 Task: Look for Airbnb properties in Beni Mellal, Morocco from 6th December, 2023 to 18th December, 2023 for 3 adults.2 bedrooms having 2 beds and 2 bathrooms. Property type can be hotel. Look for 5 properties as per requirement.
Action: Mouse moved to (477, 107)
Screenshot: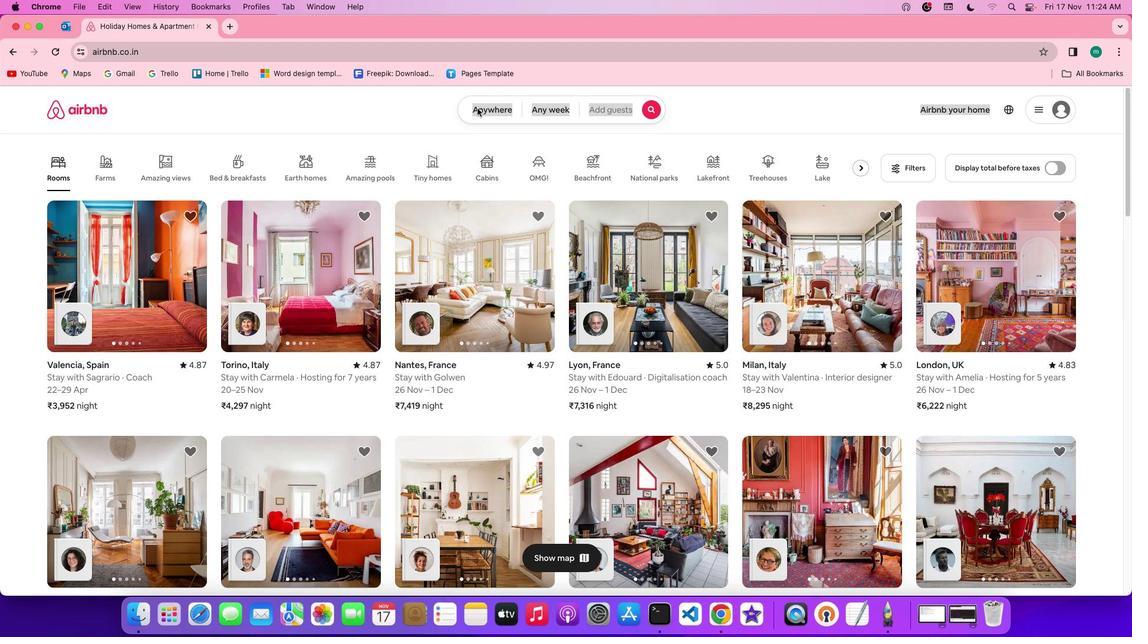 
Action: Mouse pressed left at (477, 107)
Screenshot: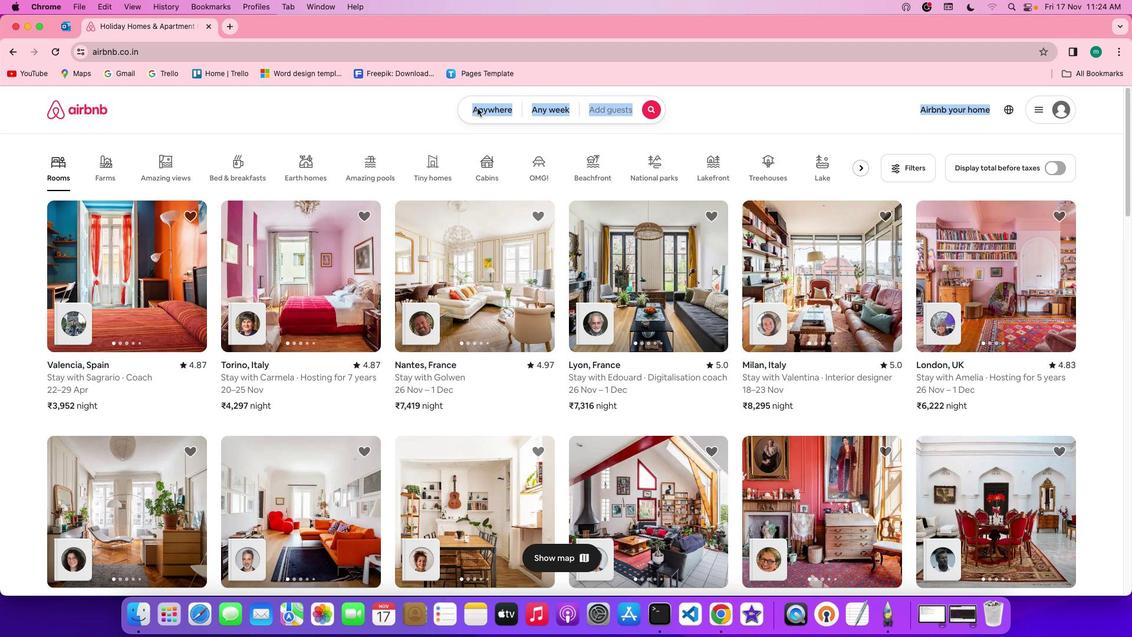 
Action: Mouse pressed left at (477, 107)
Screenshot: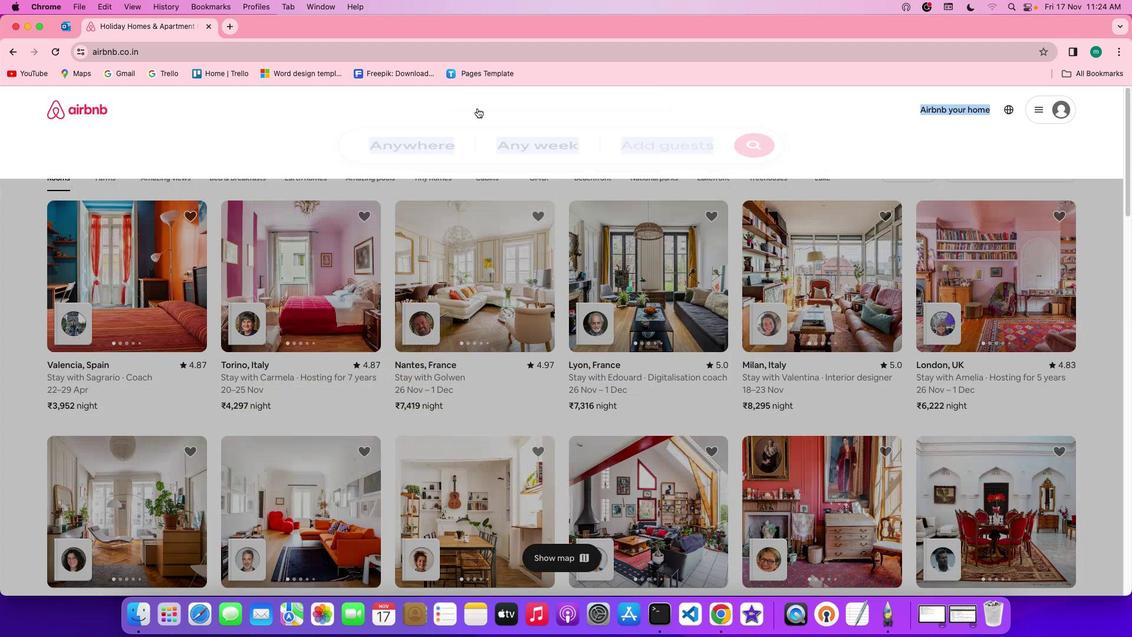 
Action: Mouse moved to (432, 155)
Screenshot: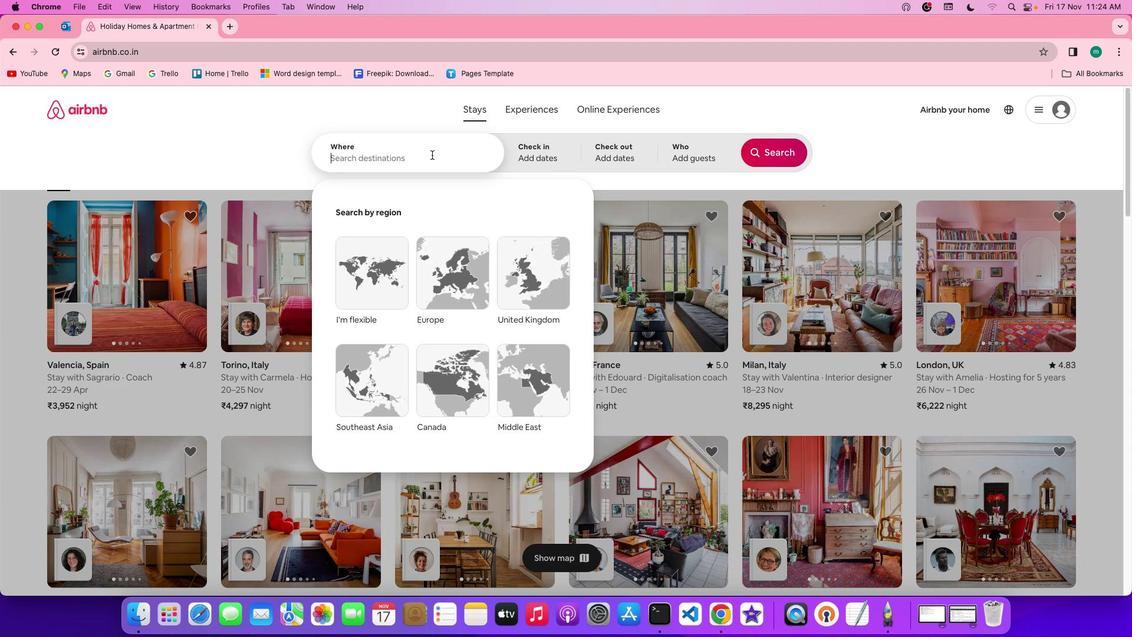 
Action: Mouse pressed left at (432, 155)
Screenshot: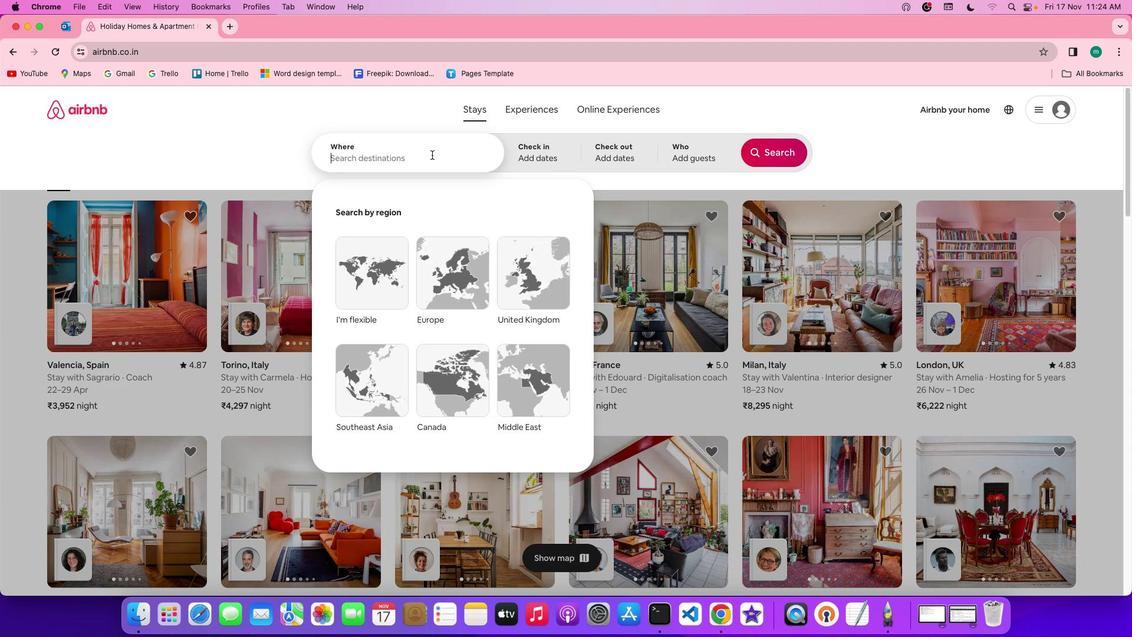 
Action: Mouse moved to (433, 155)
Screenshot: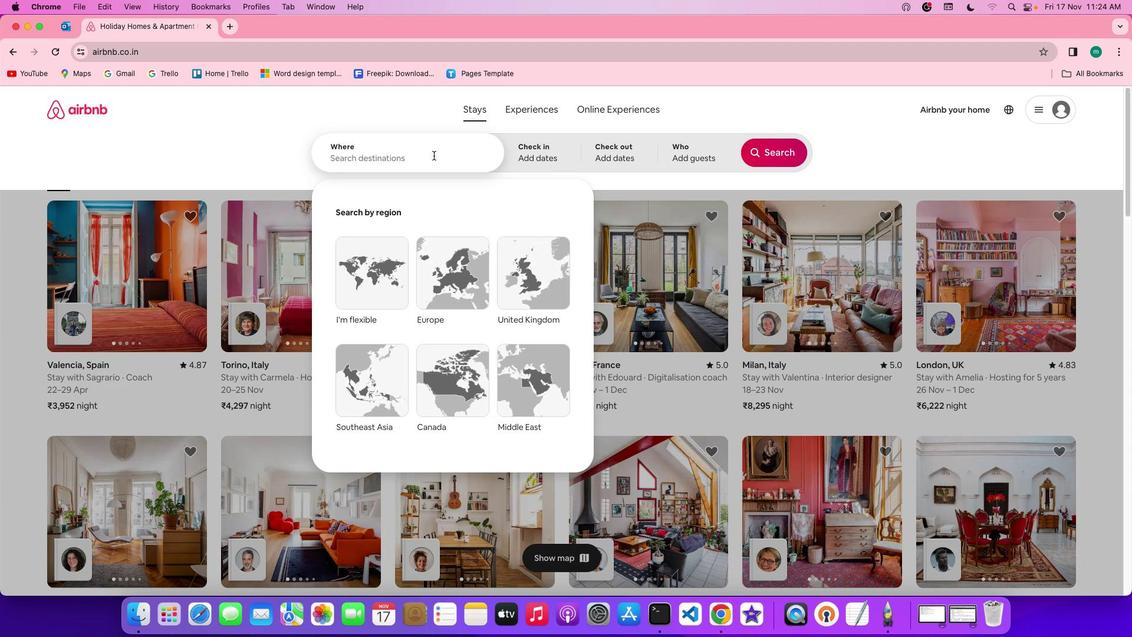
Action: Key pressed Key.spaceKey.shift'B''e''n''i'Key.spaceKey.shift'M''e''l''l''a''l'','Key.spaceKey.shift'm''o''r''o''c''c''o'
Screenshot: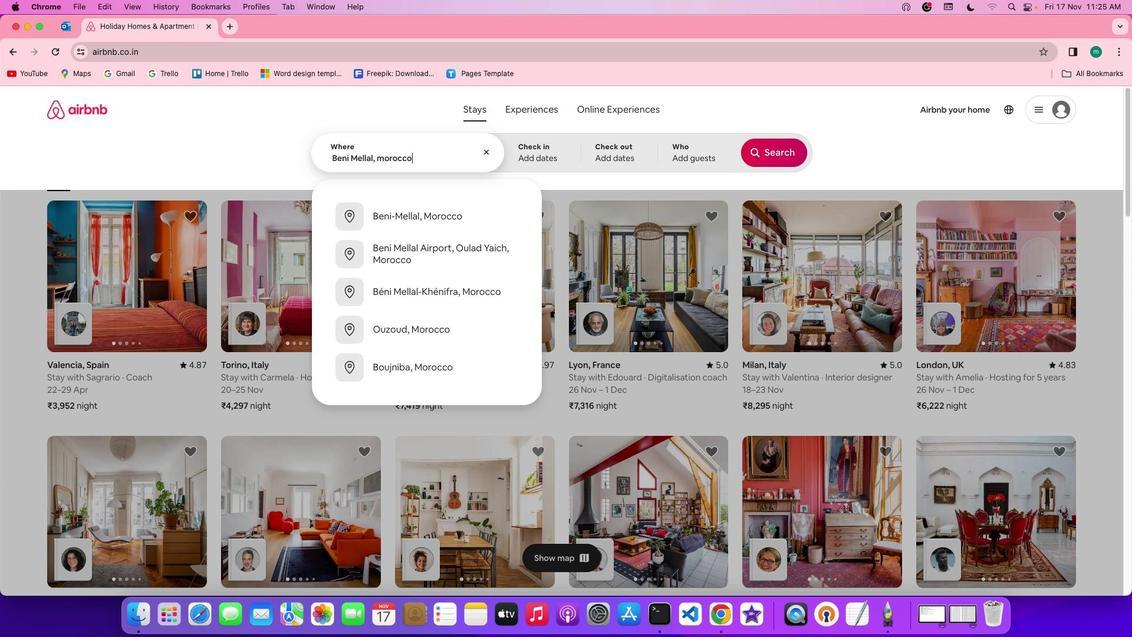 
Action: Mouse moved to (523, 156)
Screenshot: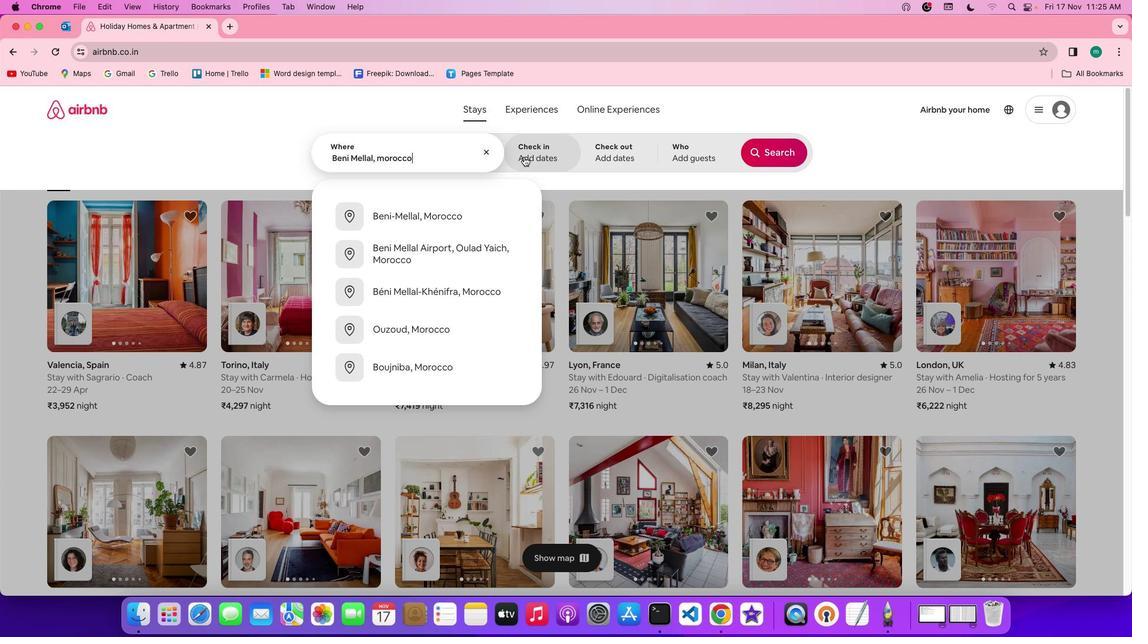 
Action: Mouse pressed left at (523, 156)
Screenshot: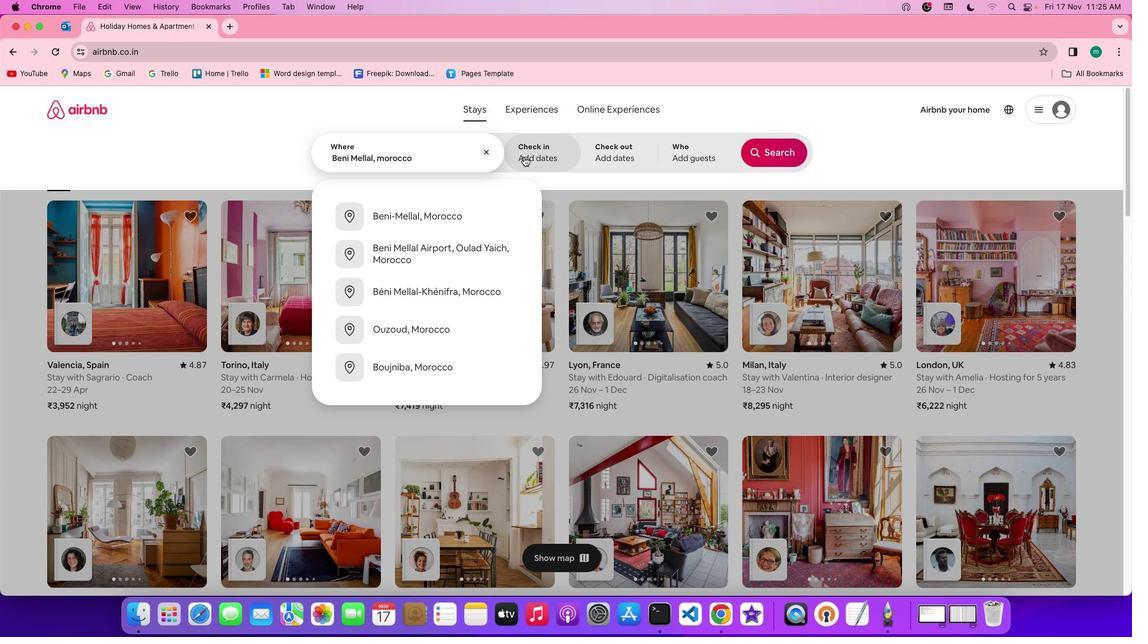 
Action: Mouse moved to (673, 329)
Screenshot: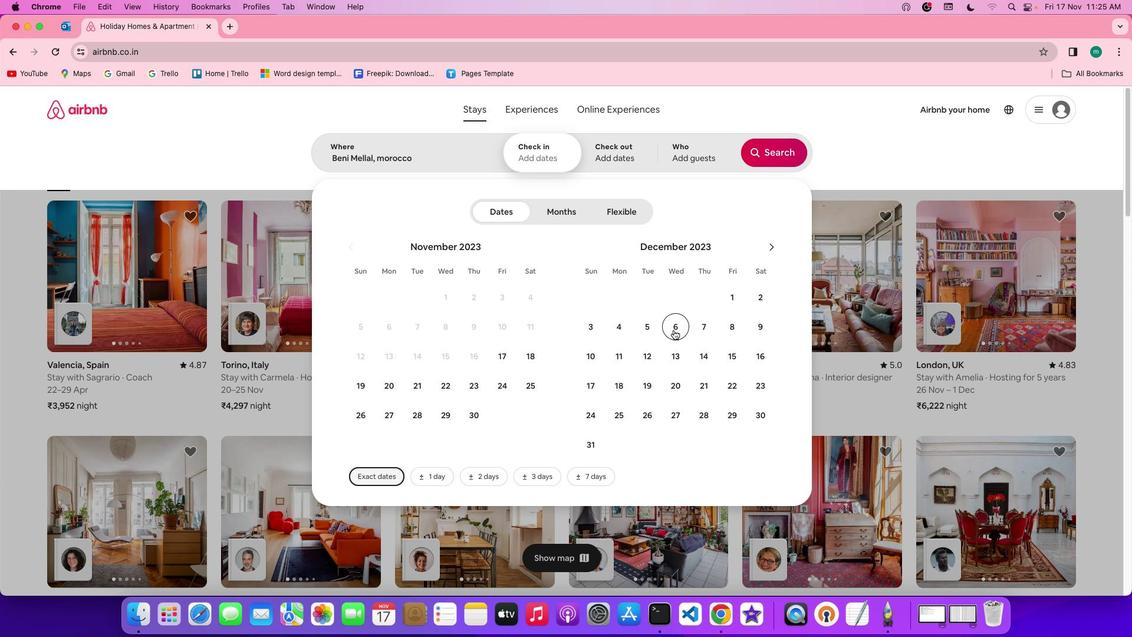 
Action: Mouse pressed left at (673, 329)
Screenshot: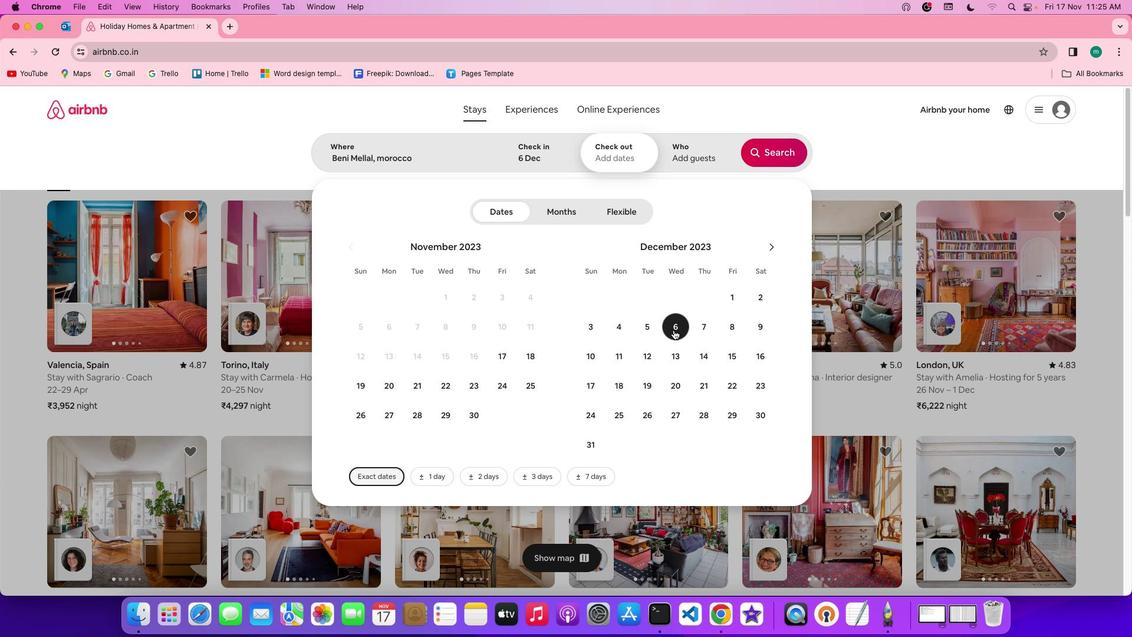 
Action: Mouse moved to (621, 382)
Screenshot: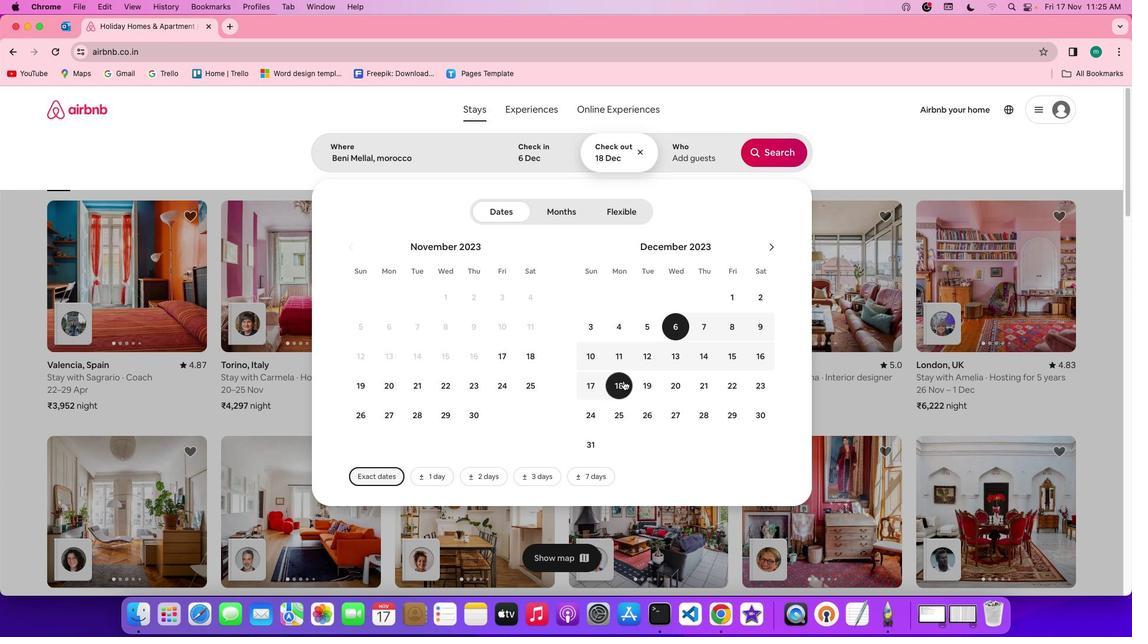 
Action: Mouse pressed left at (621, 382)
Screenshot: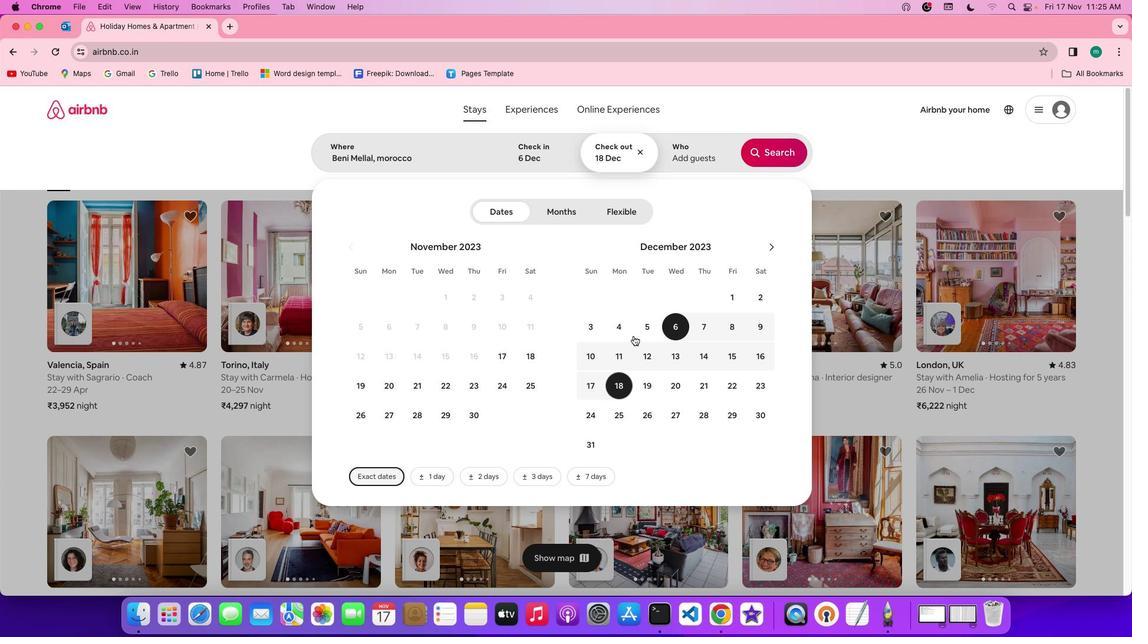 
Action: Mouse moved to (677, 146)
Screenshot: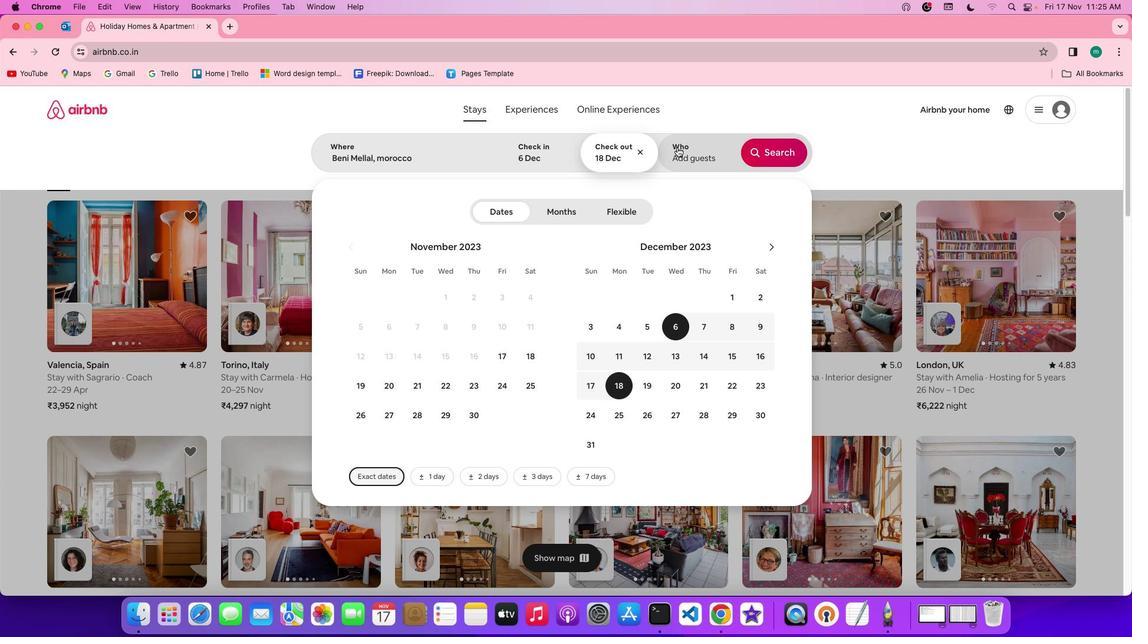 
Action: Mouse pressed left at (677, 146)
Screenshot: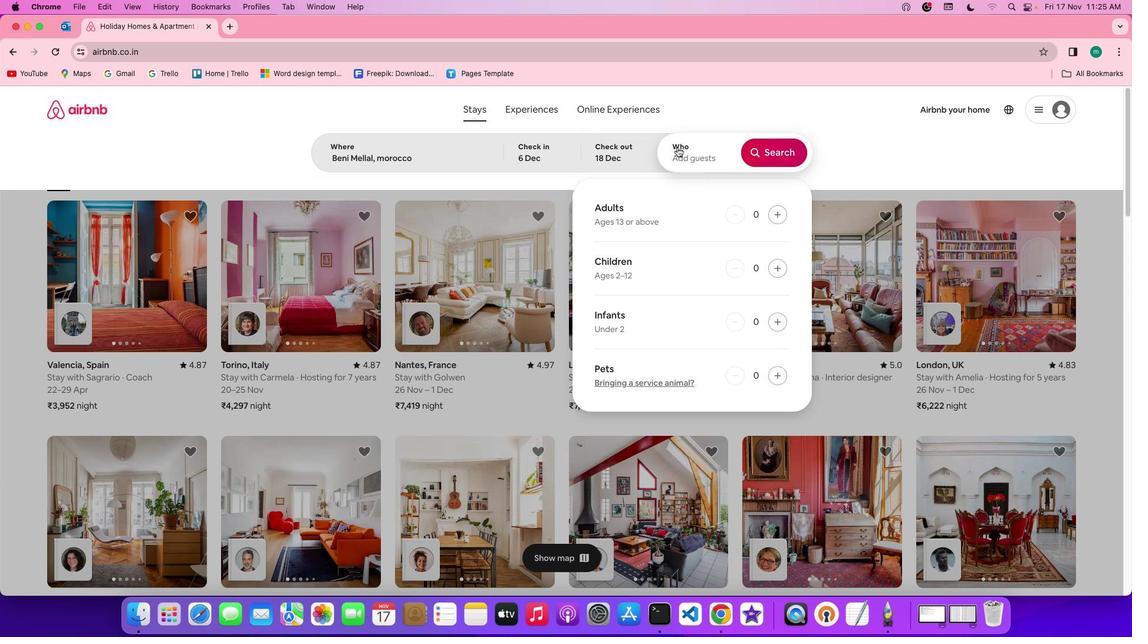 
Action: Mouse moved to (783, 218)
Screenshot: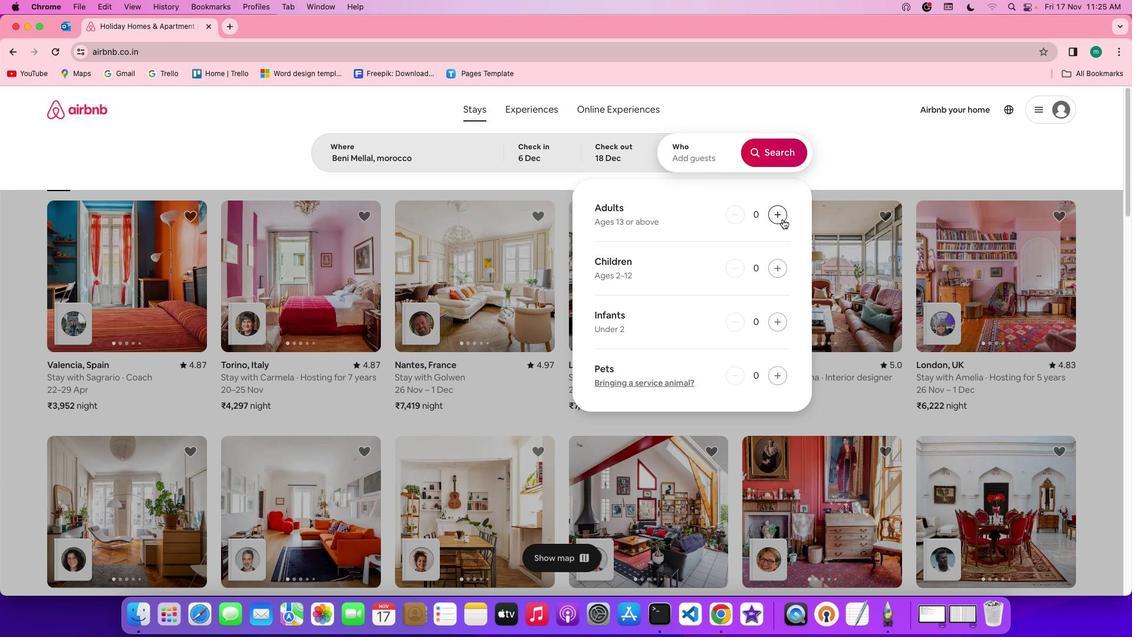 
Action: Mouse pressed left at (783, 218)
Screenshot: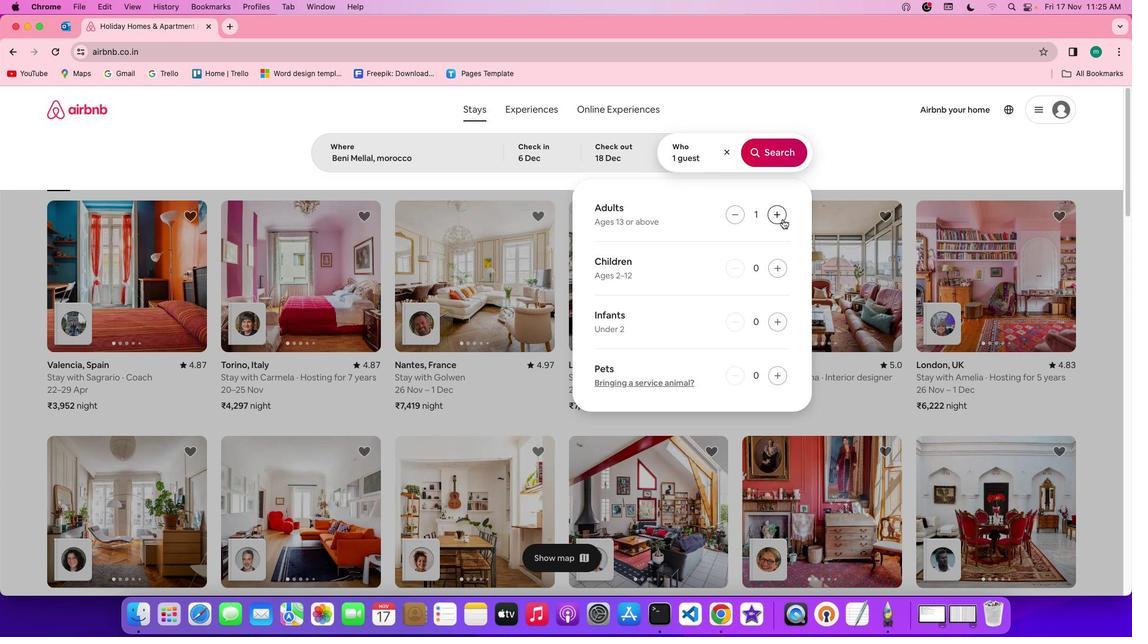 
Action: Mouse pressed left at (783, 218)
Screenshot: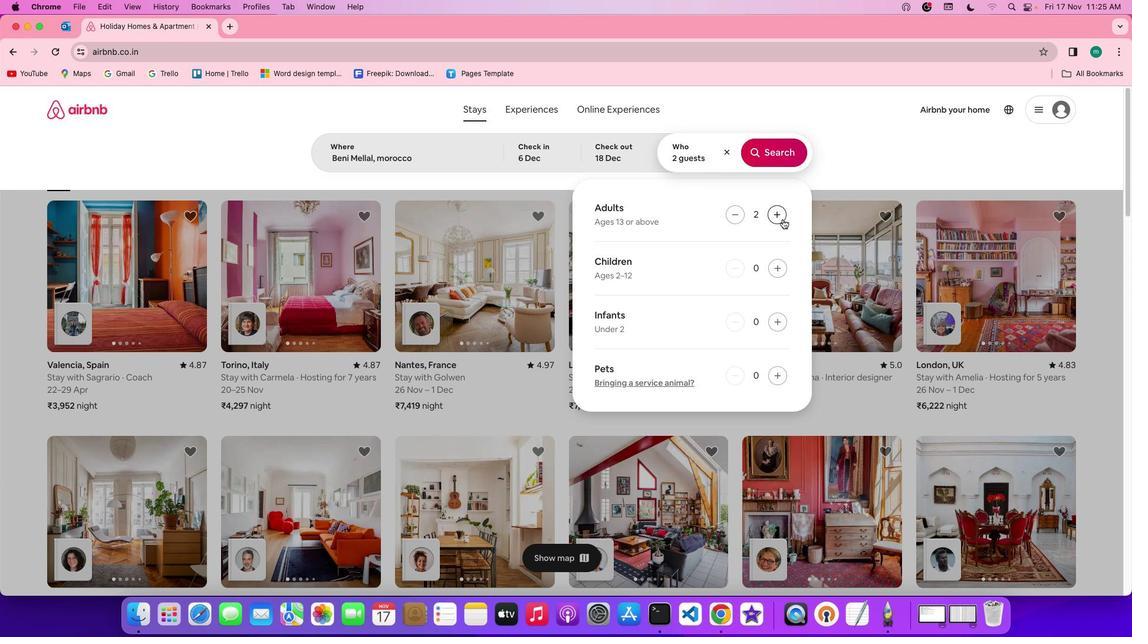 
Action: Mouse pressed left at (783, 218)
Screenshot: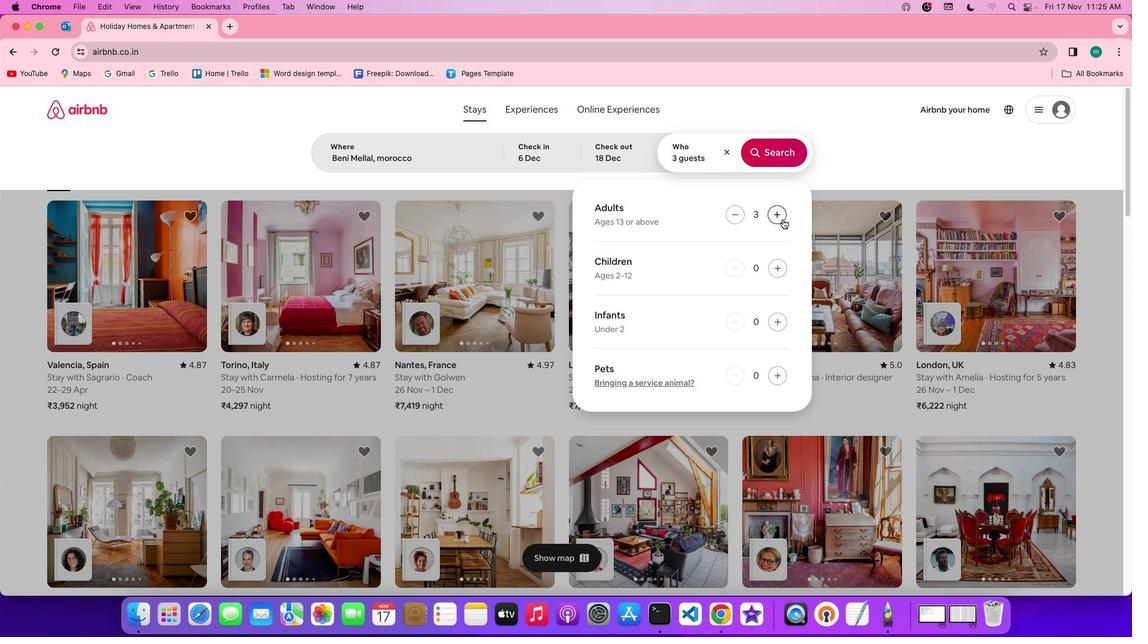 
Action: Mouse moved to (780, 150)
Screenshot: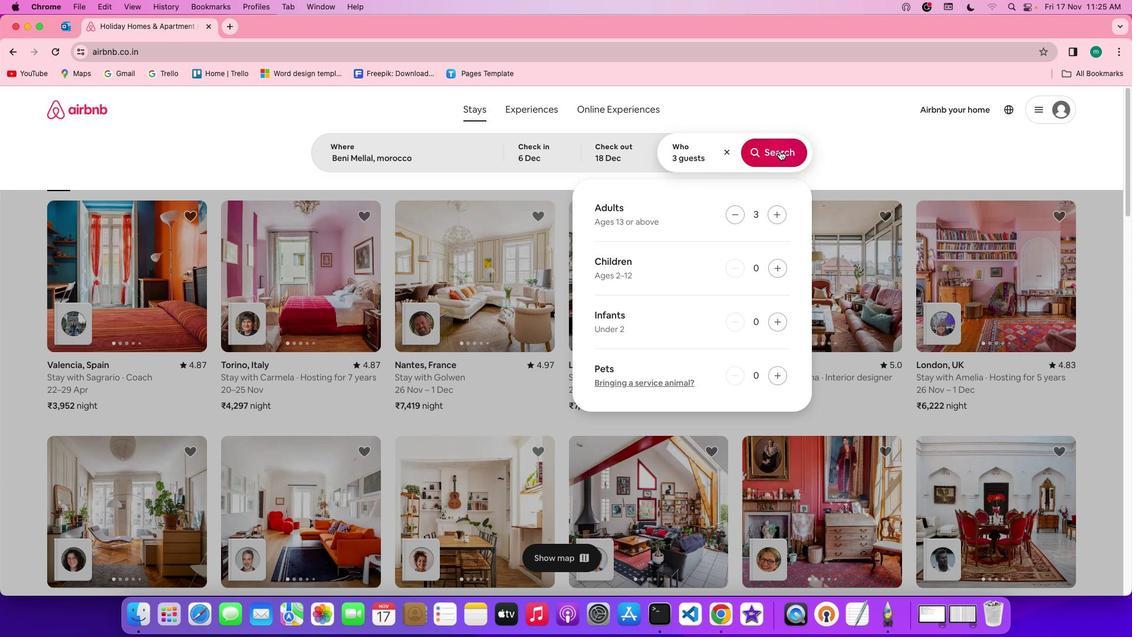 
Action: Mouse pressed left at (780, 150)
Screenshot: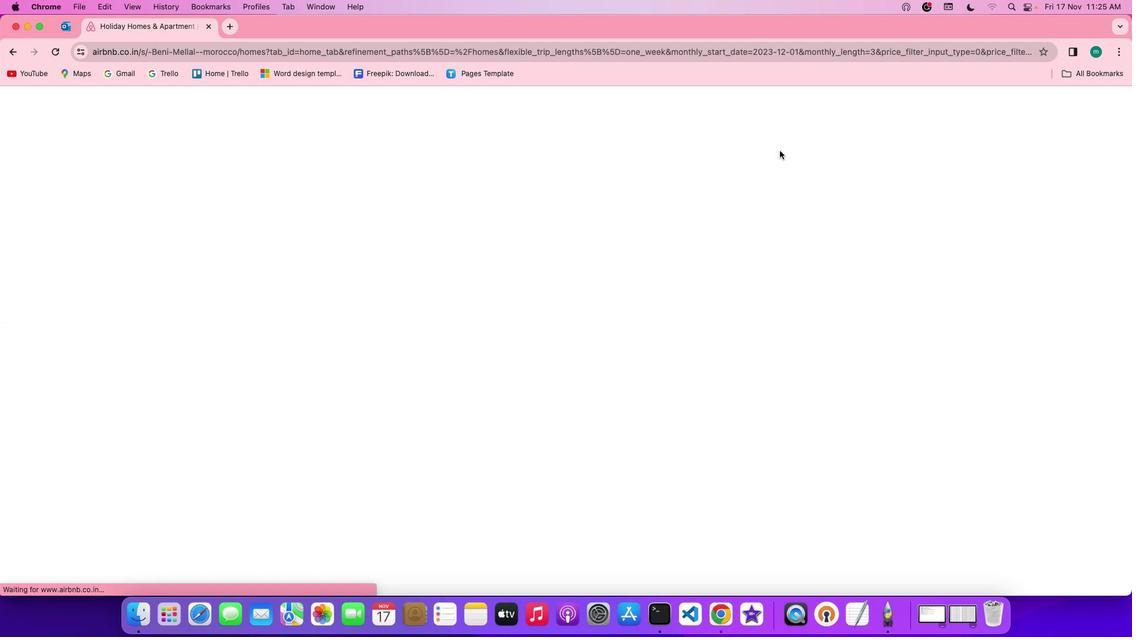 
Action: Mouse moved to (942, 156)
Screenshot: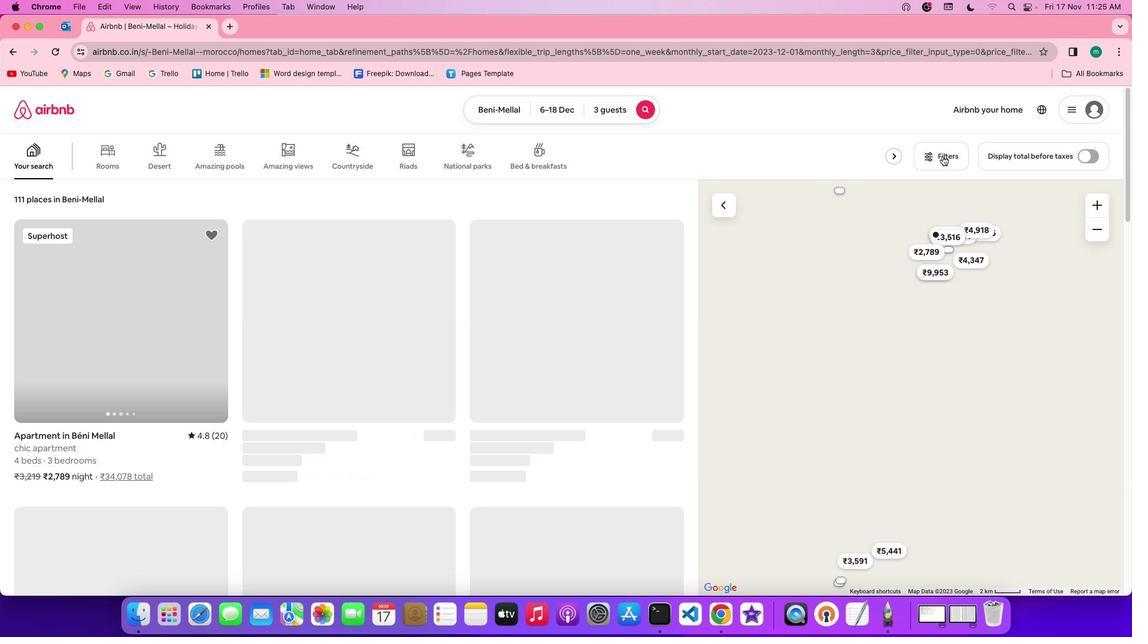 
Action: Mouse pressed left at (942, 156)
Screenshot: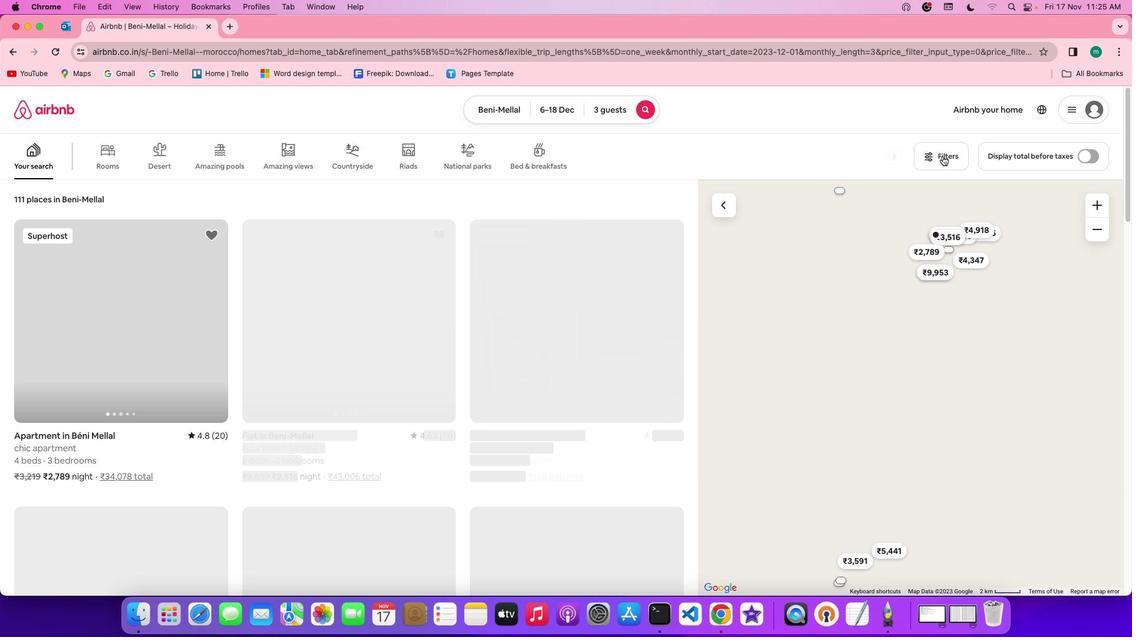 
Action: Mouse moved to (555, 437)
Screenshot: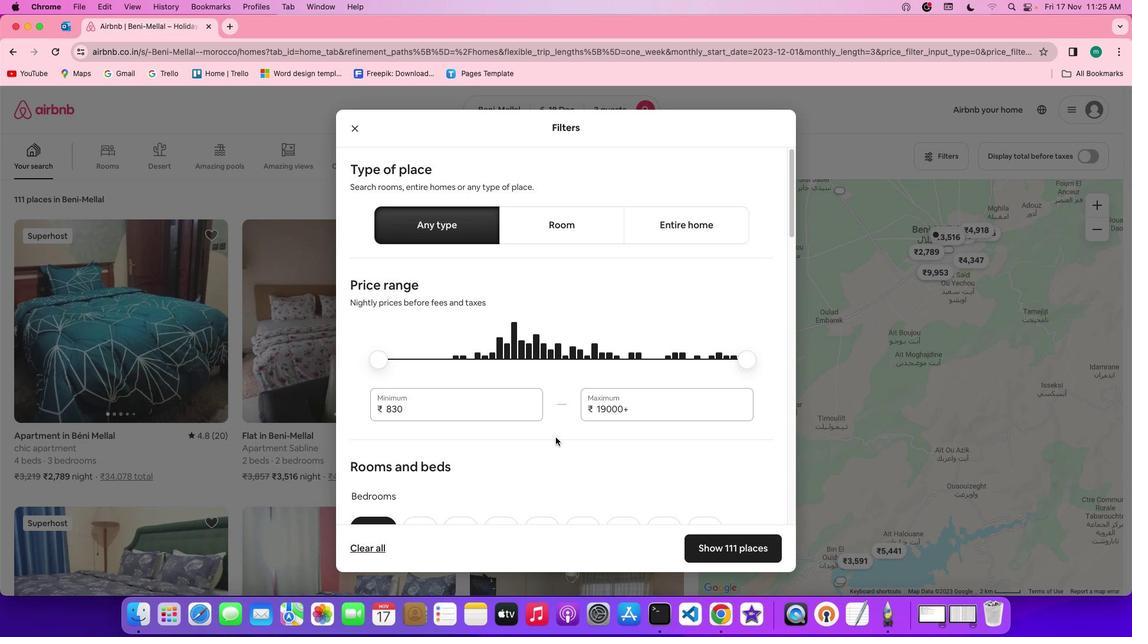 
Action: Mouse scrolled (555, 437) with delta (0, 0)
Screenshot: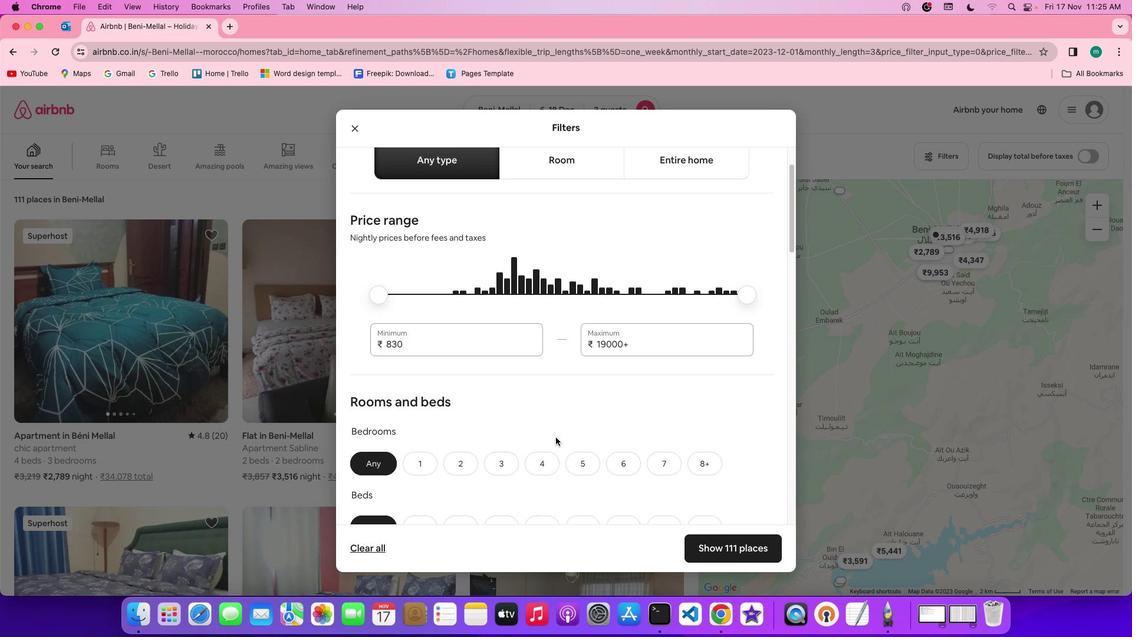 
Action: Mouse scrolled (555, 437) with delta (0, 0)
Screenshot: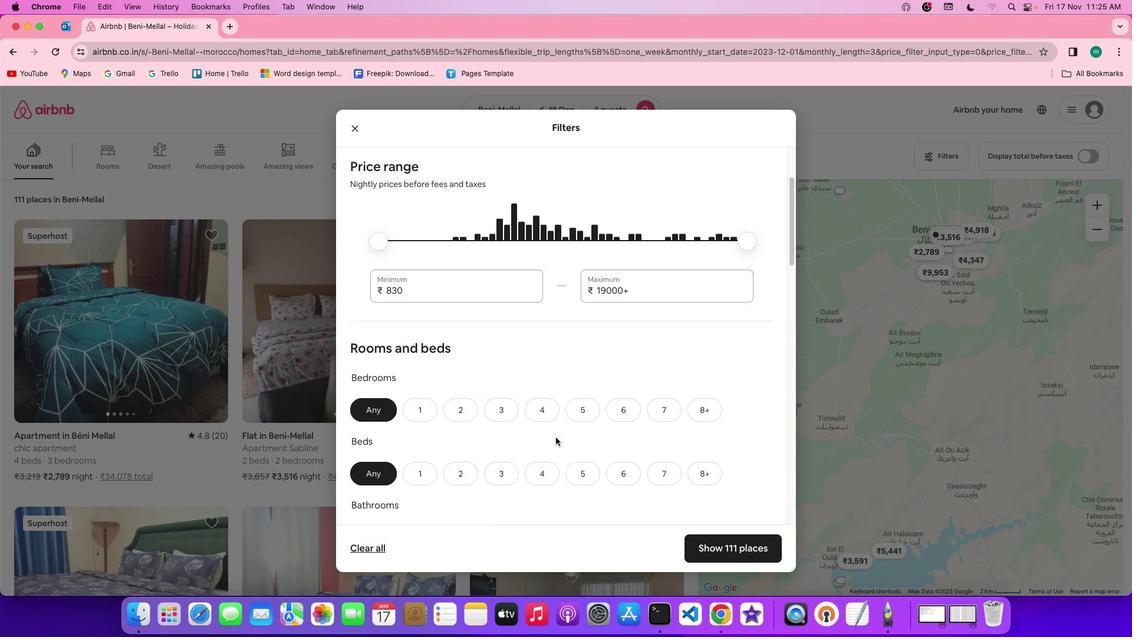 
Action: Mouse scrolled (555, 437) with delta (0, -1)
Screenshot: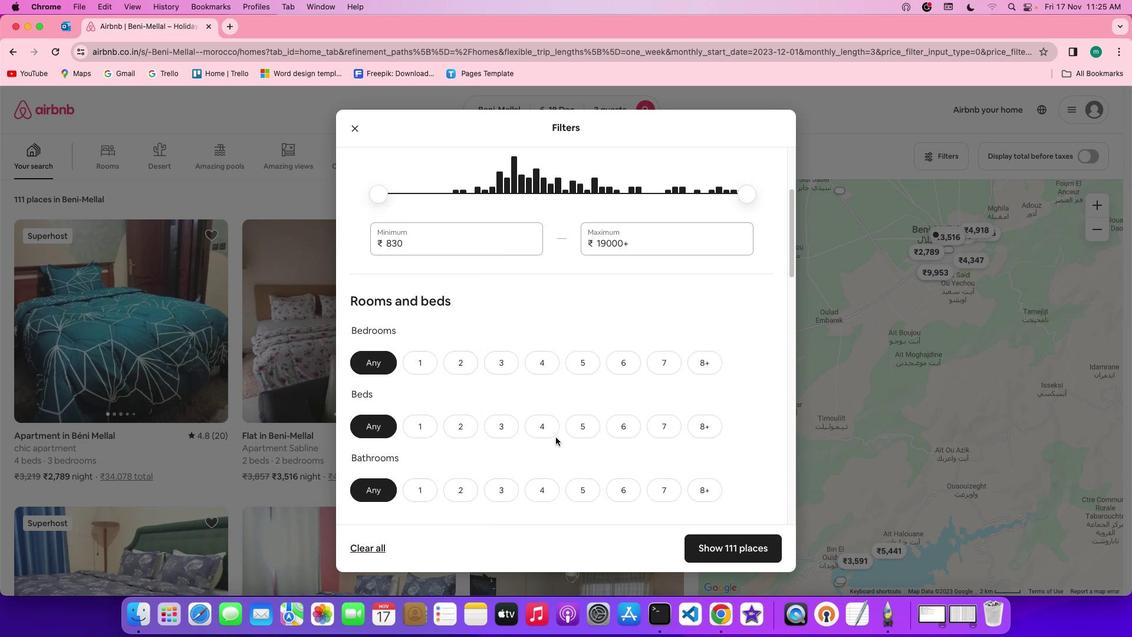 
Action: Mouse scrolled (555, 437) with delta (0, -2)
Screenshot: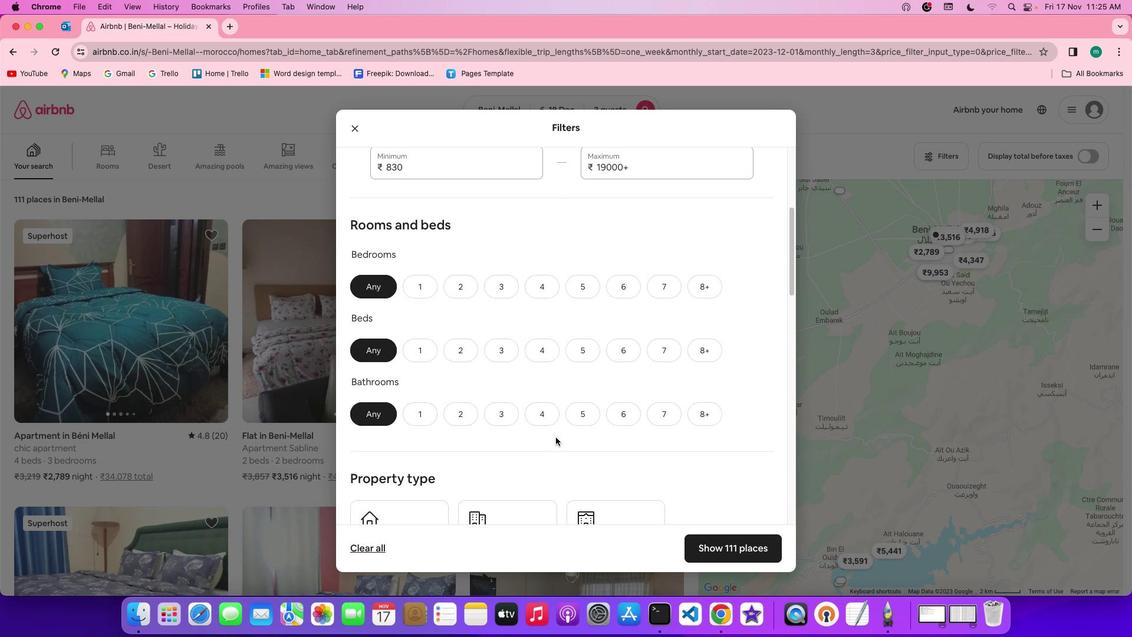 
Action: Mouse scrolled (555, 437) with delta (0, -2)
Screenshot: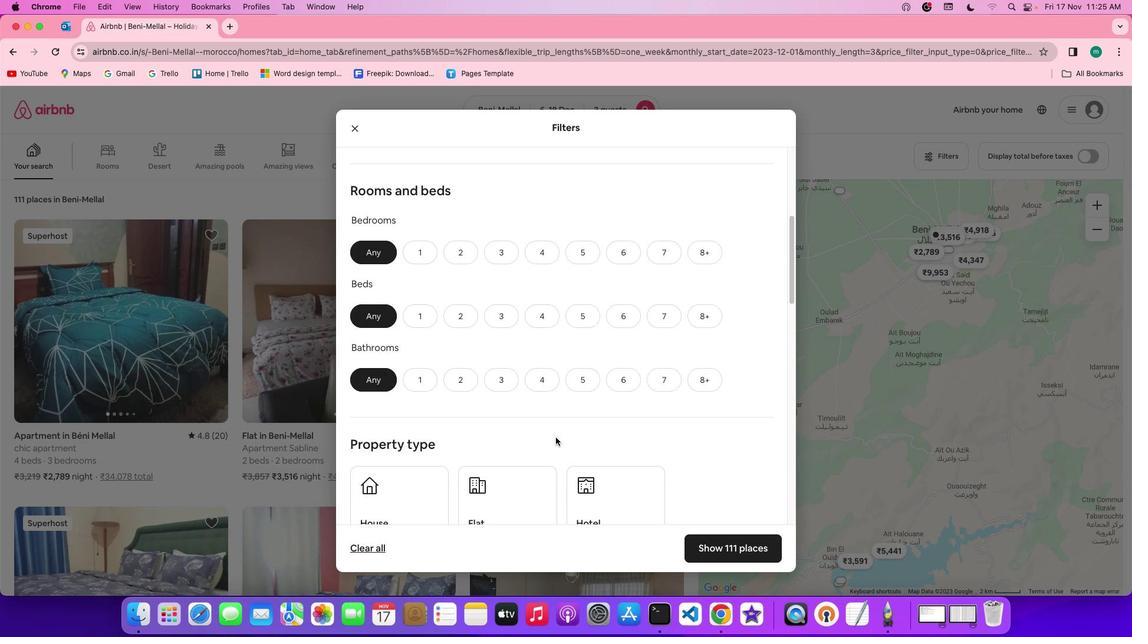 
Action: Mouse moved to (456, 260)
Screenshot: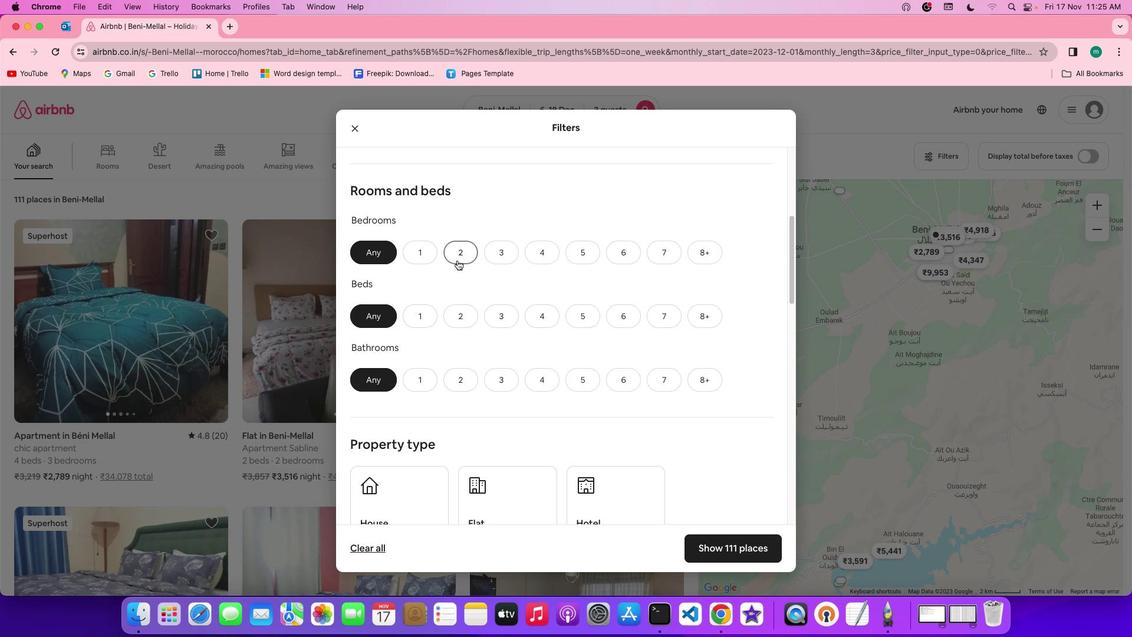
Action: Mouse pressed left at (456, 260)
Screenshot: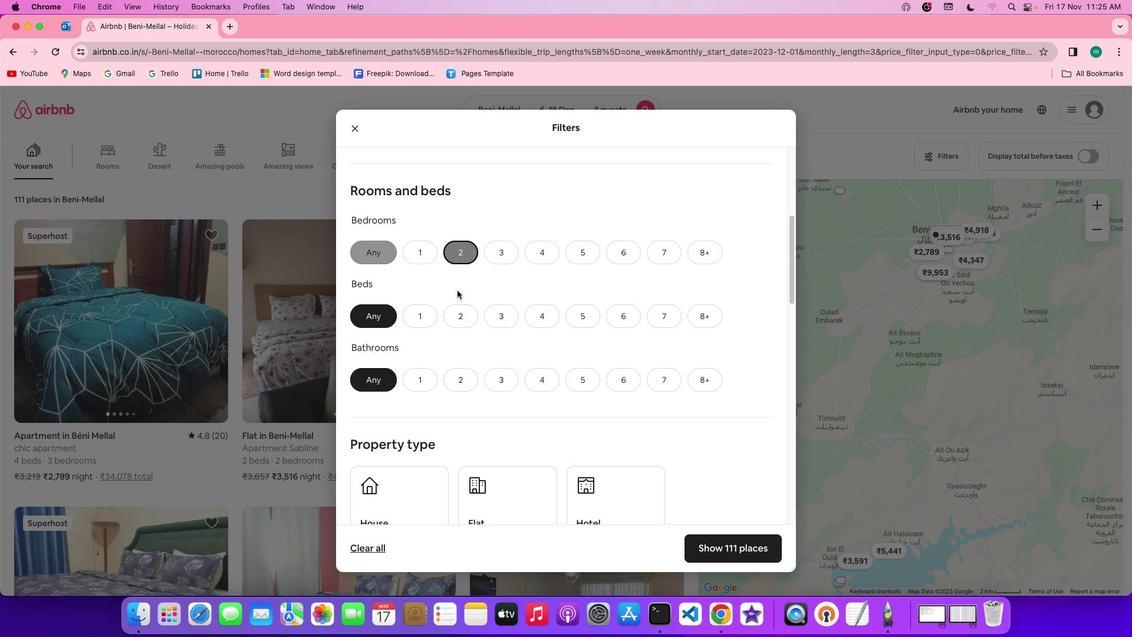 
Action: Mouse moved to (456, 322)
Screenshot: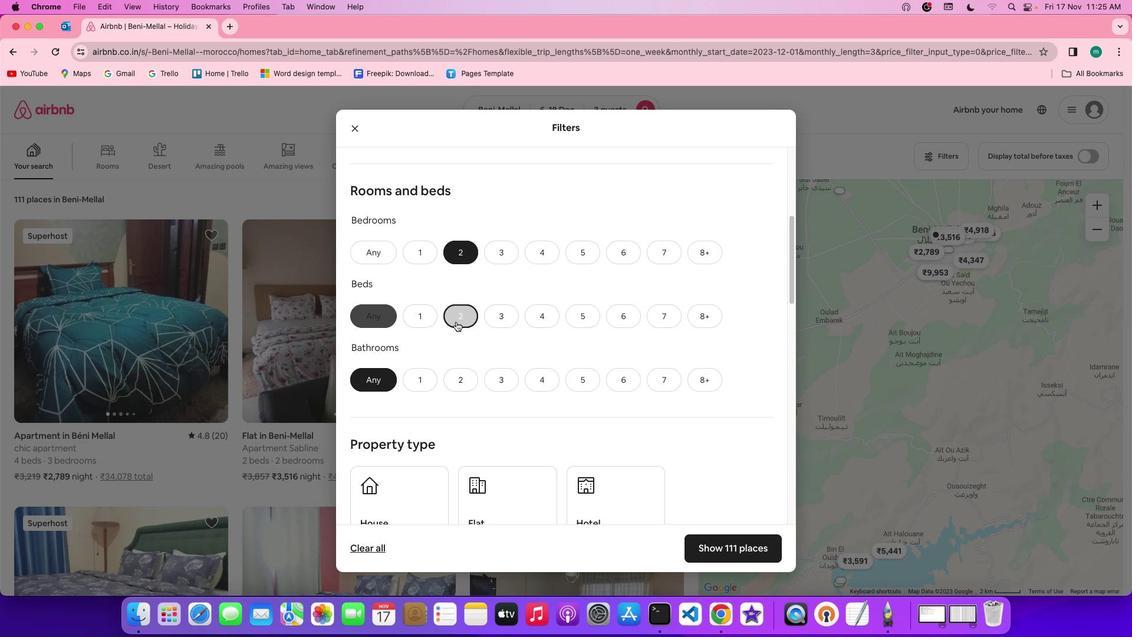 
Action: Mouse pressed left at (456, 322)
Screenshot: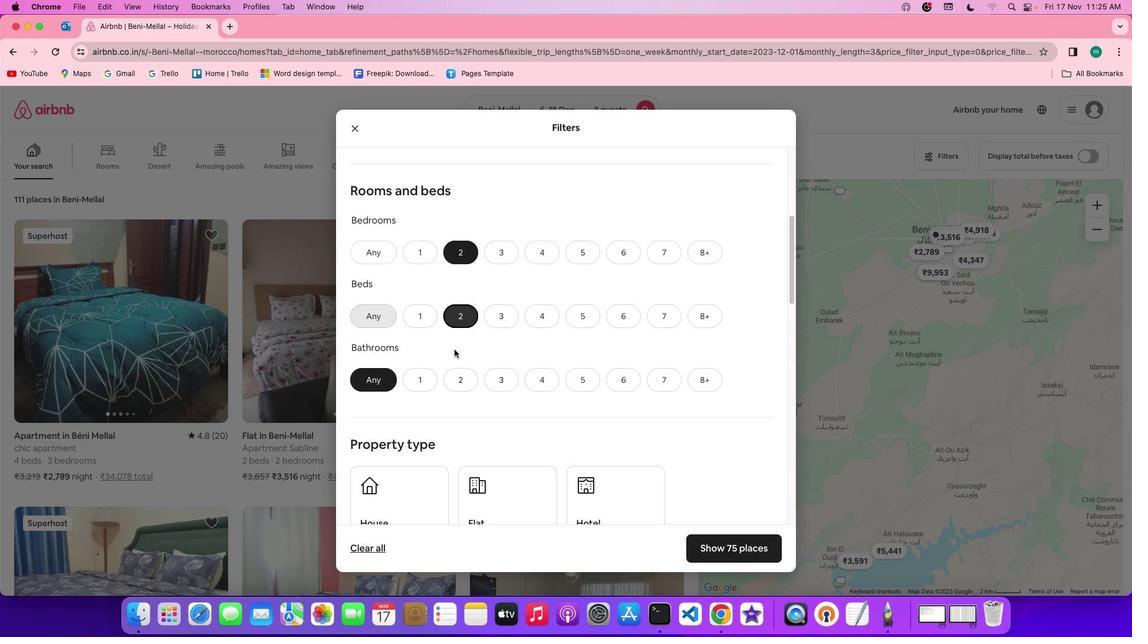 
Action: Mouse moved to (456, 383)
Screenshot: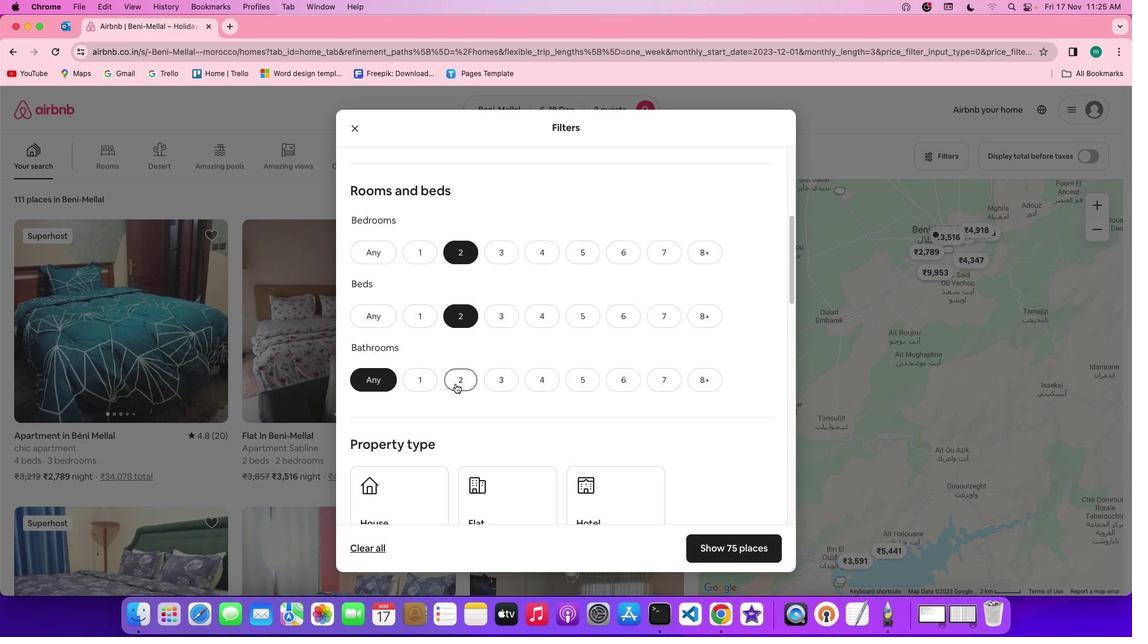 
Action: Mouse pressed left at (456, 383)
Screenshot: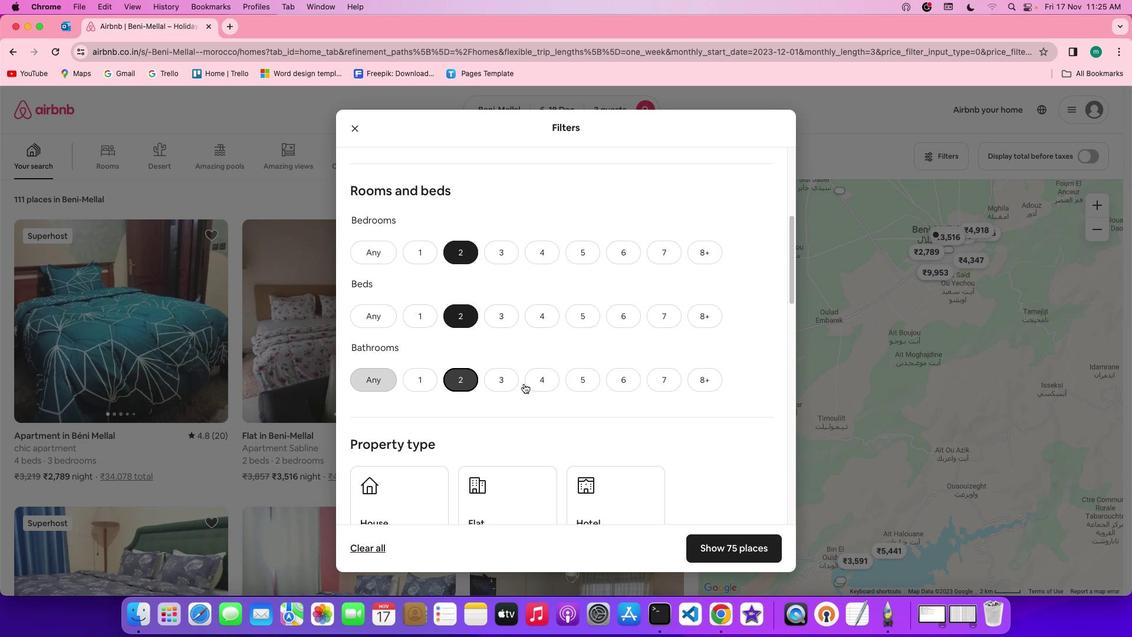 
Action: Mouse moved to (599, 393)
Screenshot: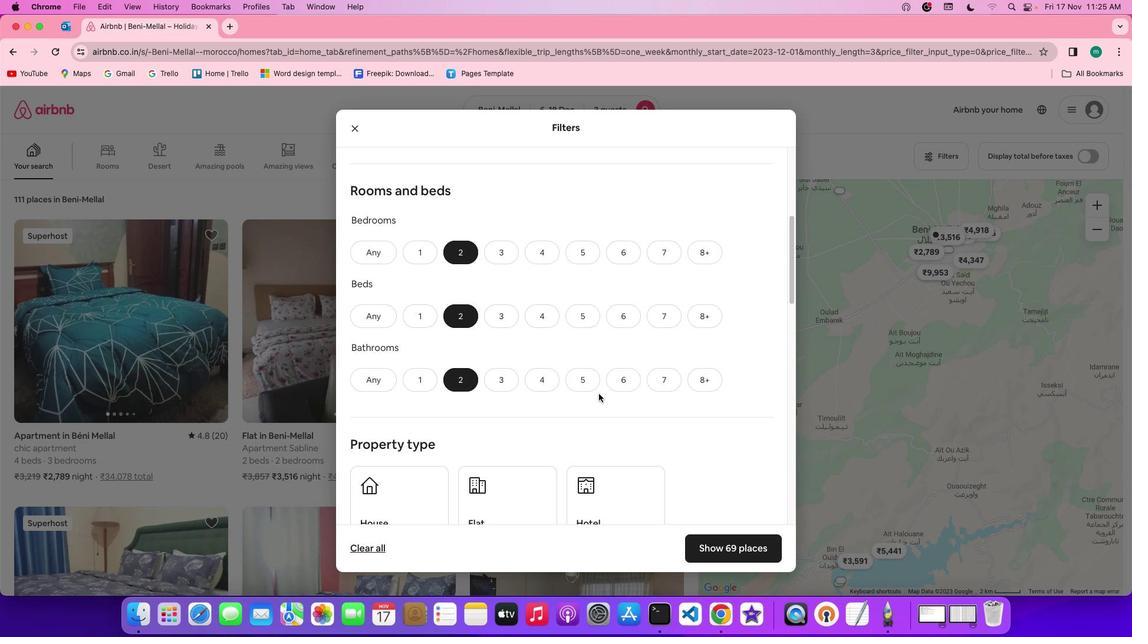 
Action: Mouse scrolled (599, 393) with delta (0, 0)
Screenshot: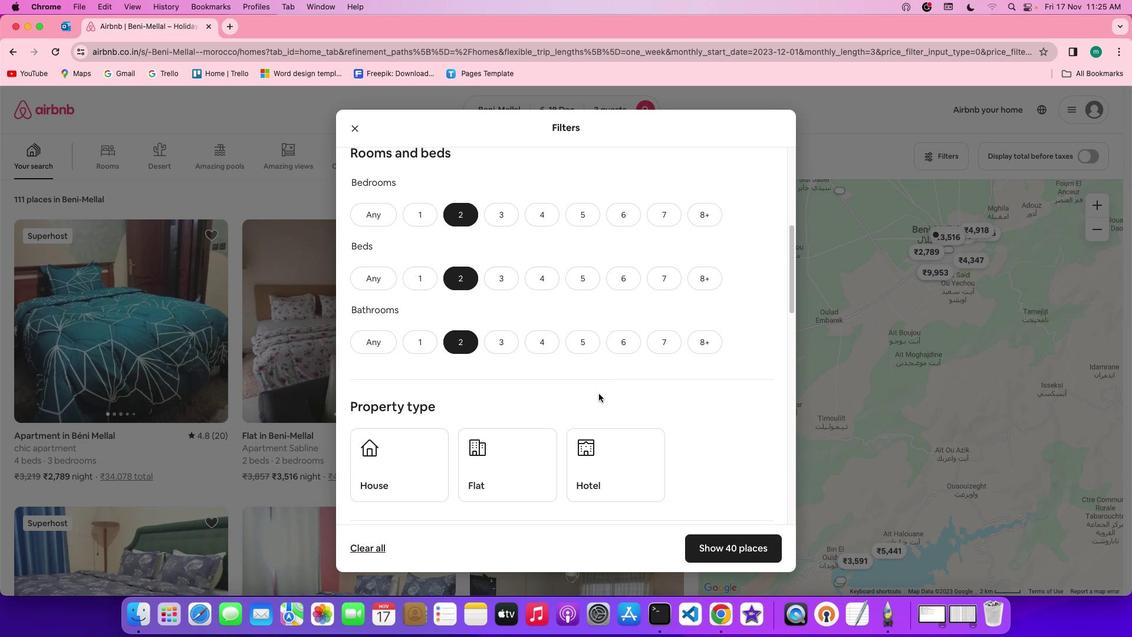 
Action: Mouse scrolled (599, 393) with delta (0, 0)
Screenshot: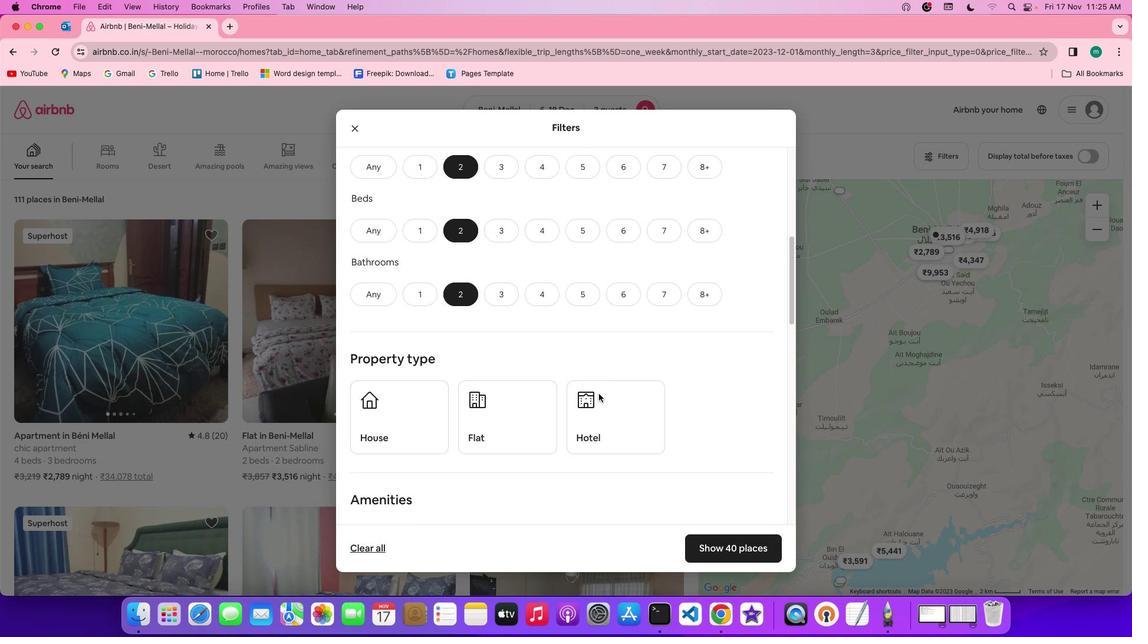 
Action: Mouse scrolled (599, 393) with delta (0, -1)
Screenshot: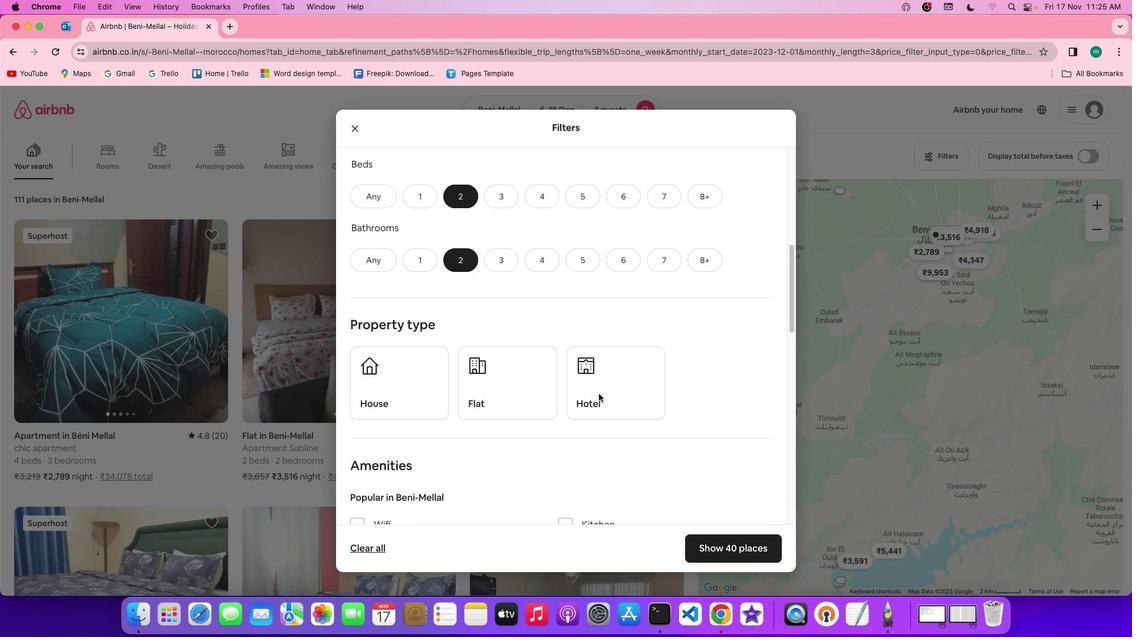
Action: Mouse scrolled (599, 393) with delta (0, -1)
Screenshot: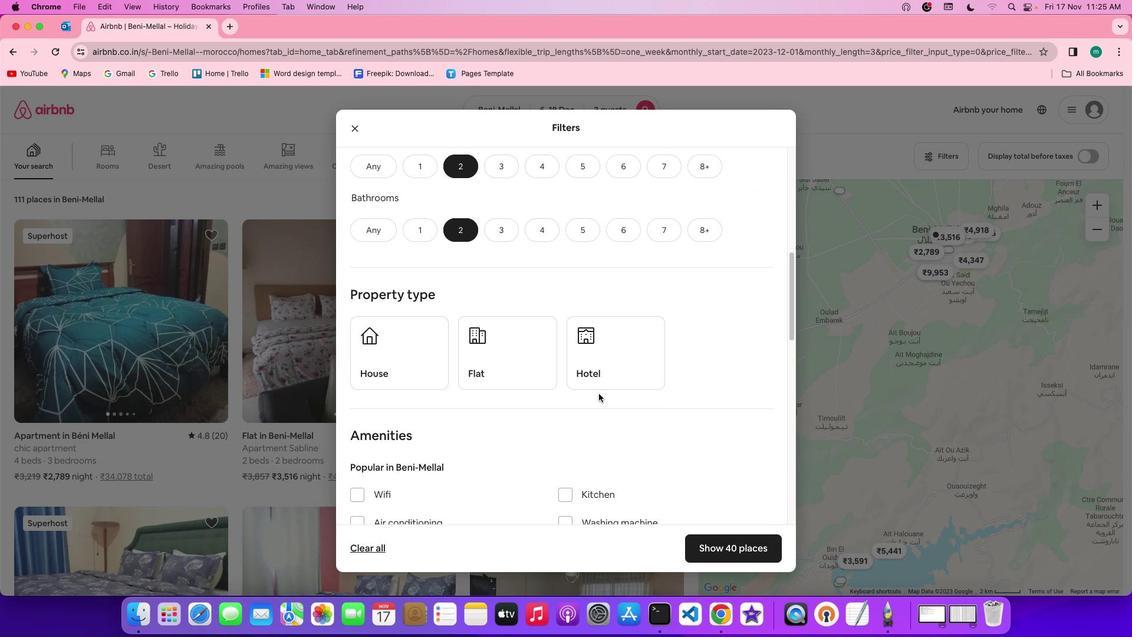 
Action: Mouse scrolled (599, 393) with delta (0, 0)
Screenshot: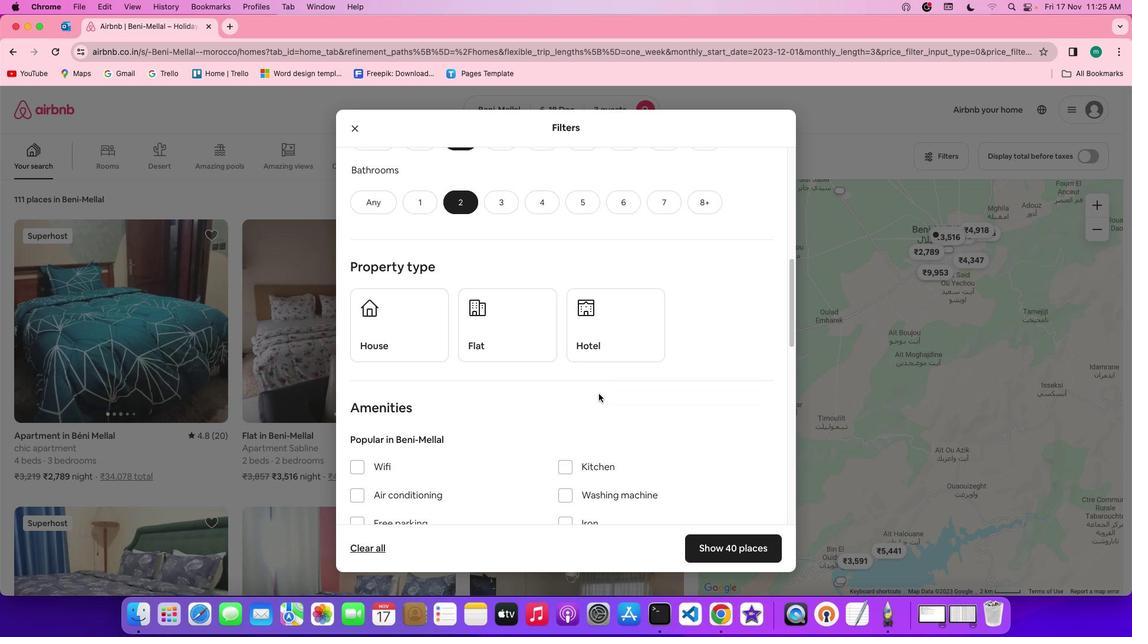 
Action: Mouse scrolled (599, 393) with delta (0, 0)
Screenshot: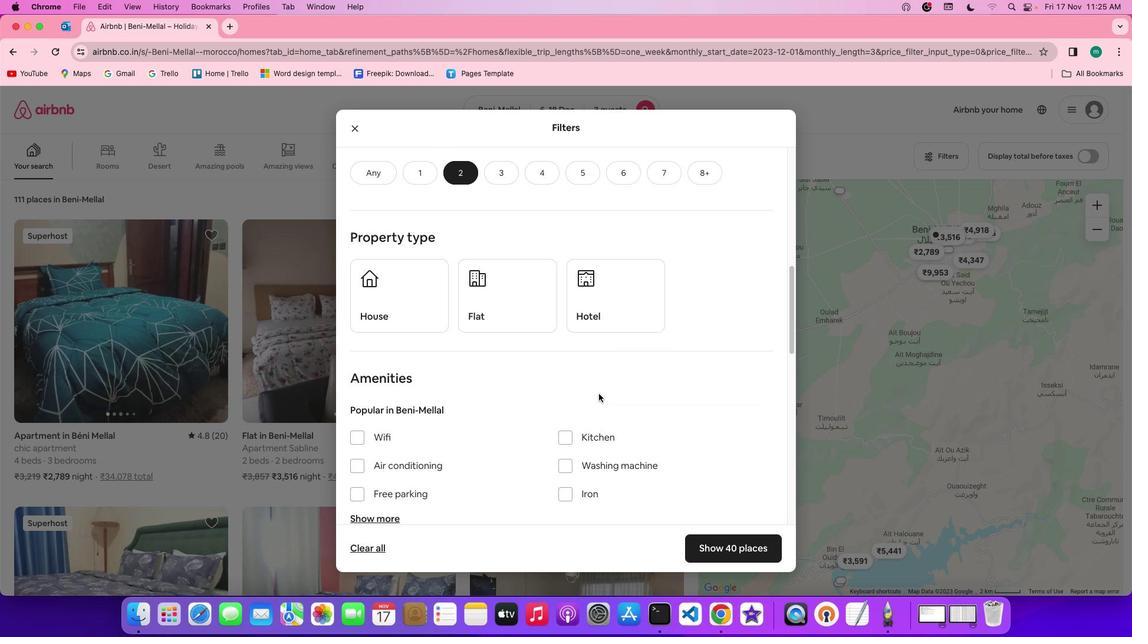 
Action: Mouse scrolled (599, 393) with delta (0, -1)
Screenshot: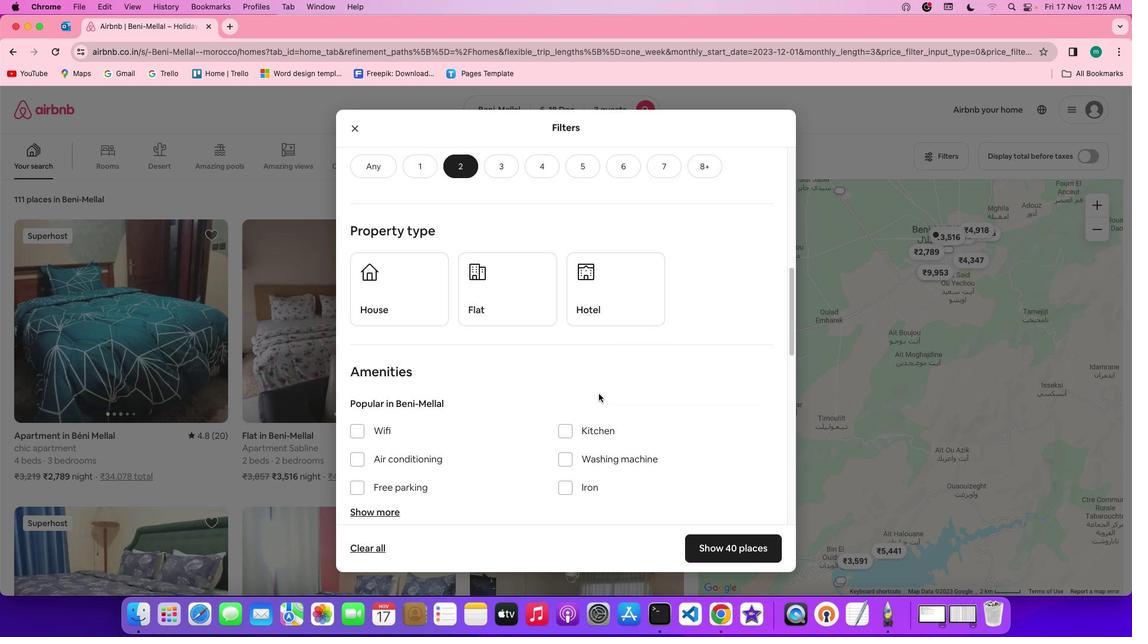 
Action: Mouse scrolled (599, 393) with delta (0, 0)
Screenshot: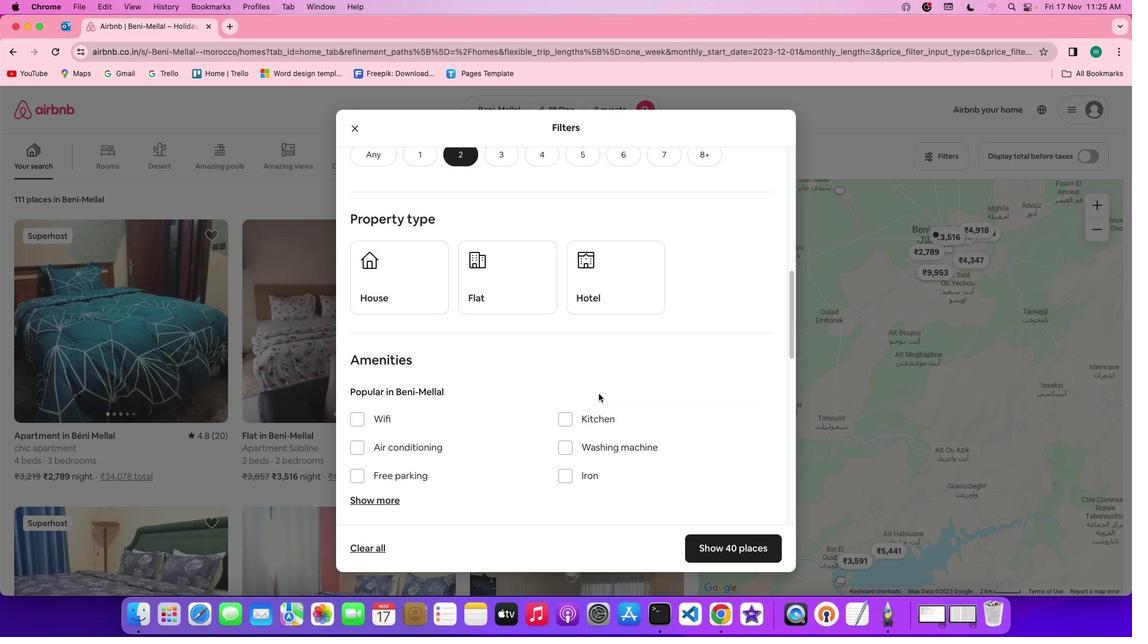 
Action: Mouse scrolled (599, 393) with delta (0, 0)
Screenshot: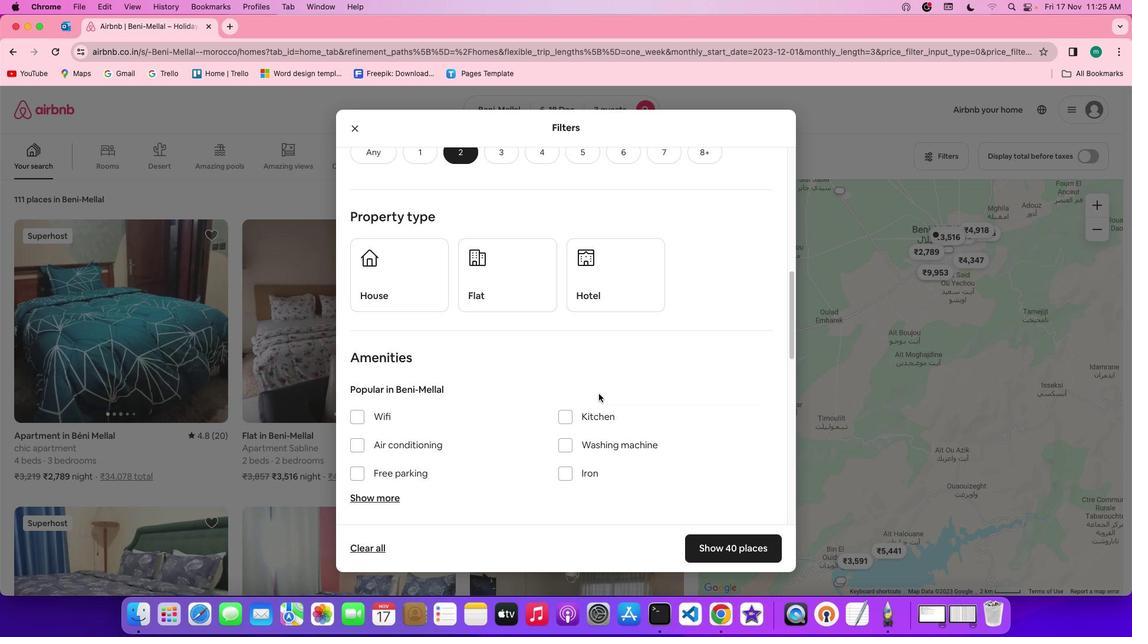 
Action: Mouse moved to (598, 286)
Screenshot: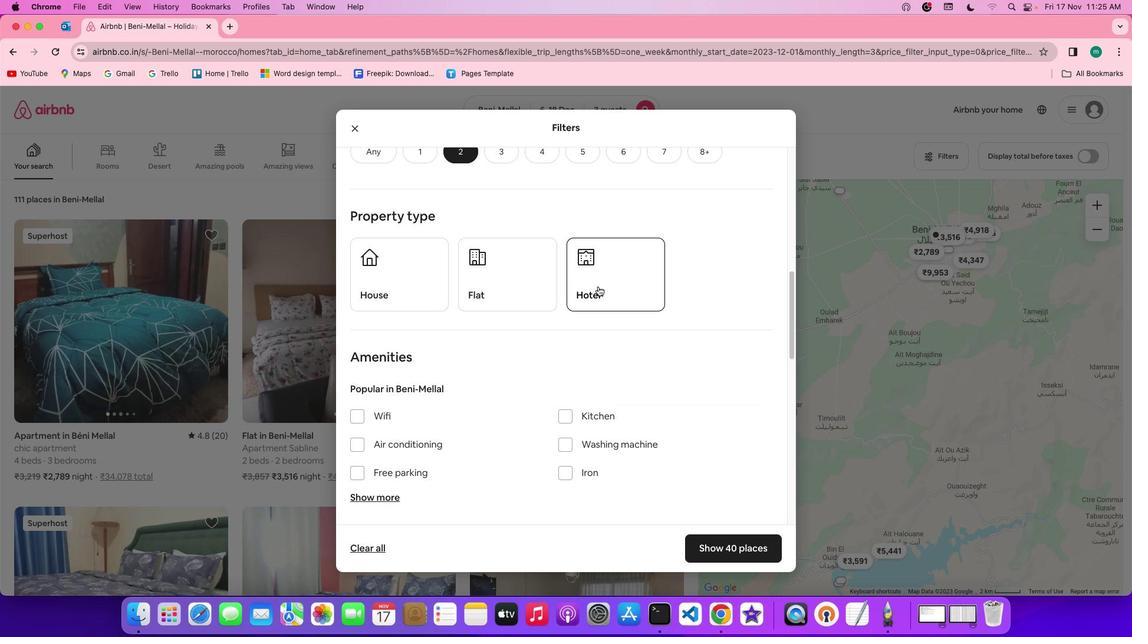 
Action: Mouse pressed left at (598, 286)
Screenshot: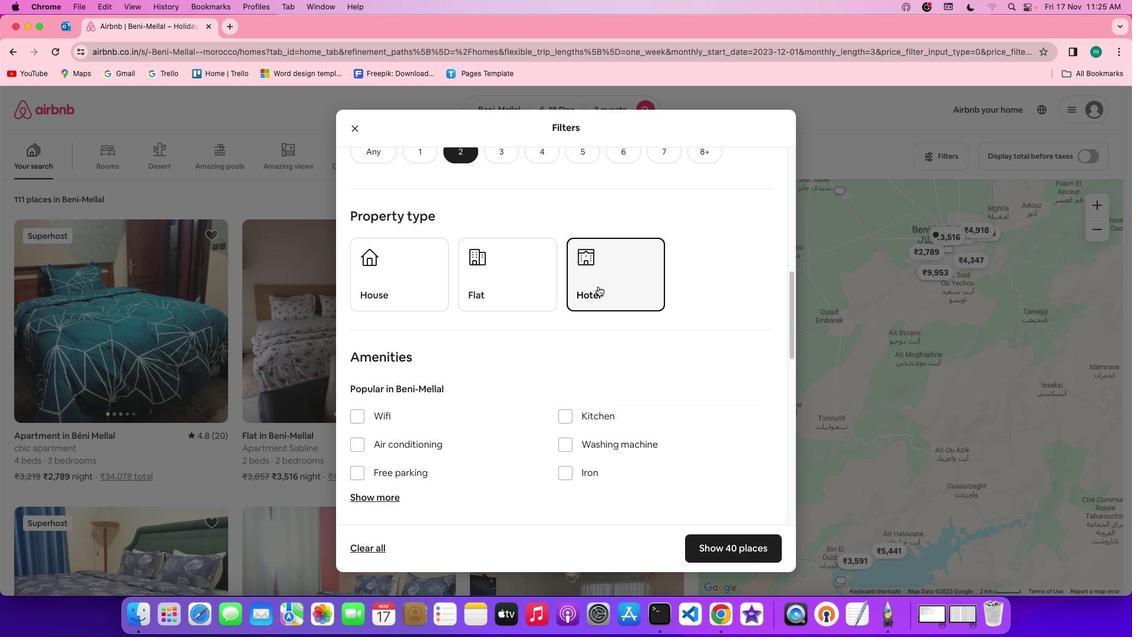 
Action: Mouse moved to (649, 356)
Screenshot: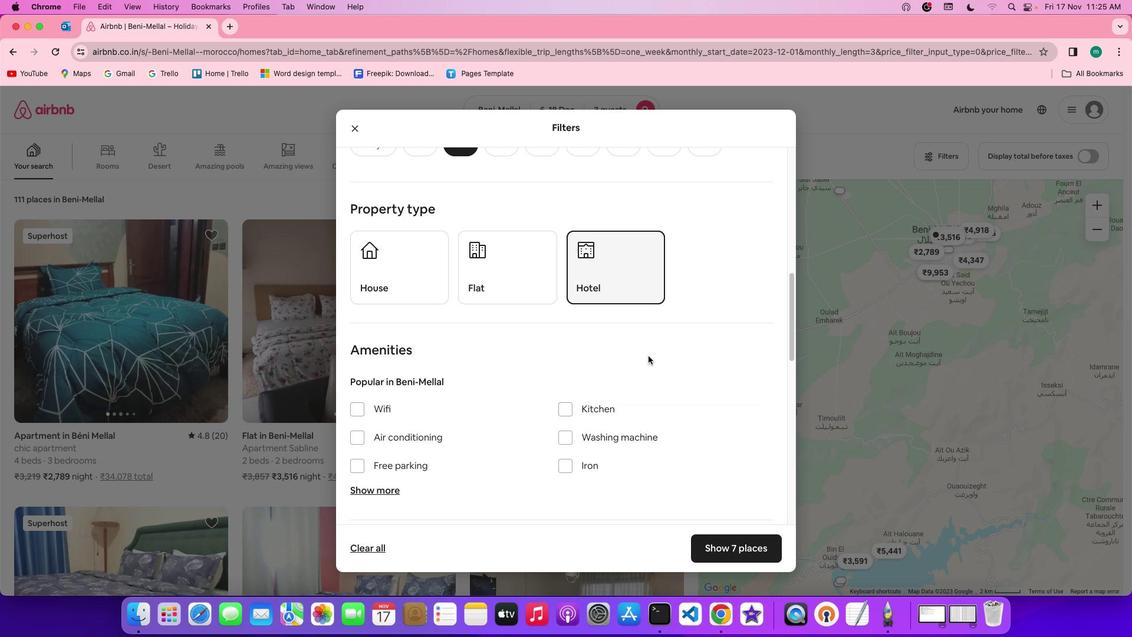 
Action: Mouse scrolled (649, 356) with delta (0, 0)
Screenshot: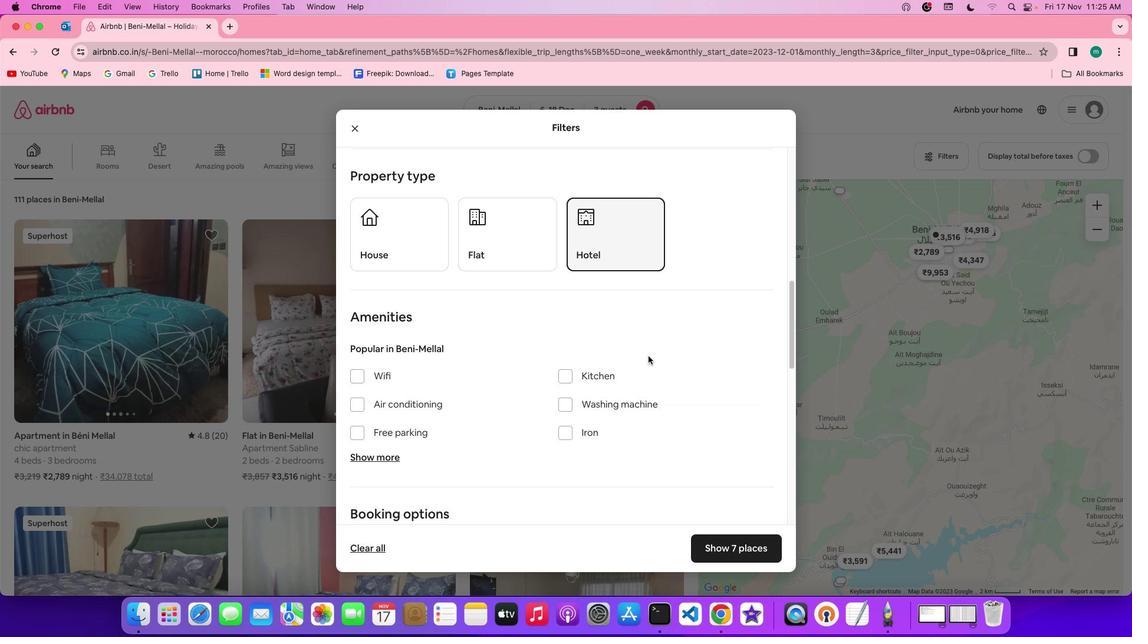 
Action: Mouse scrolled (649, 356) with delta (0, 0)
Screenshot: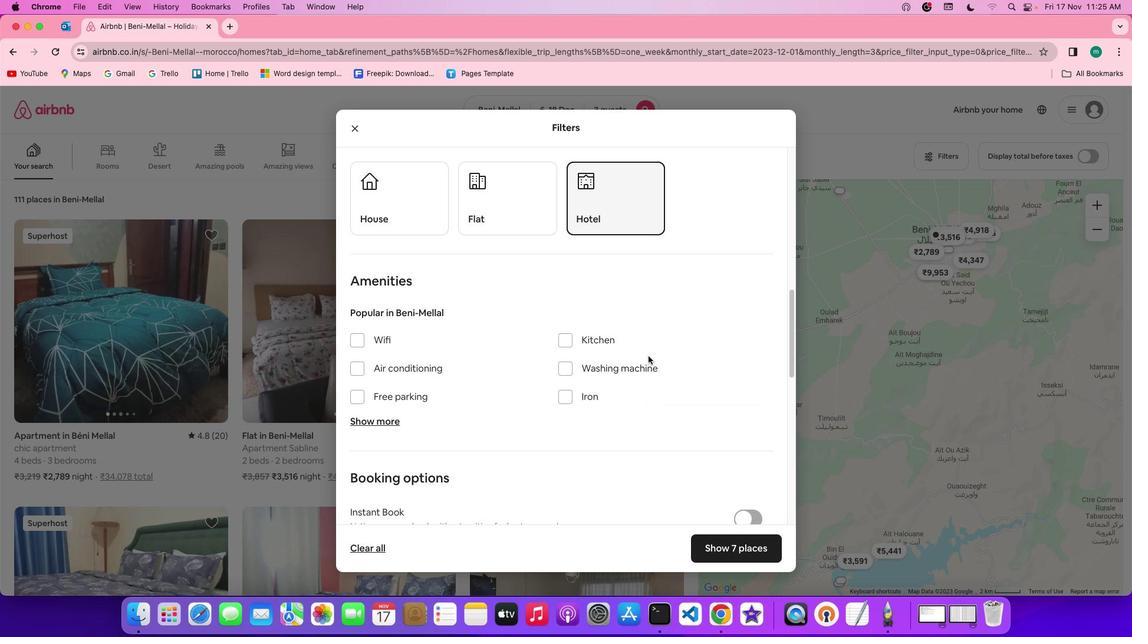 
Action: Mouse scrolled (649, 356) with delta (0, -1)
Screenshot: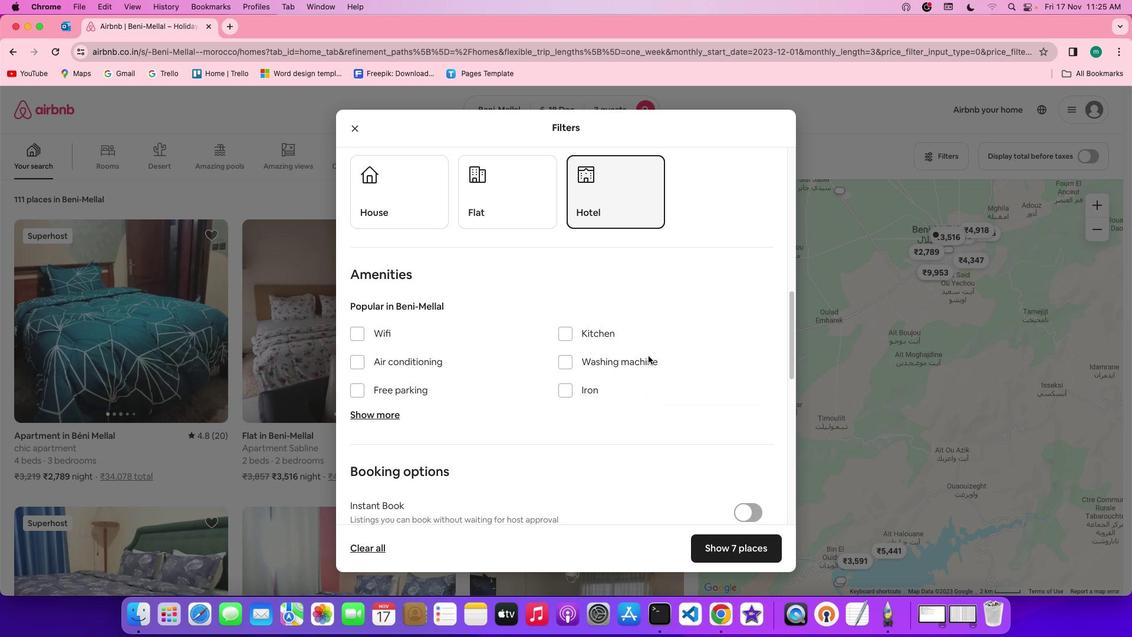 
Action: Mouse scrolled (649, 356) with delta (0, 0)
Screenshot: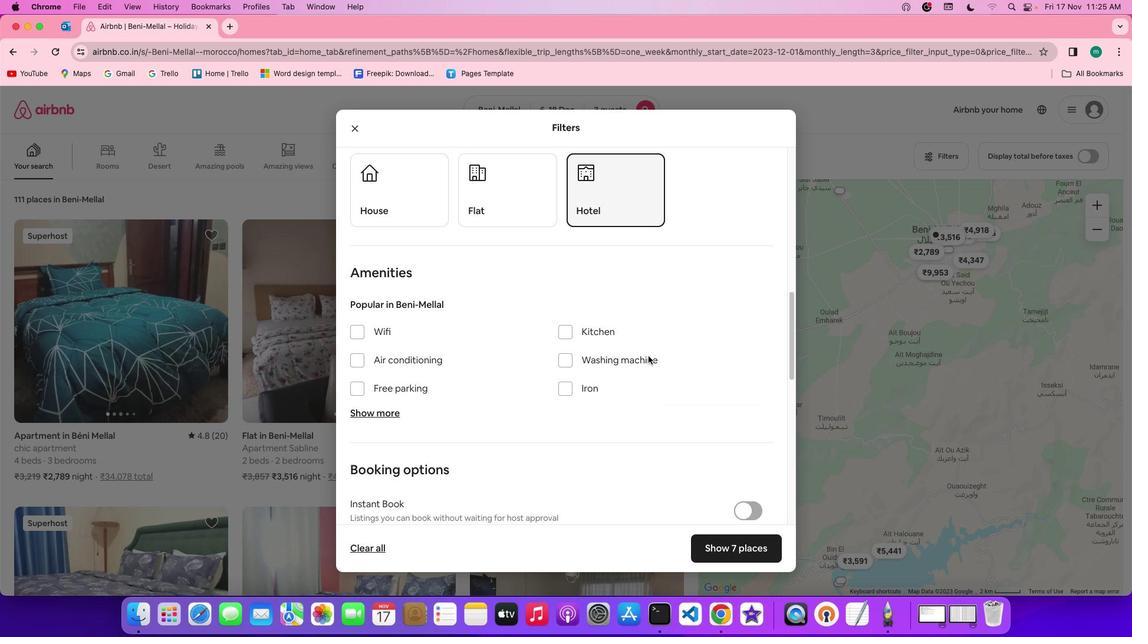 
Action: Mouse scrolled (649, 356) with delta (0, 0)
Screenshot: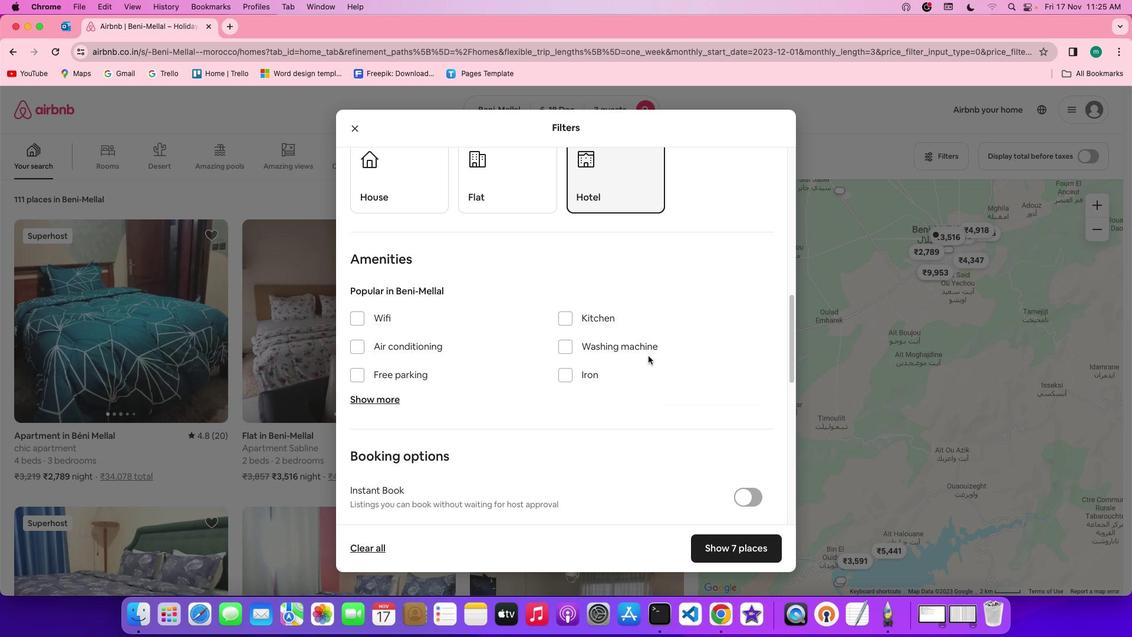 
Action: Mouse scrolled (649, 356) with delta (0, 0)
Screenshot: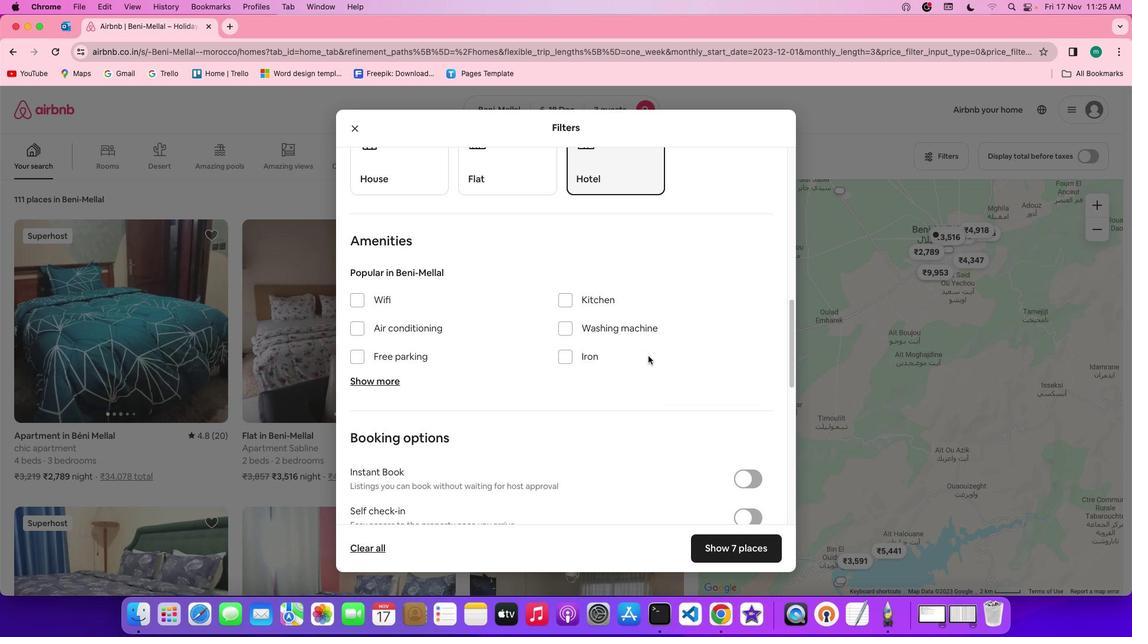 
Action: Mouse scrolled (649, 356) with delta (0, 0)
Screenshot: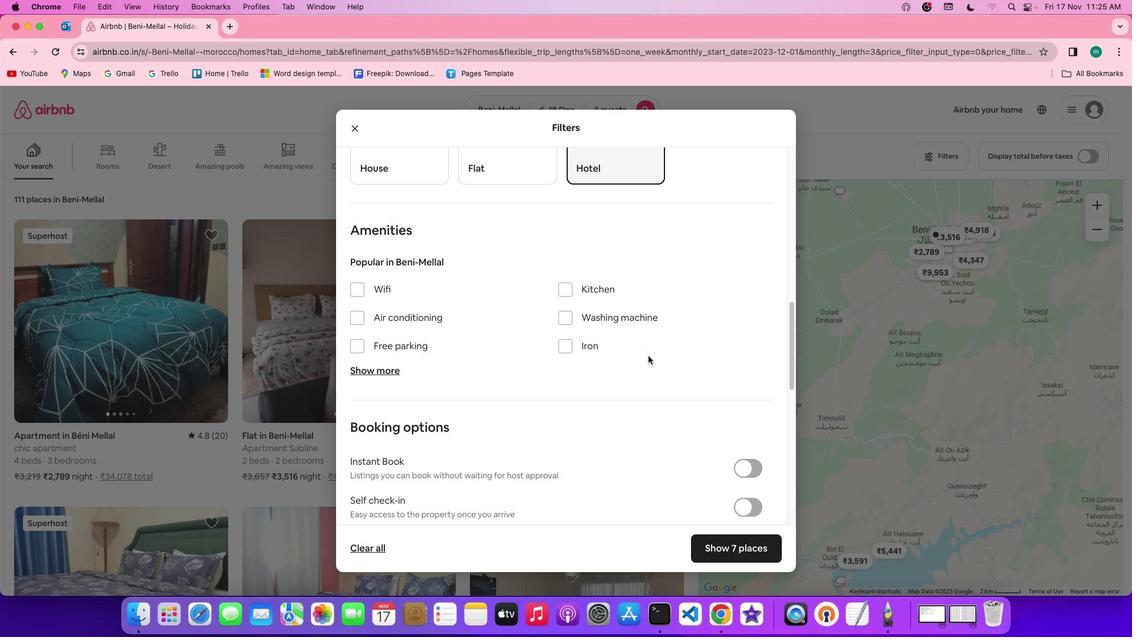 
Action: Mouse scrolled (649, 356) with delta (0, 0)
Screenshot: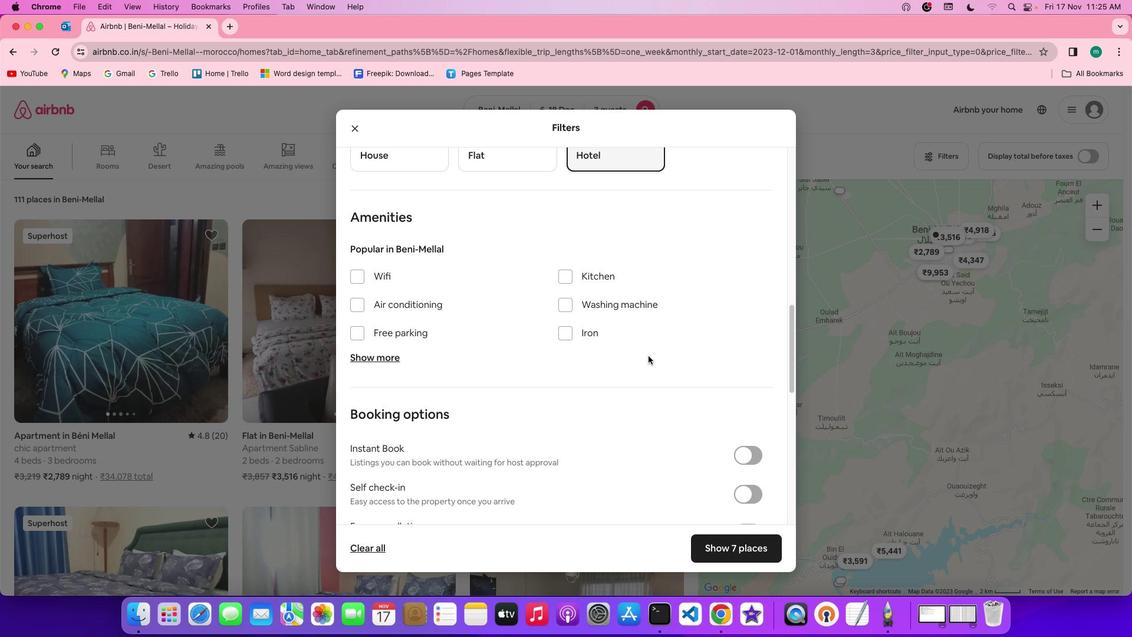 
Action: Mouse scrolled (649, 356) with delta (0, 0)
Screenshot: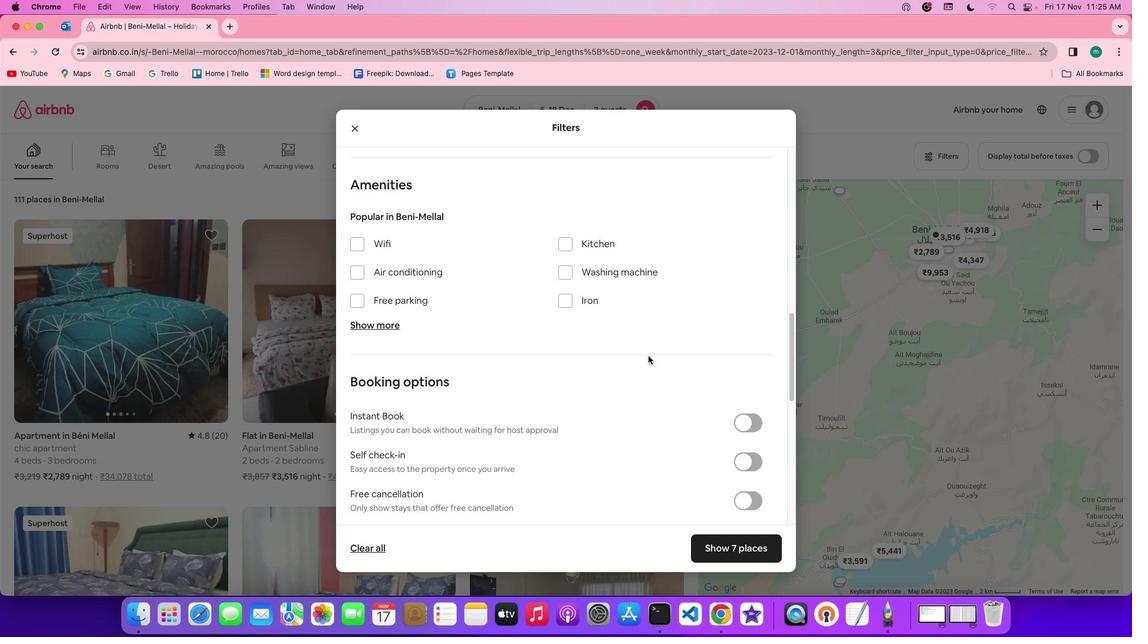 
Action: Mouse scrolled (649, 356) with delta (0, 0)
Screenshot: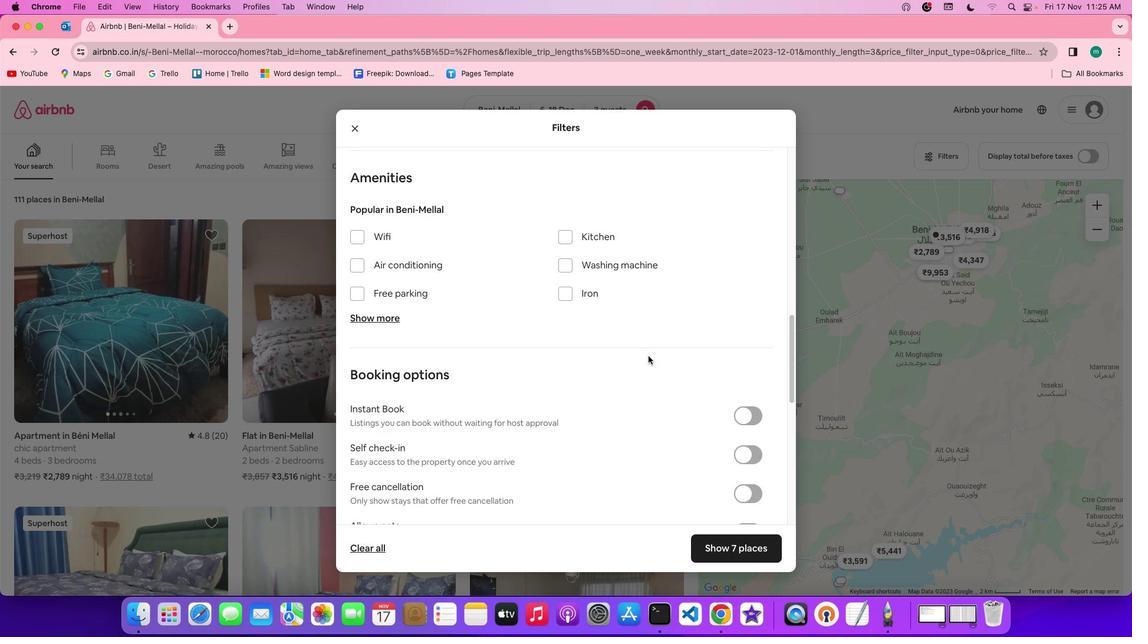 
Action: Mouse scrolled (649, 356) with delta (0, 0)
Screenshot: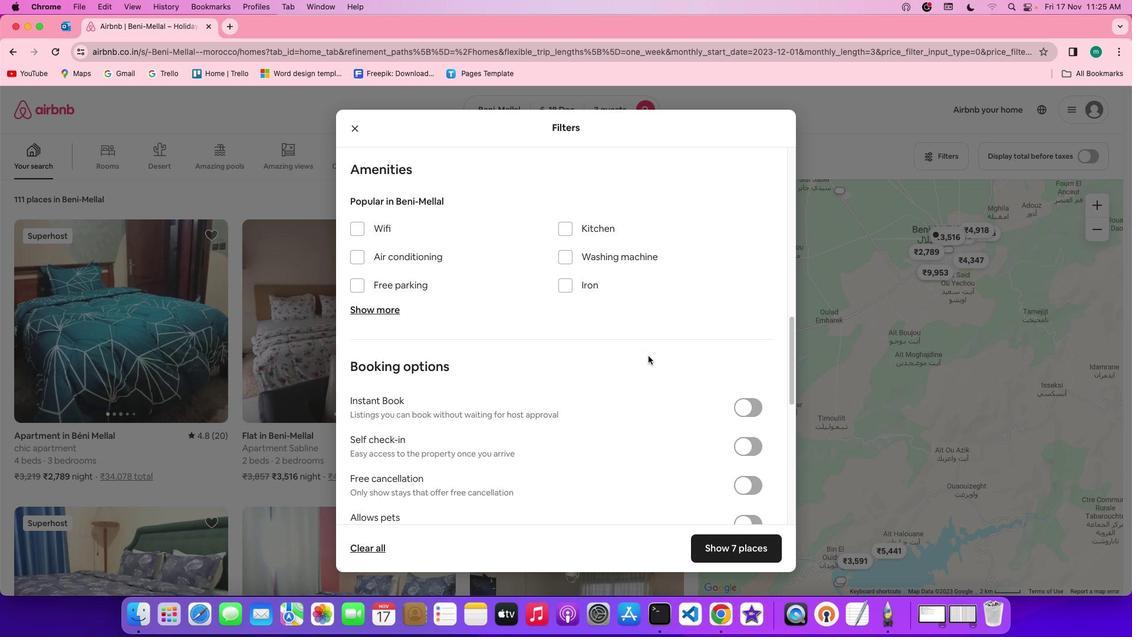 
Action: Mouse scrolled (649, 356) with delta (0, 0)
Screenshot: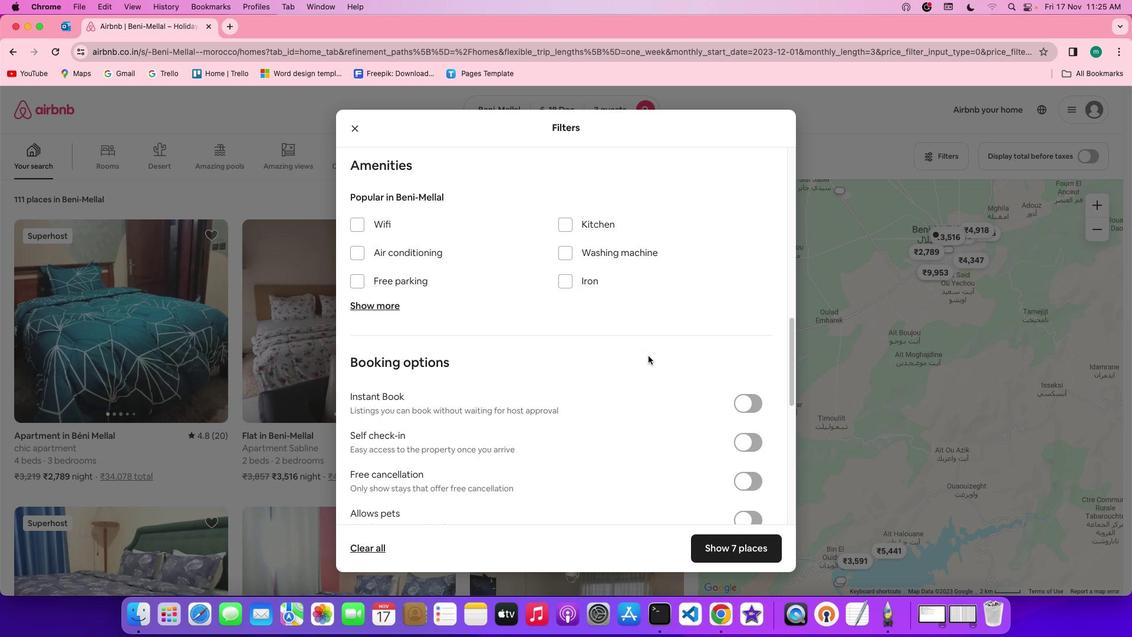 
Action: Mouse scrolled (649, 356) with delta (0, 0)
Screenshot: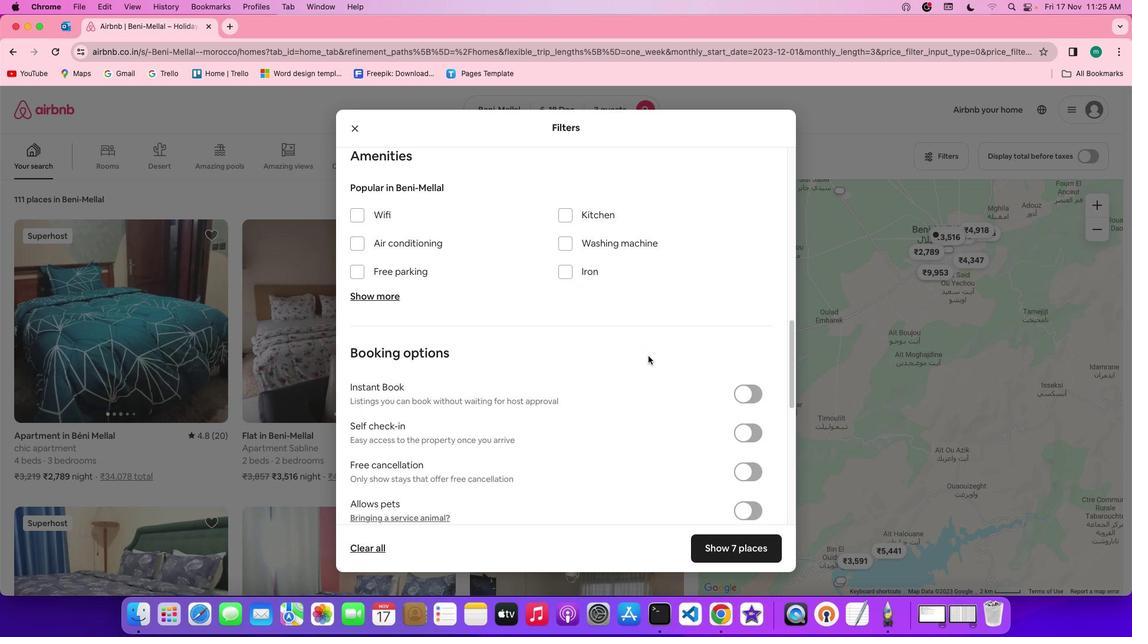 
Action: Mouse scrolled (649, 356) with delta (0, 0)
Screenshot: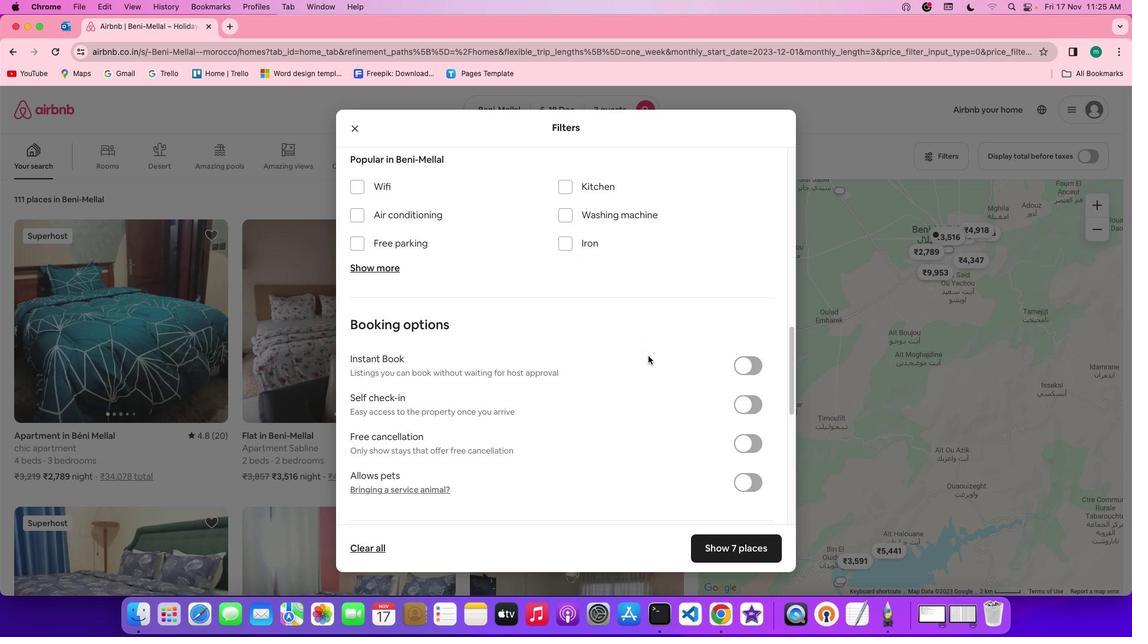 
Action: Mouse scrolled (649, 356) with delta (0, 0)
Screenshot: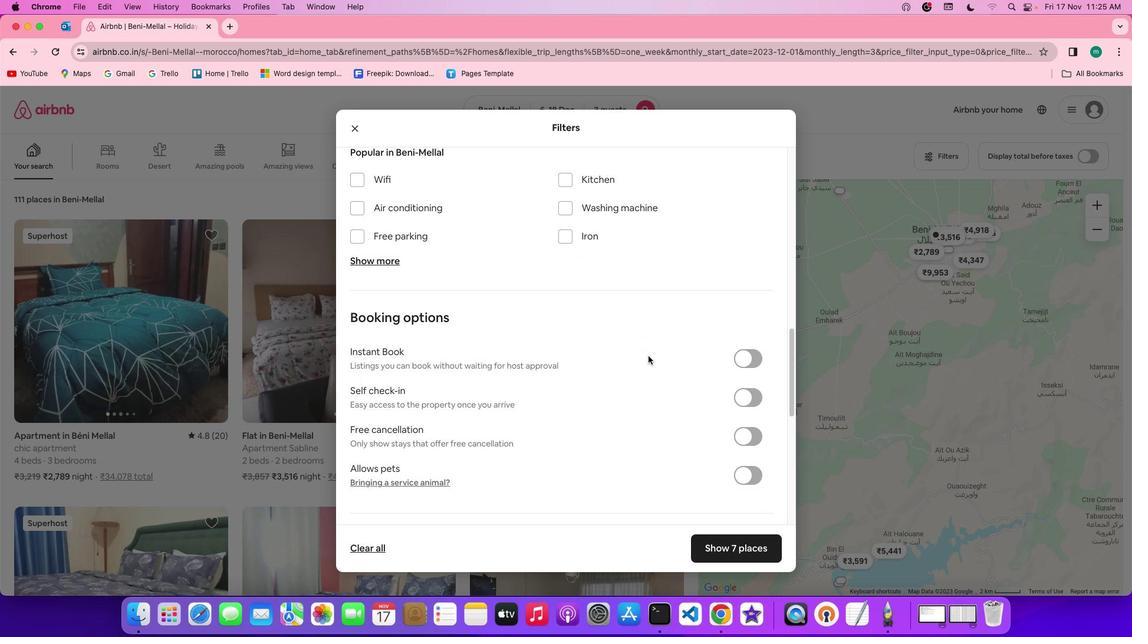 
Action: Mouse scrolled (649, 356) with delta (0, 0)
Screenshot: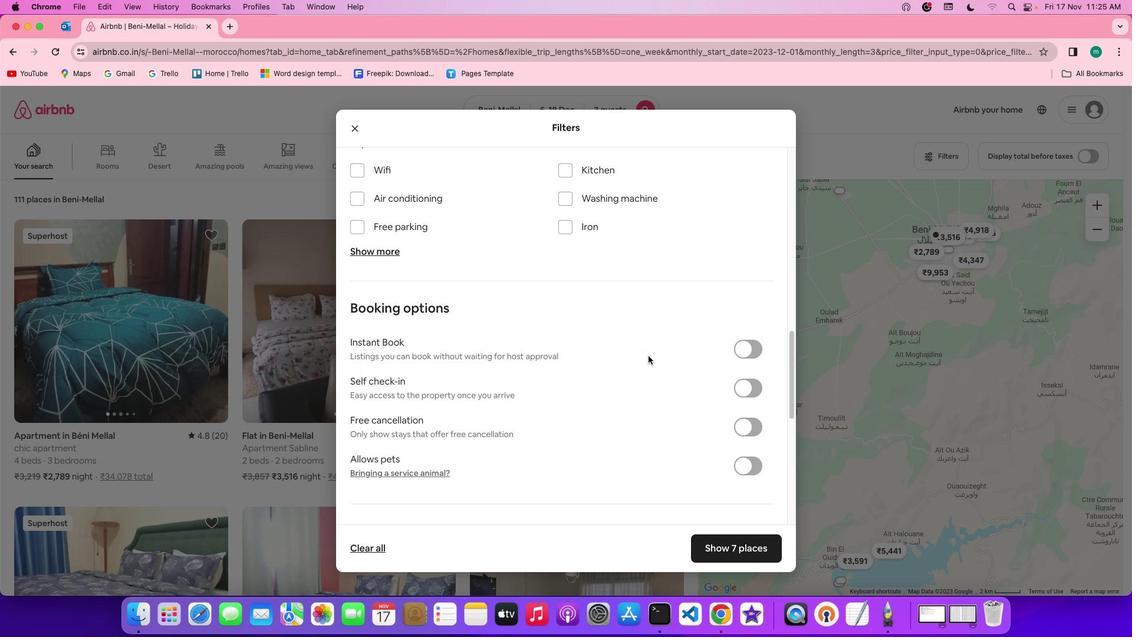
Action: Mouse scrolled (649, 356) with delta (0, 0)
Screenshot: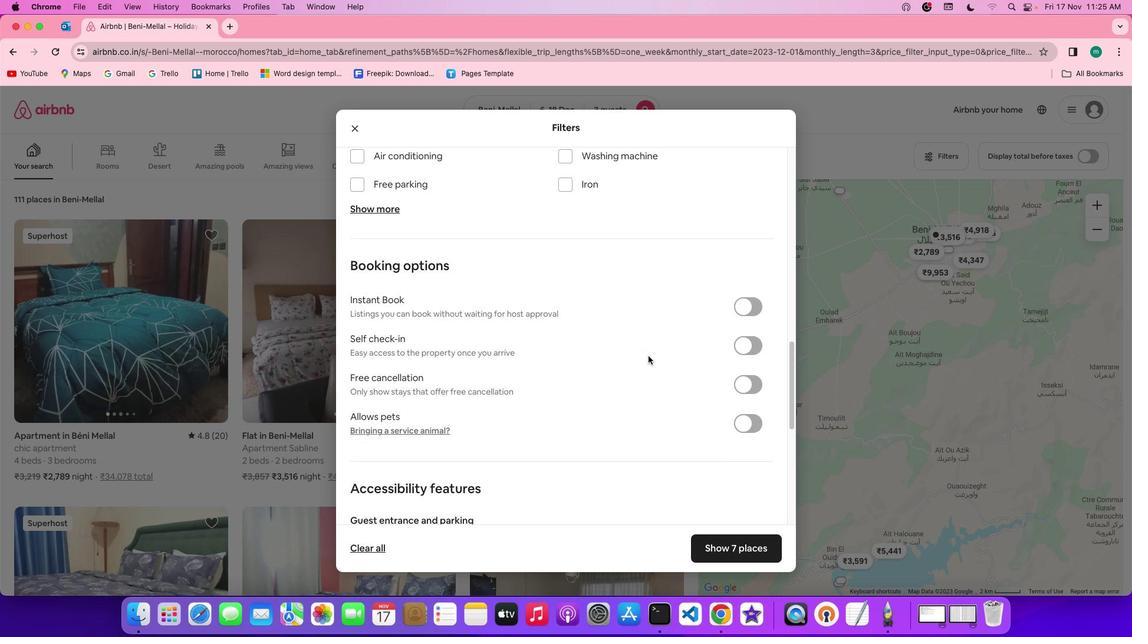 
Action: Mouse scrolled (649, 356) with delta (0, 0)
Screenshot: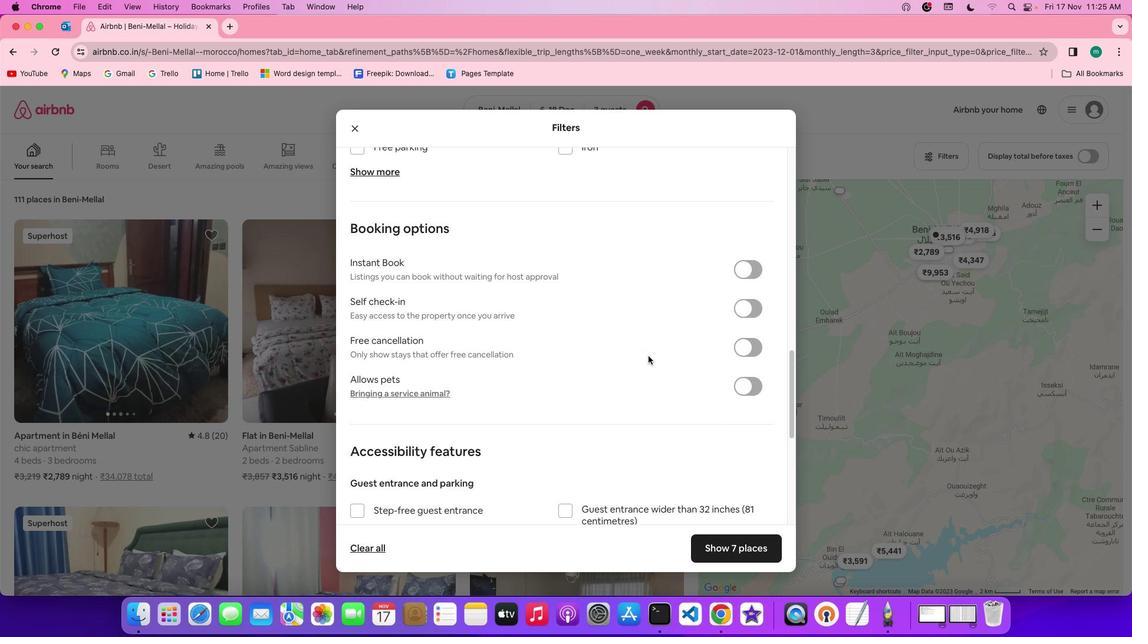 
Action: Mouse scrolled (649, 356) with delta (0, -1)
Screenshot: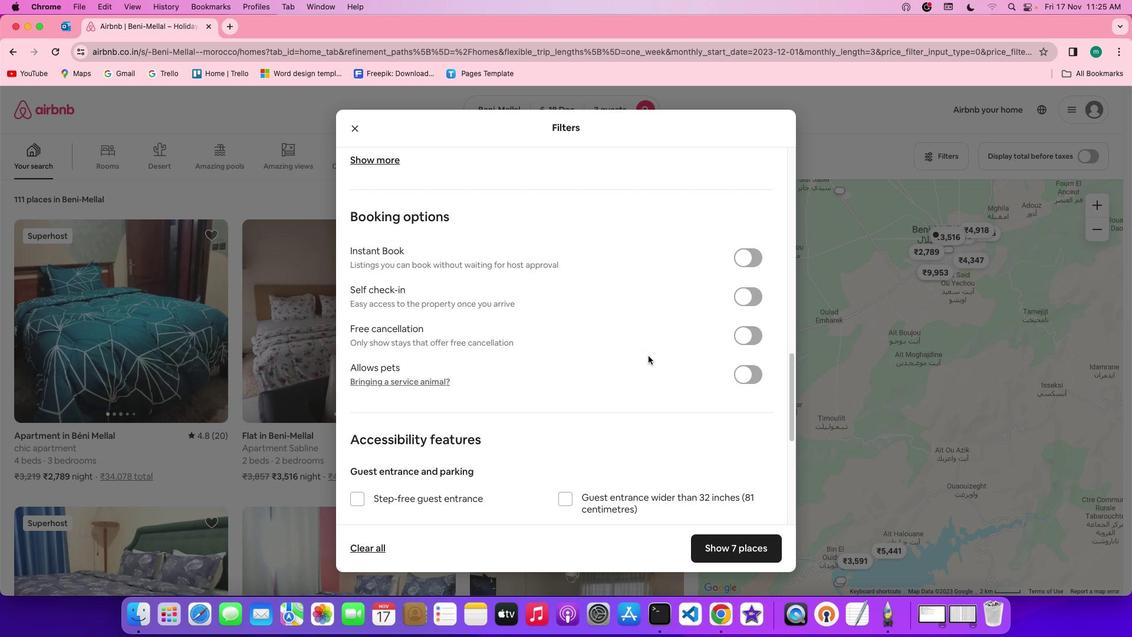 
Action: Mouse scrolled (649, 356) with delta (0, 0)
Screenshot: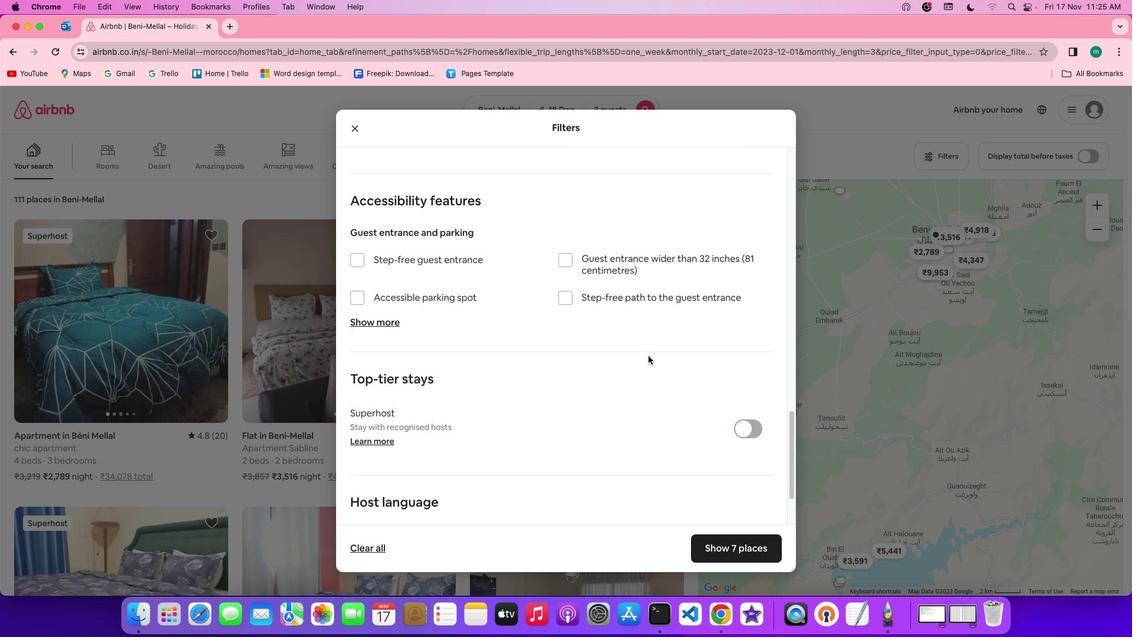 
Action: Mouse scrolled (649, 356) with delta (0, 0)
Screenshot: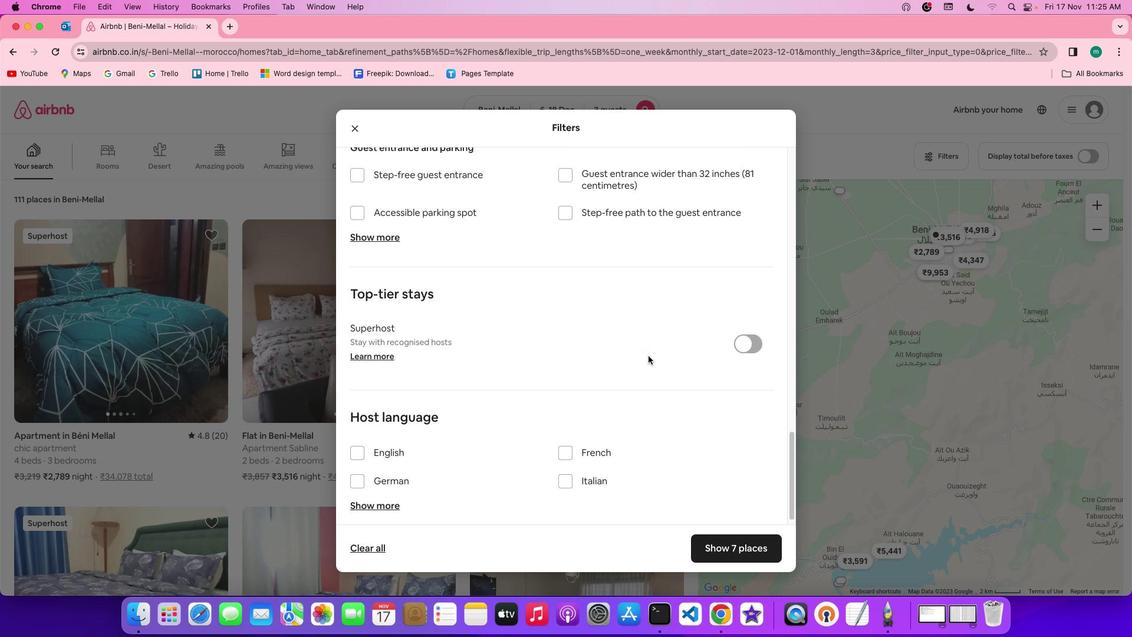 
Action: Mouse scrolled (649, 356) with delta (0, -1)
Screenshot: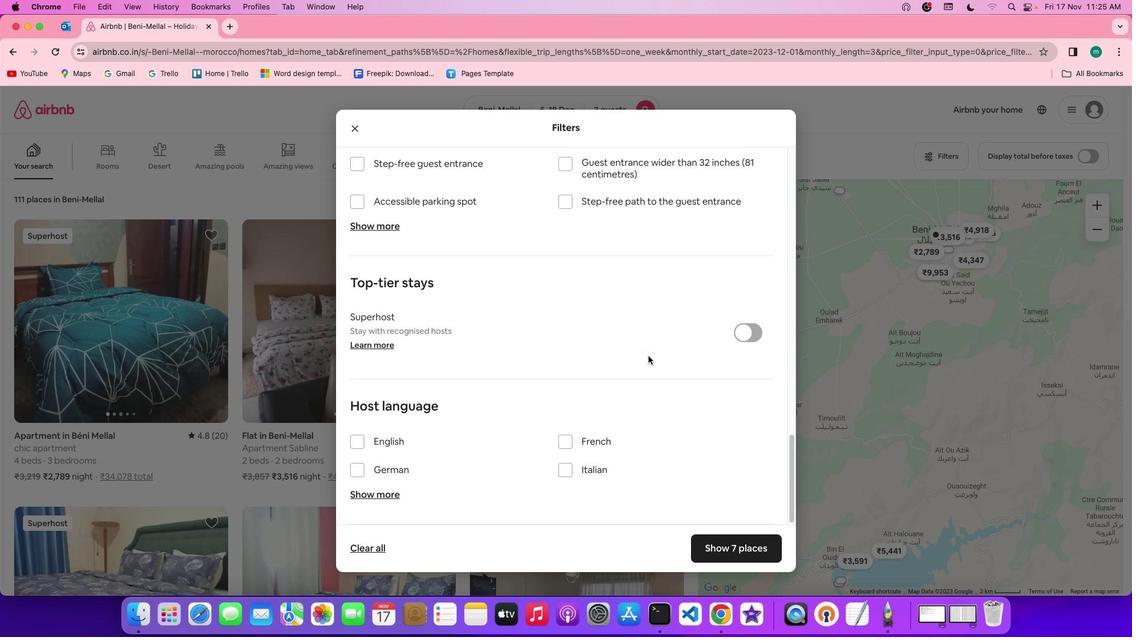
Action: Mouse scrolled (649, 356) with delta (0, -2)
Screenshot: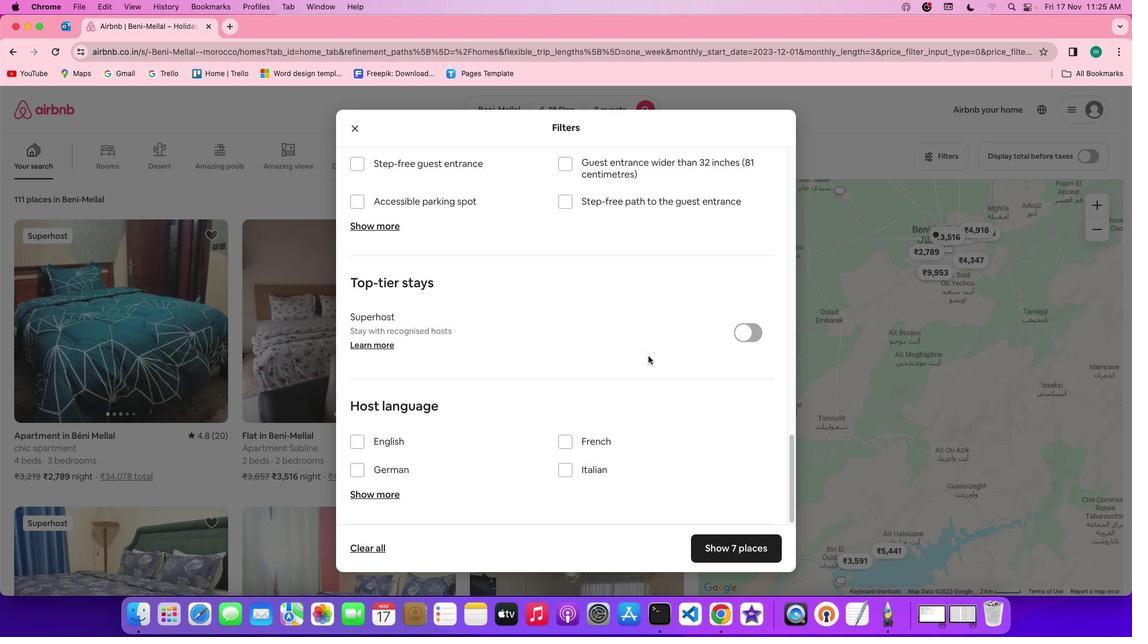 
Action: Mouse scrolled (649, 356) with delta (0, -2)
Screenshot: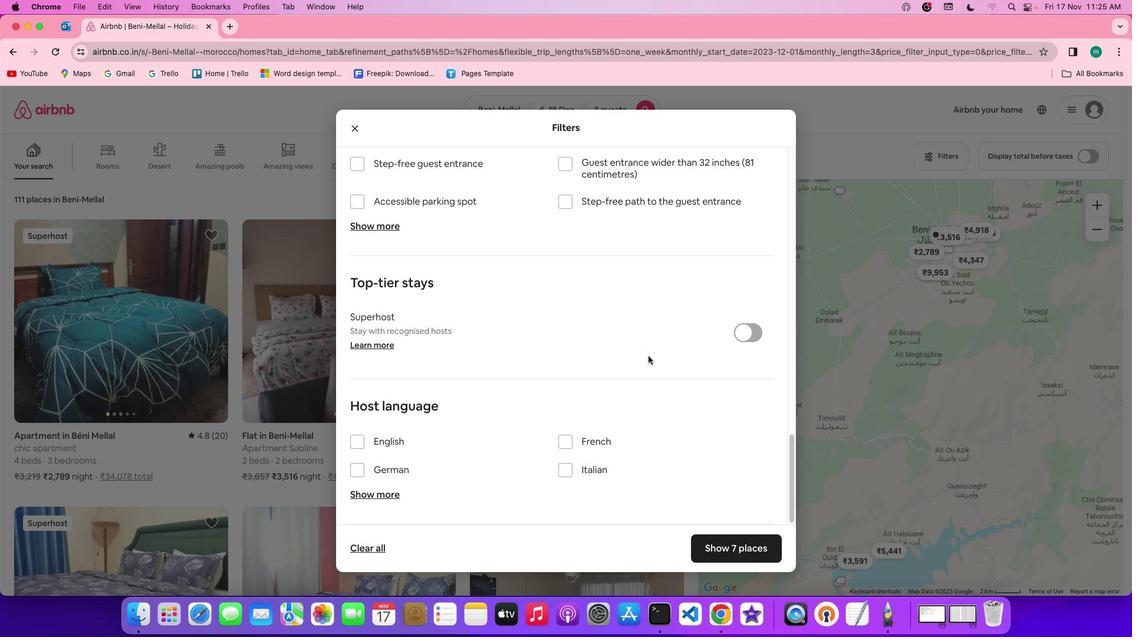 
Action: Mouse scrolled (649, 356) with delta (0, 0)
Screenshot: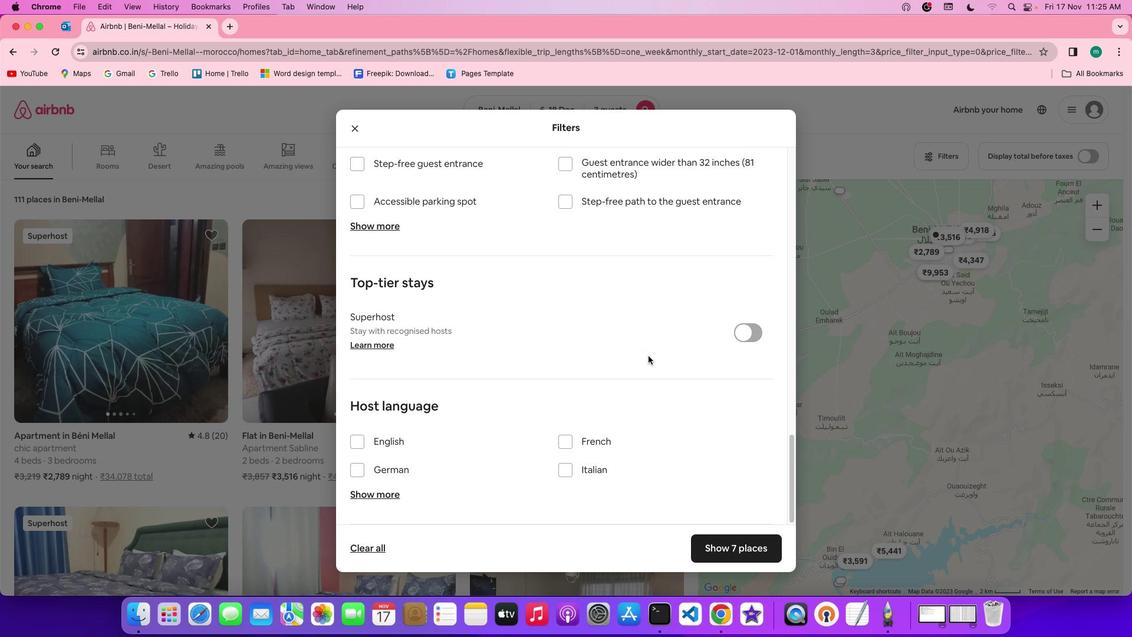 
Action: Mouse scrolled (649, 356) with delta (0, 0)
Screenshot: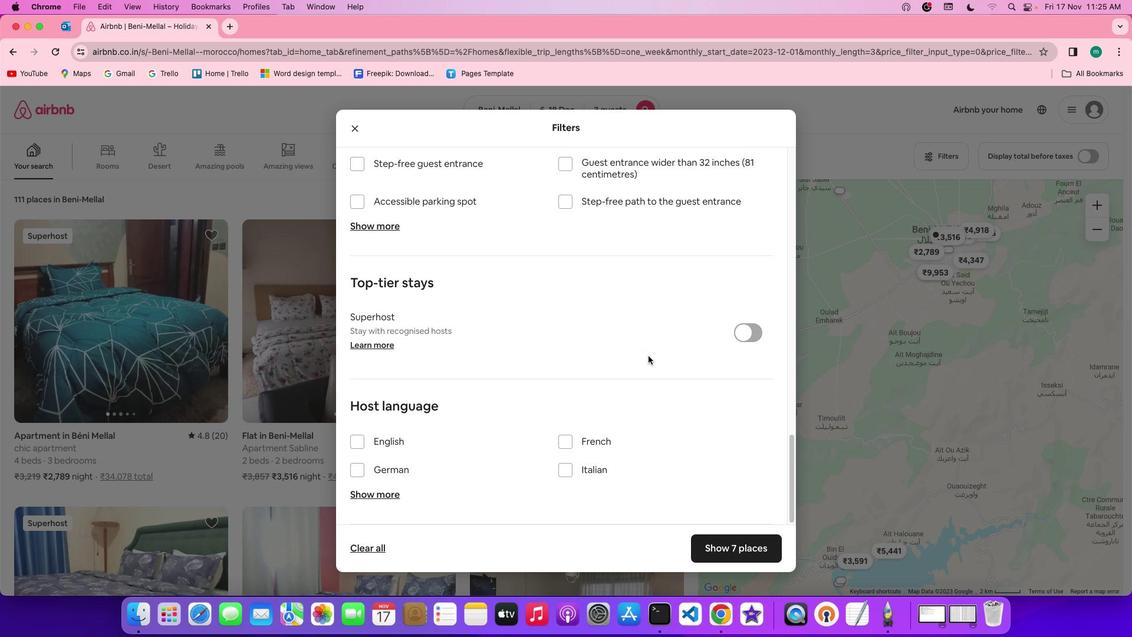 
Action: Mouse scrolled (649, 356) with delta (0, -1)
Screenshot: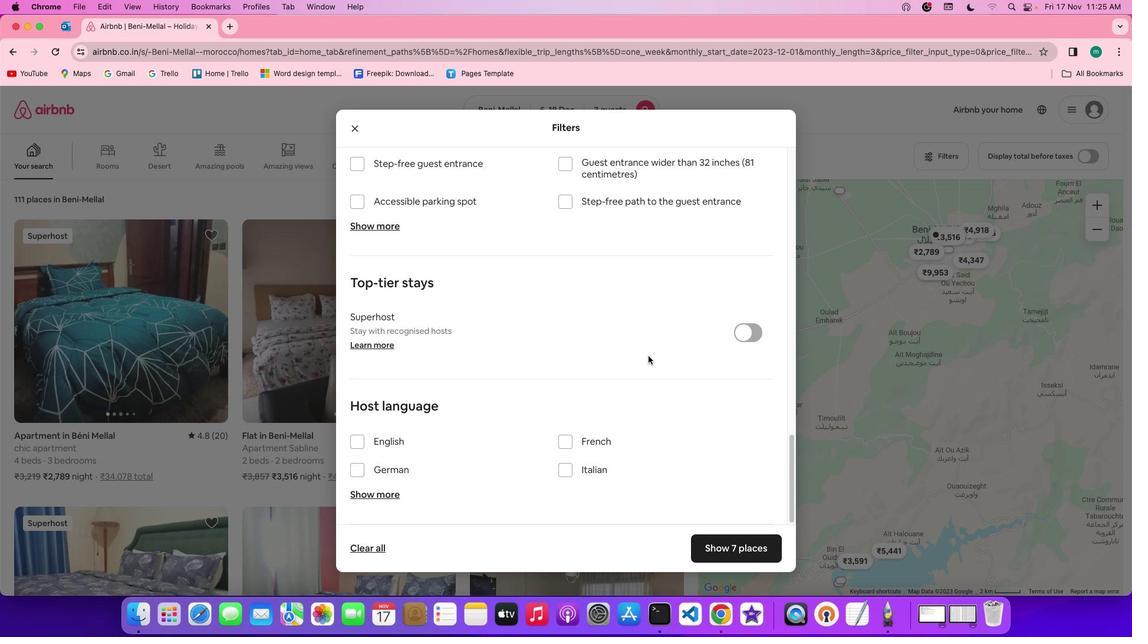
Action: Mouse scrolled (649, 356) with delta (0, -2)
Screenshot: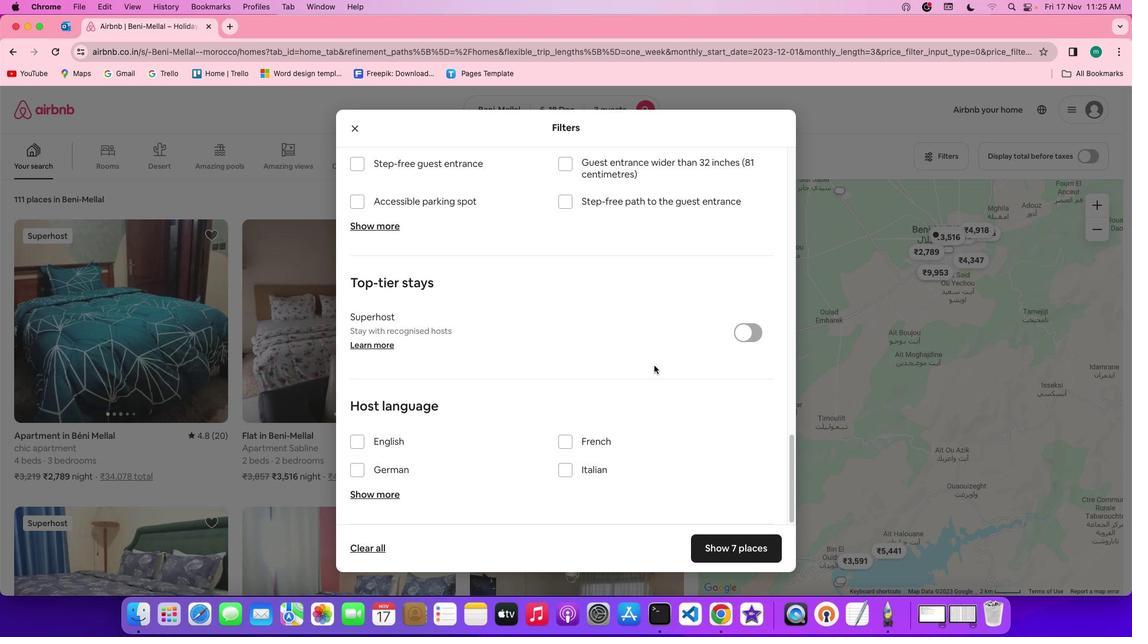 
Action: Mouse scrolled (649, 356) with delta (0, -3)
Screenshot: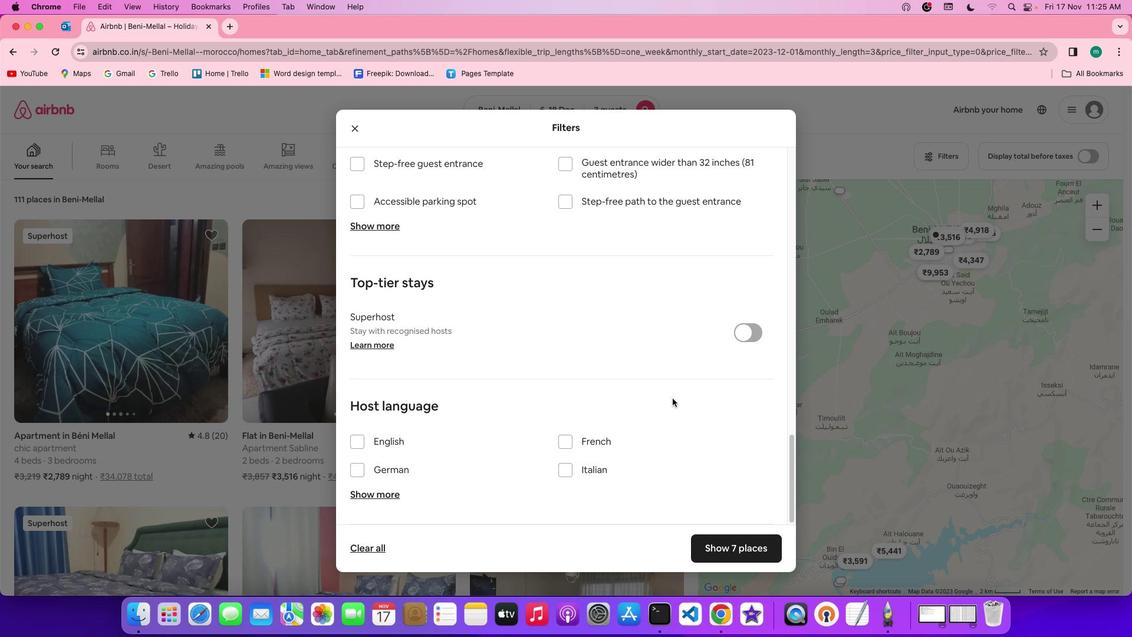 
Action: Mouse moved to (750, 546)
Screenshot: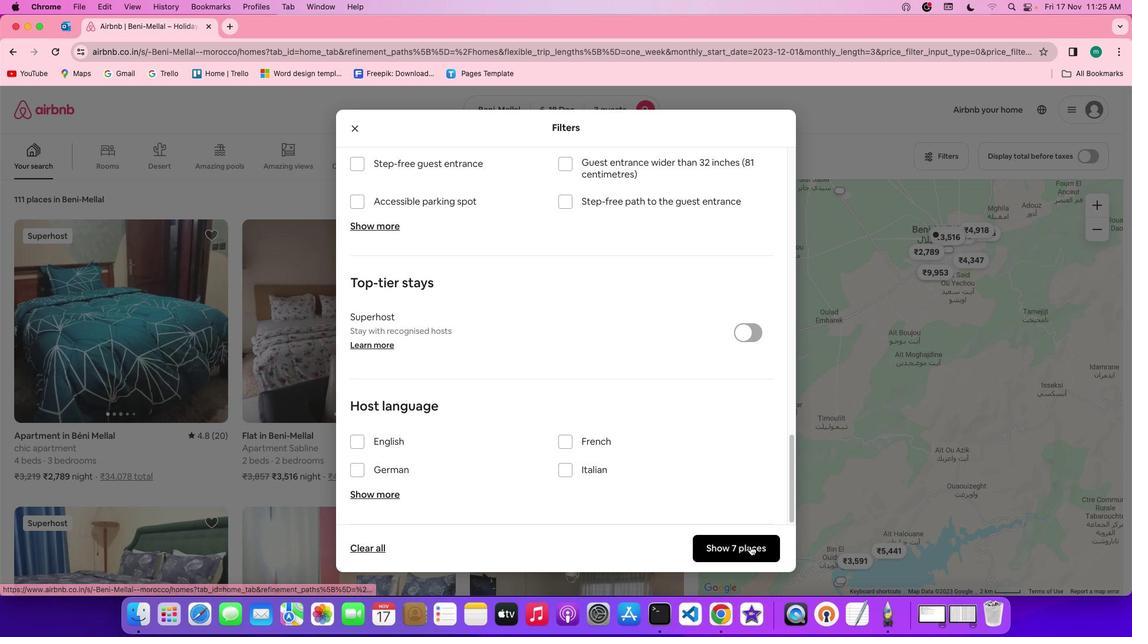 
Action: Mouse pressed left at (750, 546)
Screenshot: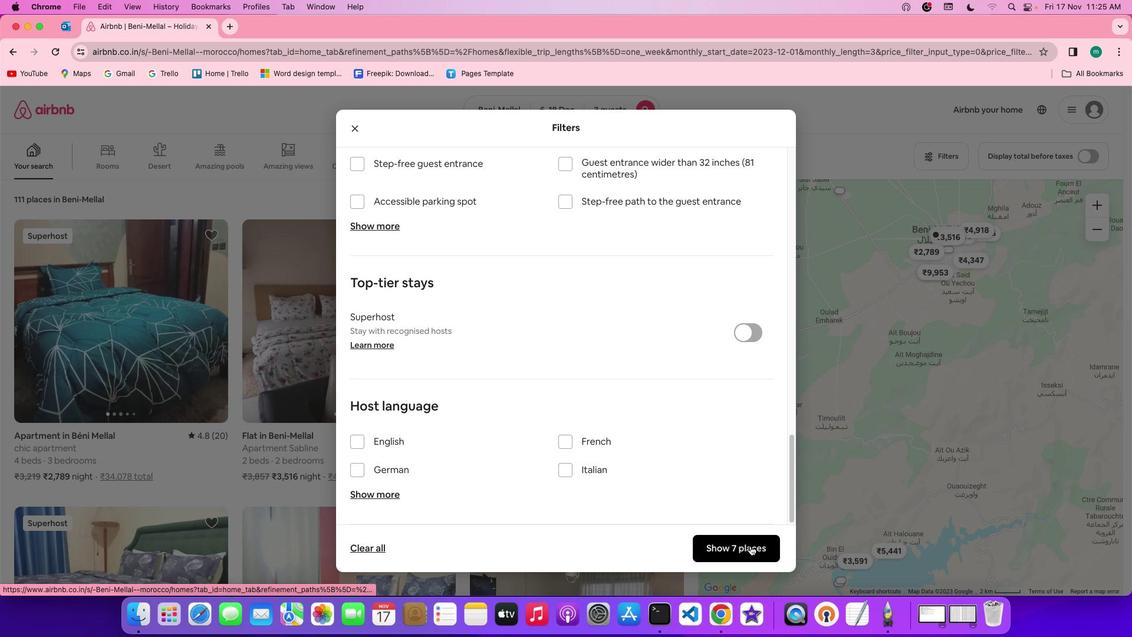 
Action: Mouse moved to (394, 350)
Screenshot: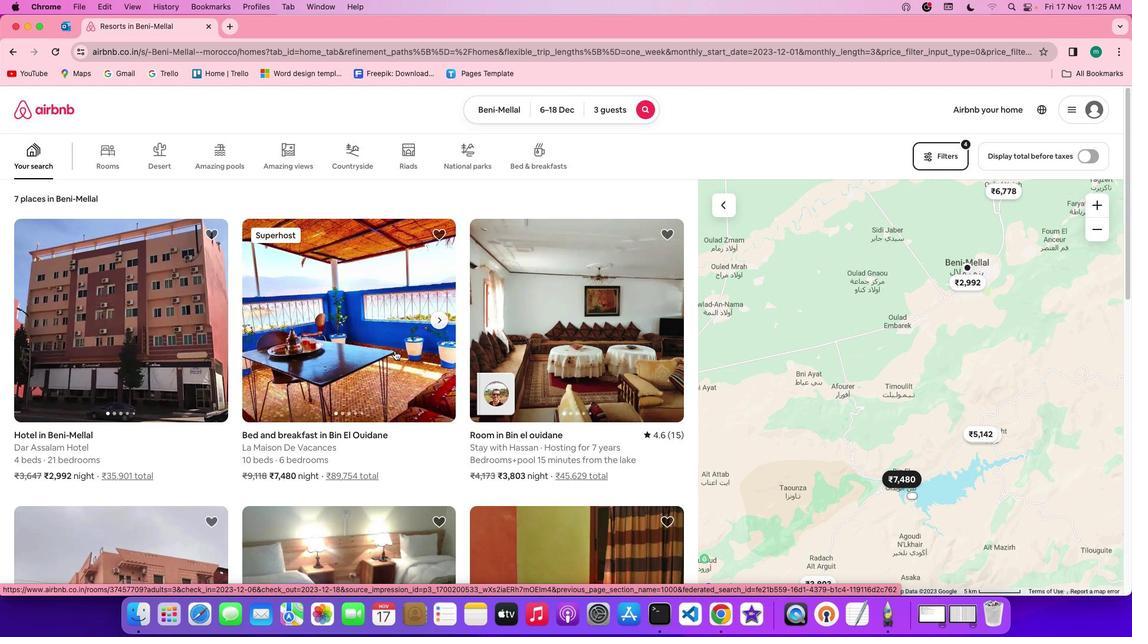
Action: Mouse scrolled (394, 350) with delta (0, 0)
Screenshot: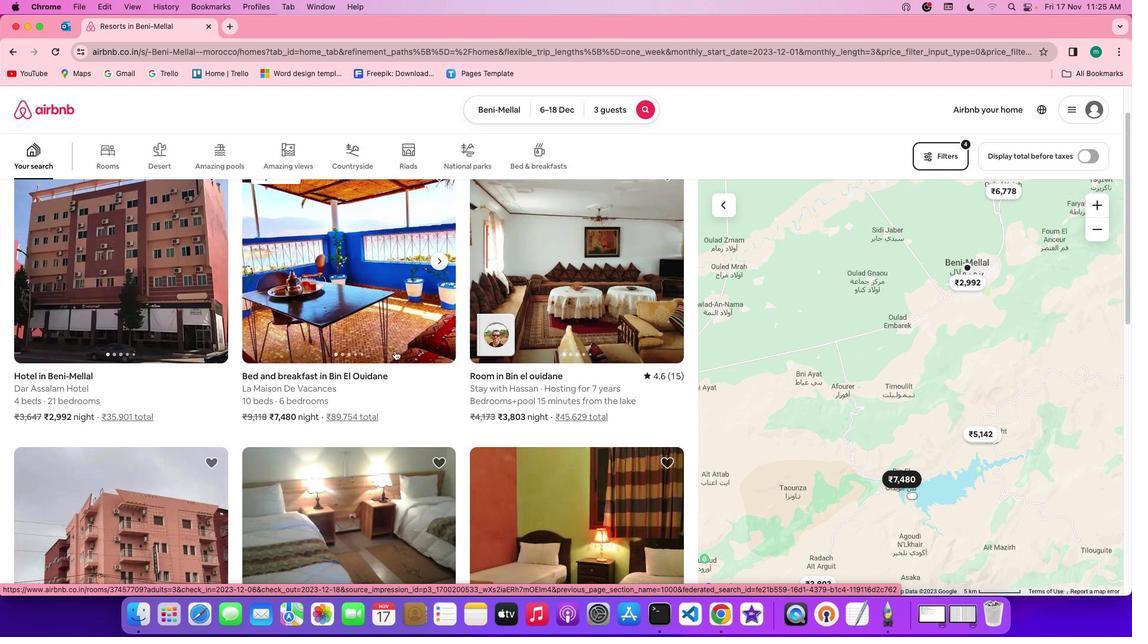 
Action: Mouse scrolled (394, 350) with delta (0, 0)
Screenshot: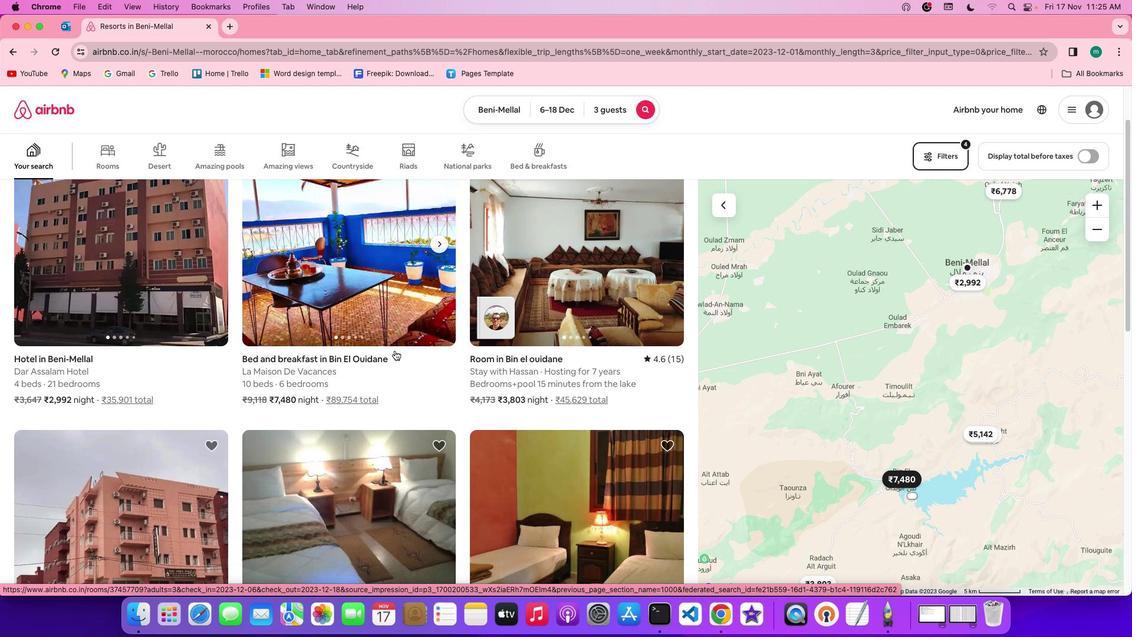 
Action: Mouse scrolled (394, 350) with delta (0, -1)
Screenshot: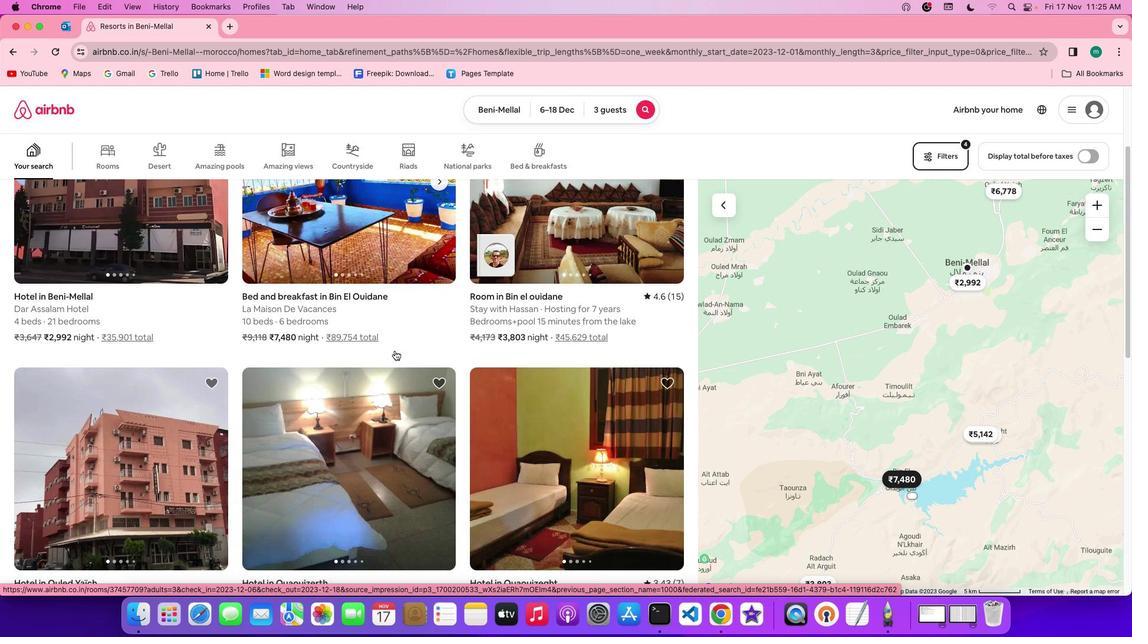 
Action: Mouse scrolled (394, 350) with delta (0, -1)
Screenshot: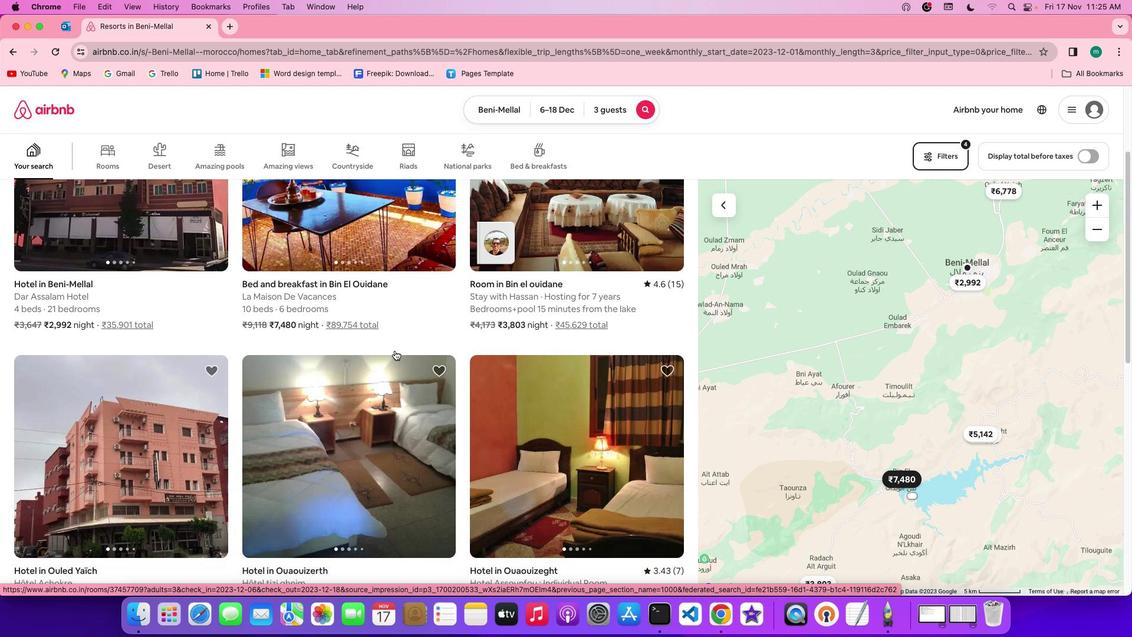 
Action: Mouse moved to (394, 351)
Screenshot: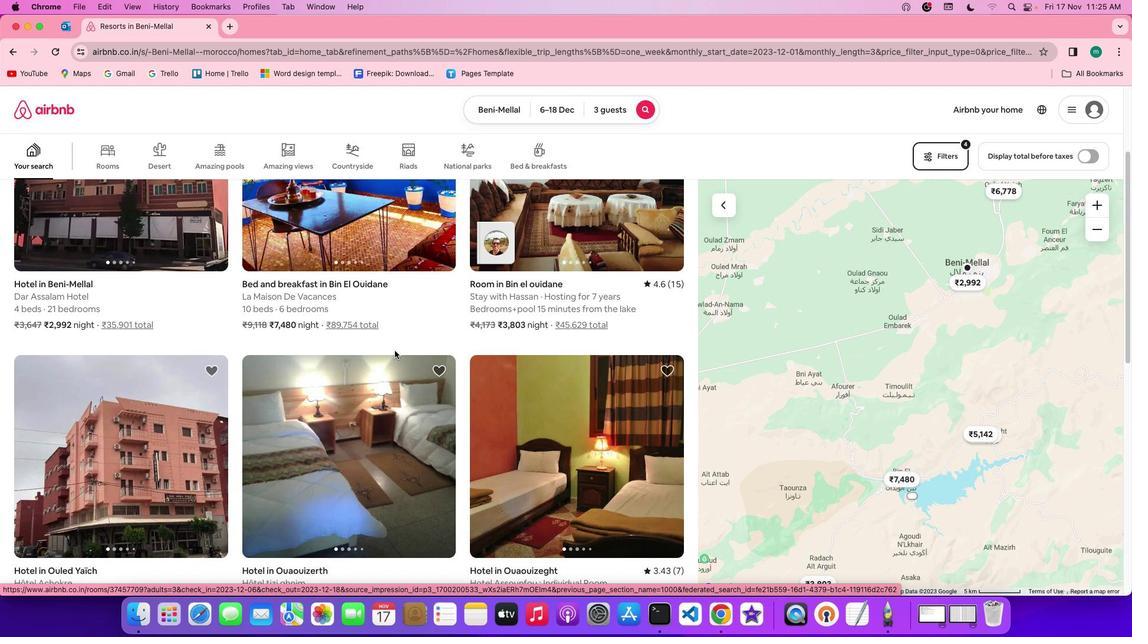 
Action: Mouse scrolled (394, 351) with delta (0, 0)
Screenshot: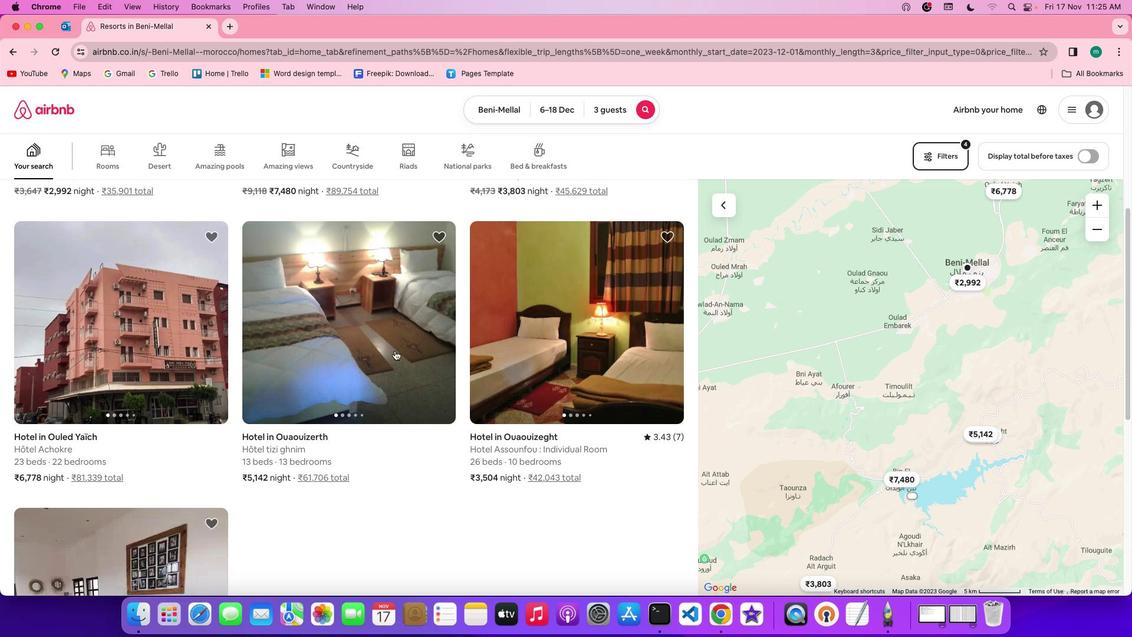 
Action: Mouse scrolled (394, 351) with delta (0, 0)
Screenshot: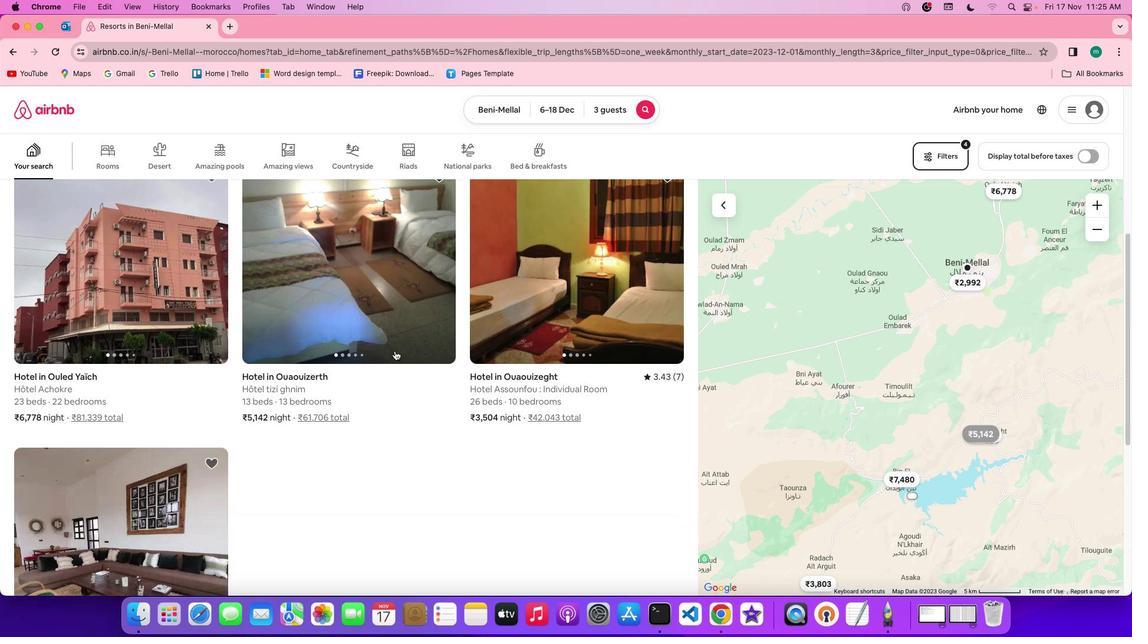 
Action: Mouse scrolled (394, 351) with delta (0, -1)
Screenshot: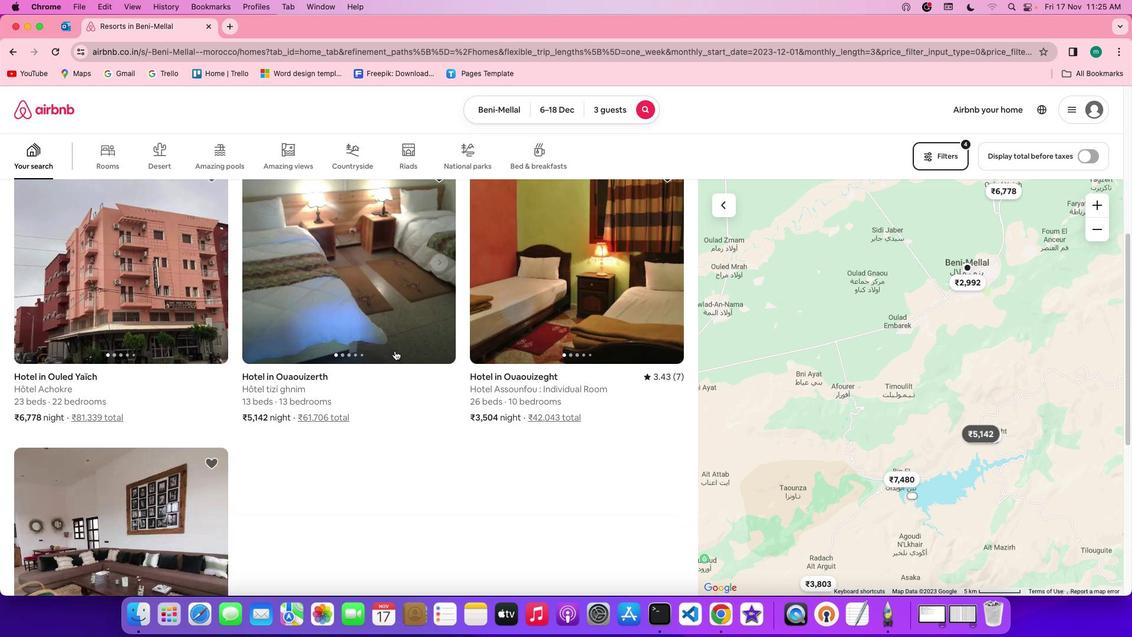 
Action: Mouse scrolled (394, 351) with delta (0, -2)
Screenshot: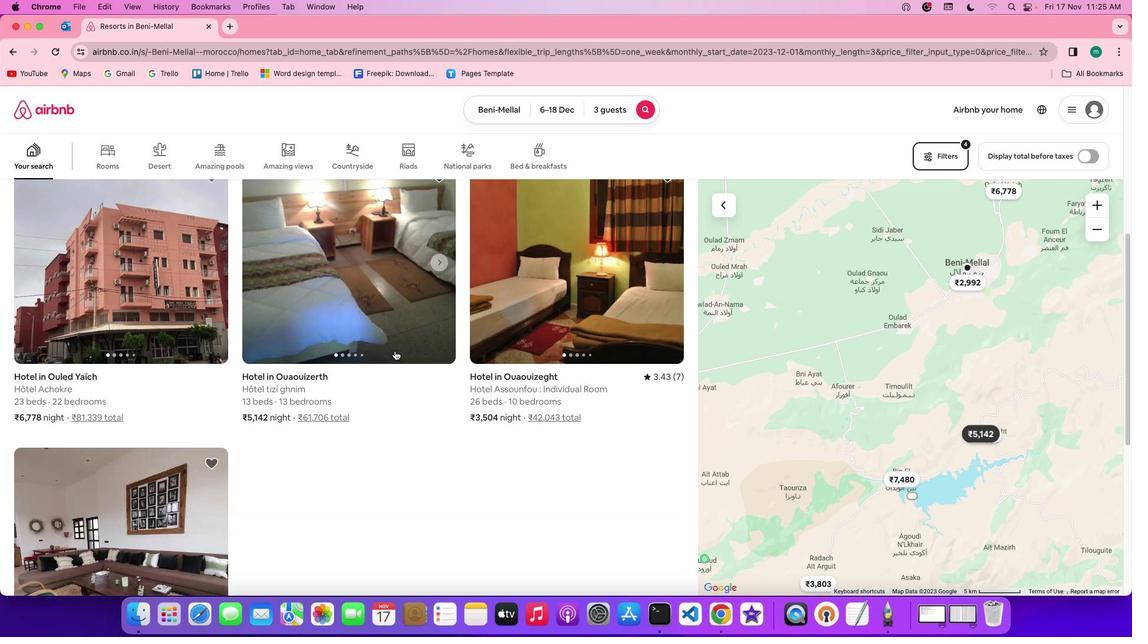 
Action: Mouse scrolled (394, 351) with delta (0, 0)
Screenshot: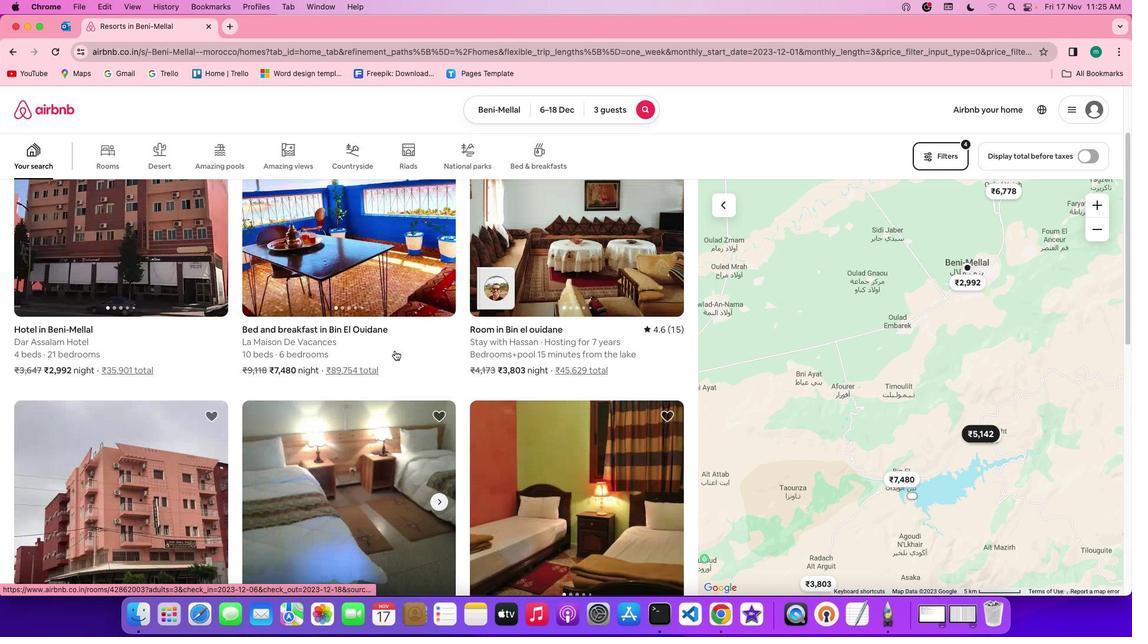 
Action: Mouse scrolled (394, 351) with delta (0, 0)
Screenshot: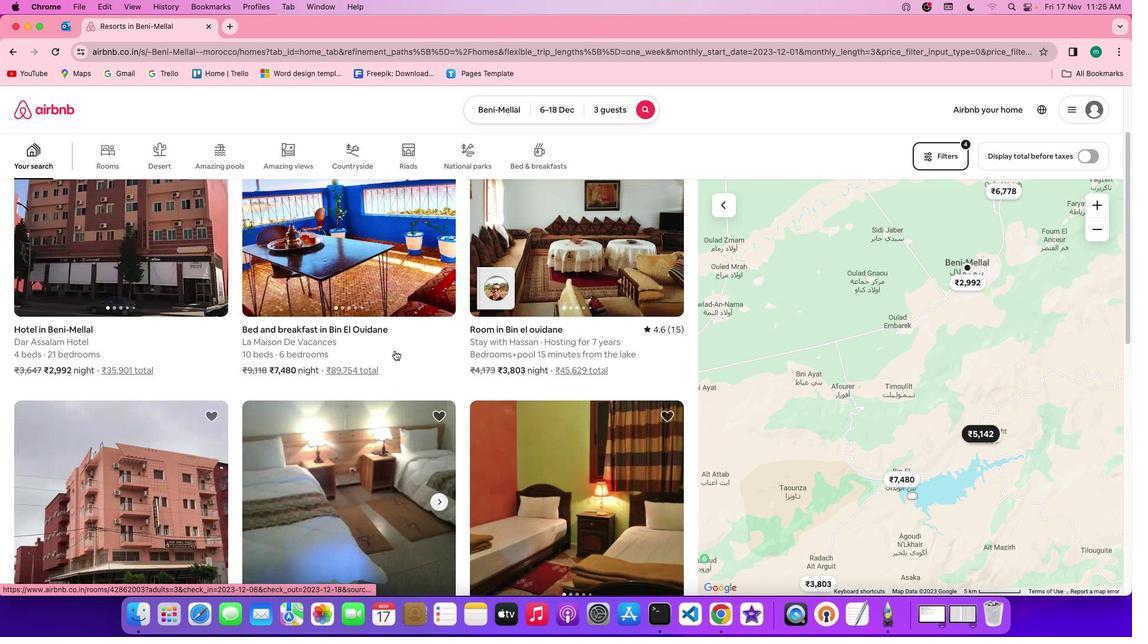 
Action: Mouse scrolled (394, 351) with delta (0, 1)
Screenshot: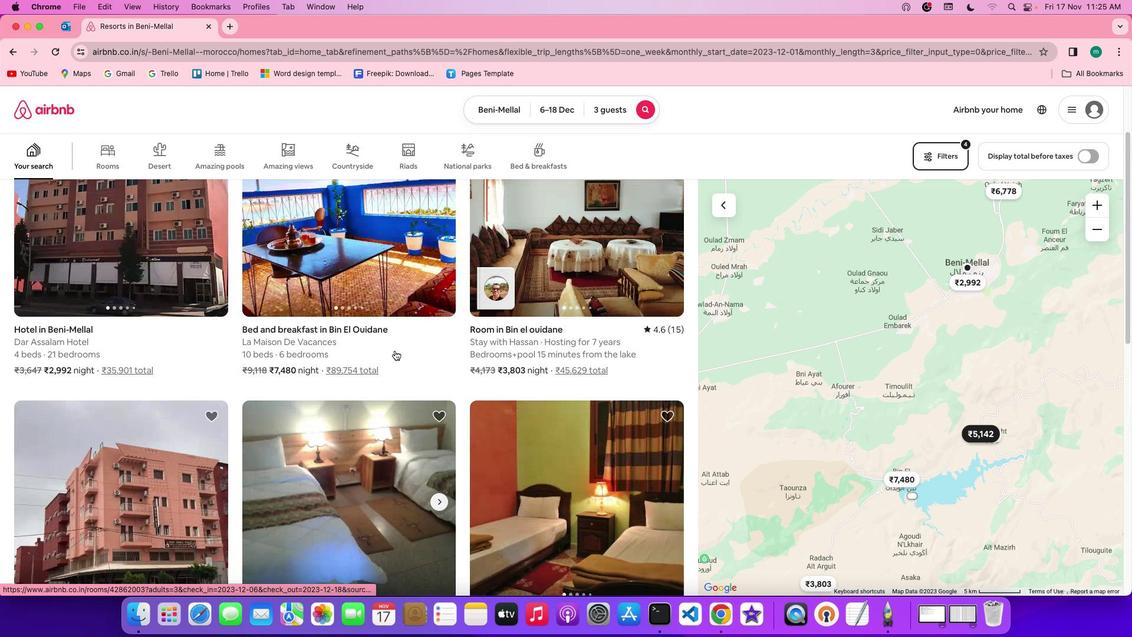 
Action: Mouse scrolled (394, 351) with delta (0, 2)
Screenshot: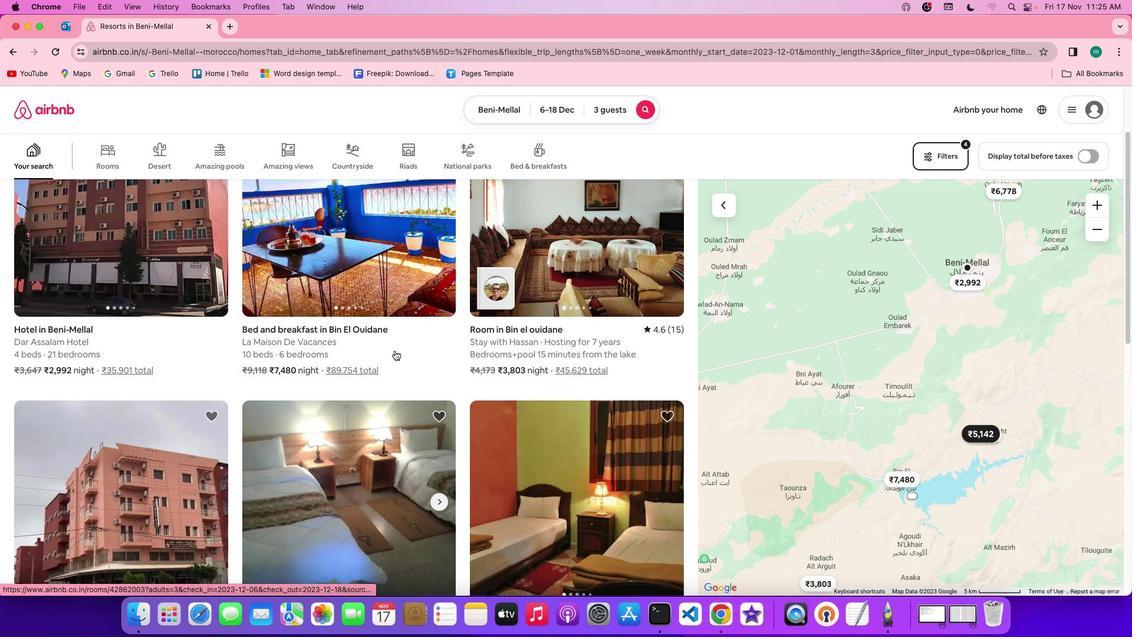 
Action: Mouse moved to (358, 278)
Screenshot: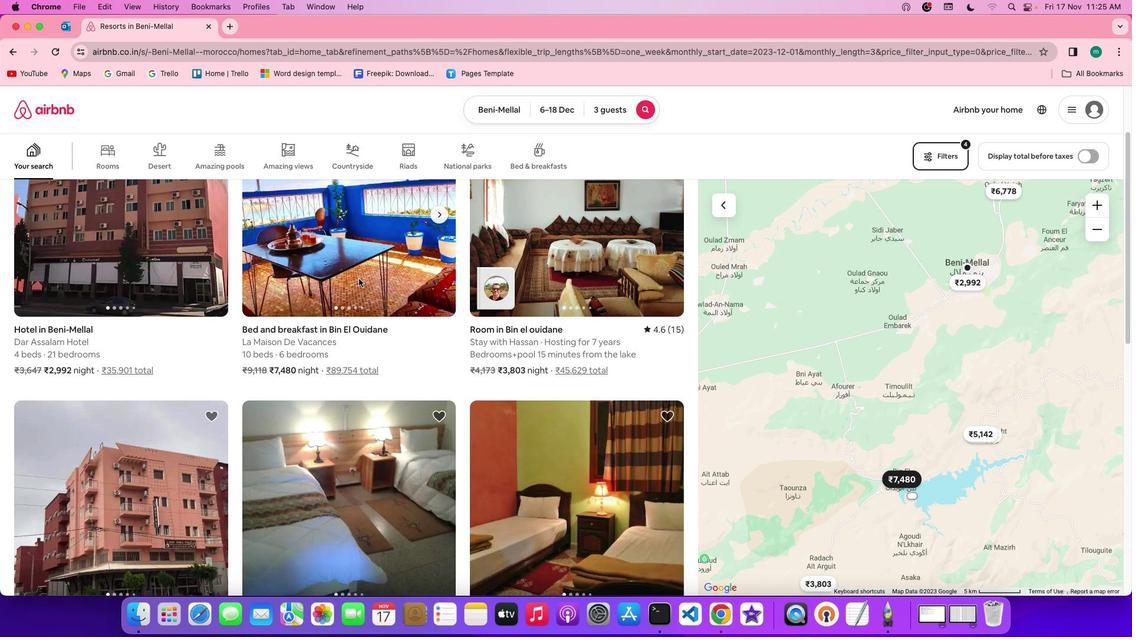 
Action: Mouse pressed left at (358, 278)
Screenshot: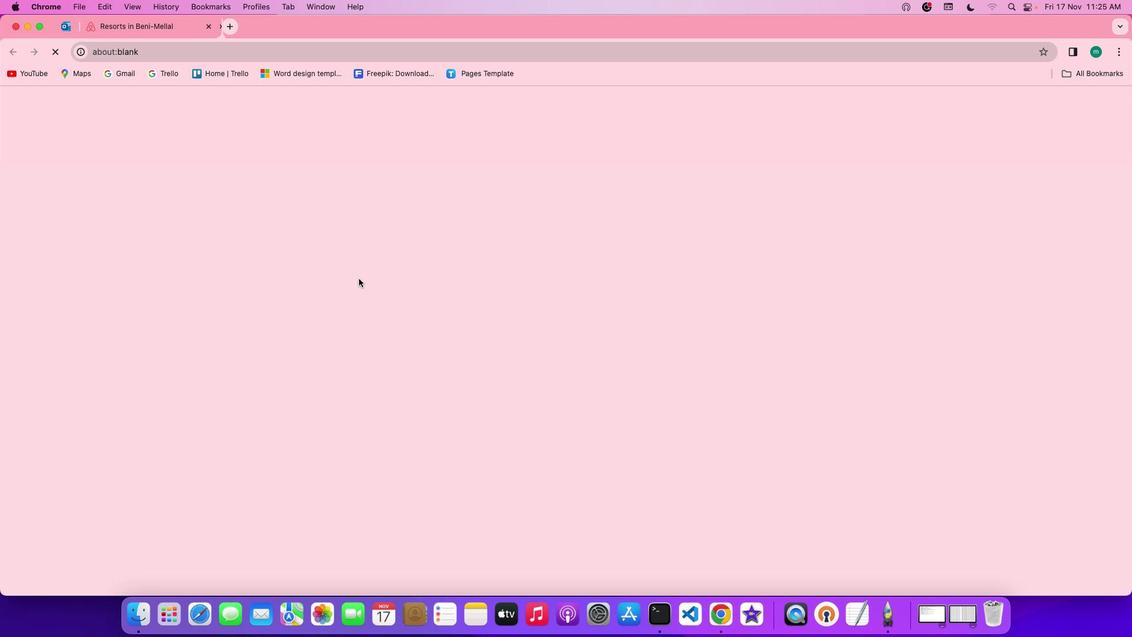 
Action: Mouse moved to (861, 441)
Screenshot: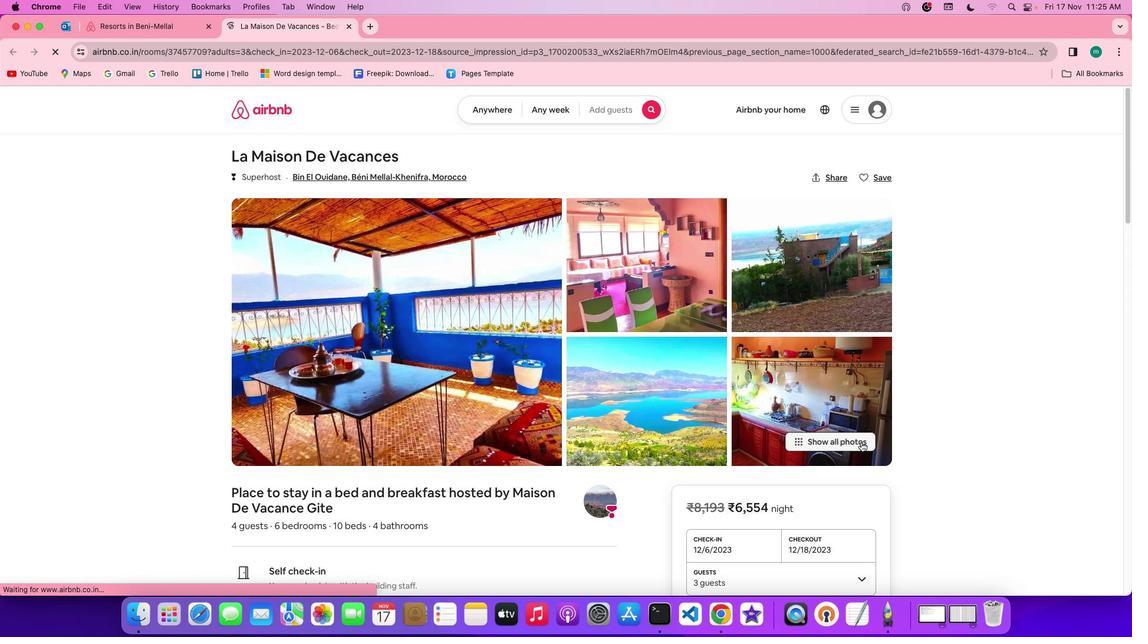 
Action: Mouse pressed left at (861, 441)
Screenshot: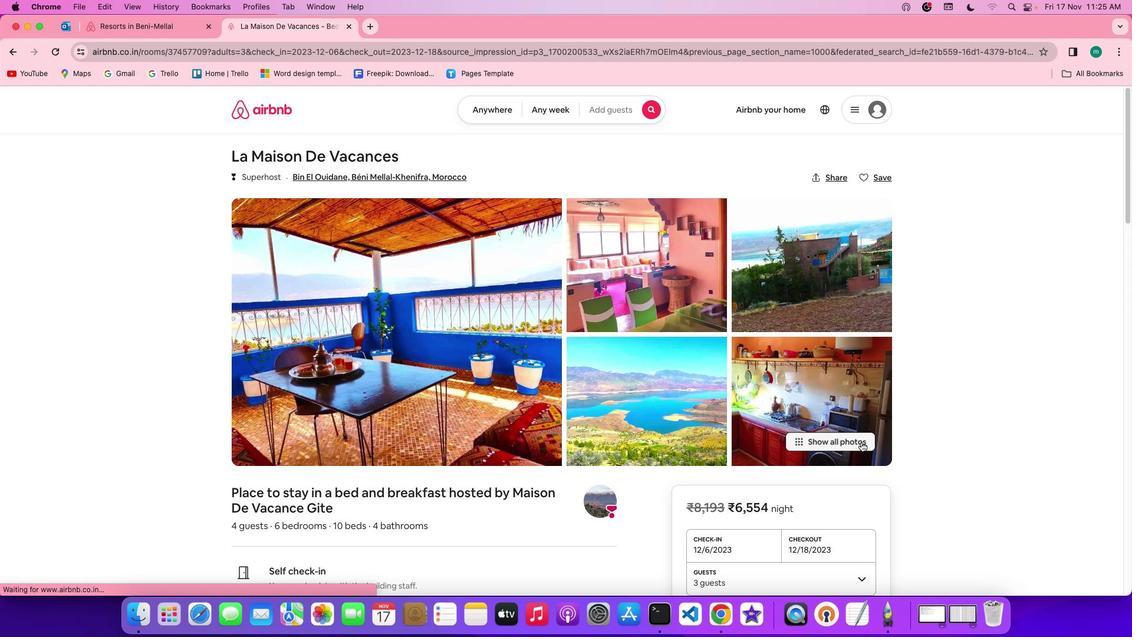
Action: Mouse moved to (736, 438)
Screenshot: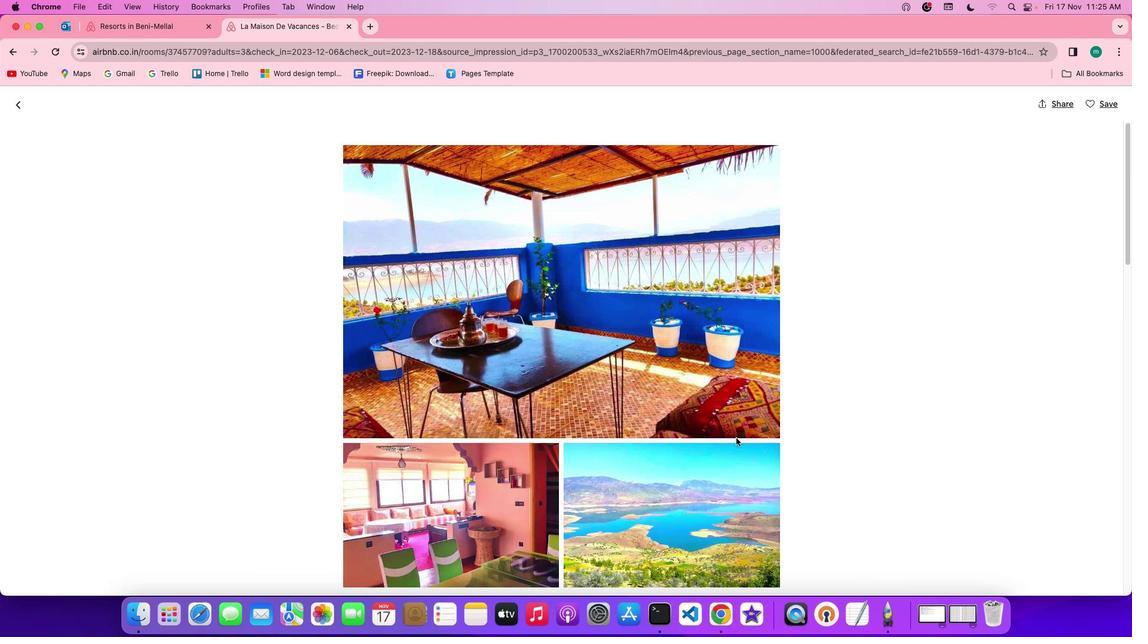 
Action: Mouse scrolled (736, 438) with delta (0, 0)
Screenshot: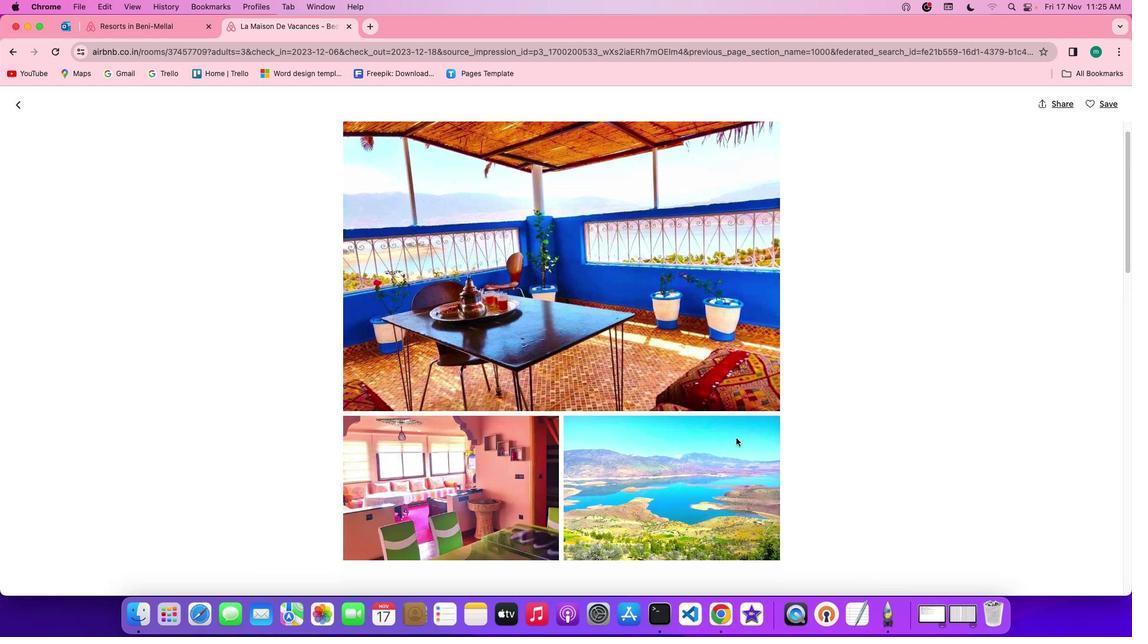
Action: Mouse scrolled (736, 438) with delta (0, 0)
Screenshot: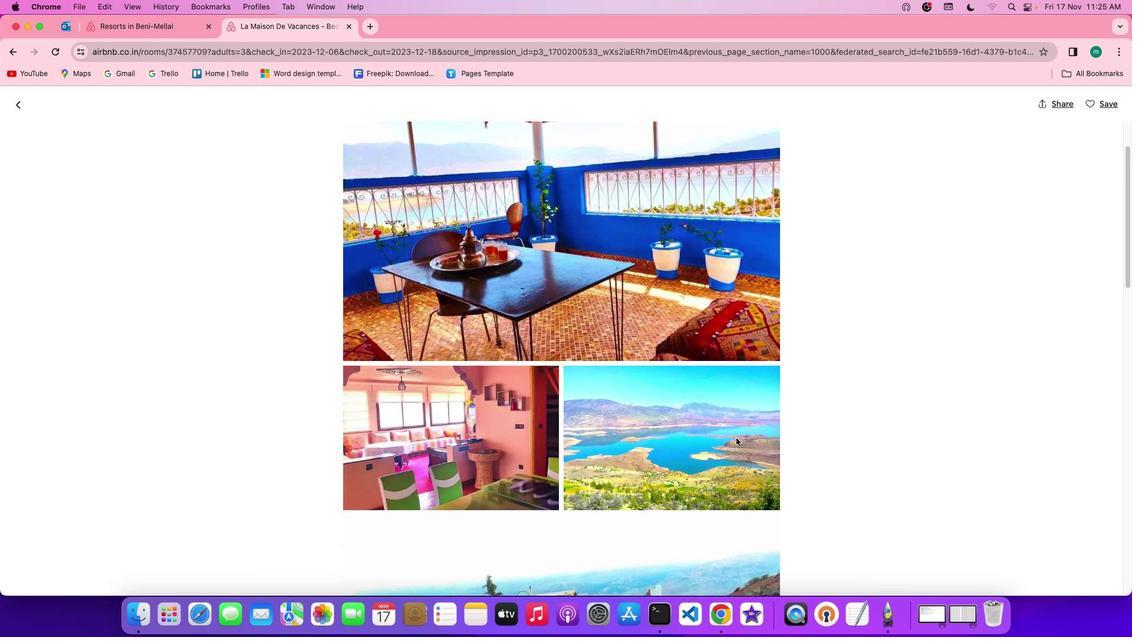 
Action: Mouse scrolled (736, 438) with delta (0, -1)
Screenshot: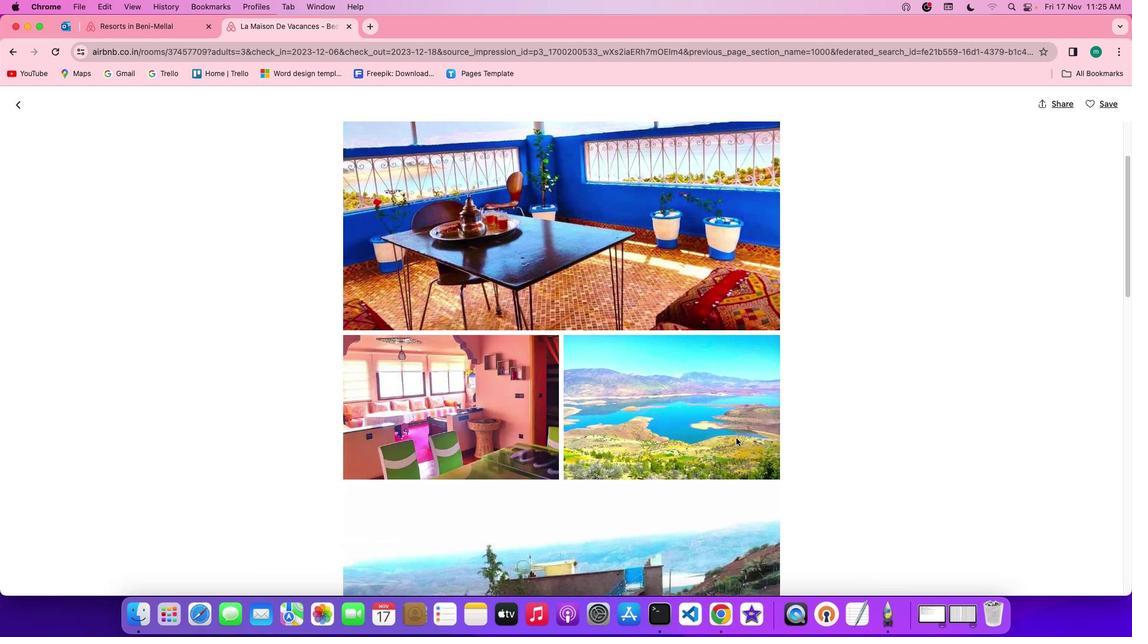 
Action: Mouse scrolled (736, 438) with delta (0, -1)
Screenshot: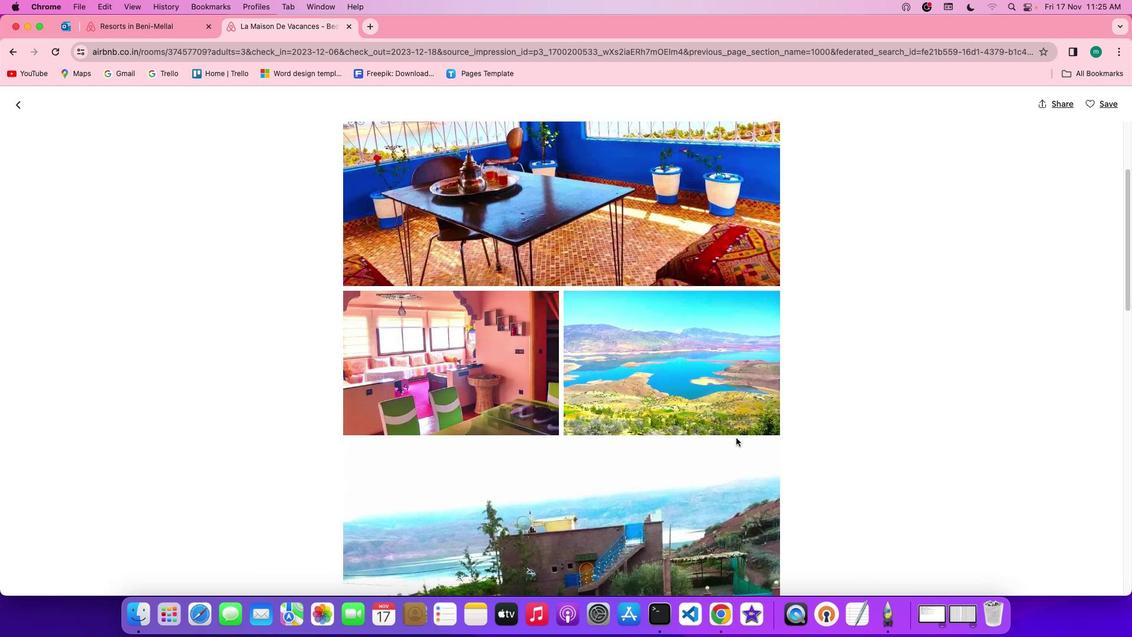 
Action: Mouse scrolled (736, 438) with delta (0, 0)
Screenshot: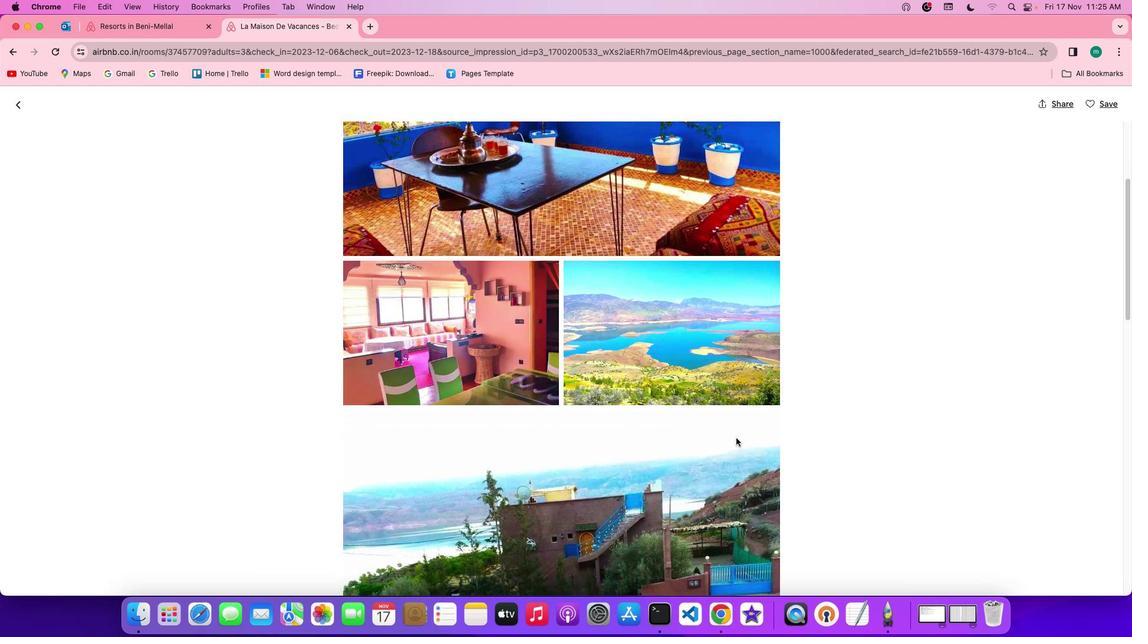
Action: Mouse scrolled (736, 438) with delta (0, 0)
Screenshot: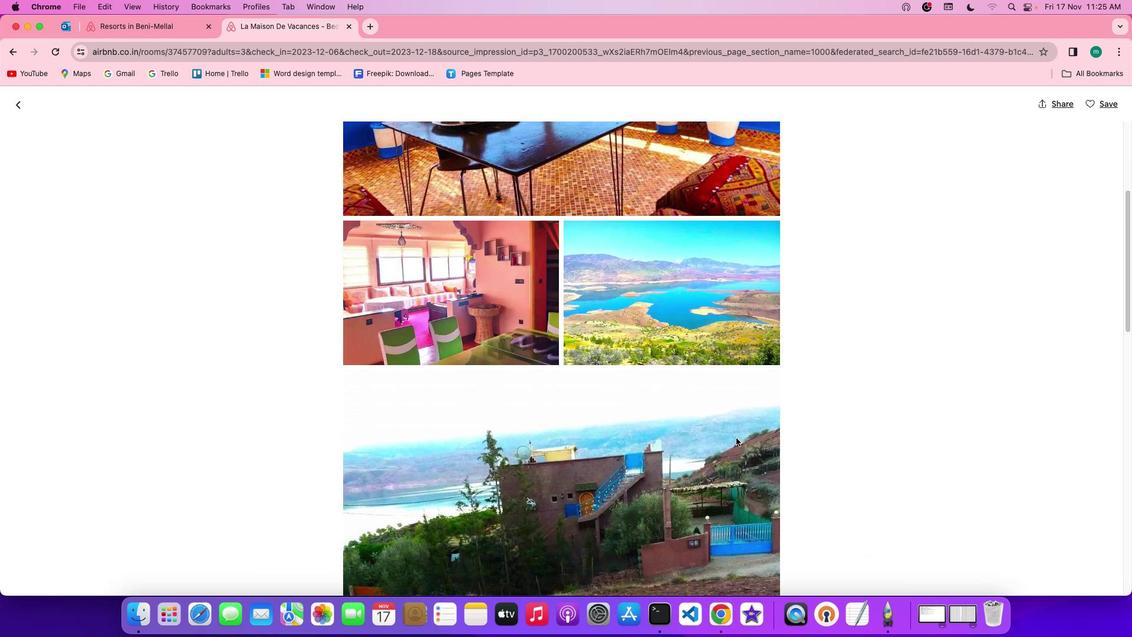 
Action: Mouse scrolled (736, 438) with delta (0, -1)
Screenshot: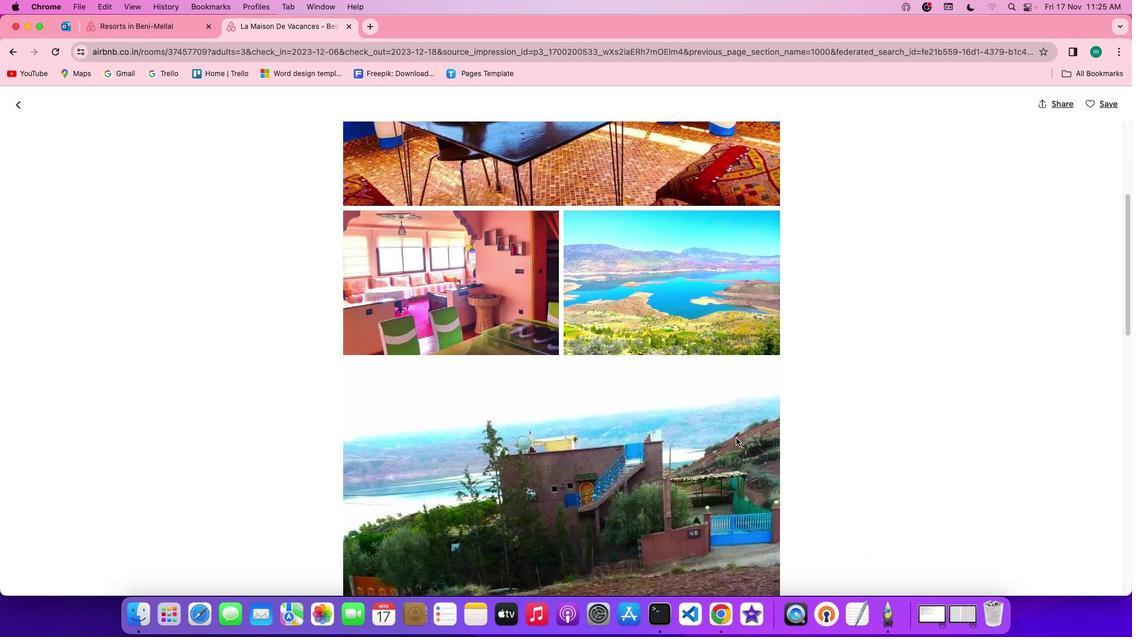 
Action: Mouse scrolled (736, 438) with delta (0, 0)
Screenshot: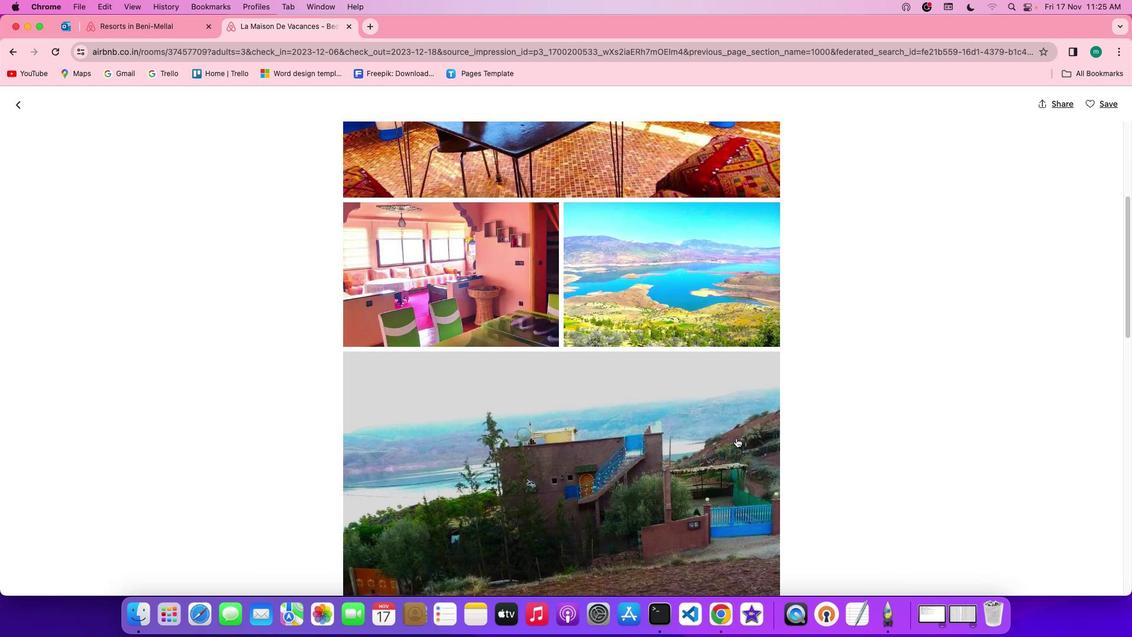 
Action: Mouse scrolled (736, 438) with delta (0, 0)
Screenshot: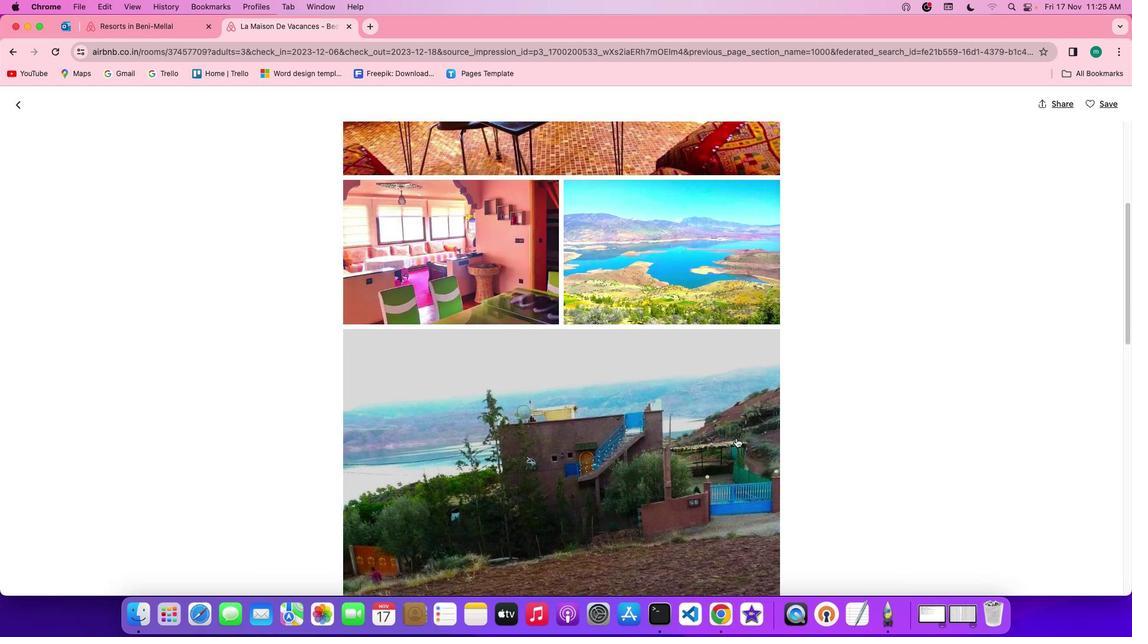 
Action: Mouse scrolled (736, 438) with delta (0, 0)
Screenshot: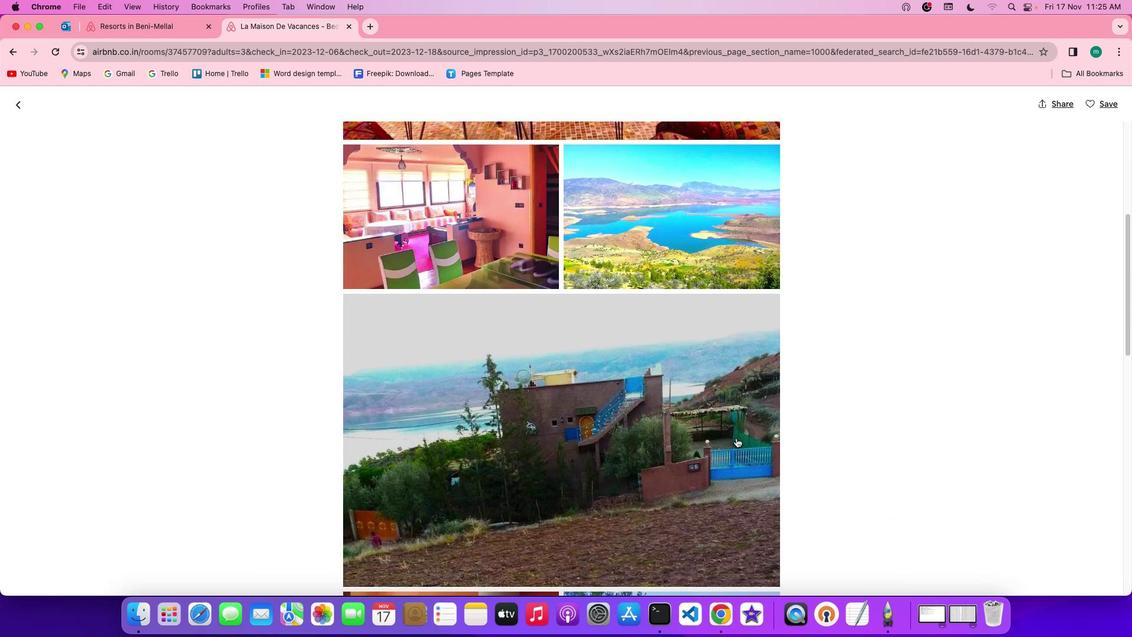 
Action: Mouse scrolled (736, 438) with delta (0, 0)
Screenshot: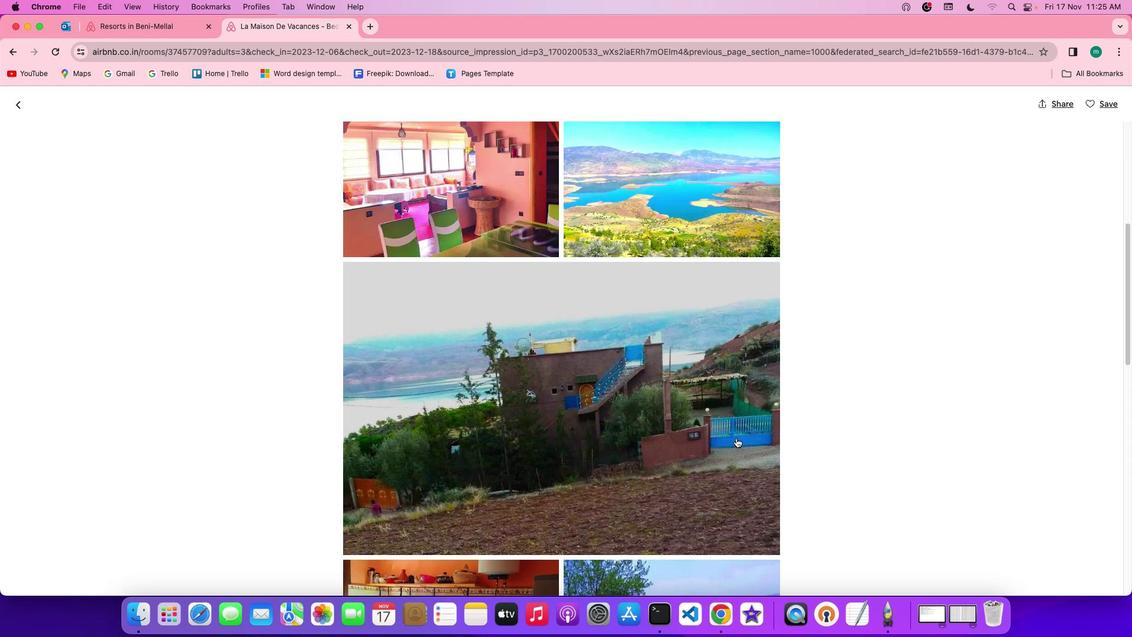 
Action: Mouse scrolled (736, 438) with delta (0, 0)
Screenshot: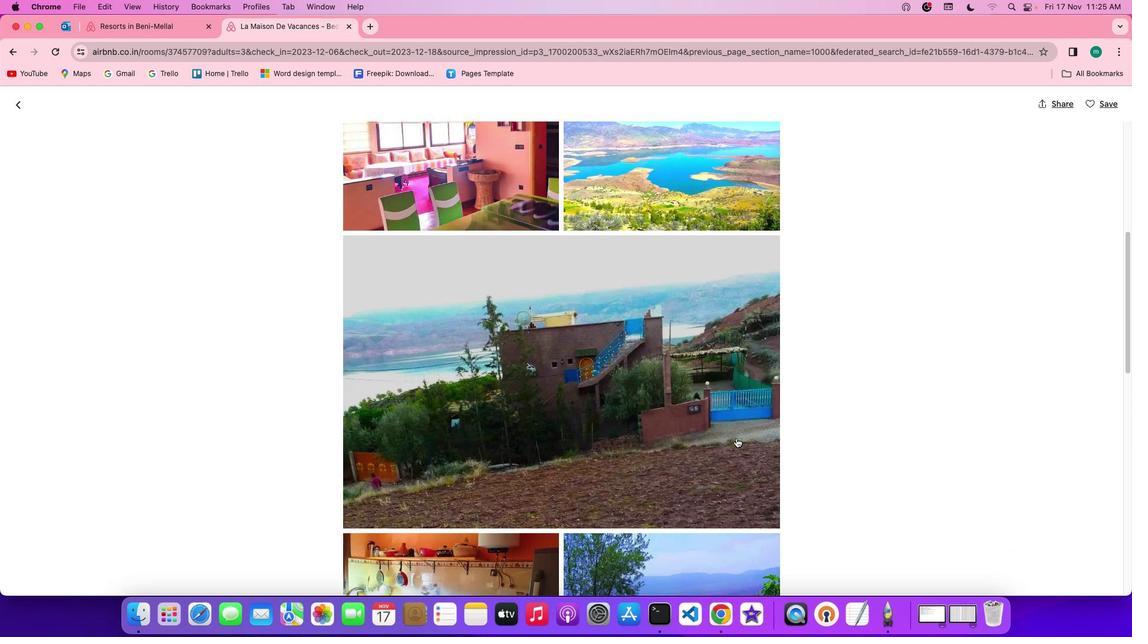 
Action: Mouse scrolled (736, 438) with delta (0, 0)
Screenshot: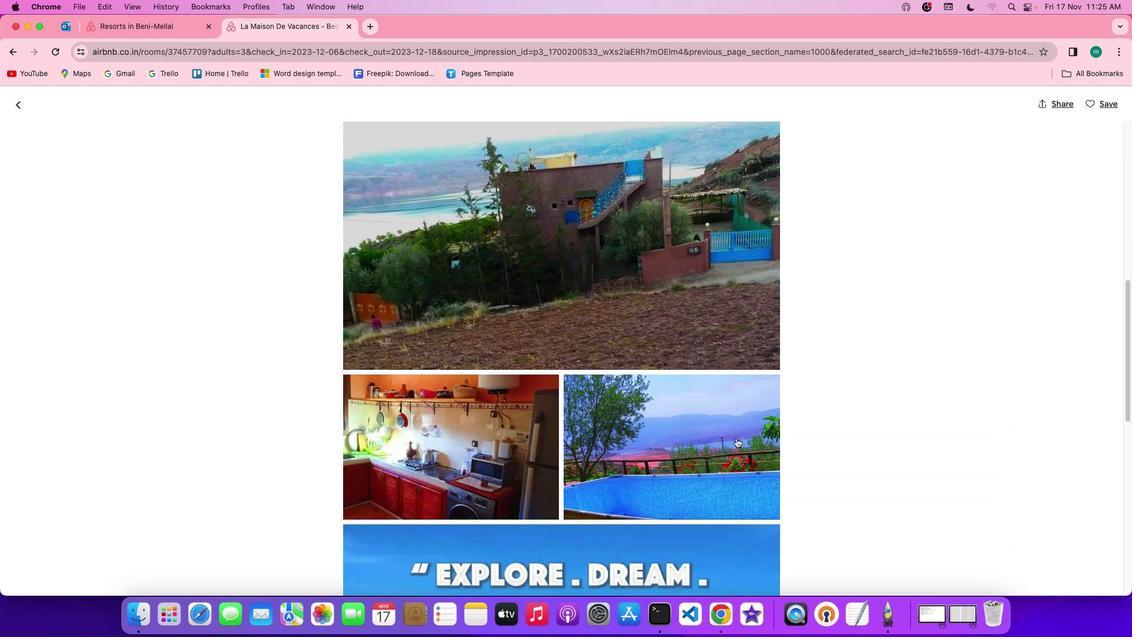 
Action: Mouse scrolled (736, 438) with delta (0, 0)
Screenshot: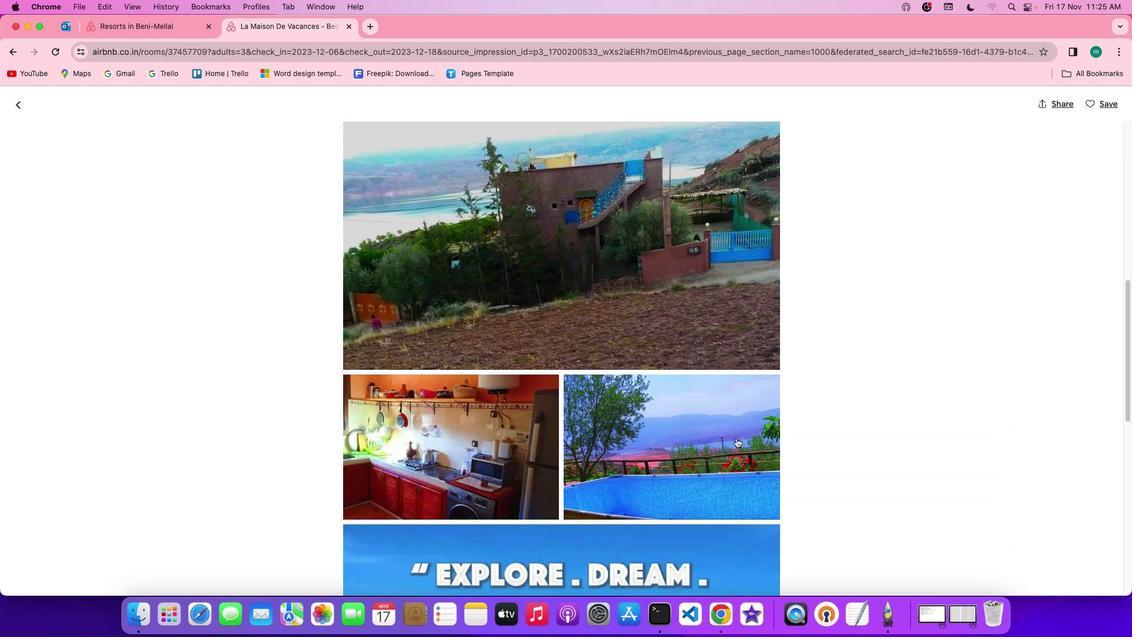 
Action: Mouse scrolled (736, 438) with delta (0, -1)
Screenshot: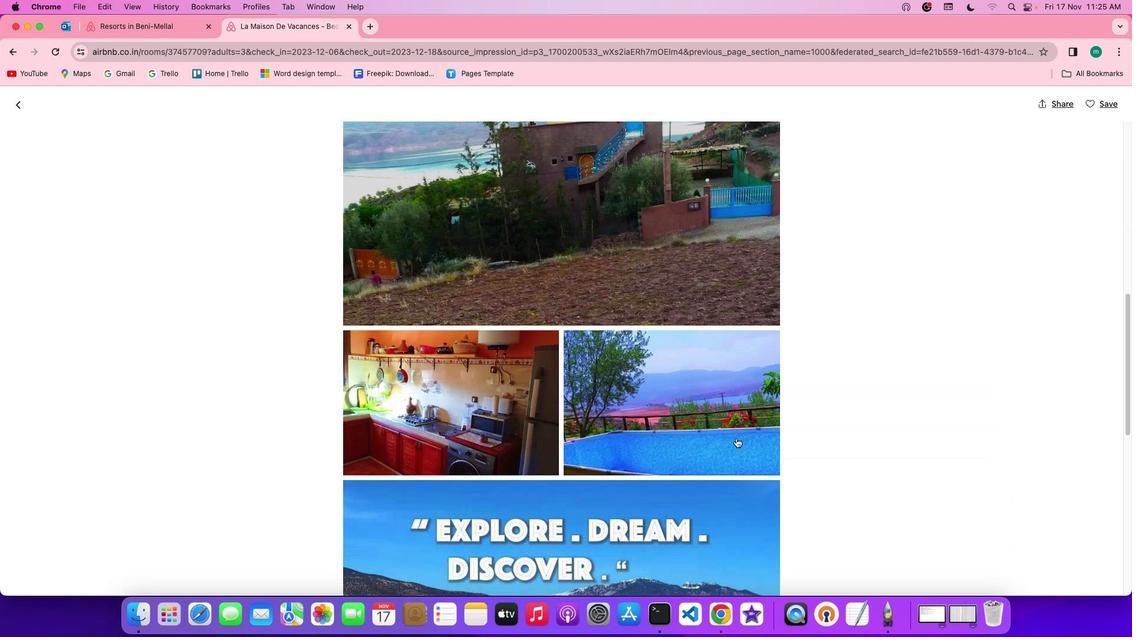 
Action: Mouse scrolled (736, 438) with delta (0, -2)
Screenshot: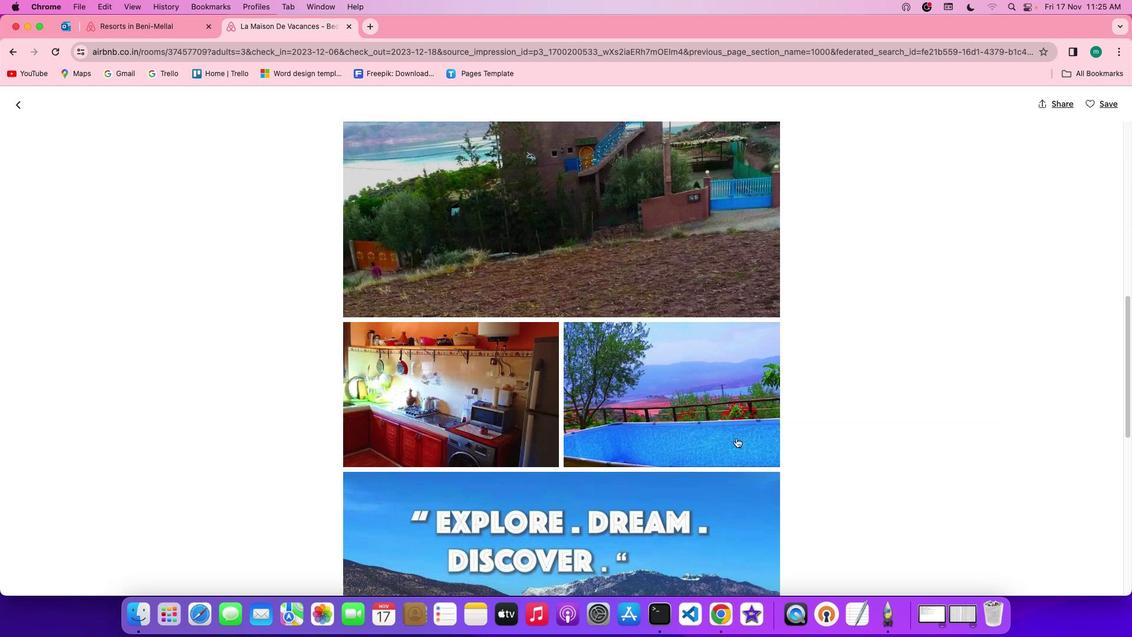 
Action: Mouse scrolled (736, 438) with delta (0, 0)
Screenshot: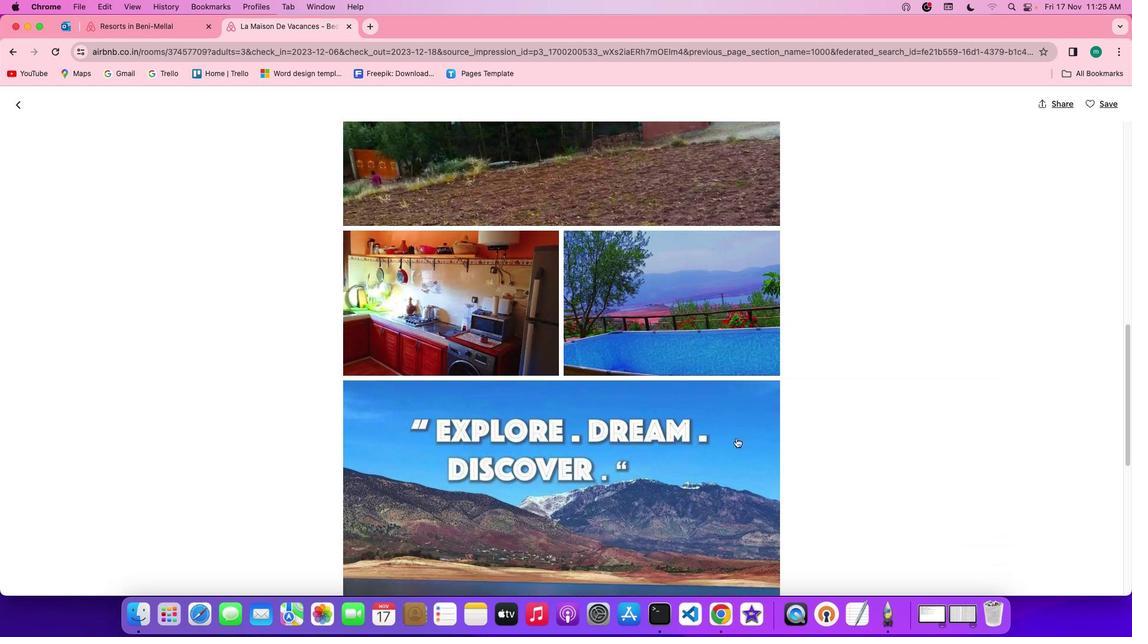 
Action: Mouse scrolled (736, 438) with delta (0, 0)
Screenshot: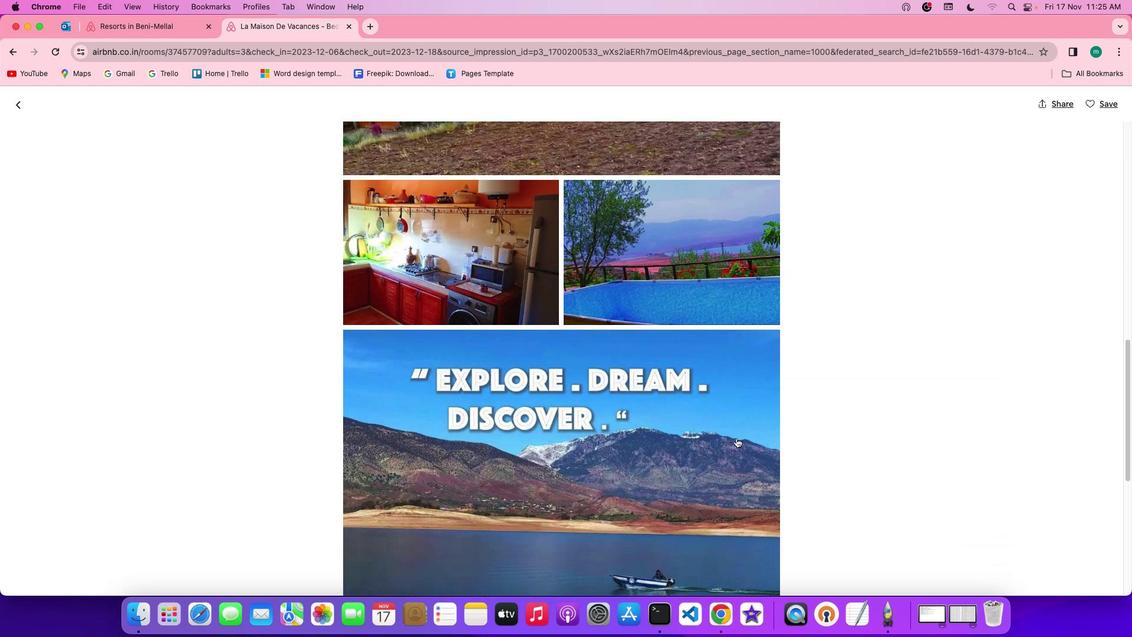 
Action: Mouse scrolled (736, 438) with delta (0, -1)
Screenshot: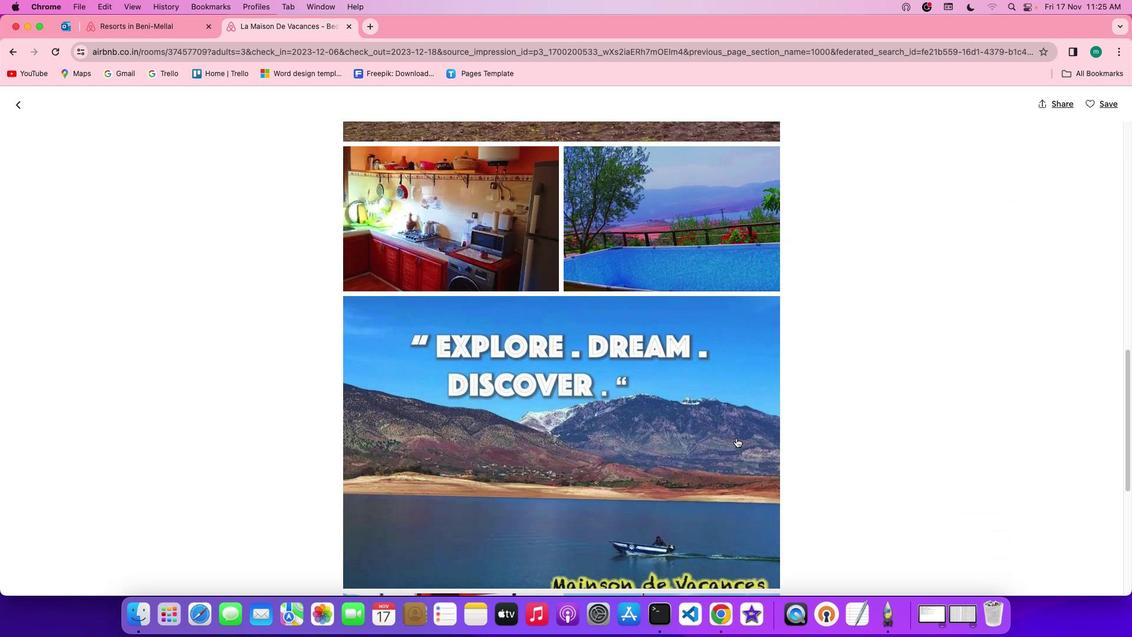 
Action: Mouse scrolled (736, 438) with delta (0, -2)
Screenshot: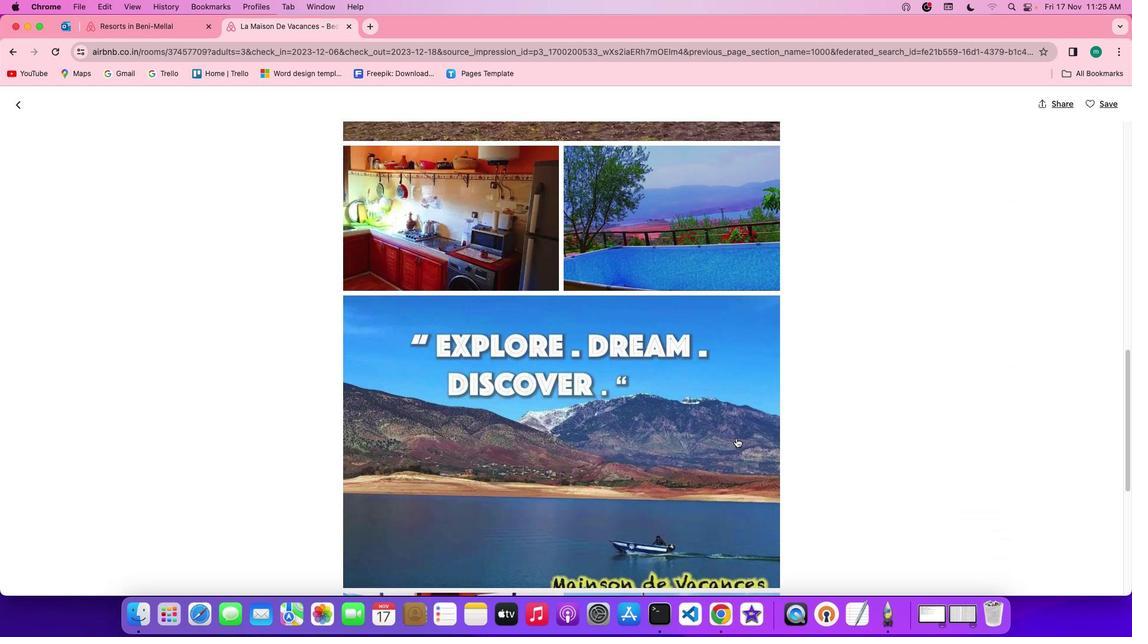 
Action: Mouse scrolled (736, 438) with delta (0, 0)
Screenshot: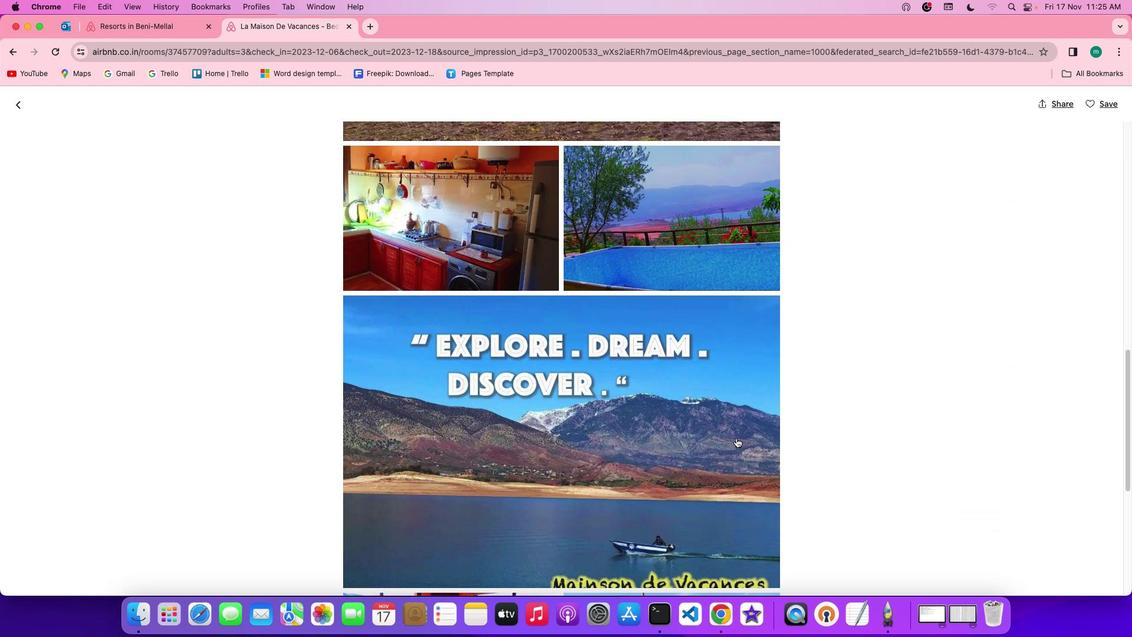 
Action: Mouse scrolled (736, 438) with delta (0, 0)
Screenshot: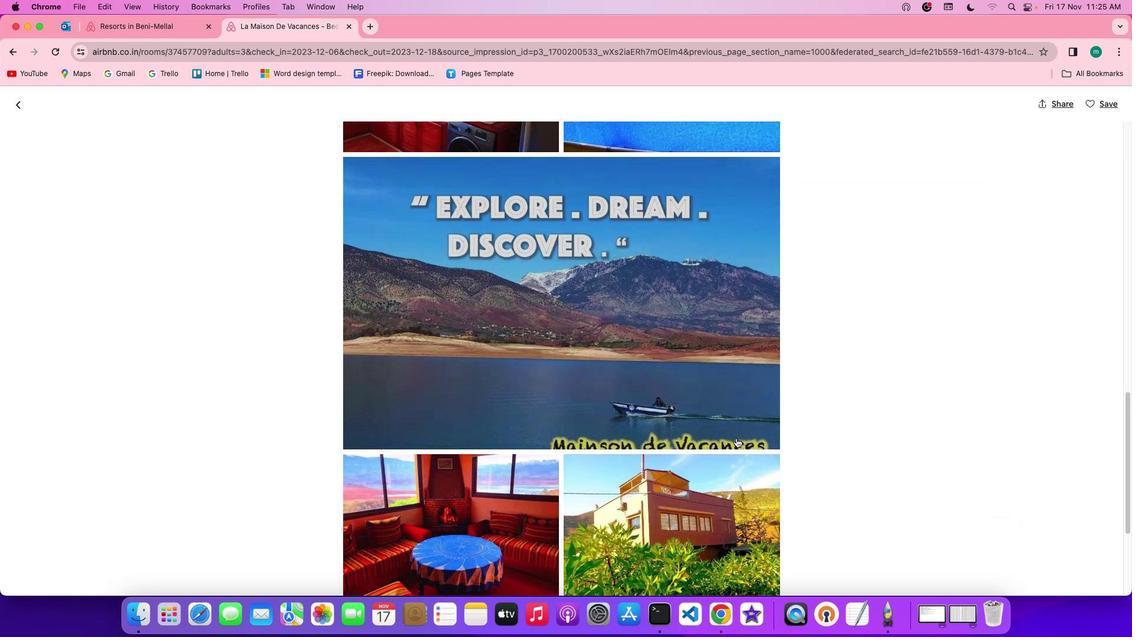 
Action: Mouse scrolled (736, 438) with delta (0, 0)
Screenshot: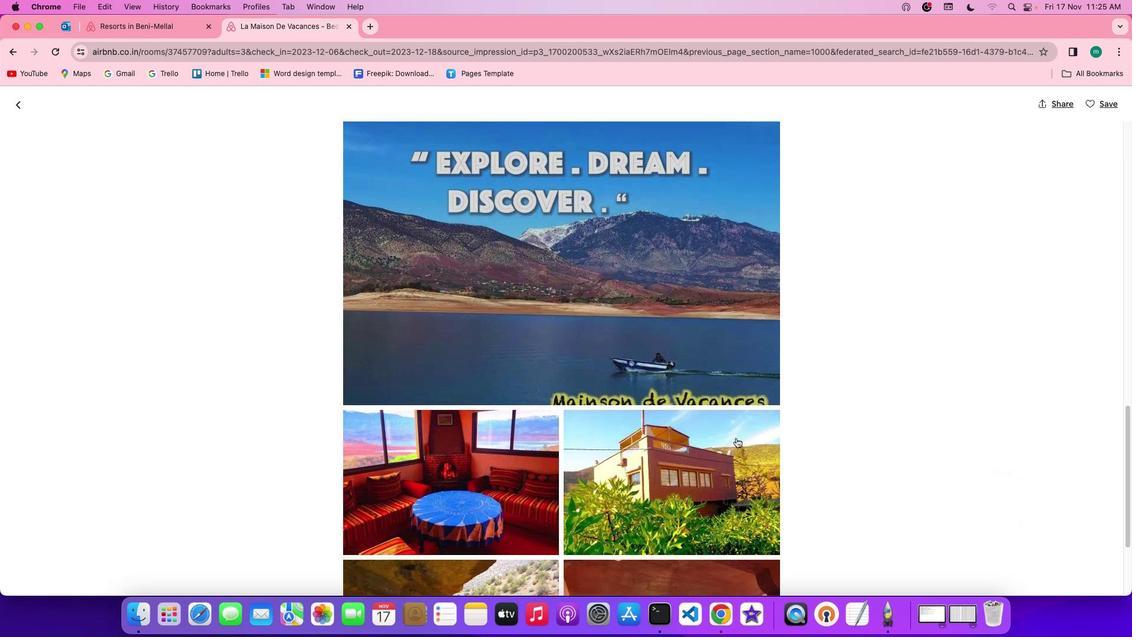 
Action: Mouse scrolled (736, 438) with delta (0, -1)
Screenshot: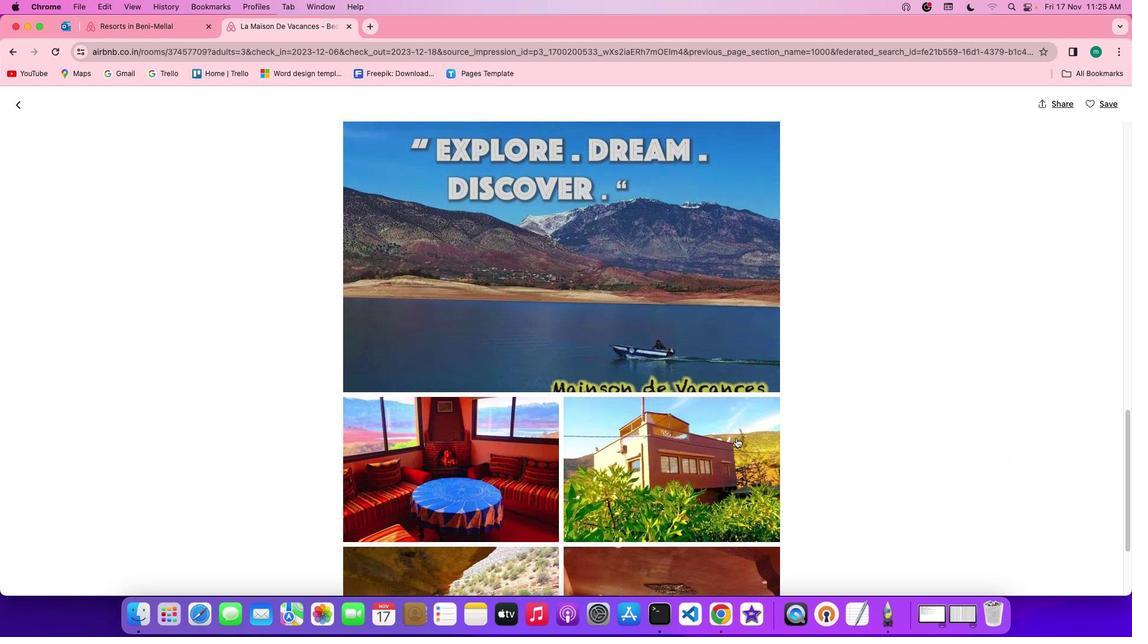 
Action: Mouse scrolled (736, 438) with delta (0, -2)
Screenshot: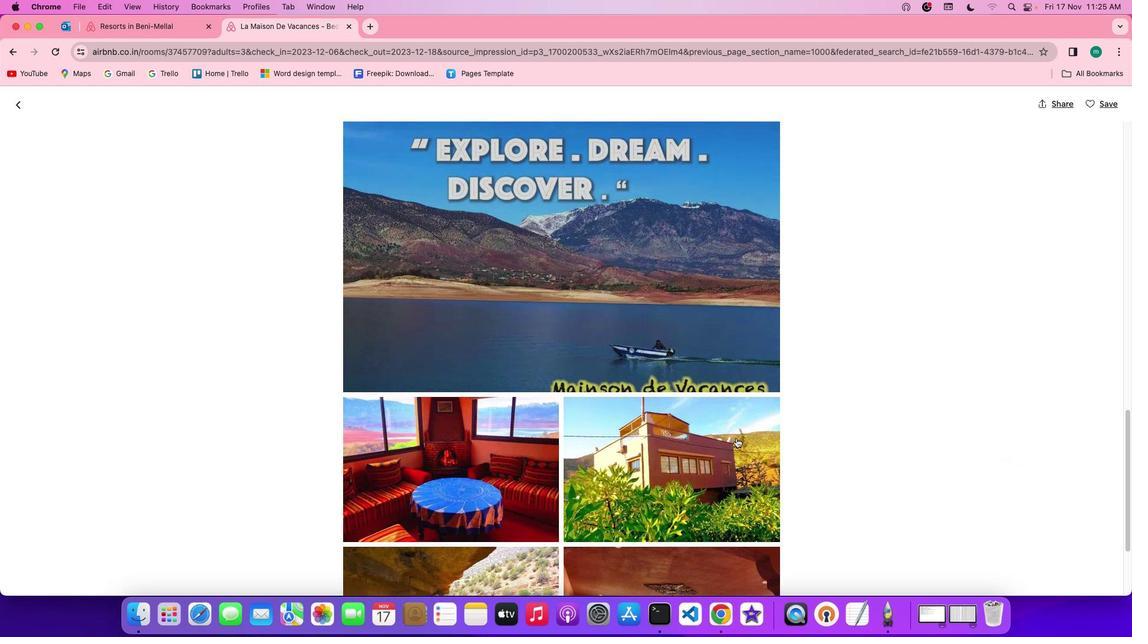 
Action: Mouse scrolled (736, 438) with delta (0, 0)
Screenshot: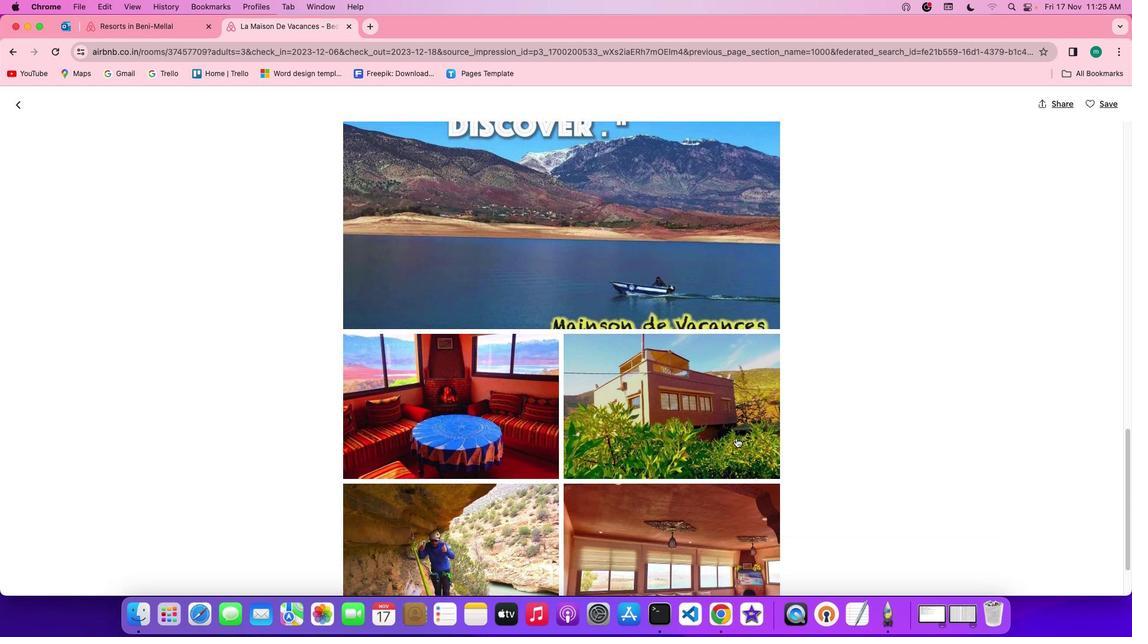 
Action: Mouse scrolled (736, 438) with delta (0, 0)
Screenshot: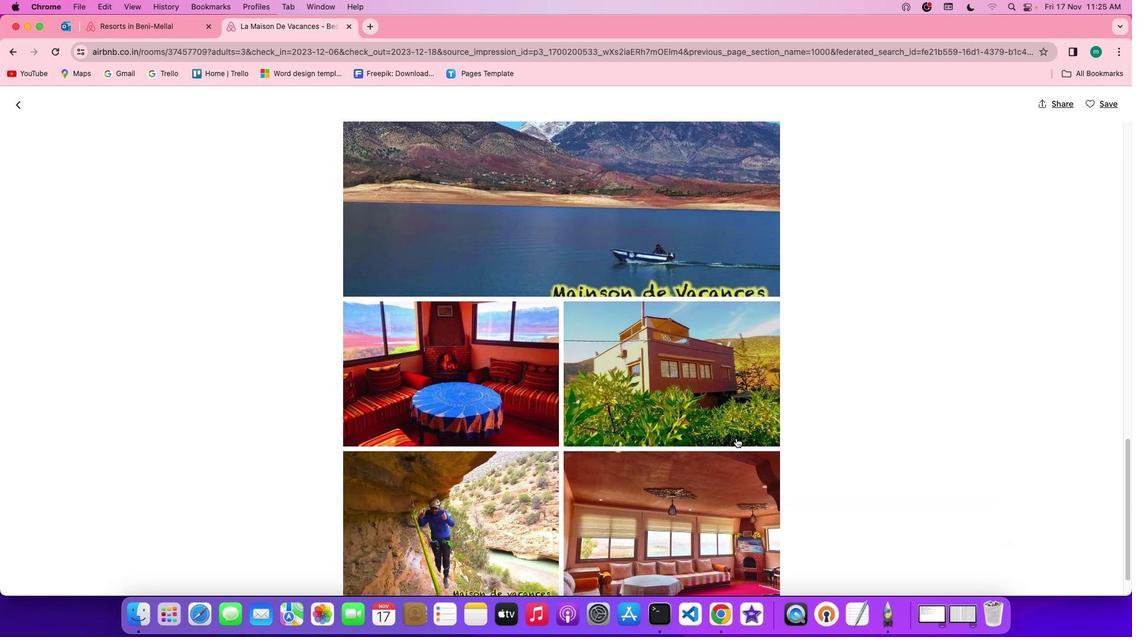 
Action: Mouse scrolled (736, 438) with delta (0, -1)
Screenshot: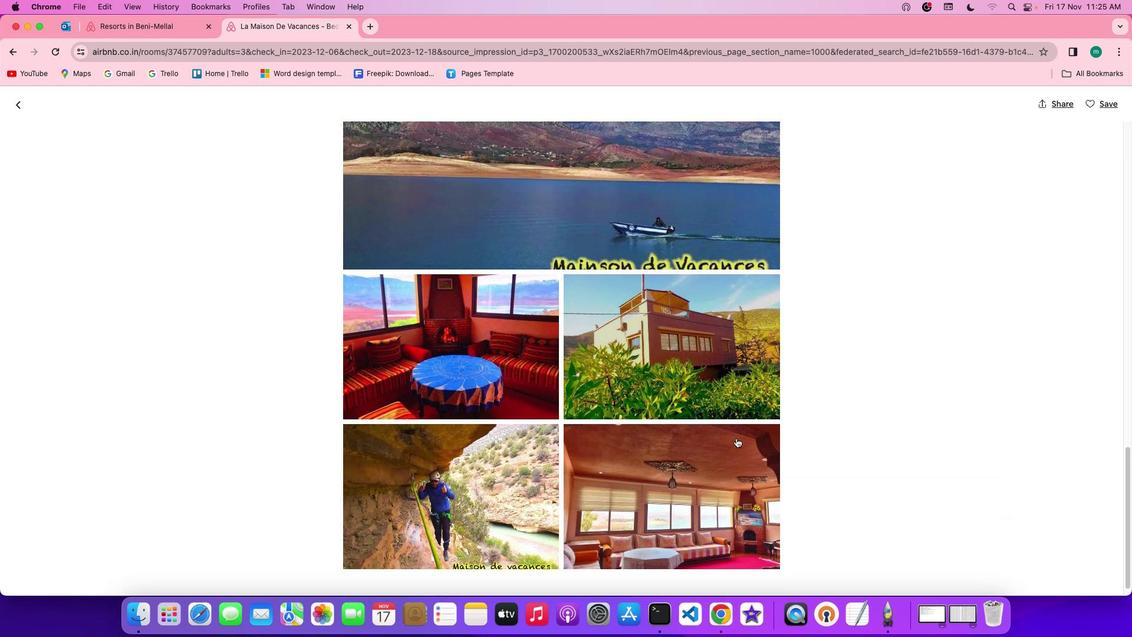 
Action: Mouse scrolled (736, 438) with delta (0, -1)
Screenshot: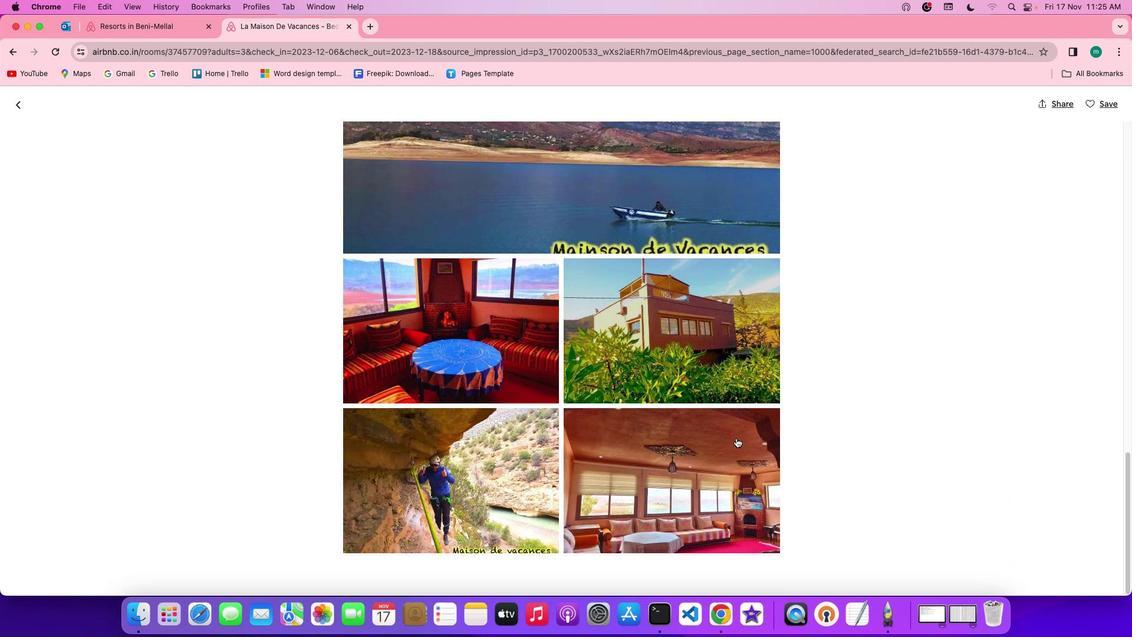 
Action: Mouse scrolled (736, 438) with delta (0, 0)
Screenshot: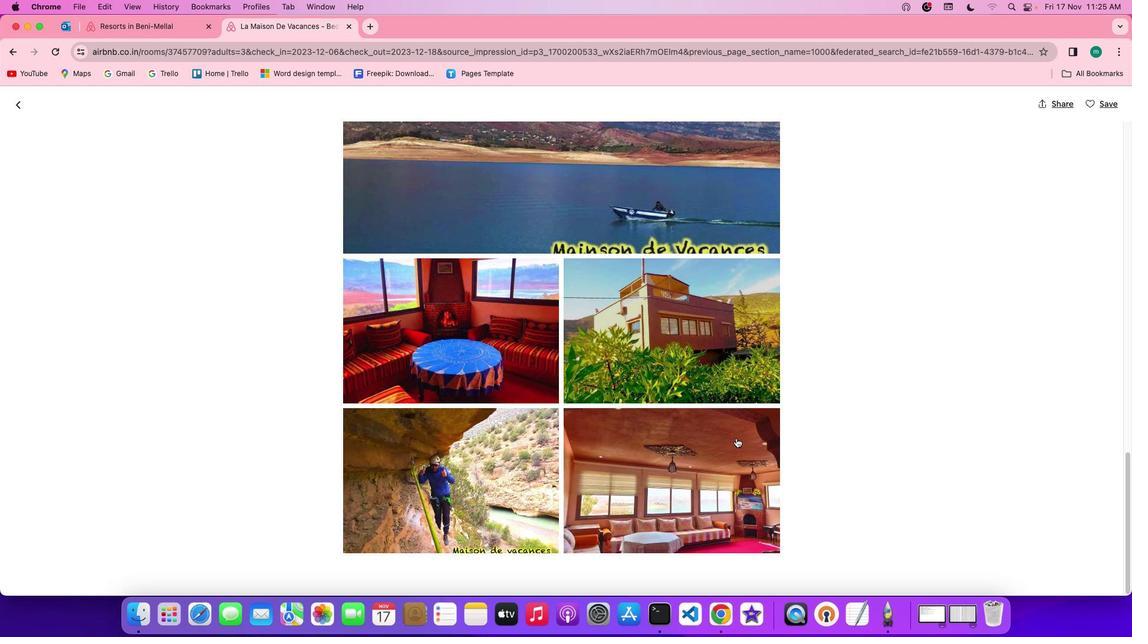
Action: Mouse scrolled (736, 438) with delta (0, 0)
Screenshot: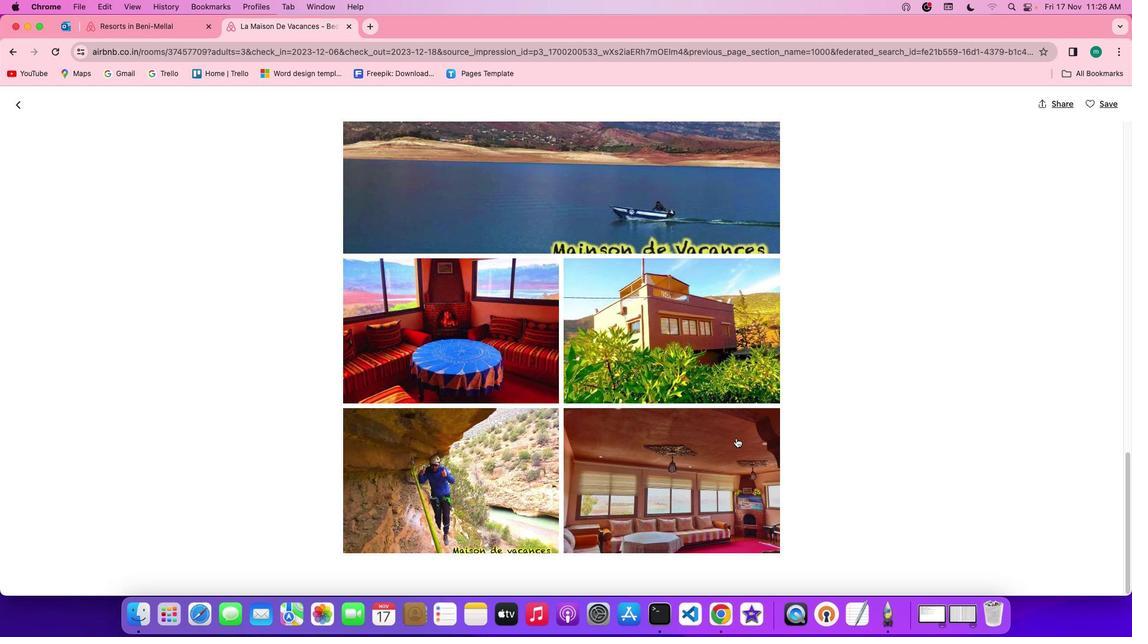 
Action: Mouse scrolled (736, 438) with delta (0, 0)
Screenshot: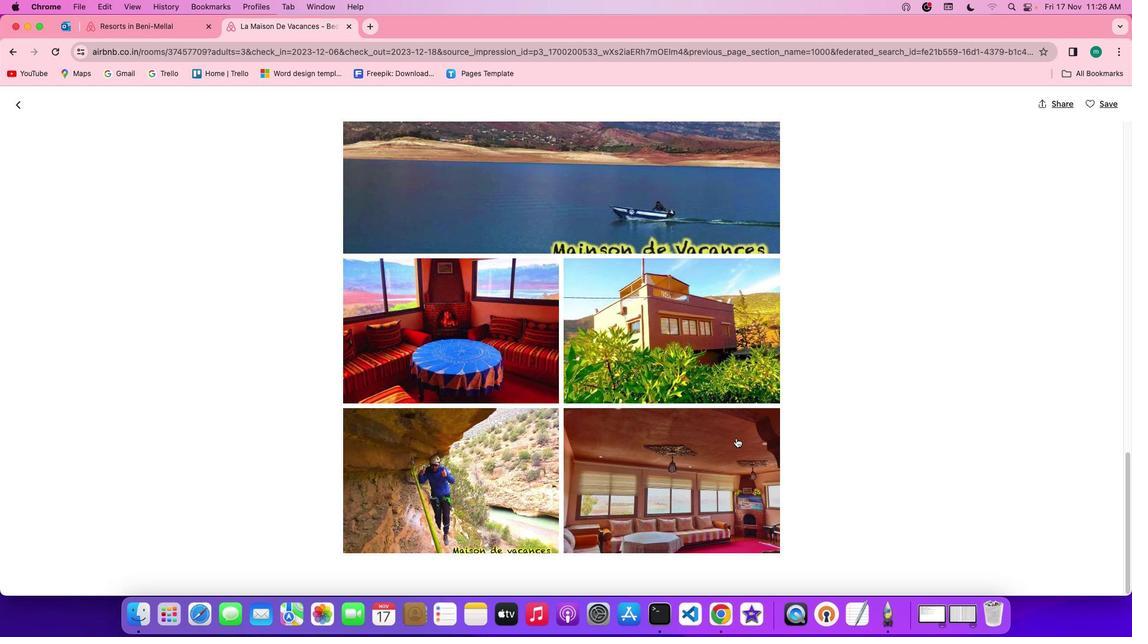 
Action: Mouse scrolled (736, 438) with delta (0, -1)
Screenshot: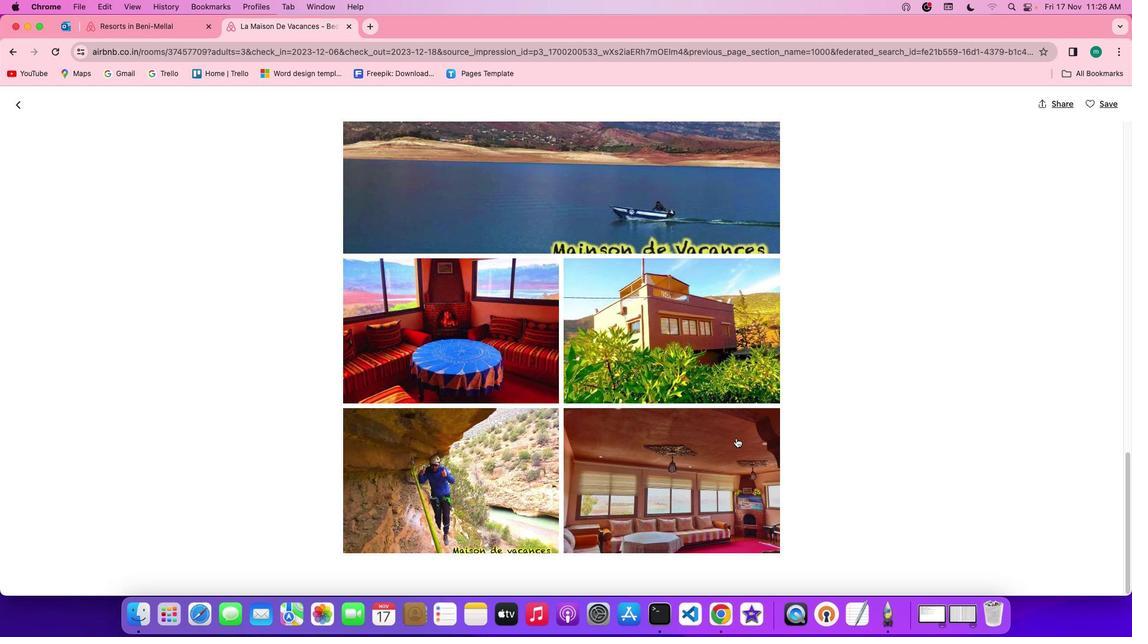 
Action: Mouse scrolled (736, 438) with delta (0, 0)
Screenshot: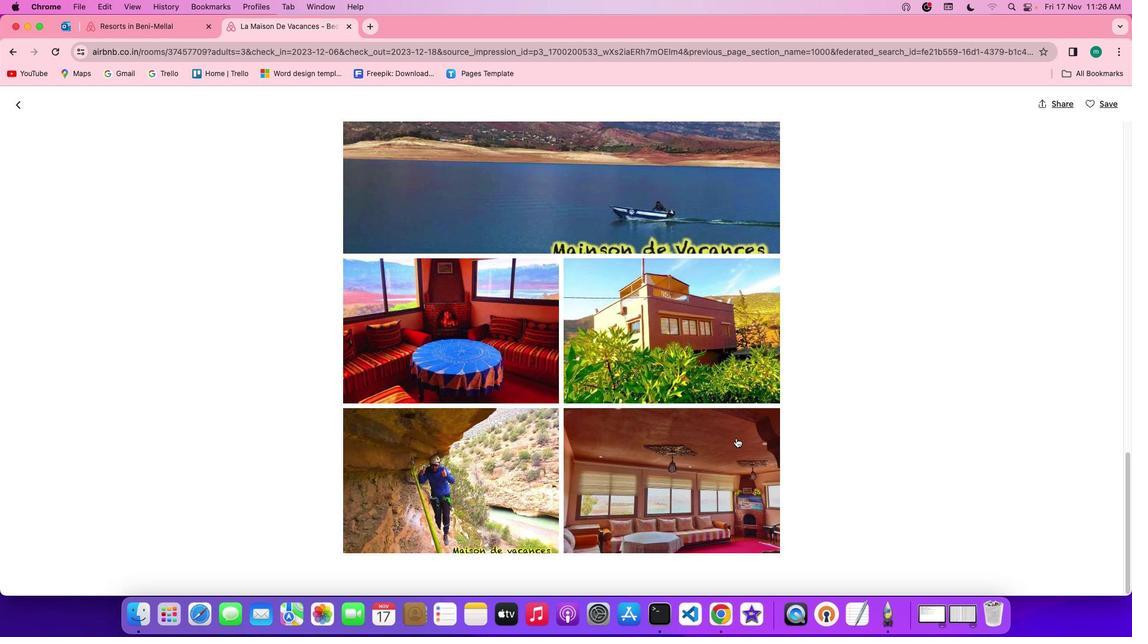 
Action: Mouse scrolled (736, 438) with delta (0, 0)
Screenshot: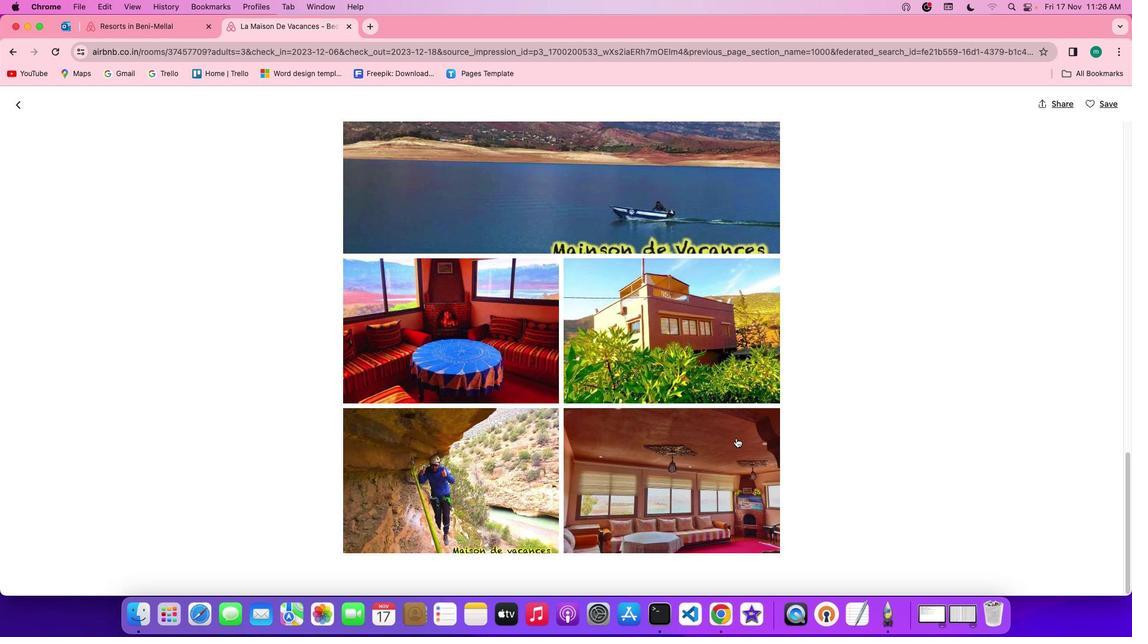 
Action: Mouse scrolled (736, 438) with delta (0, -1)
Screenshot: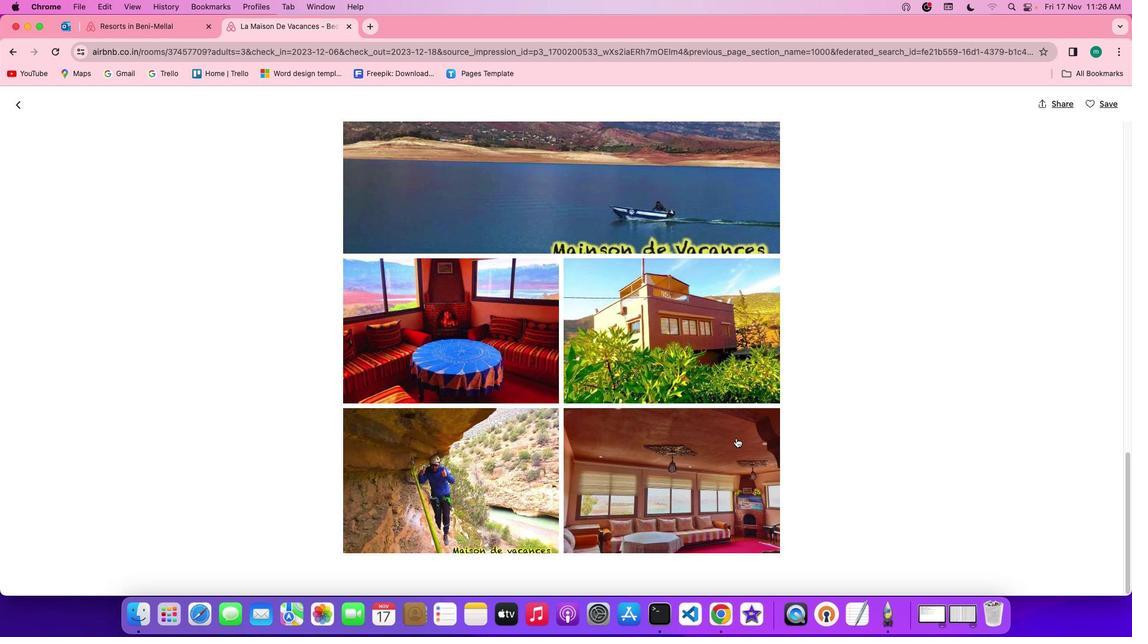 
Action: Mouse scrolled (736, 438) with delta (0, -2)
Screenshot: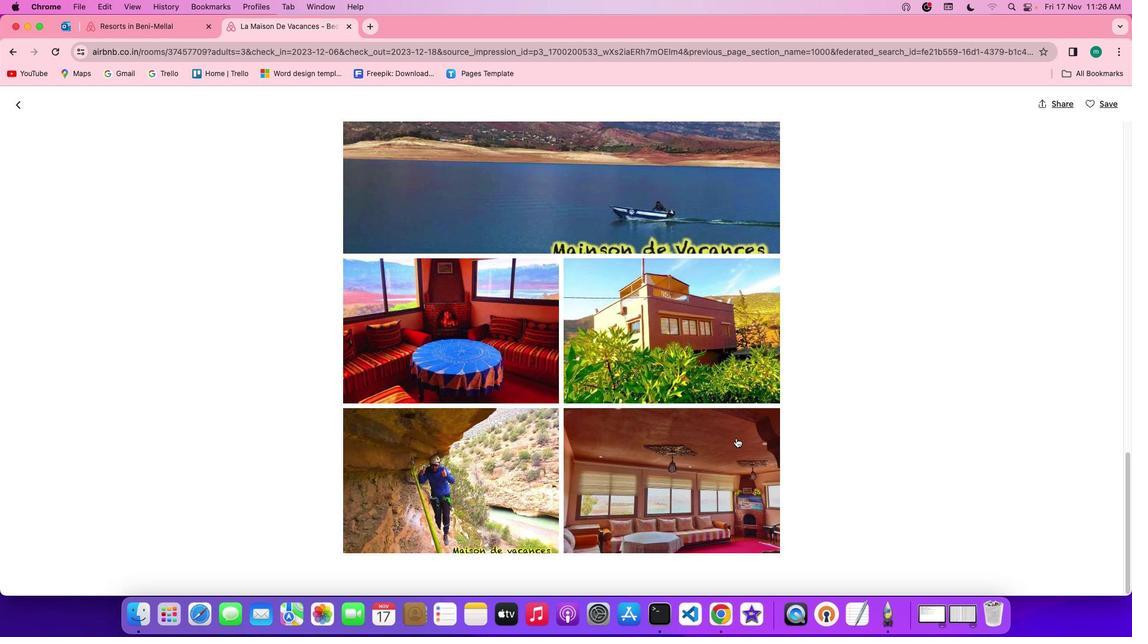 
Action: Mouse moved to (24, 105)
Screenshot: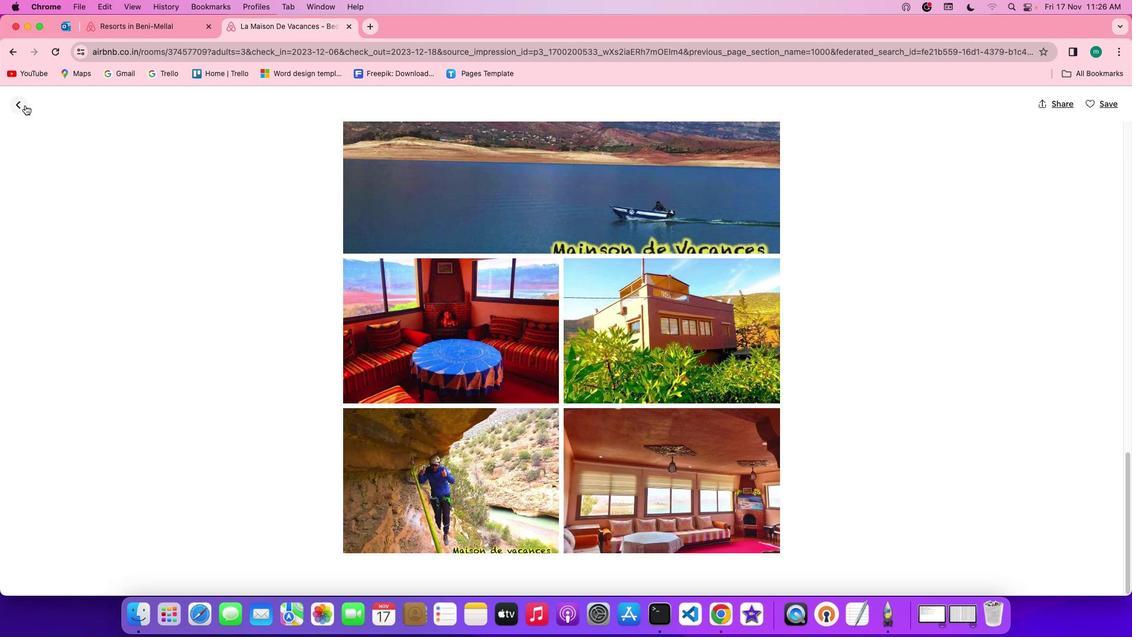 
Action: Mouse pressed left at (24, 105)
Screenshot: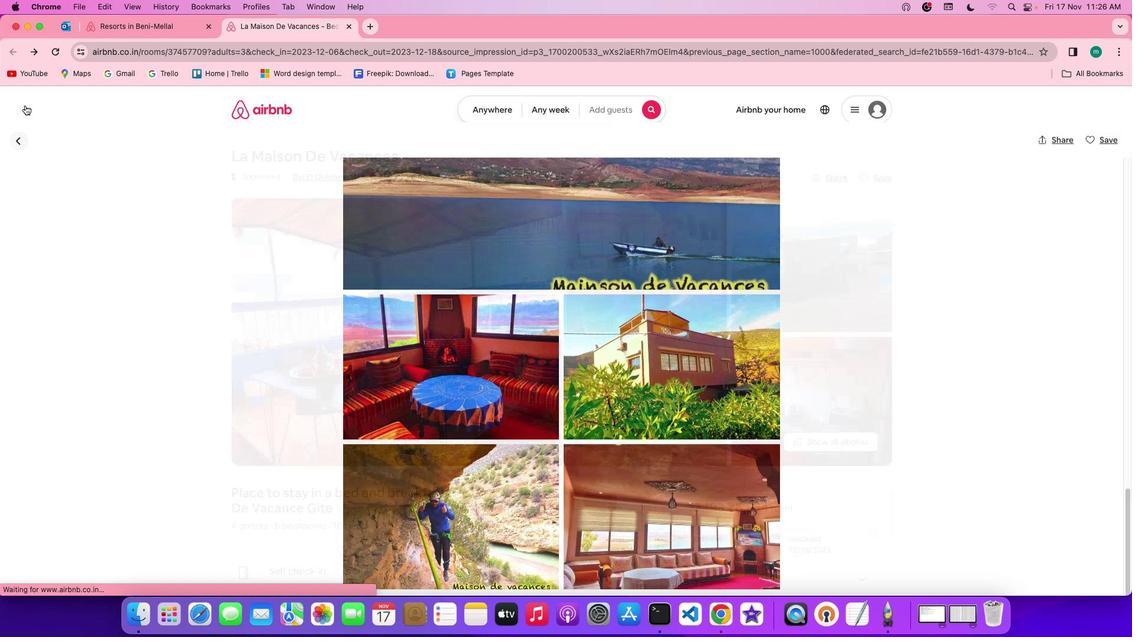 
Action: Mouse moved to (626, 418)
Screenshot: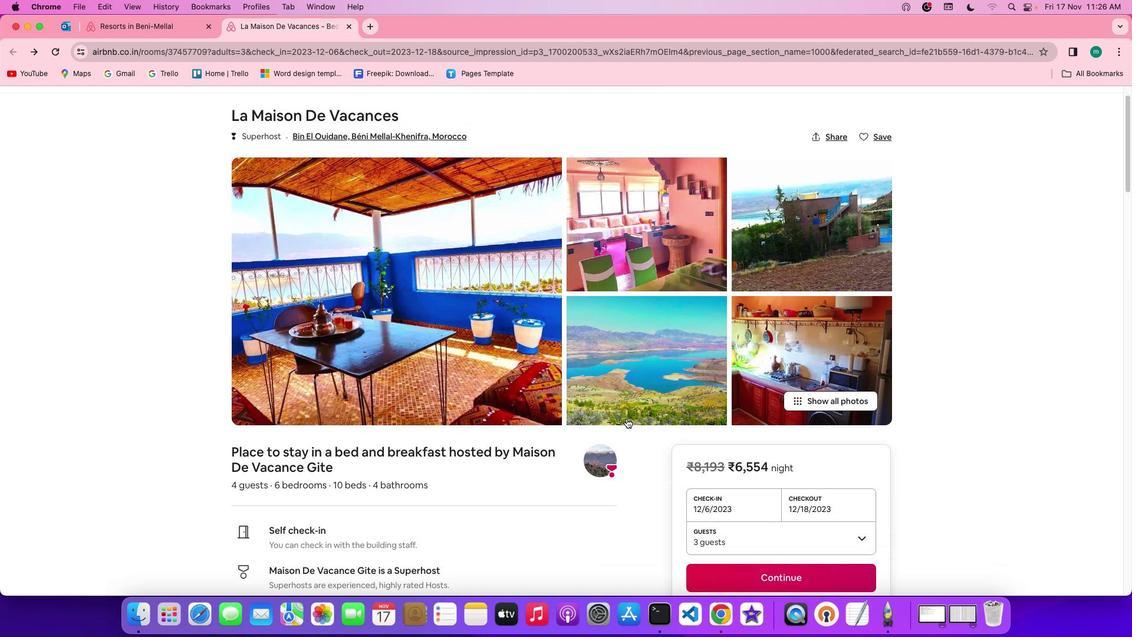 
Action: Mouse scrolled (626, 418) with delta (0, 0)
Screenshot: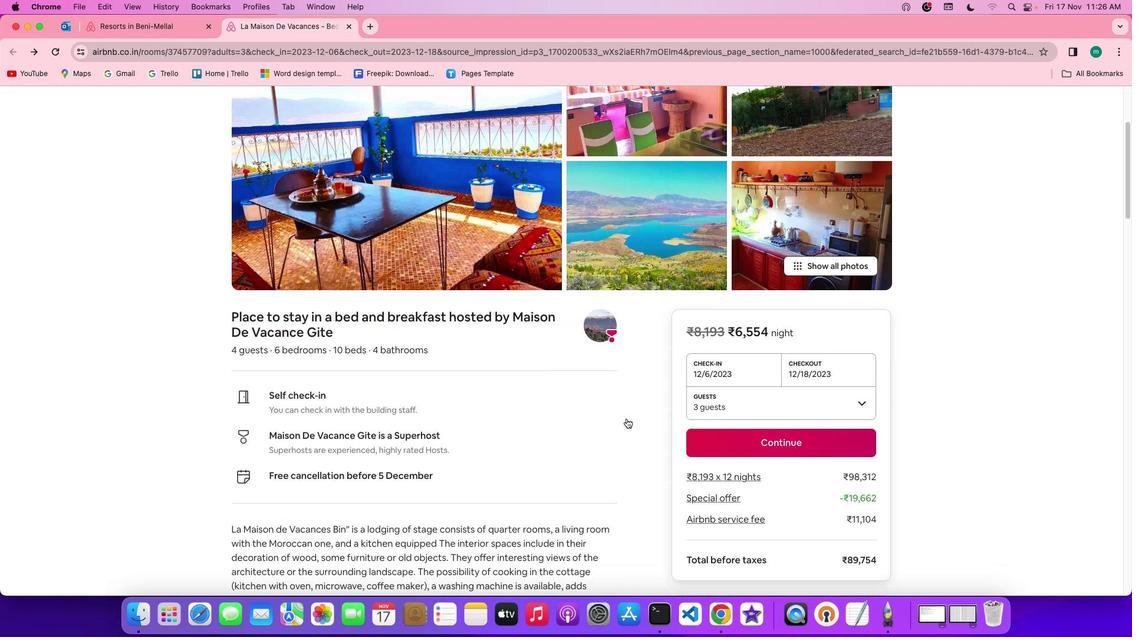 
Action: Mouse scrolled (626, 418) with delta (0, 0)
Screenshot: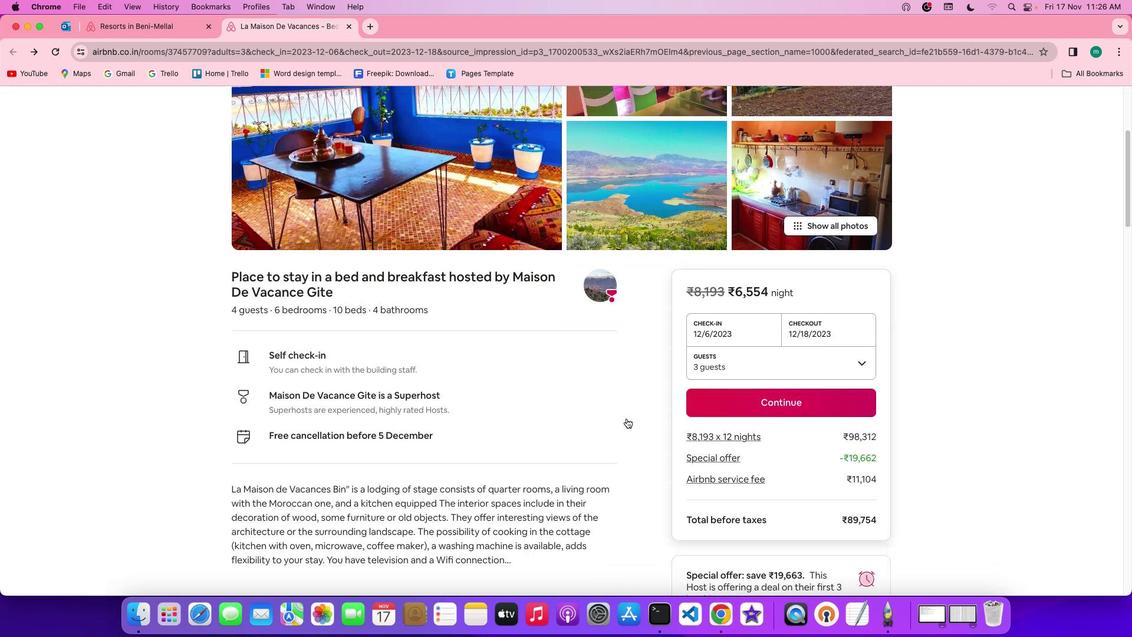 
Action: Mouse scrolled (626, 418) with delta (0, -1)
Screenshot: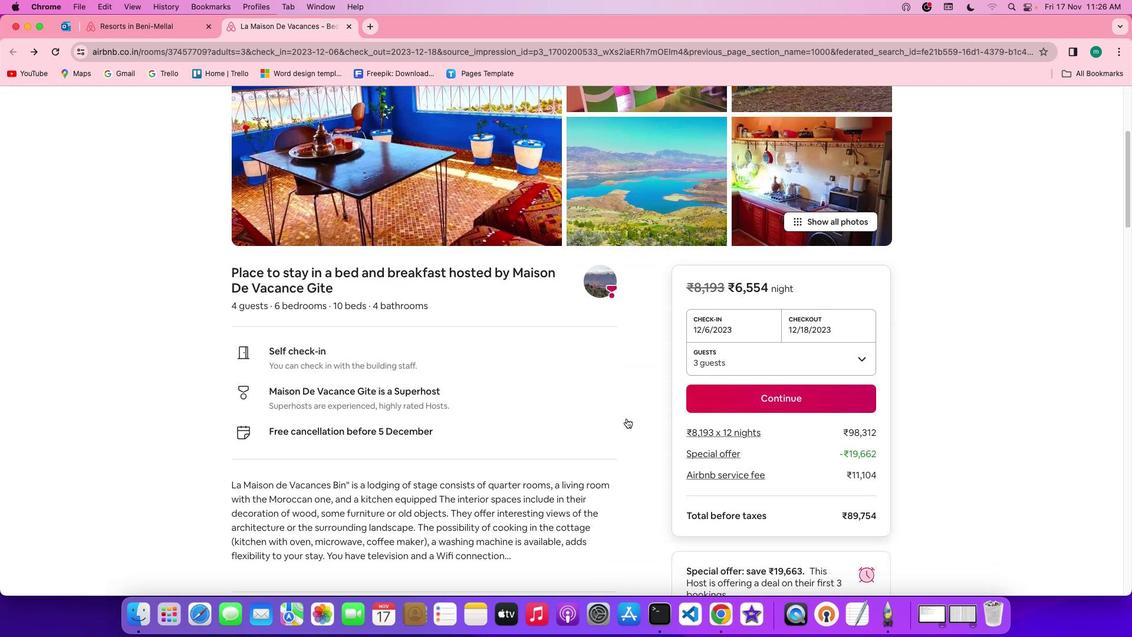 
Action: Mouse scrolled (626, 418) with delta (0, -2)
Screenshot: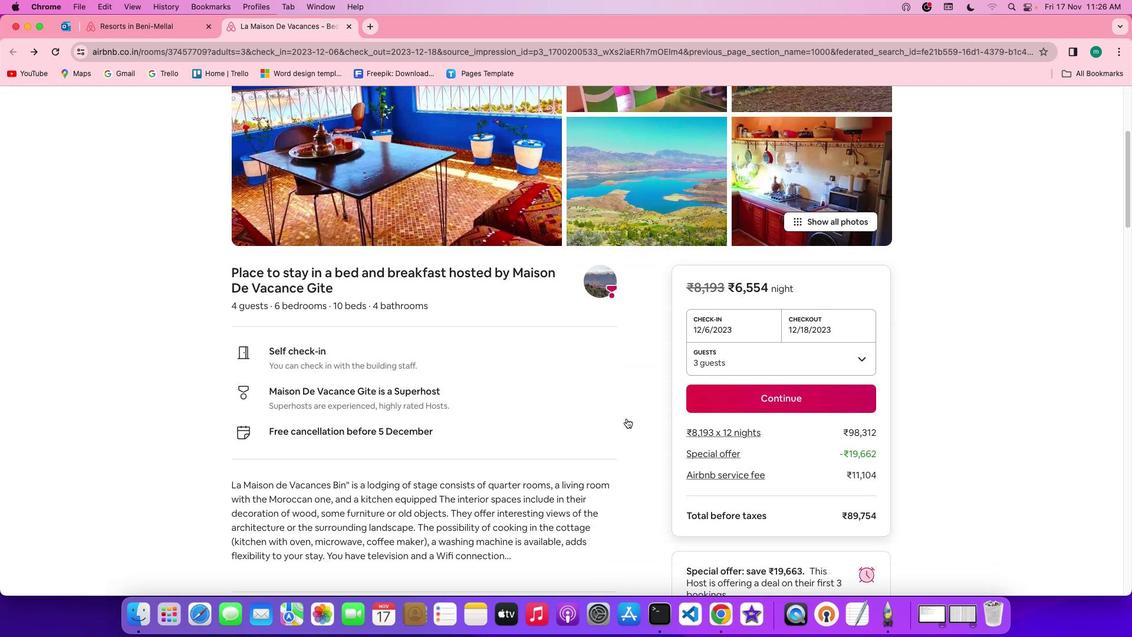 
Action: Mouse scrolled (626, 418) with delta (0, 0)
Screenshot: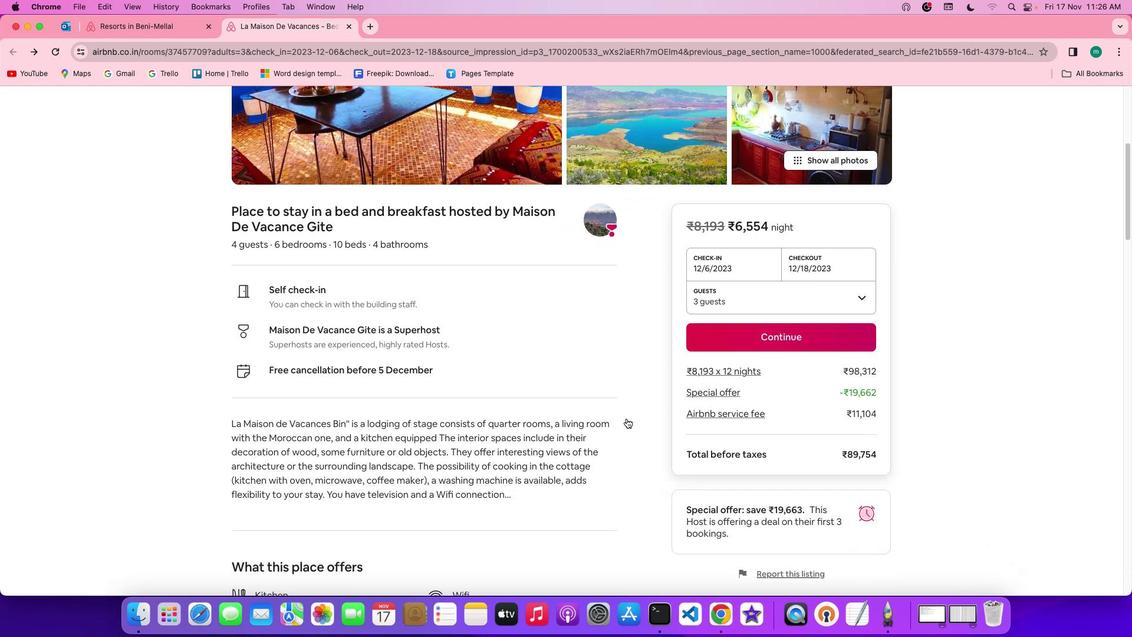 
Action: Mouse scrolled (626, 418) with delta (0, 0)
Screenshot: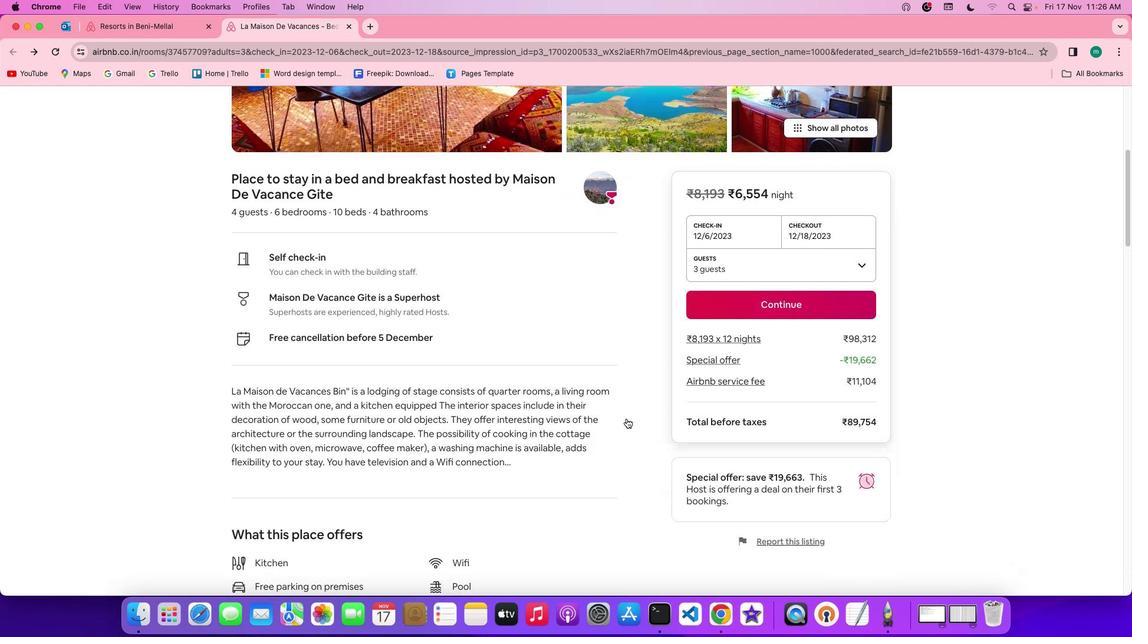 
Action: Mouse scrolled (626, 418) with delta (0, -1)
Screenshot: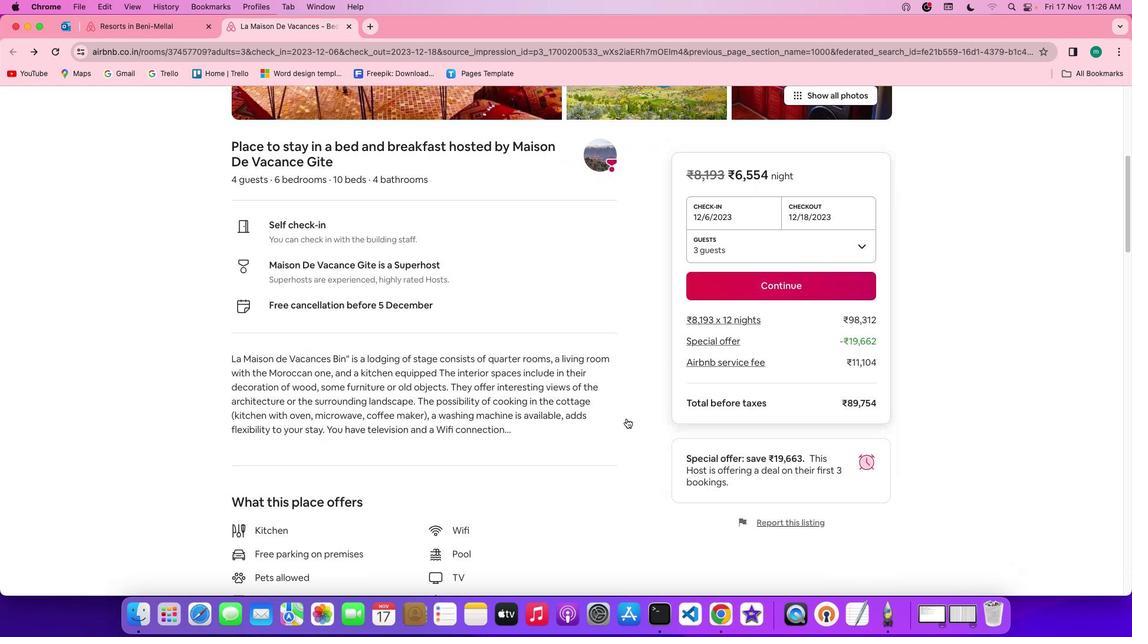 
Action: Mouse scrolled (626, 418) with delta (0, -1)
Screenshot: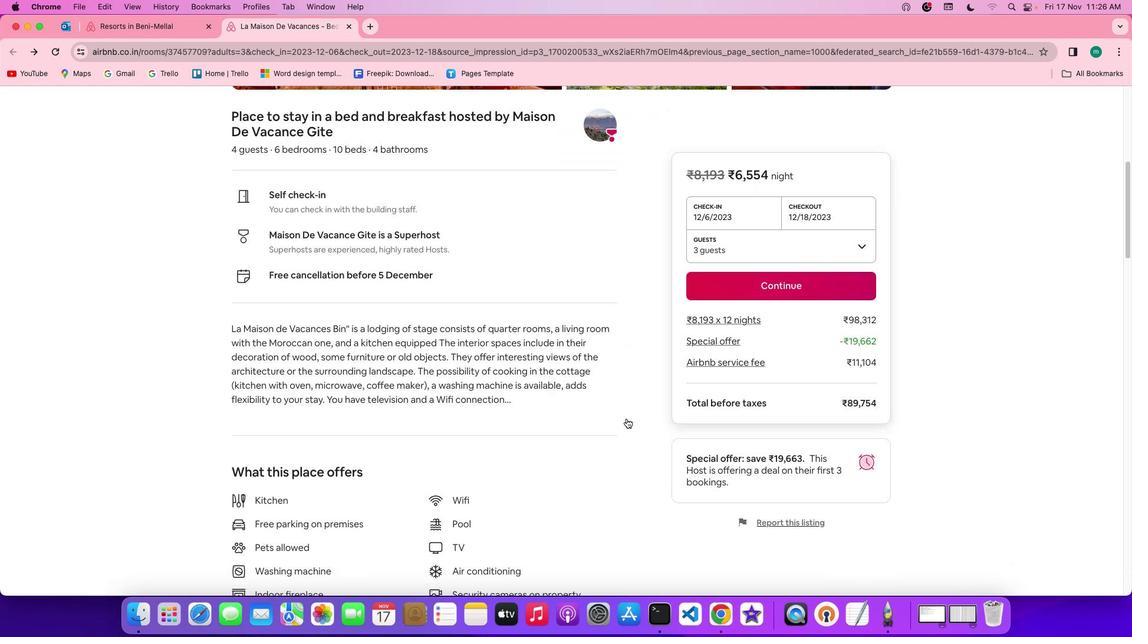 
Action: Mouse scrolled (626, 418) with delta (0, 0)
Screenshot: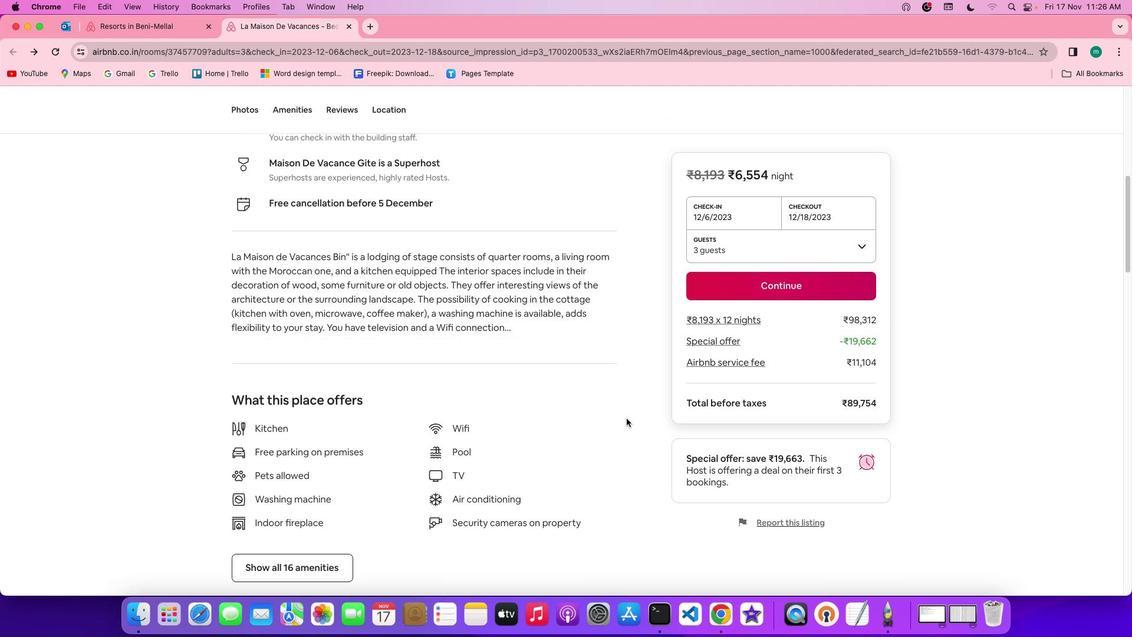
Action: Mouse scrolled (626, 418) with delta (0, 0)
Screenshot: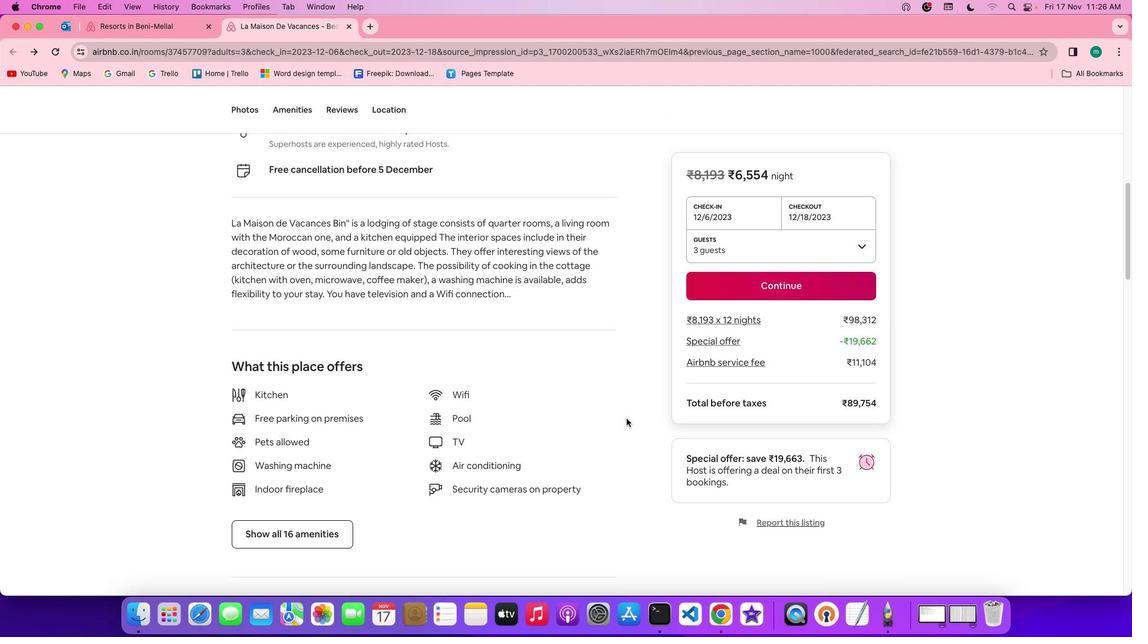 
Action: Mouse scrolled (626, 418) with delta (0, -1)
Screenshot: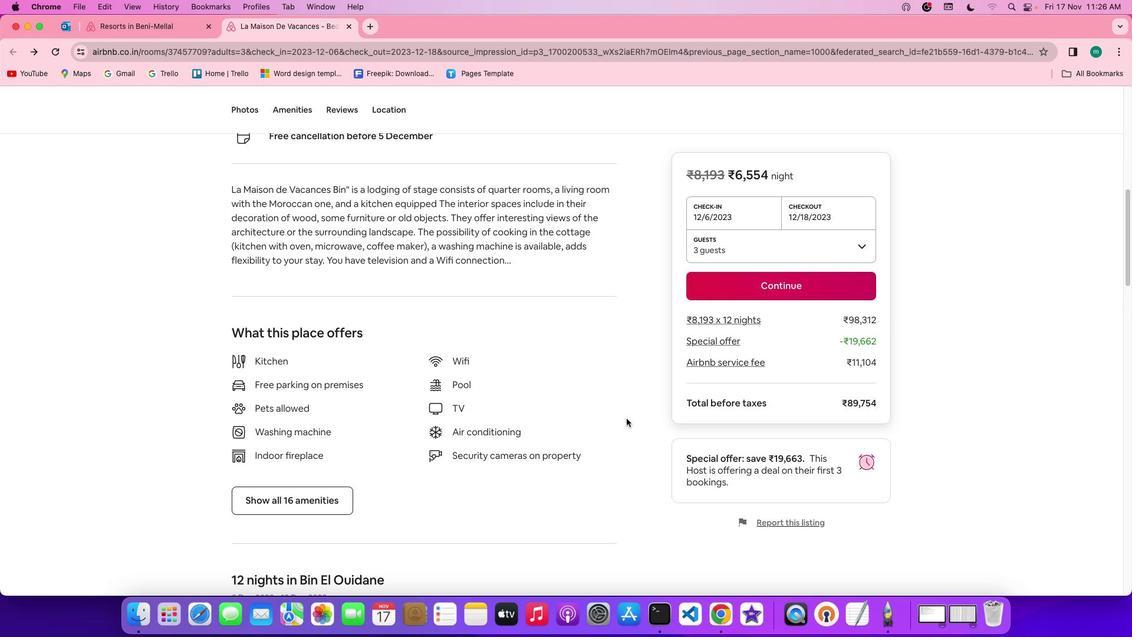 
Action: Mouse scrolled (626, 418) with delta (0, -1)
Screenshot: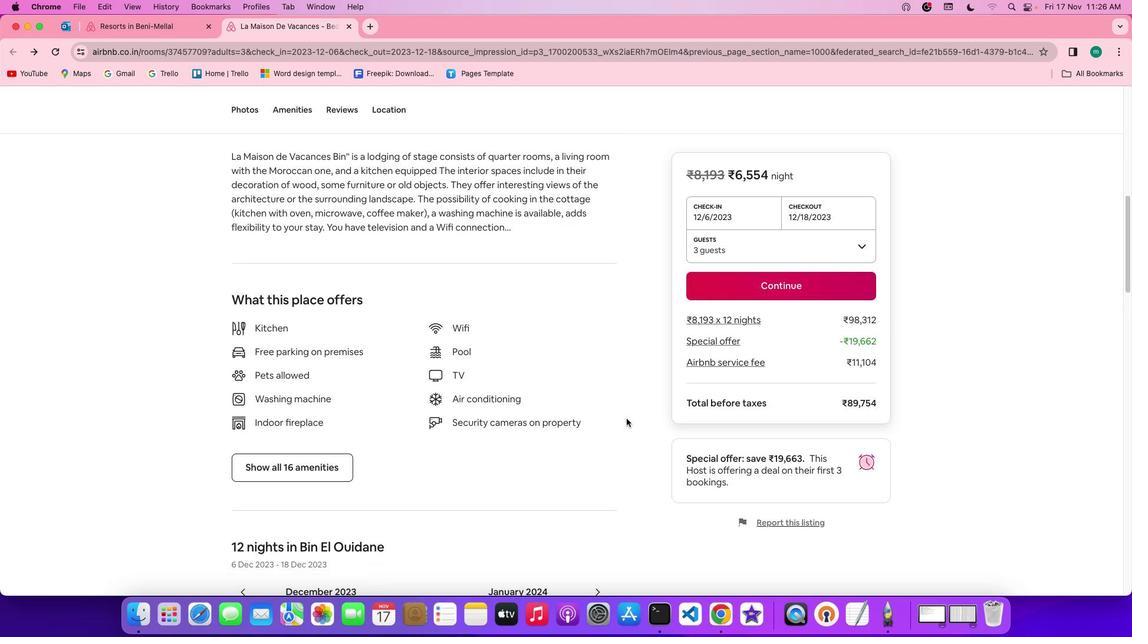 
Action: Mouse scrolled (626, 418) with delta (0, 0)
Screenshot: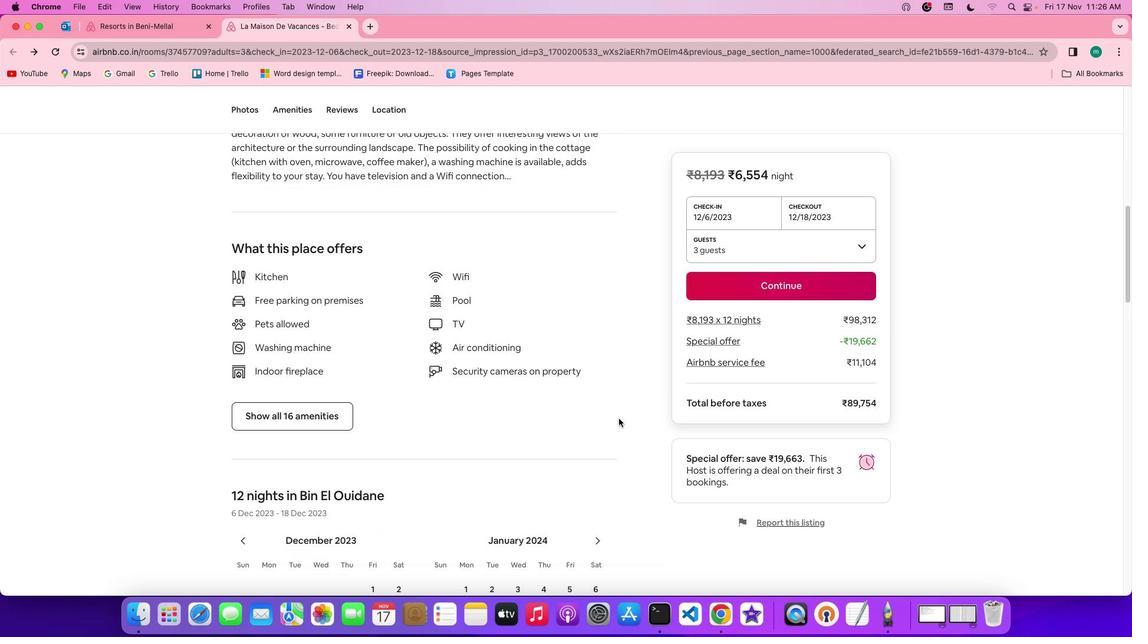
Action: Mouse scrolled (626, 418) with delta (0, 0)
Screenshot: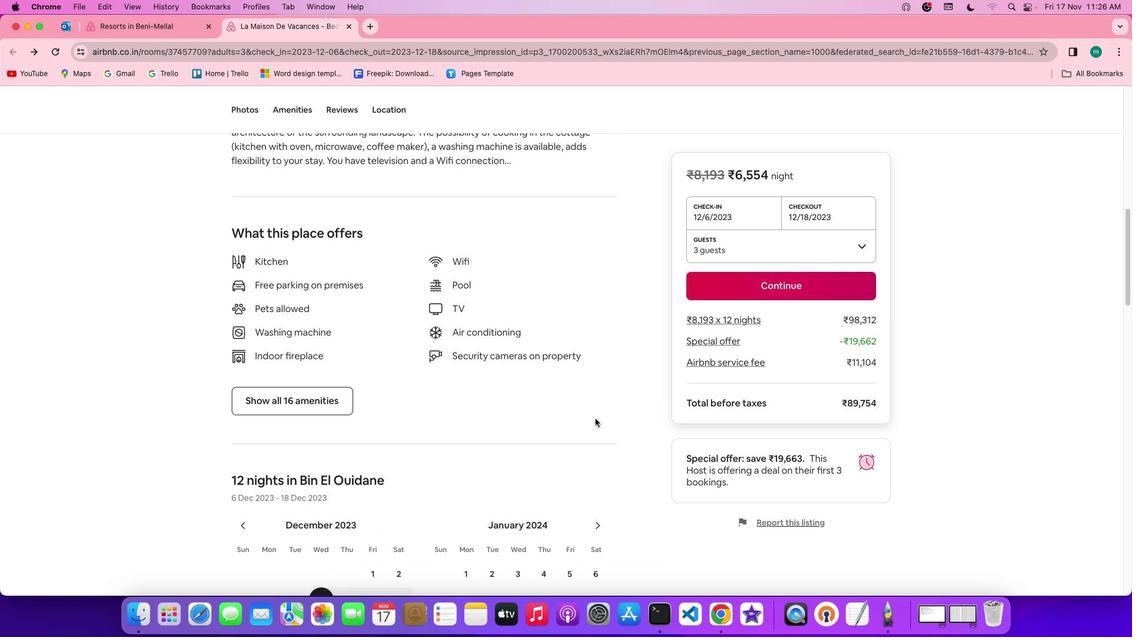 
Action: Mouse scrolled (626, 418) with delta (0, -1)
Screenshot: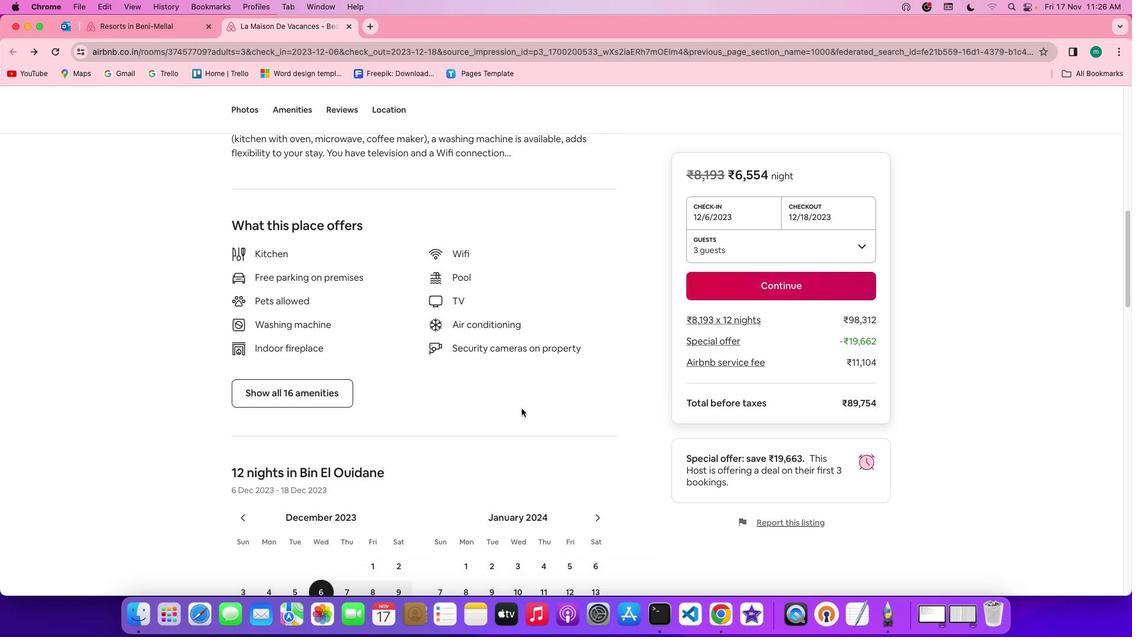 
Action: Mouse moved to (269, 384)
Screenshot: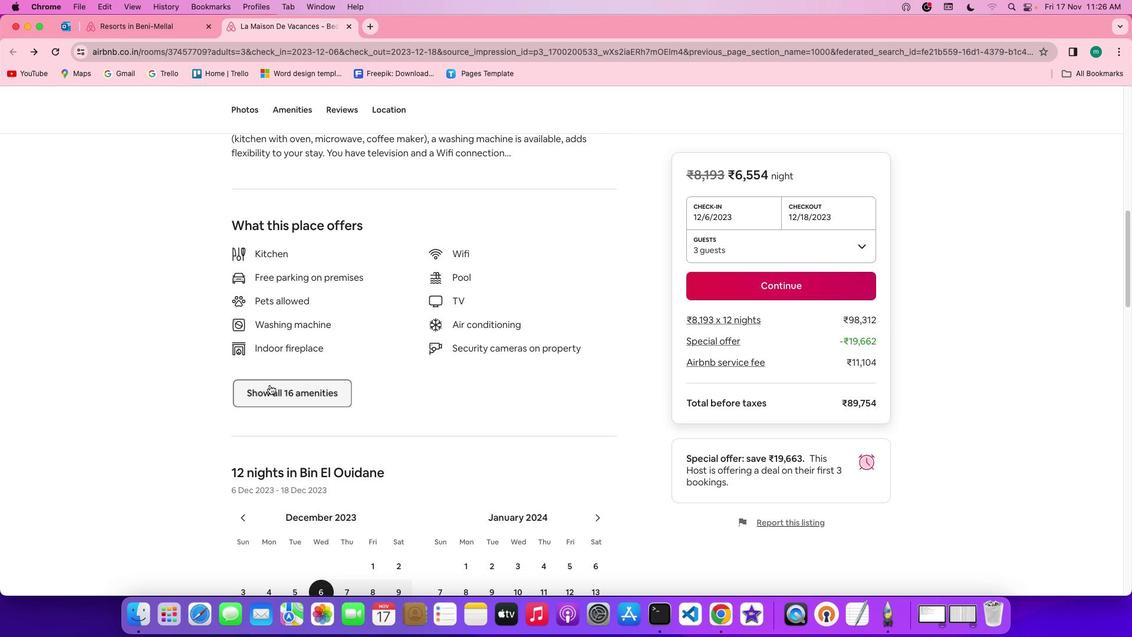 
Action: Mouse pressed left at (269, 384)
Screenshot: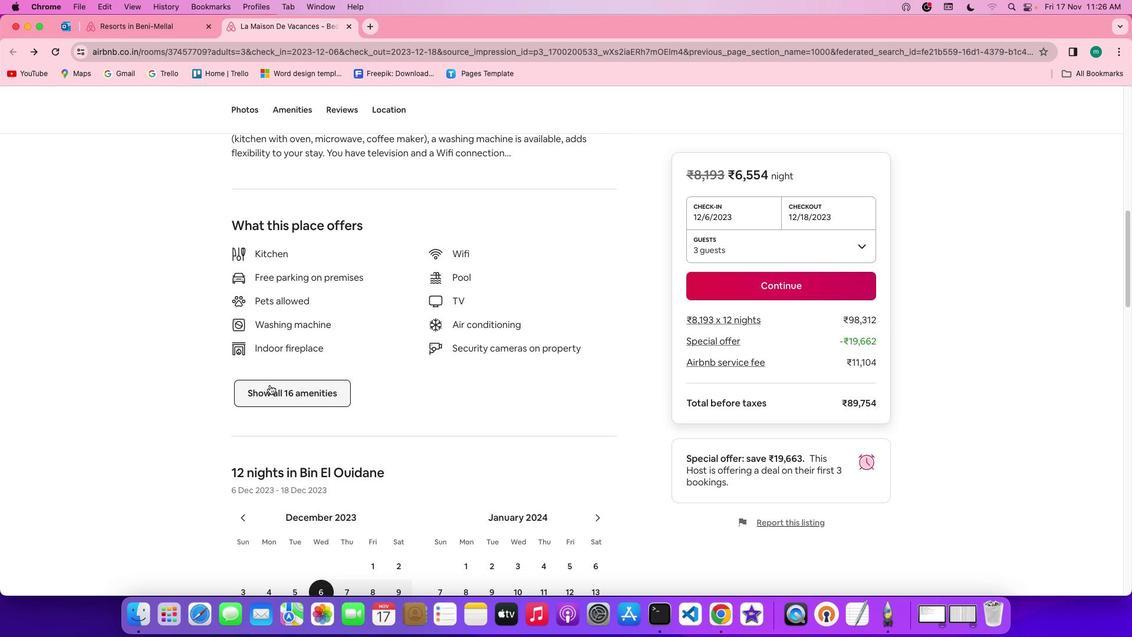 
Action: Mouse moved to (466, 387)
Screenshot: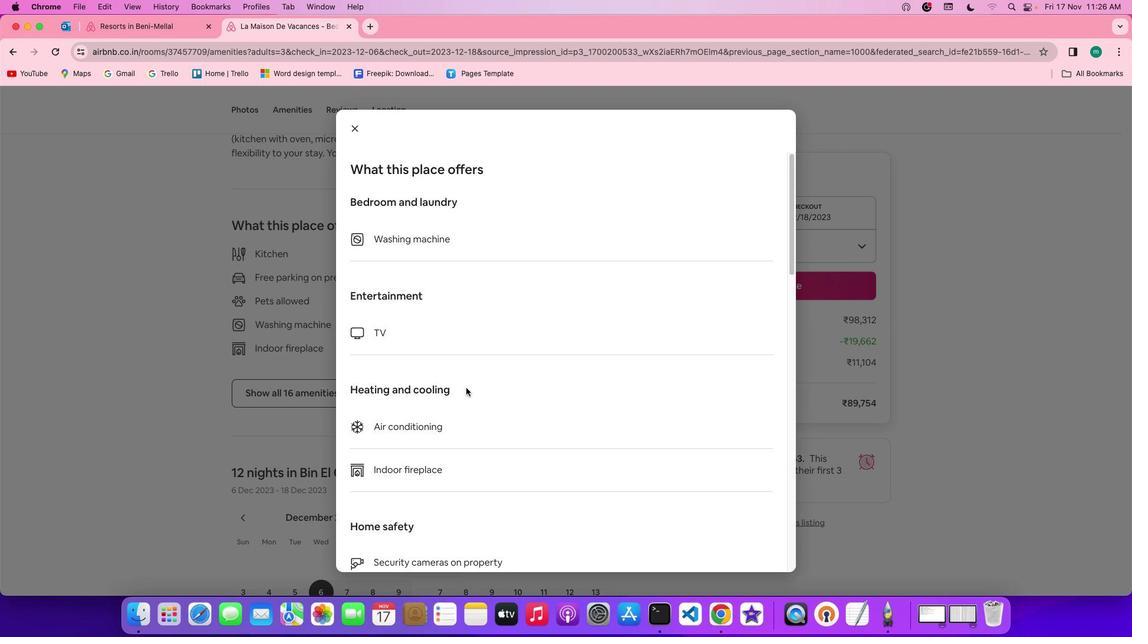 
Action: Mouse scrolled (466, 387) with delta (0, 0)
Screenshot: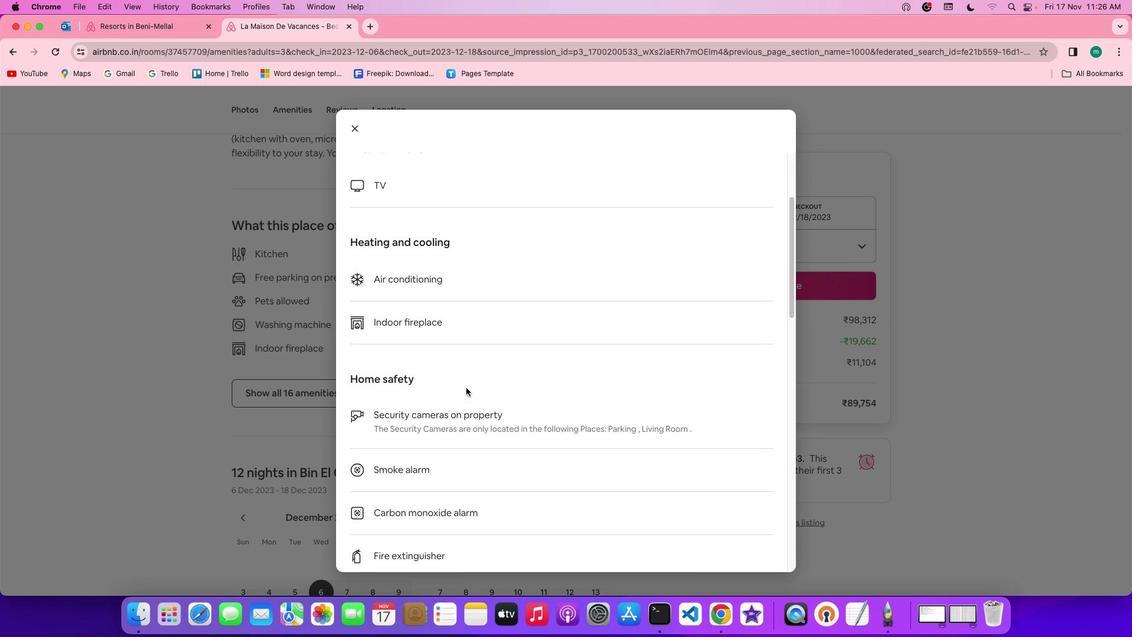 
Action: Mouse scrolled (466, 387) with delta (0, 0)
Screenshot: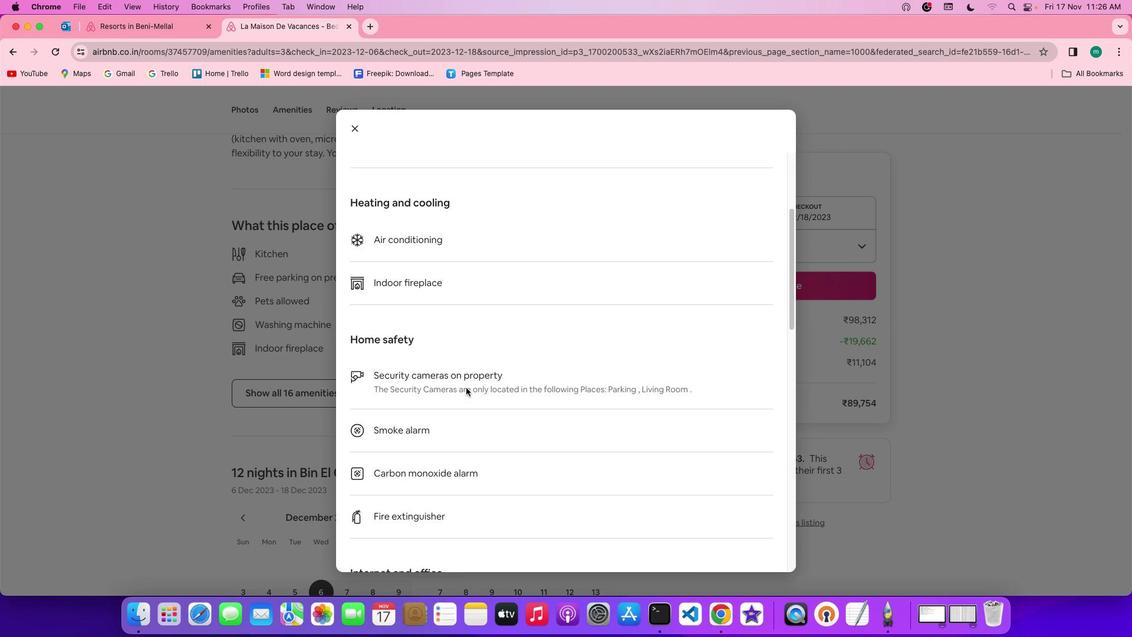 
Action: Mouse scrolled (466, 387) with delta (0, -1)
Screenshot: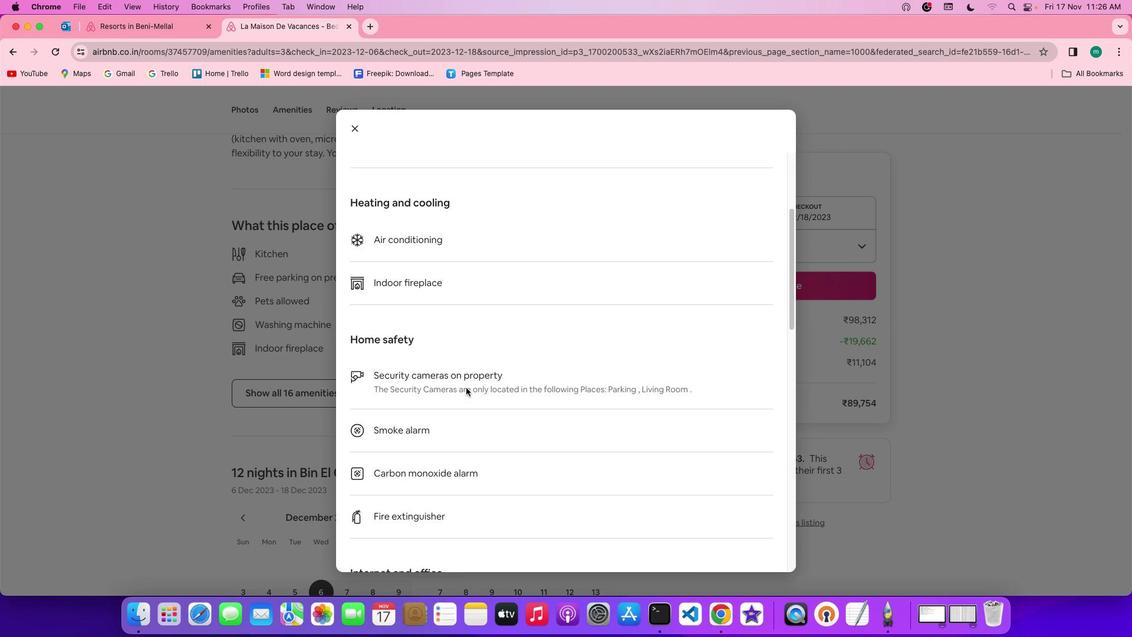 
Action: Mouse scrolled (466, 387) with delta (0, -2)
Screenshot: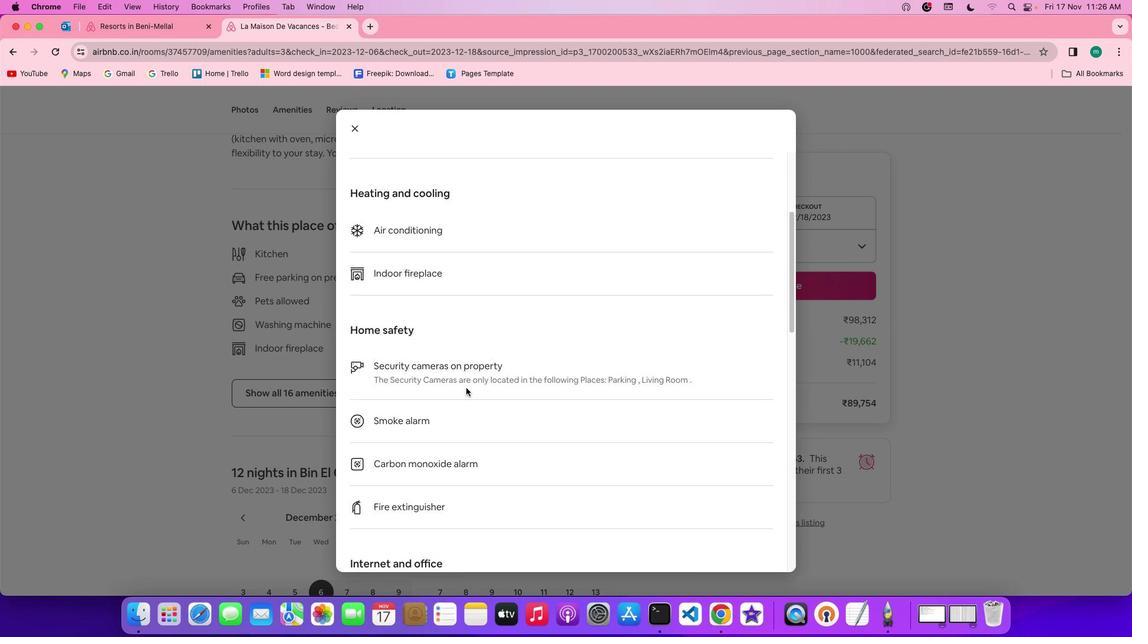 
Action: Mouse scrolled (466, 387) with delta (0, 0)
Screenshot: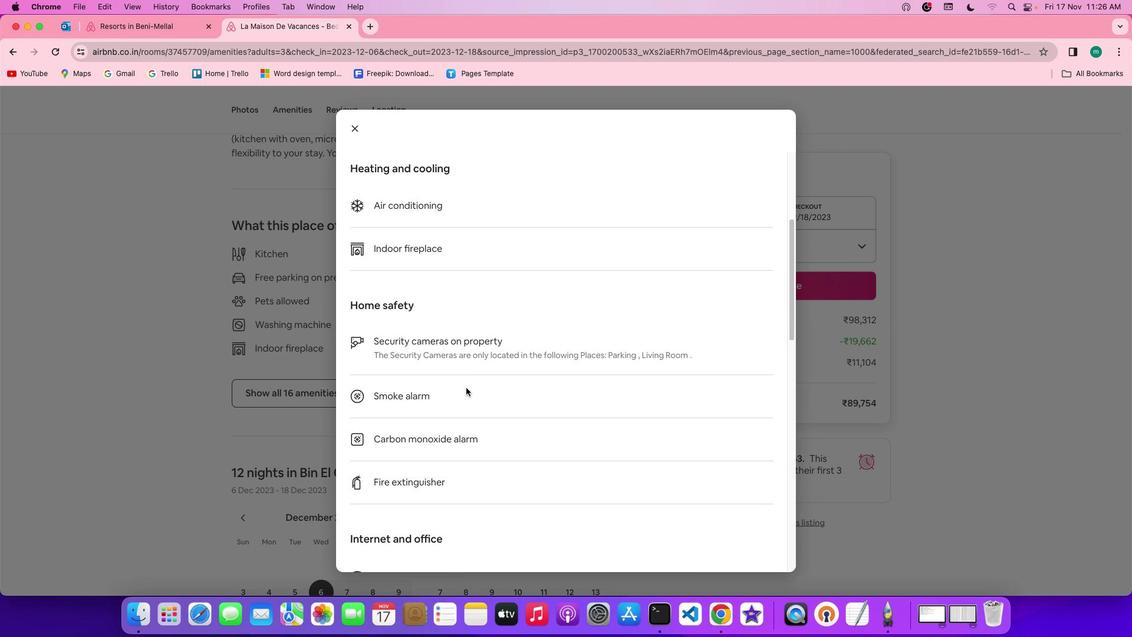 
Action: Mouse scrolled (466, 387) with delta (0, 0)
Screenshot: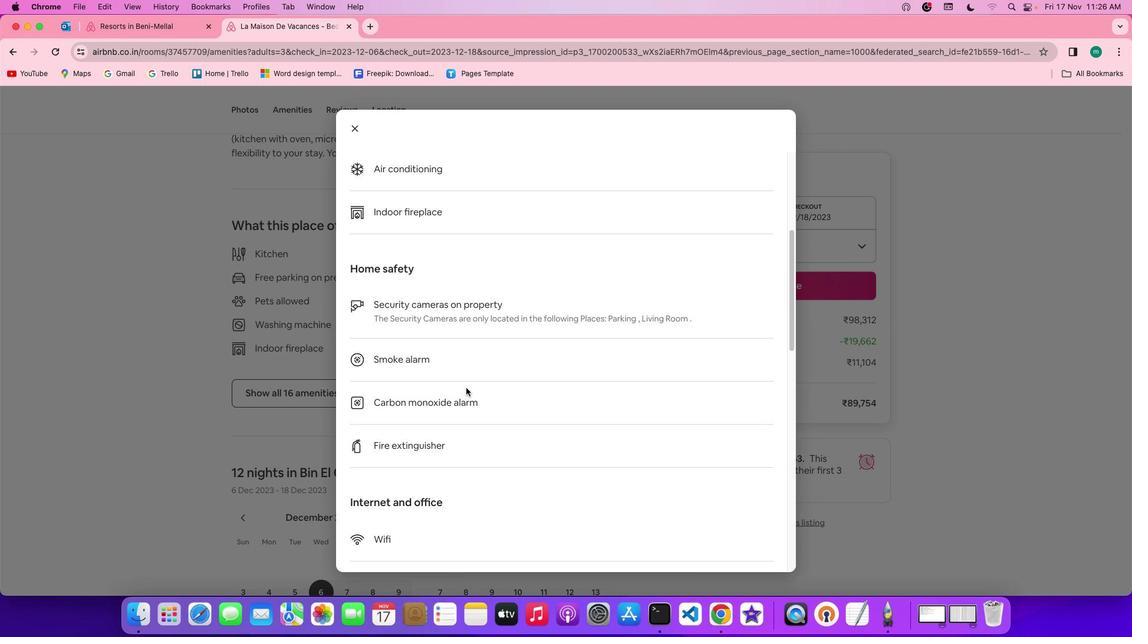 
Action: Mouse scrolled (466, 387) with delta (0, -1)
Screenshot: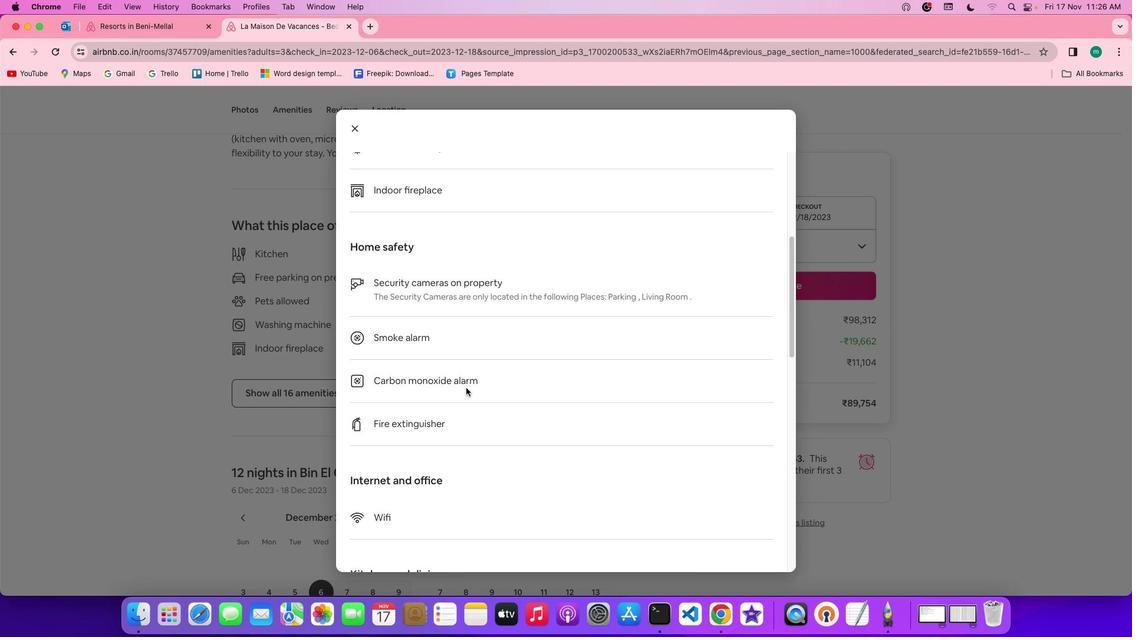 
Action: Mouse moved to (466, 387)
Screenshot: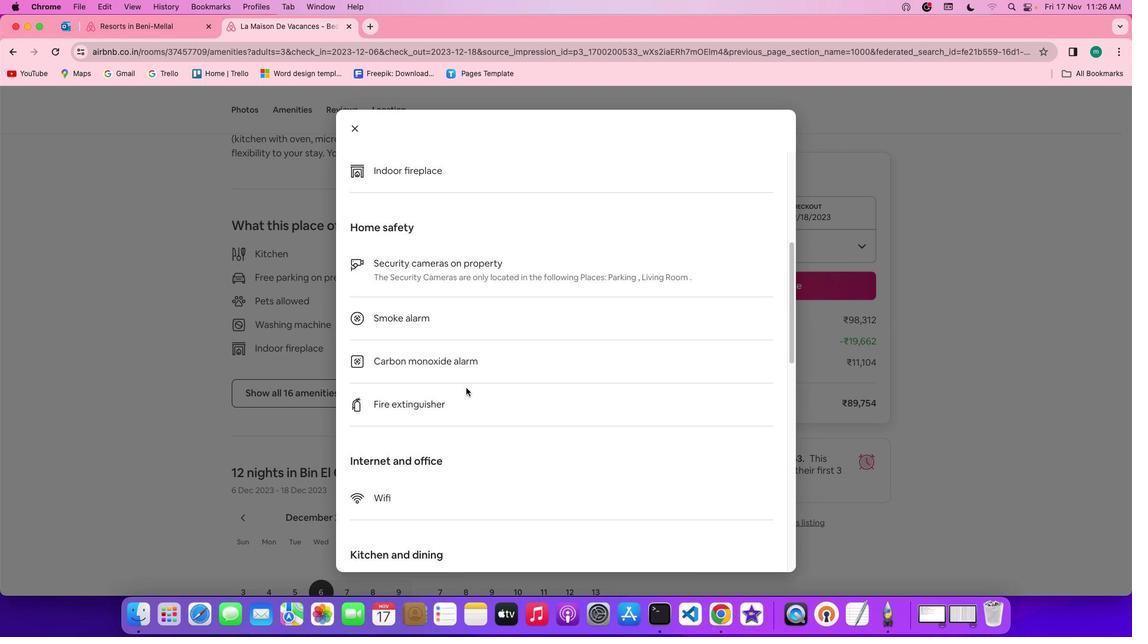 
Action: Mouse scrolled (466, 387) with delta (0, -1)
Screenshot: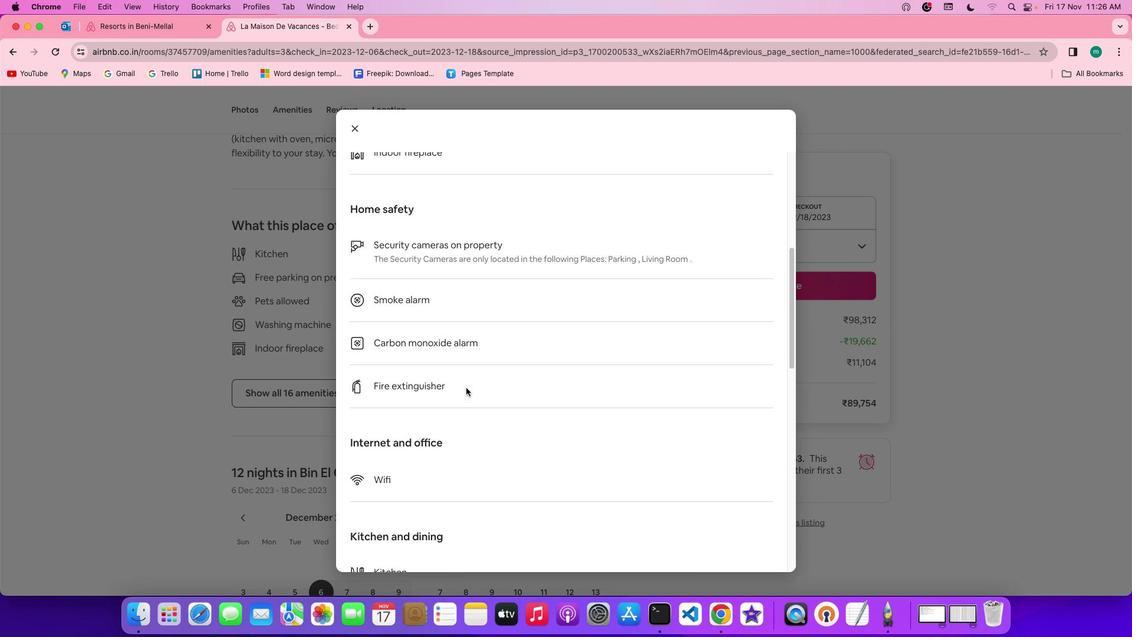 
Action: Mouse scrolled (466, 387) with delta (0, 0)
Screenshot: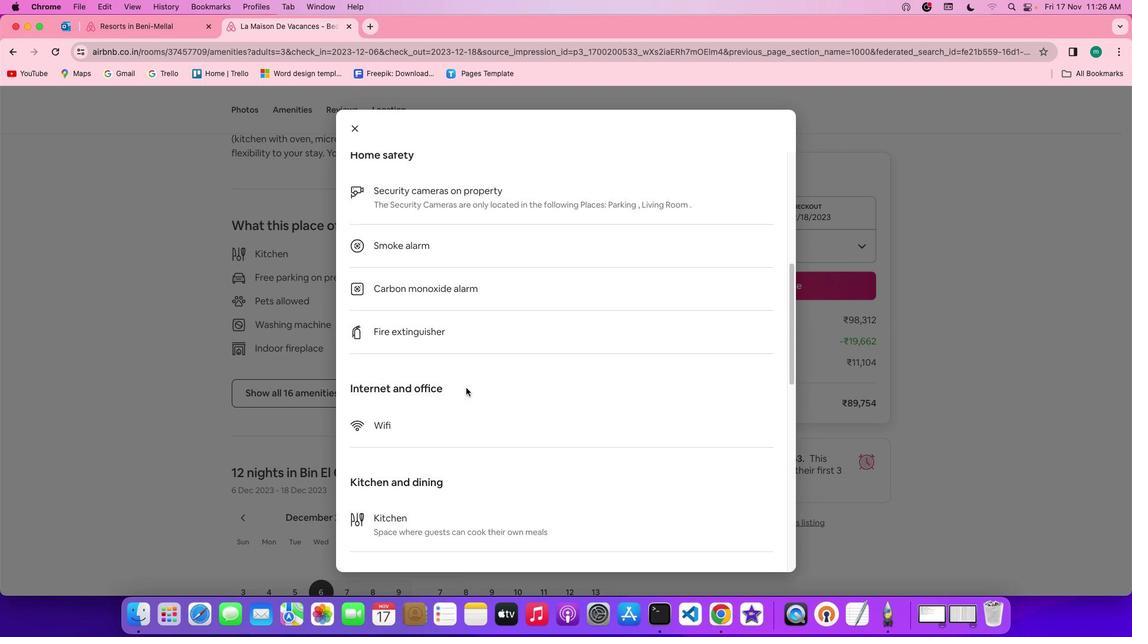 
Action: Mouse scrolled (466, 387) with delta (0, 0)
Screenshot: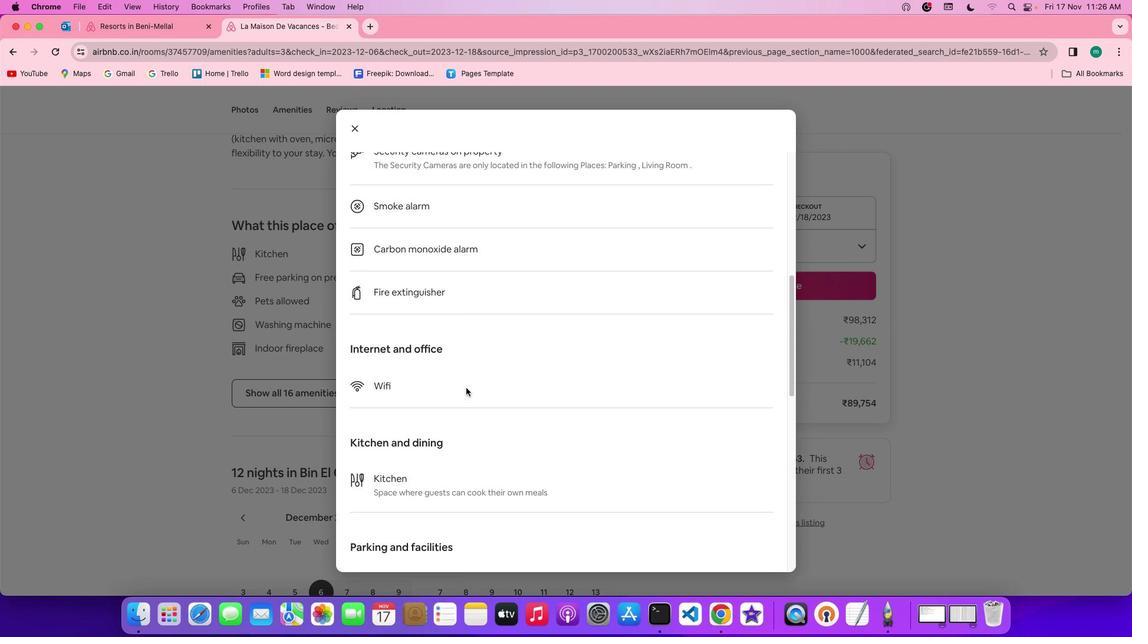 
Action: Mouse scrolled (466, 387) with delta (0, -1)
Screenshot: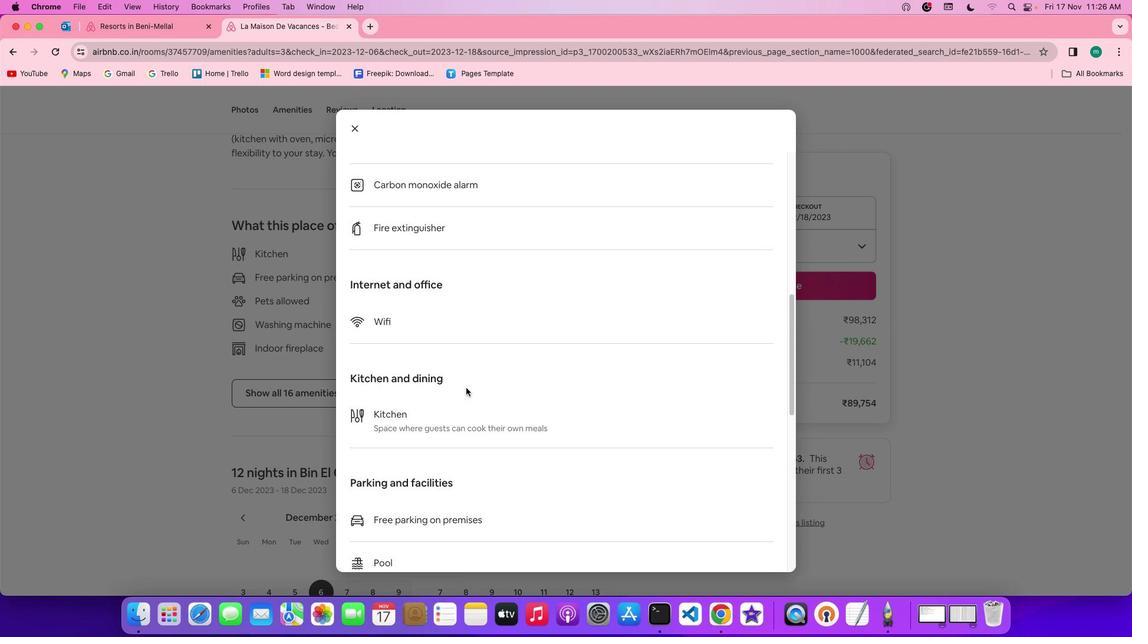 
Action: Mouse scrolled (466, 387) with delta (0, -1)
Screenshot: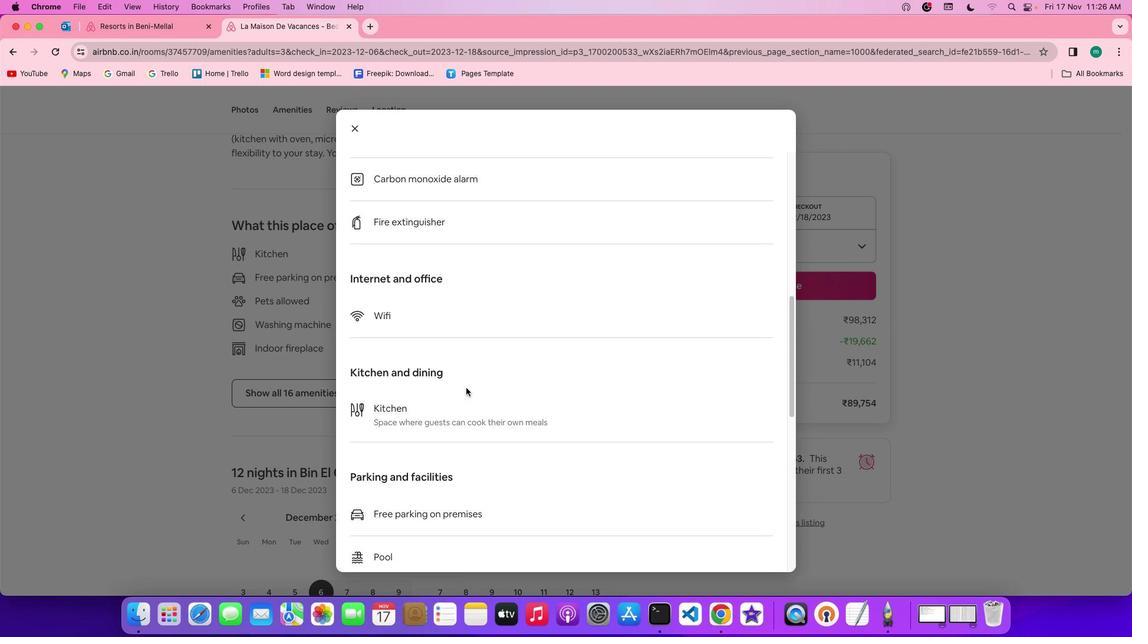 
Action: Mouse moved to (466, 387)
Screenshot: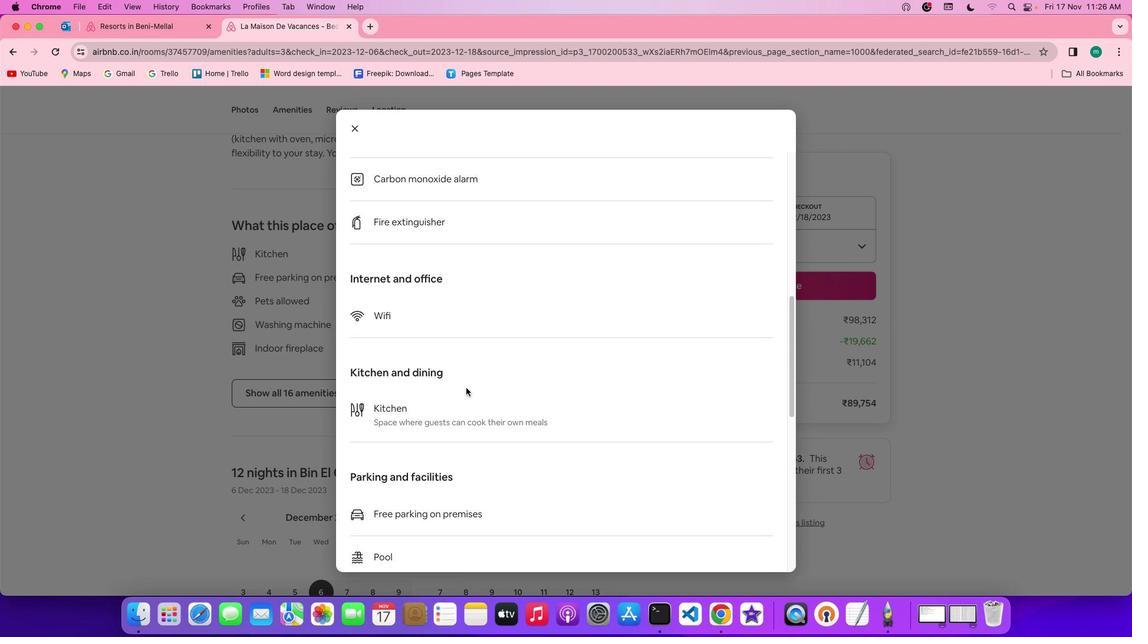 
Action: Mouse scrolled (466, 387) with delta (0, 0)
Screenshot: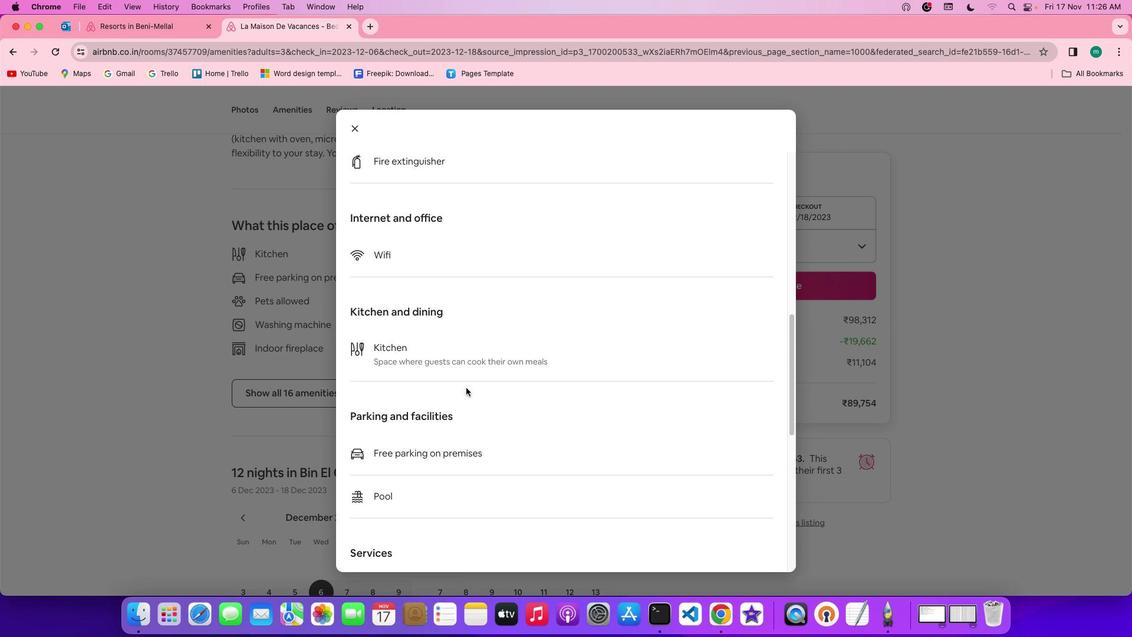 
Action: Mouse scrolled (466, 387) with delta (0, 0)
Screenshot: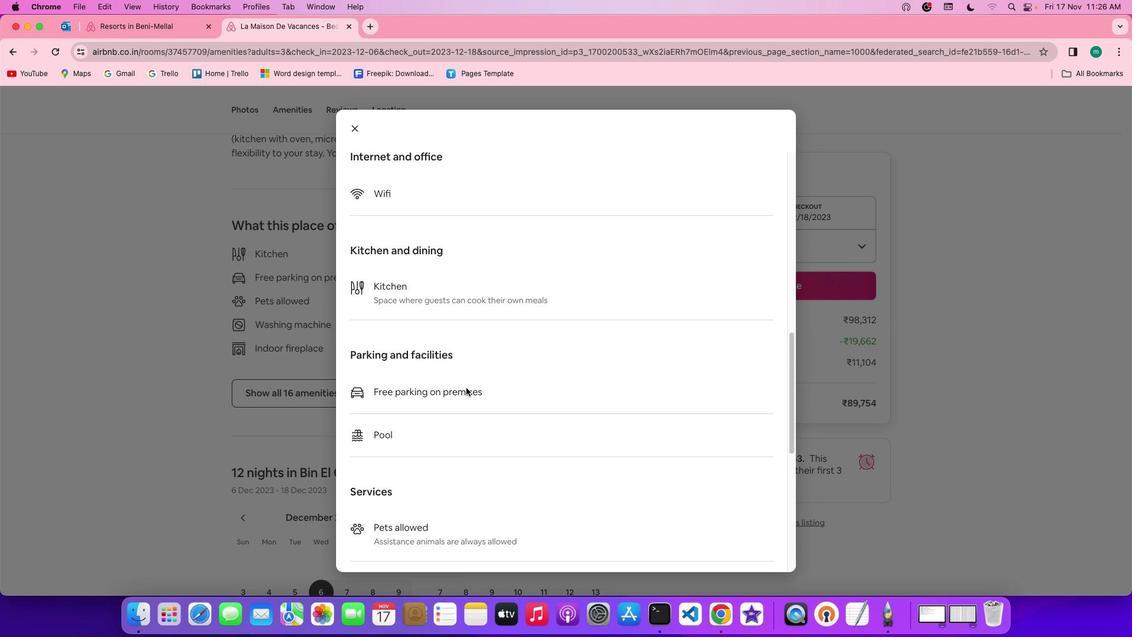 
Action: Mouse scrolled (466, 387) with delta (0, -1)
Screenshot: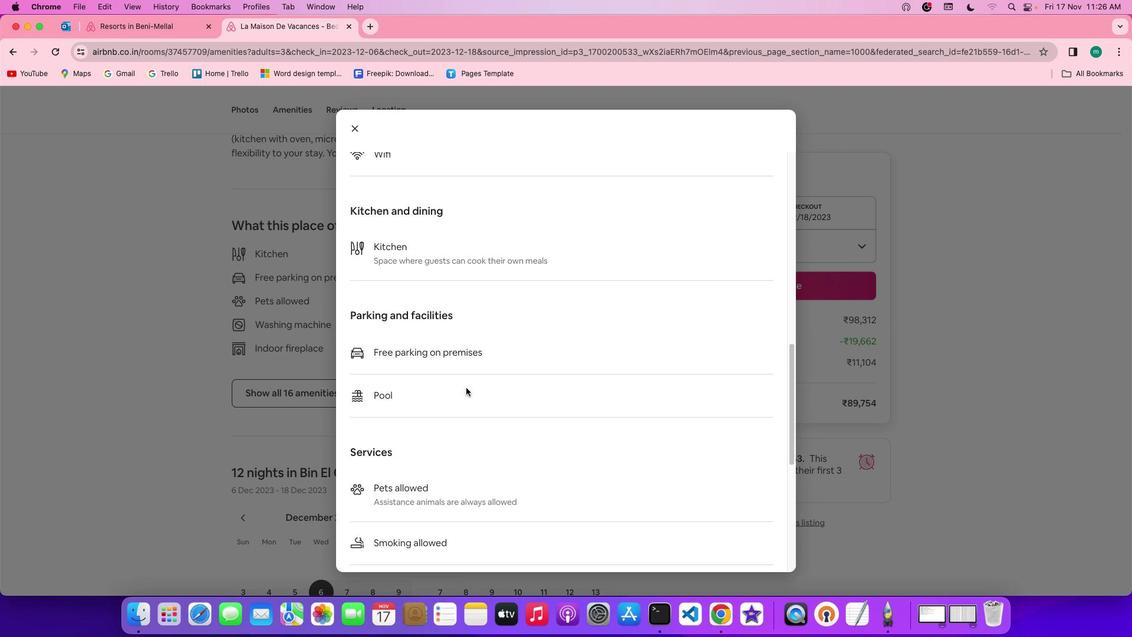 
Action: Mouse scrolled (466, 387) with delta (0, -1)
Screenshot: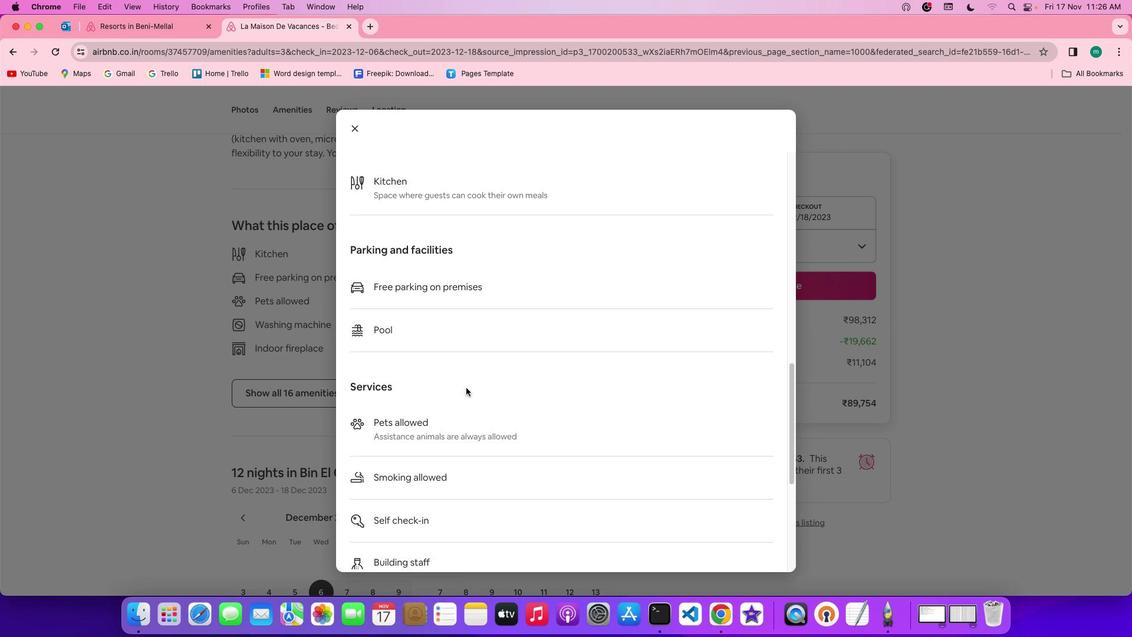 
Action: Mouse scrolled (466, 387) with delta (0, -1)
Screenshot: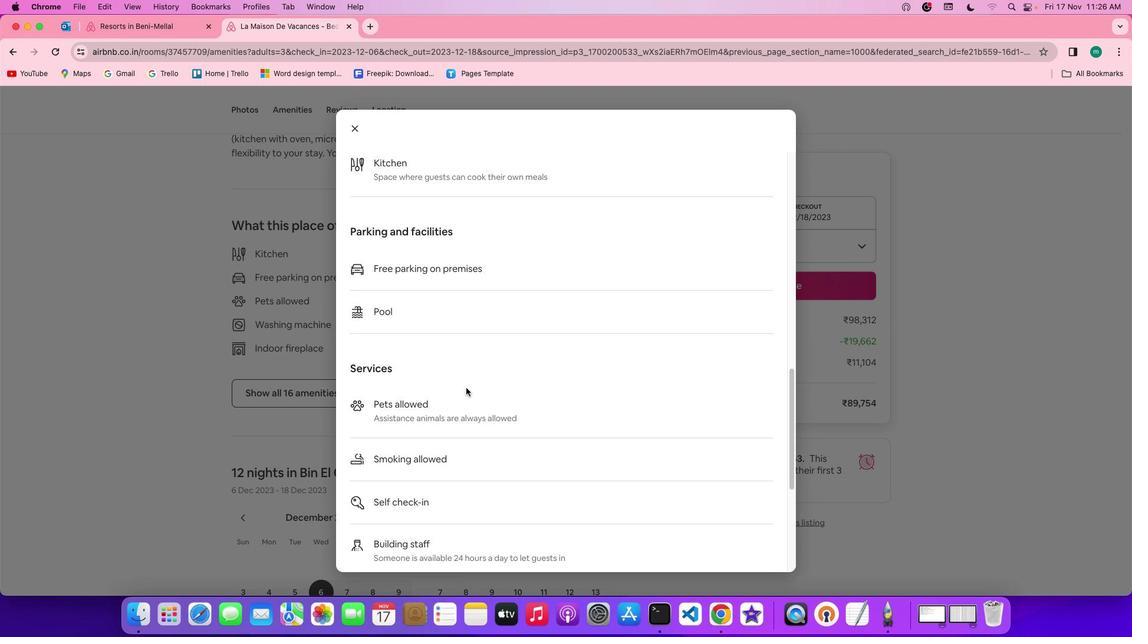 
Action: Mouse scrolled (466, 387) with delta (0, 0)
Screenshot: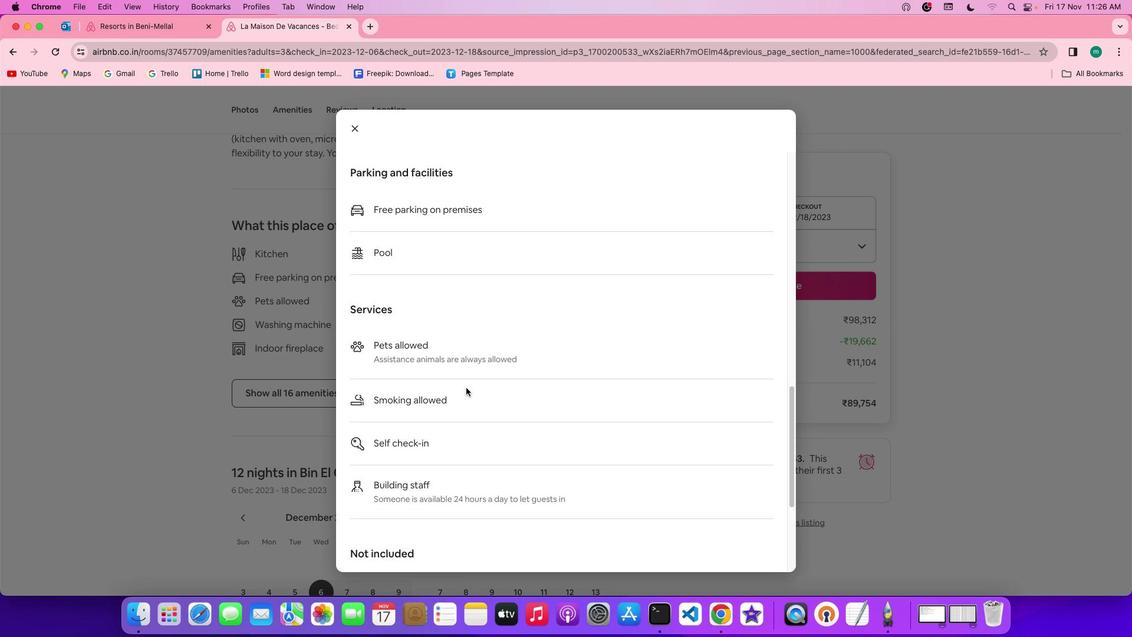 
Action: Mouse scrolled (466, 387) with delta (0, 0)
Screenshot: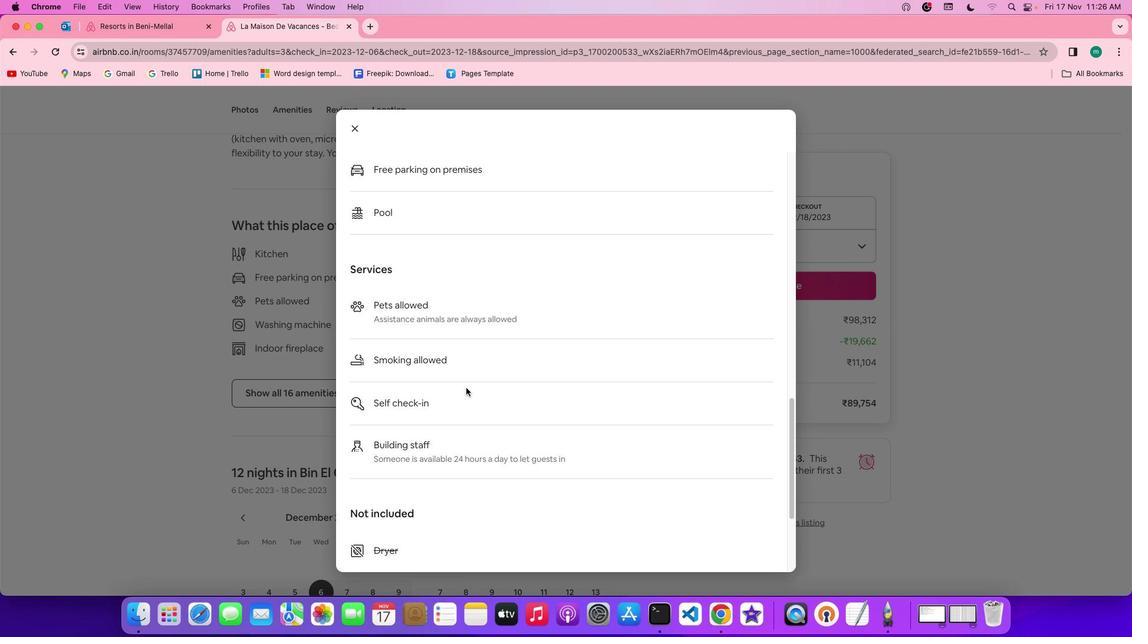 
Action: Mouse scrolled (466, 387) with delta (0, -1)
Screenshot: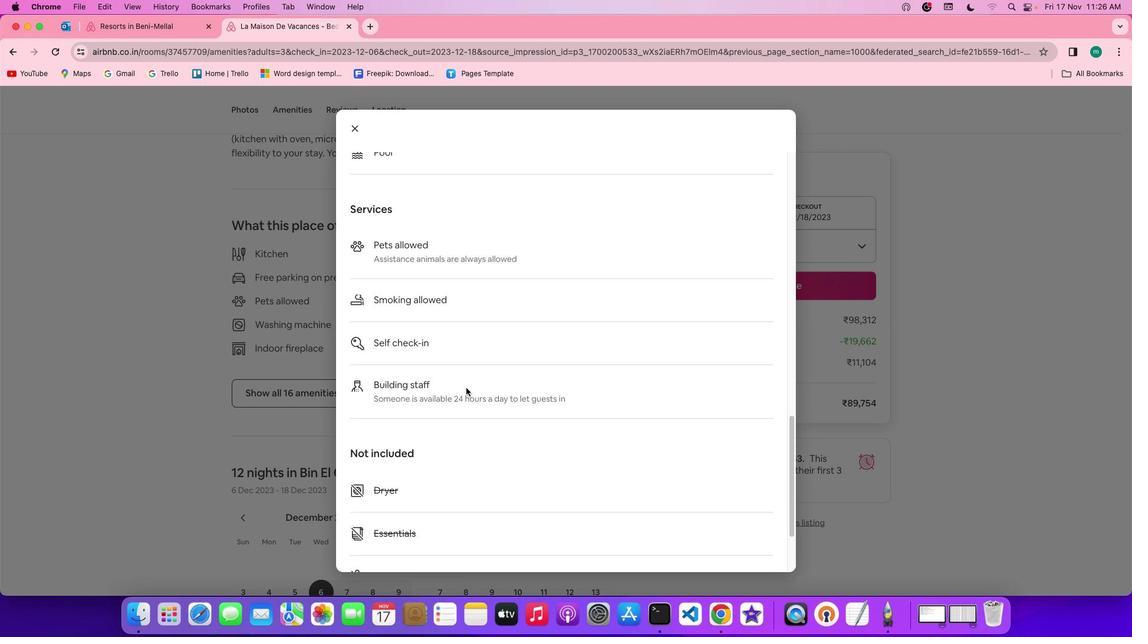 
Action: Mouse scrolled (466, 387) with delta (0, -1)
Screenshot: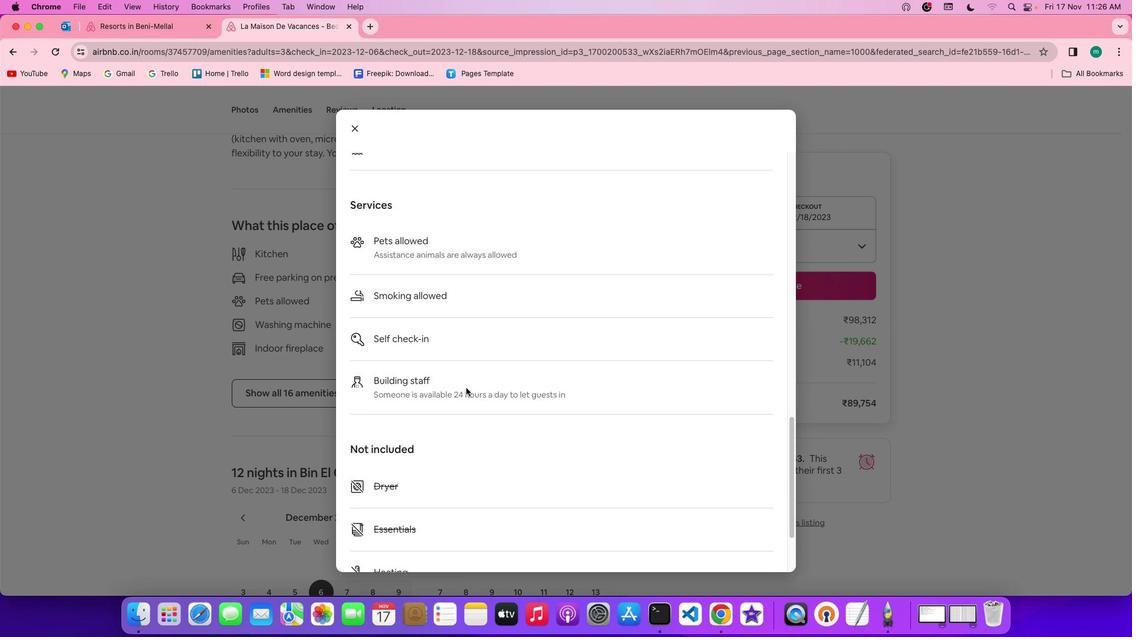 
Action: Mouse moved to (466, 387)
Screenshot: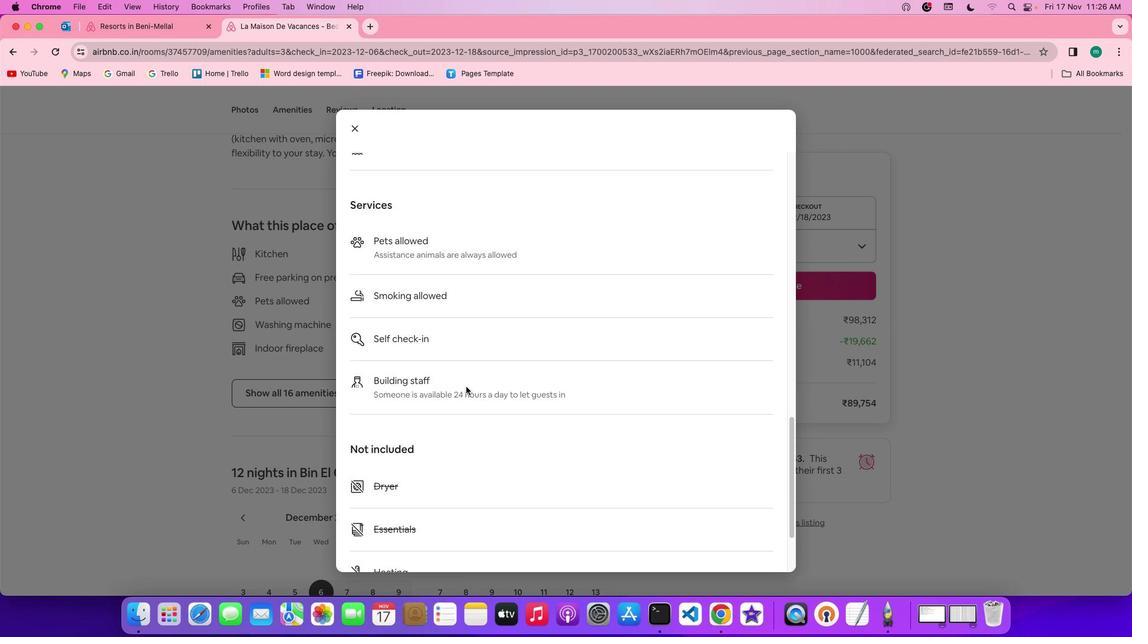 
Action: Mouse scrolled (466, 387) with delta (0, 0)
Screenshot: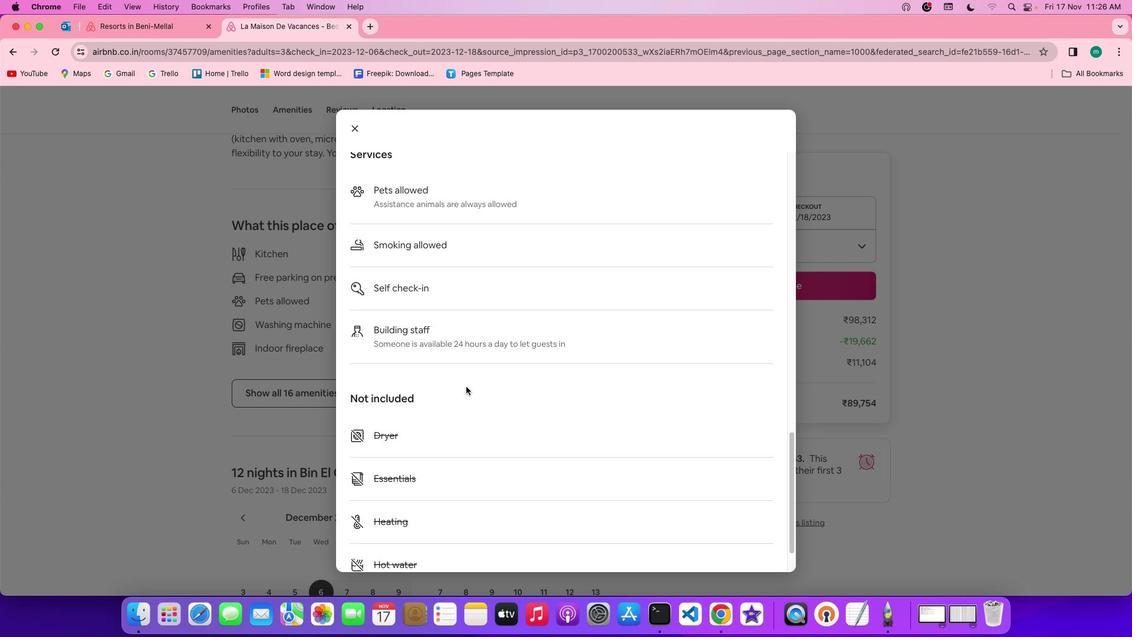 
Action: Mouse scrolled (466, 387) with delta (0, 0)
Screenshot: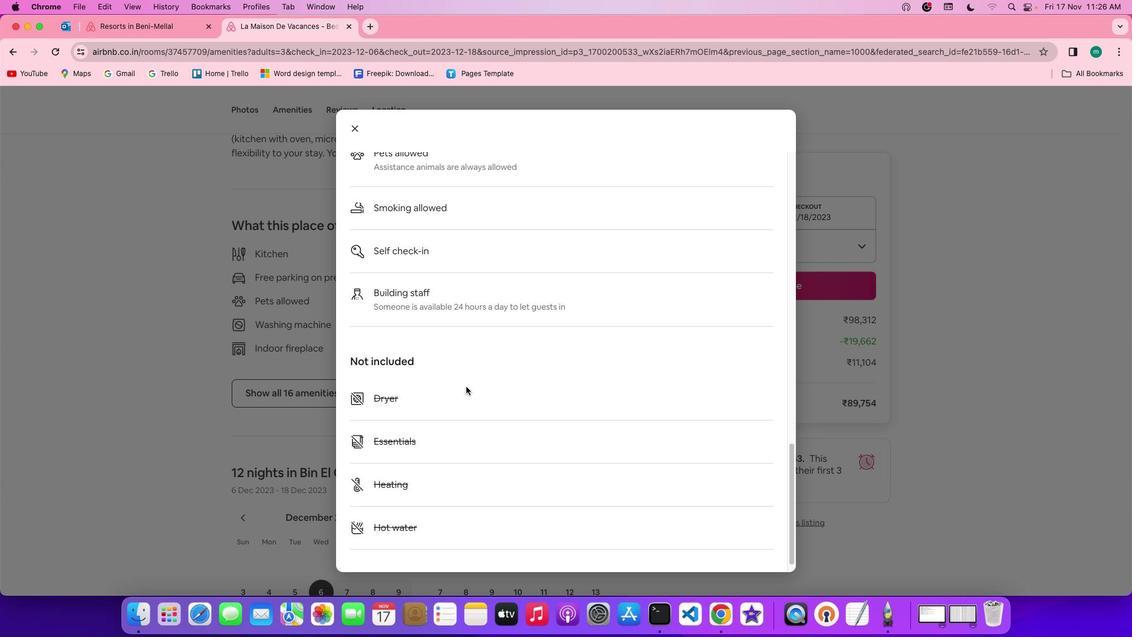 
Action: Mouse scrolled (466, 387) with delta (0, -1)
Screenshot: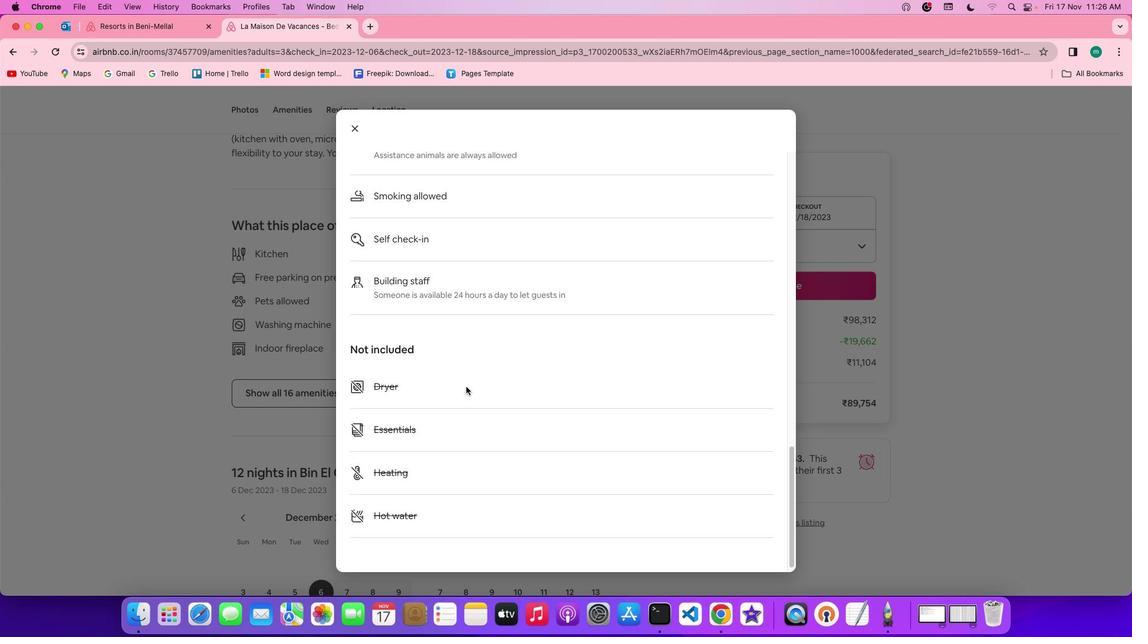 
Action: Mouse scrolled (466, 387) with delta (0, -1)
Screenshot: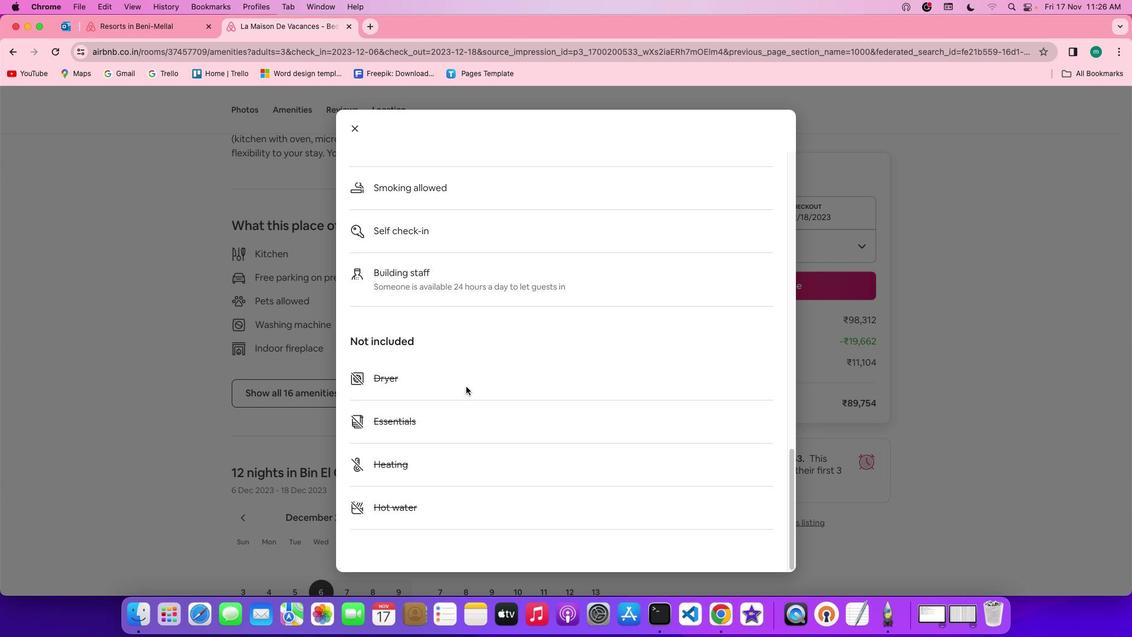 
Action: Mouse scrolled (466, 387) with delta (0, -1)
Screenshot: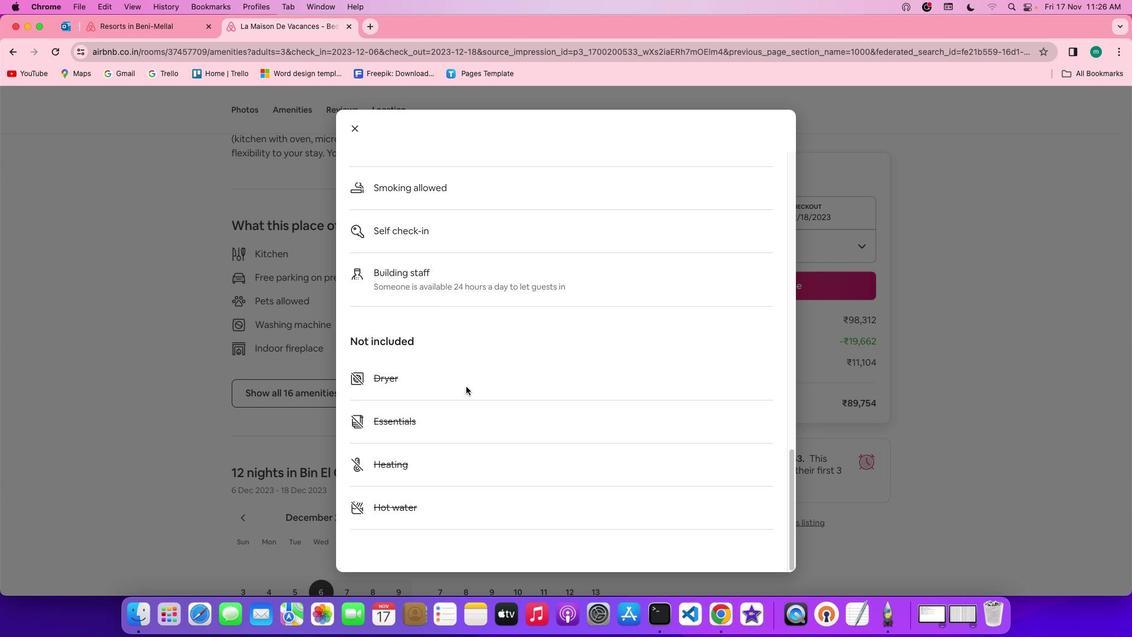 
Action: Mouse scrolled (466, 387) with delta (0, 0)
Screenshot: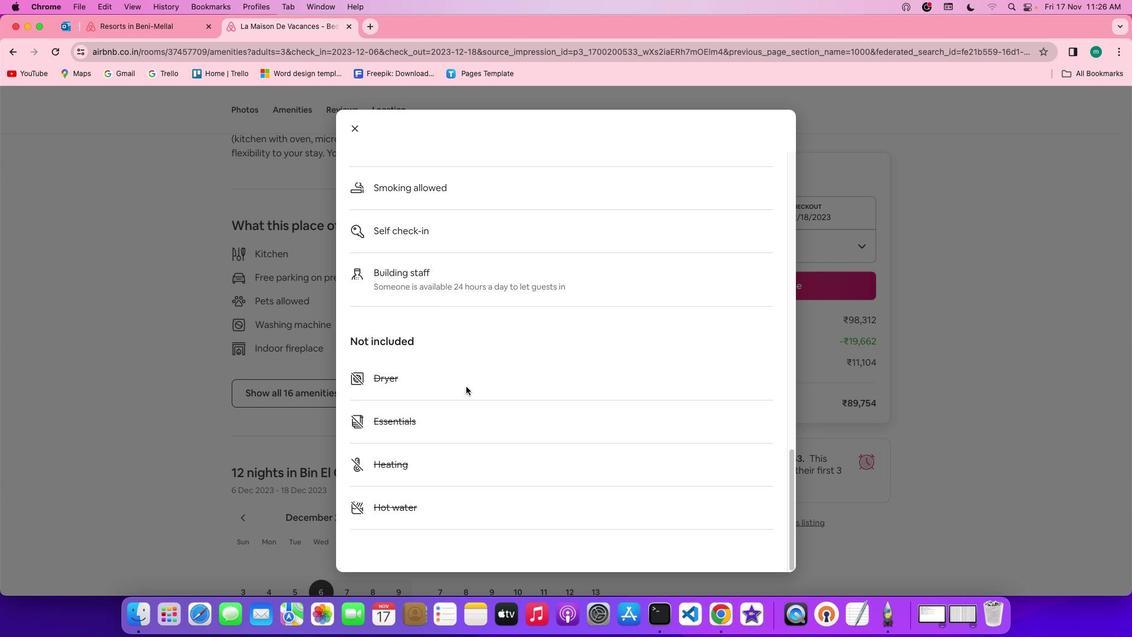
Action: Mouse scrolled (466, 387) with delta (0, 0)
Screenshot: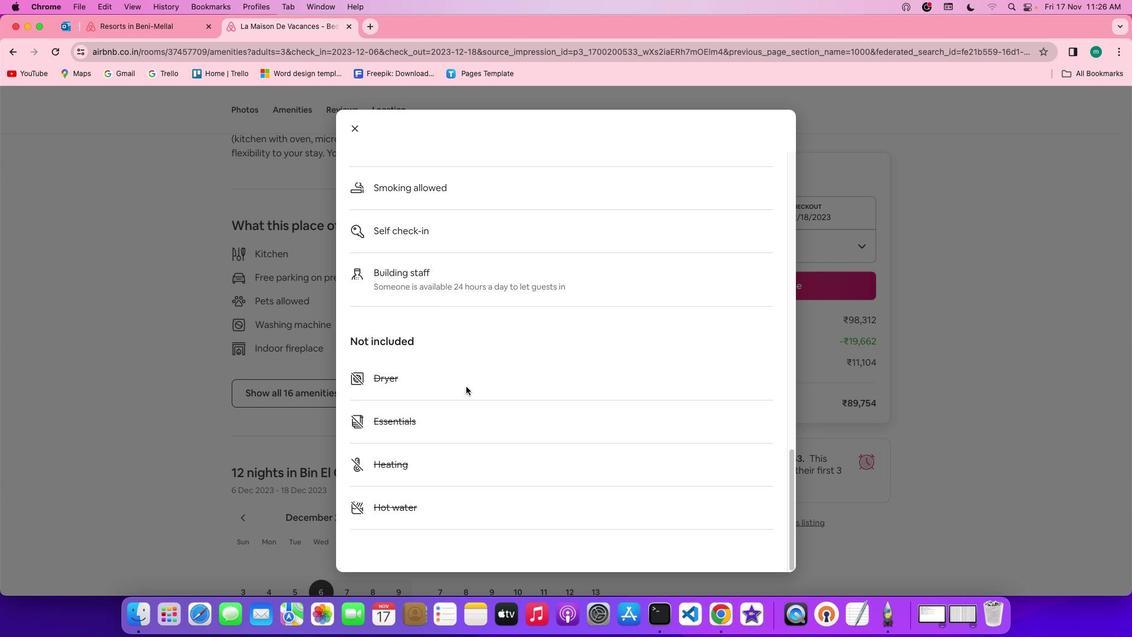 
Action: Mouse scrolled (466, 387) with delta (0, -1)
Screenshot: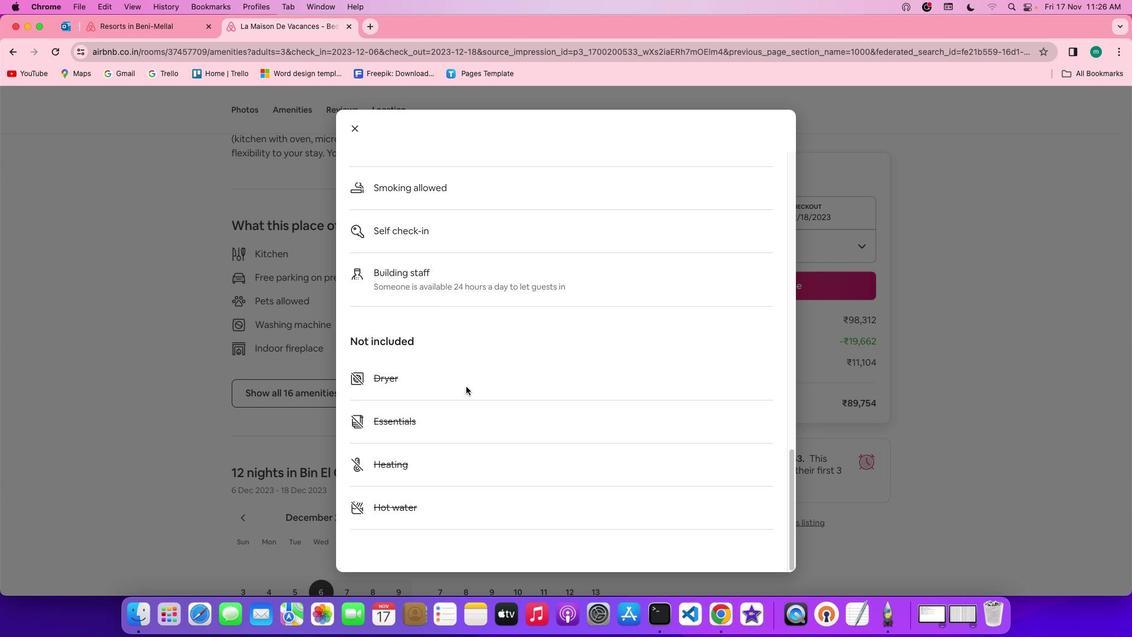 
Action: Mouse scrolled (466, 387) with delta (0, -2)
Screenshot: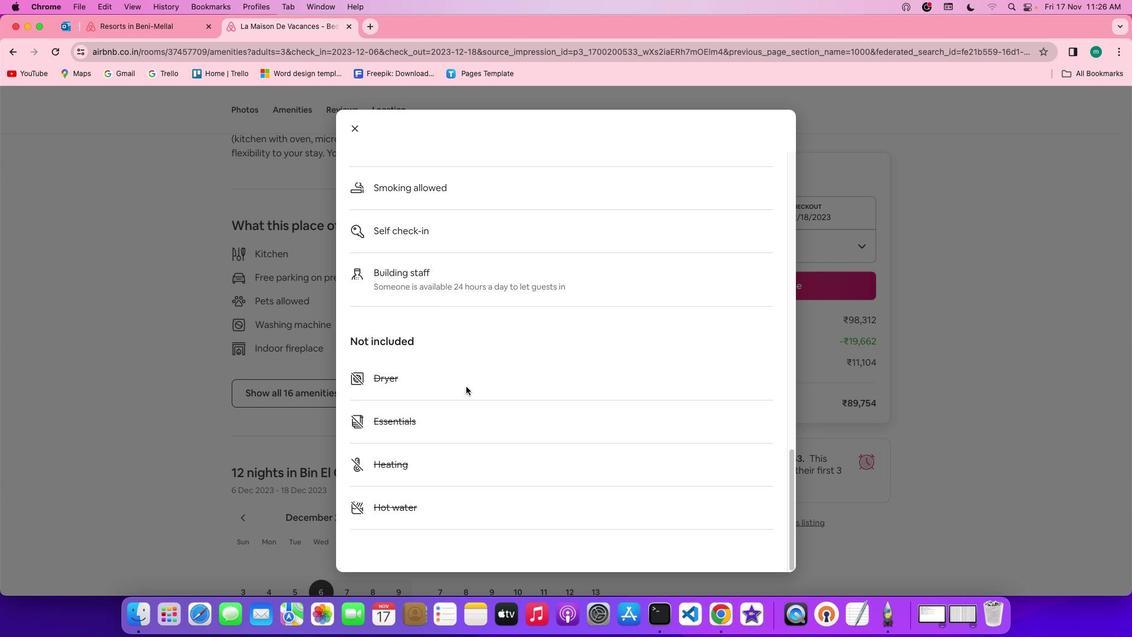 
Action: Mouse scrolled (466, 387) with delta (0, -2)
Screenshot: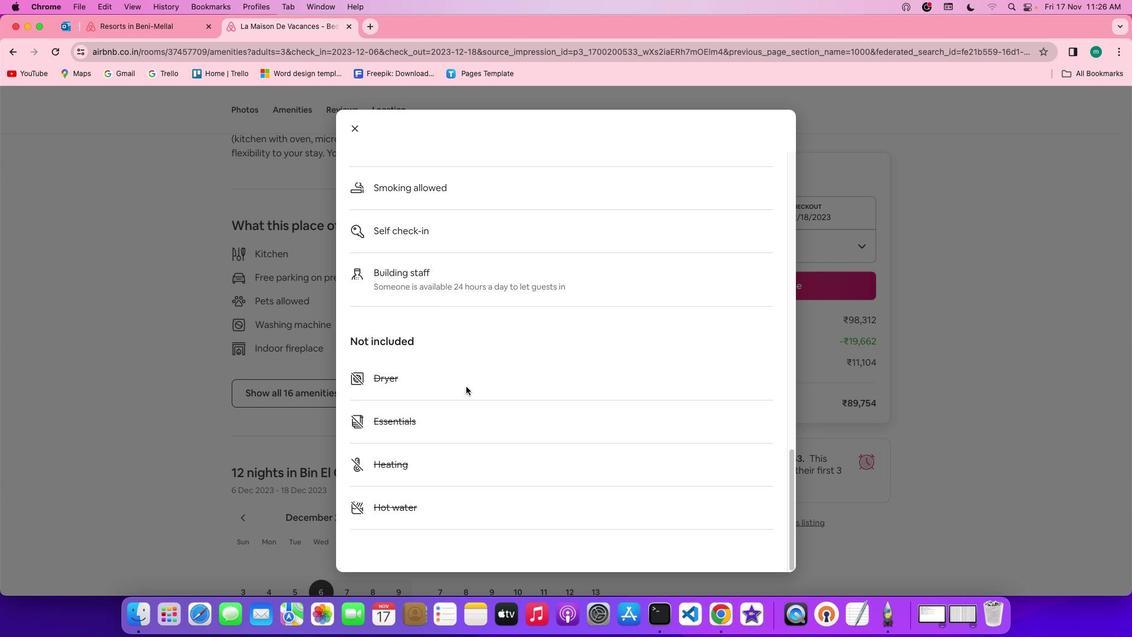 
Action: Mouse scrolled (466, 387) with delta (0, -2)
Screenshot: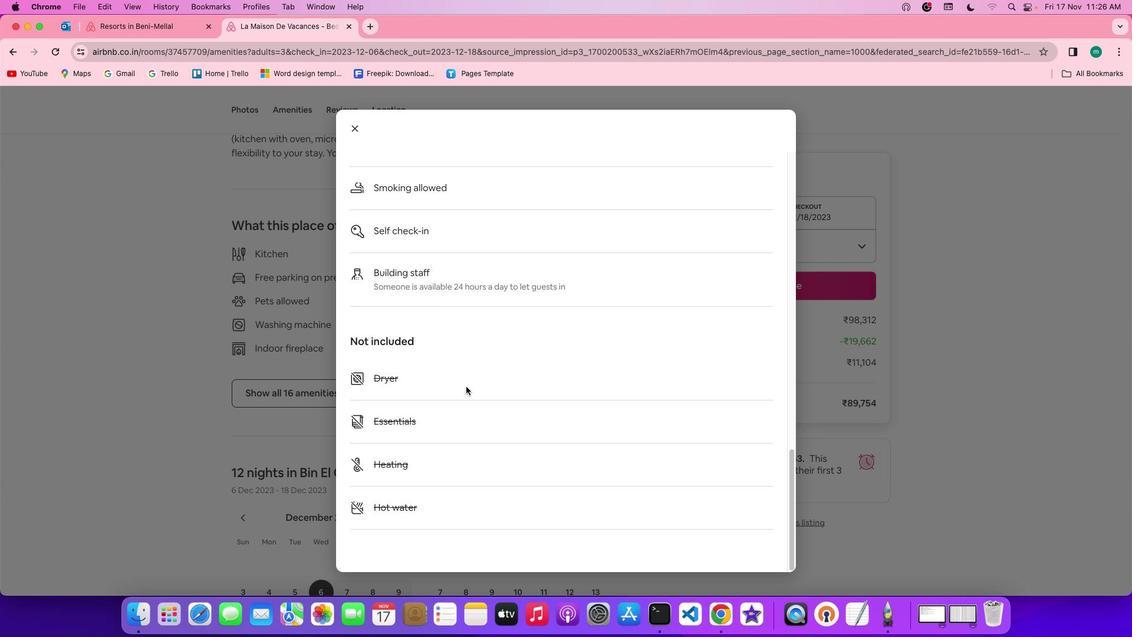
Action: Mouse moved to (356, 125)
Screenshot: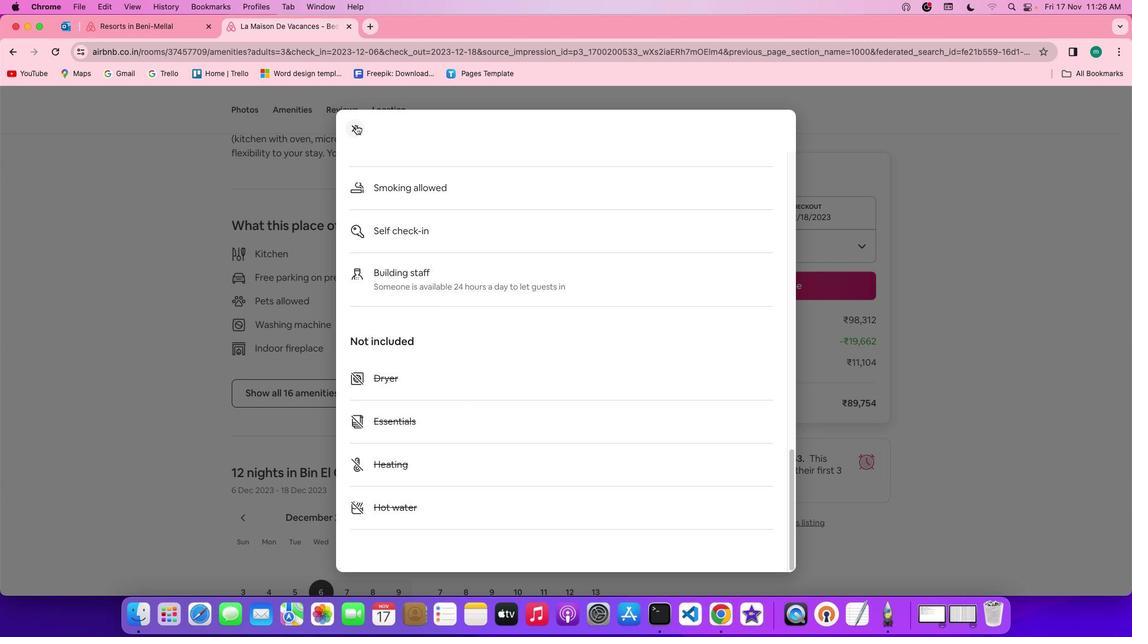 
Action: Mouse pressed left at (356, 125)
Screenshot: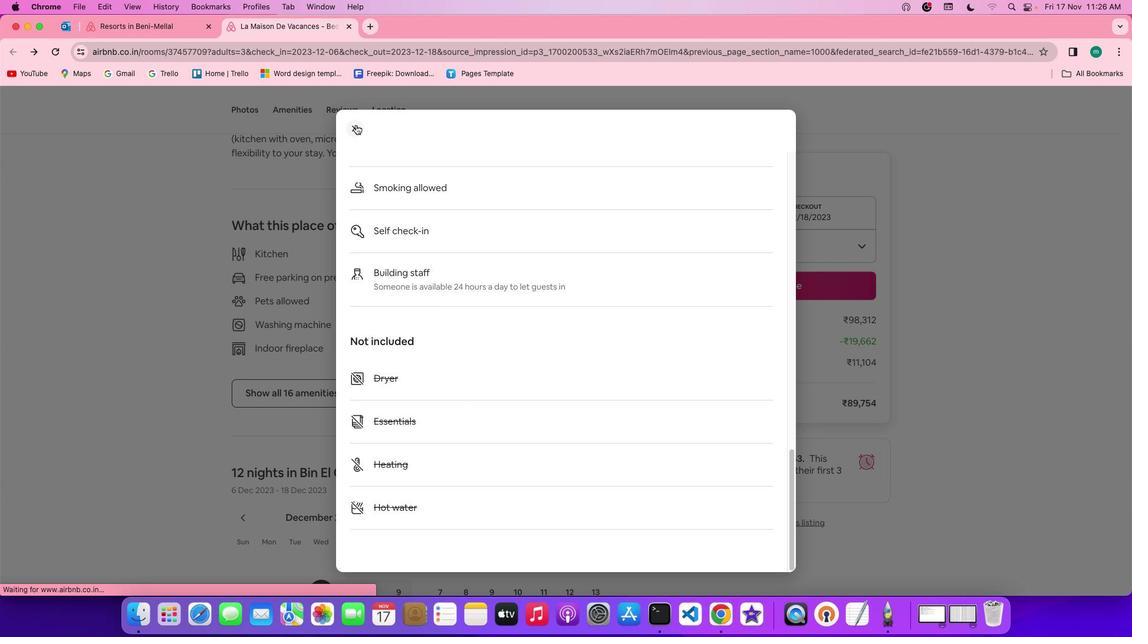 
Action: Mouse moved to (361, 323)
Screenshot: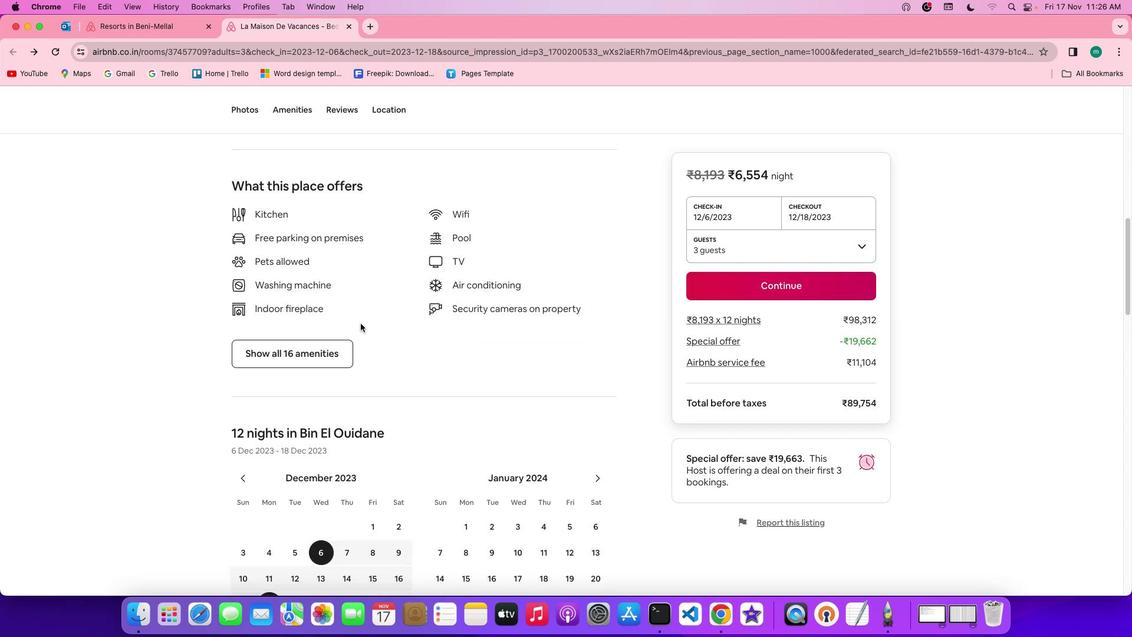 
Action: Mouse scrolled (361, 323) with delta (0, 0)
Screenshot: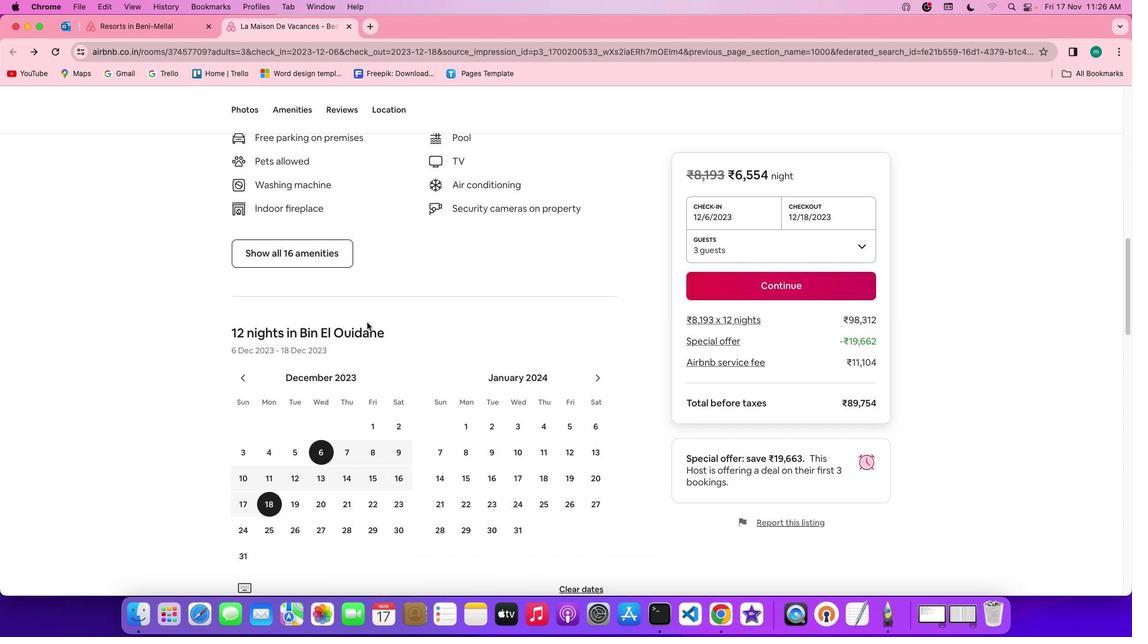 
Action: Mouse scrolled (361, 323) with delta (0, 0)
Screenshot: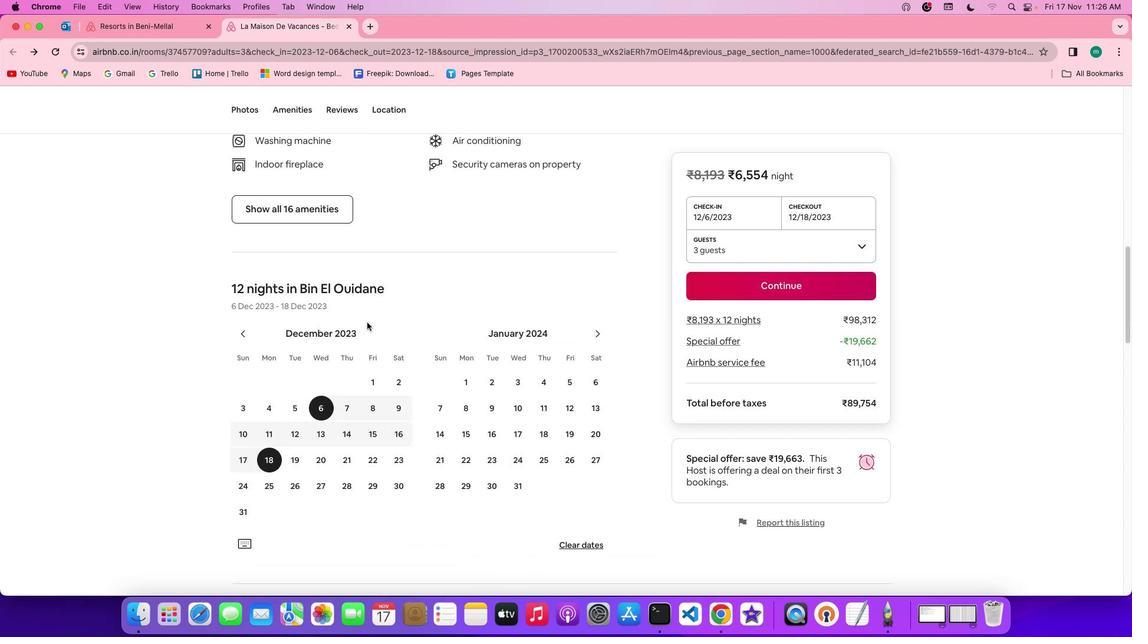 
Action: Mouse scrolled (361, 323) with delta (0, -1)
Screenshot: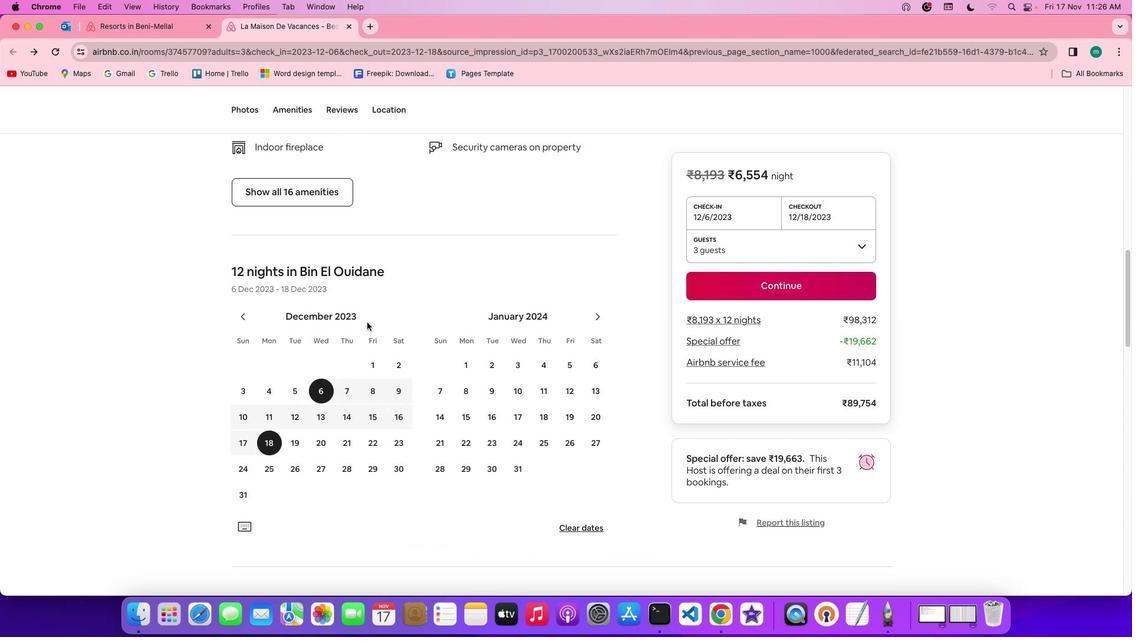 
Action: Mouse scrolled (361, 323) with delta (0, -2)
Screenshot: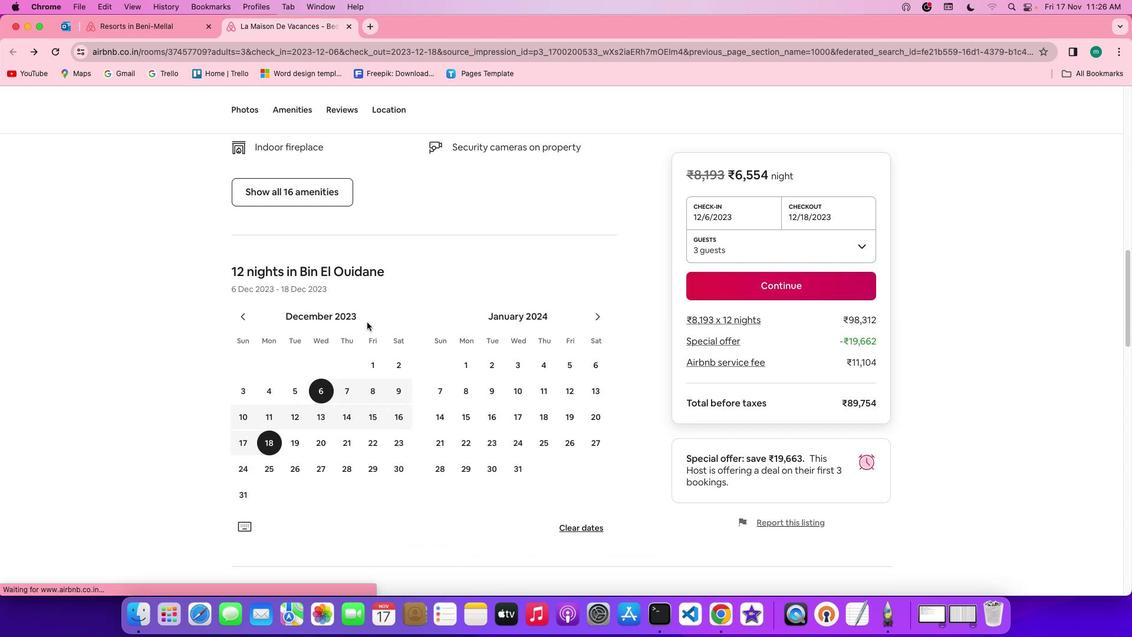 
Action: Mouse moved to (367, 322)
Screenshot: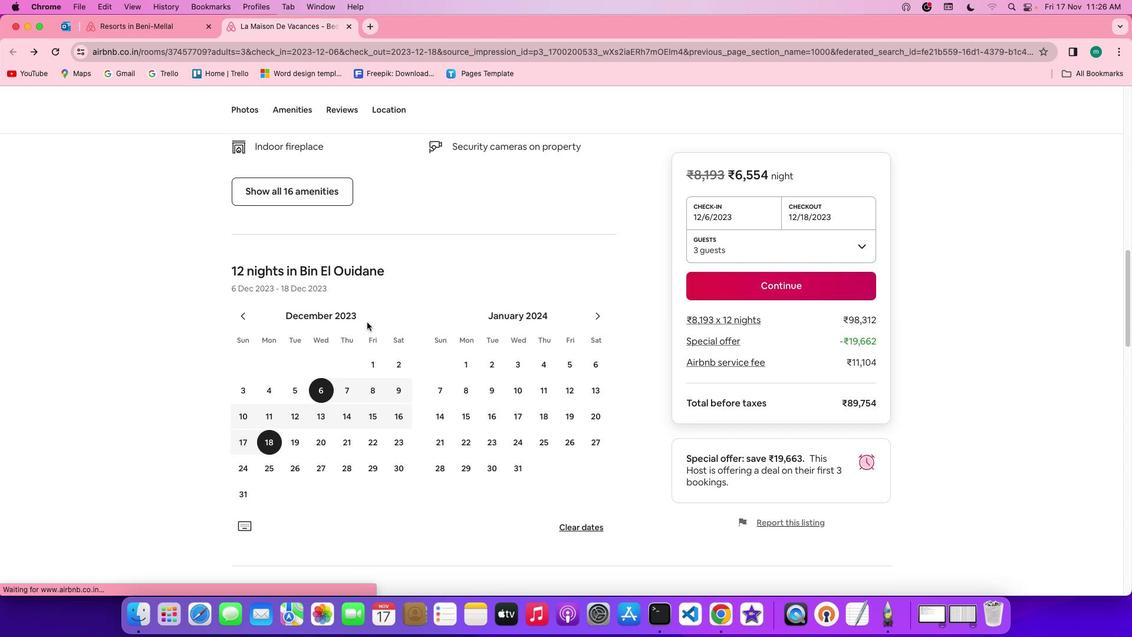 
Action: Mouse scrolled (367, 322) with delta (0, 0)
Screenshot: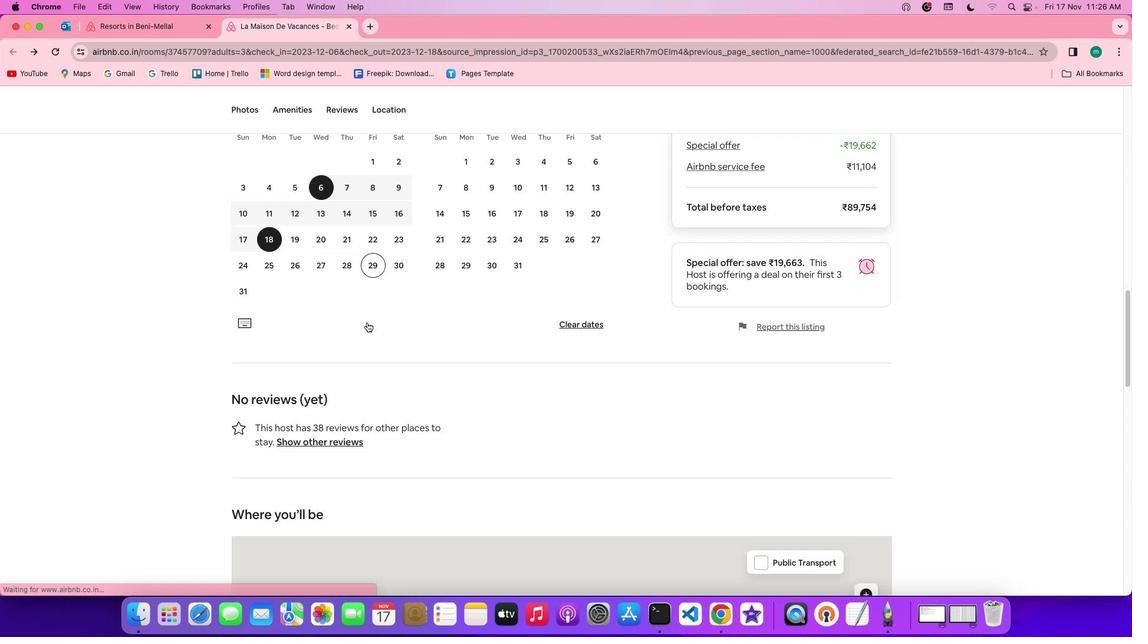 
Action: Mouse scrolled (367, 322) with delta (0, 0)
Screenshot: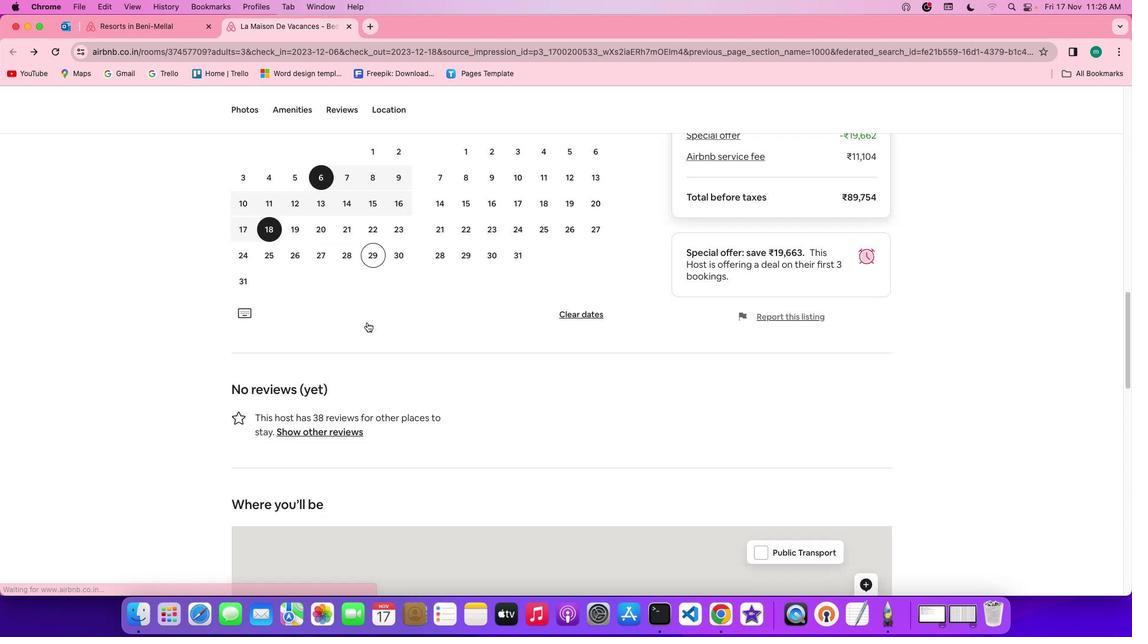 
Action: Mouse scrolled (367, 322) with delta (0, -1)
Screenshot: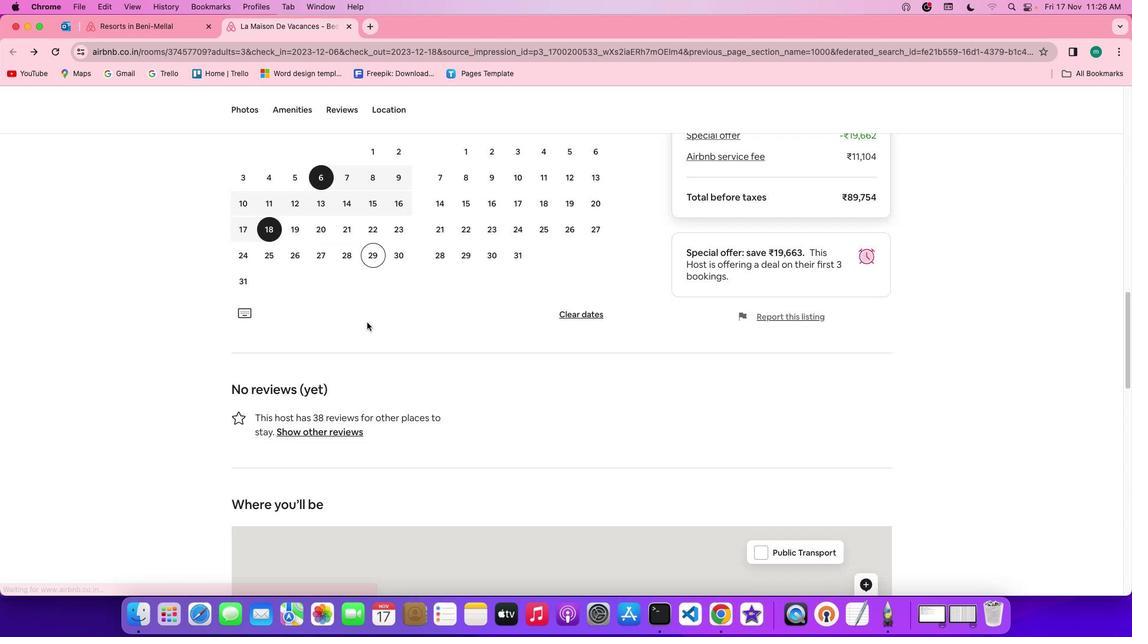 
Action: Mouse scrolled (367, 322) with delta (0, -2)
Screenshot: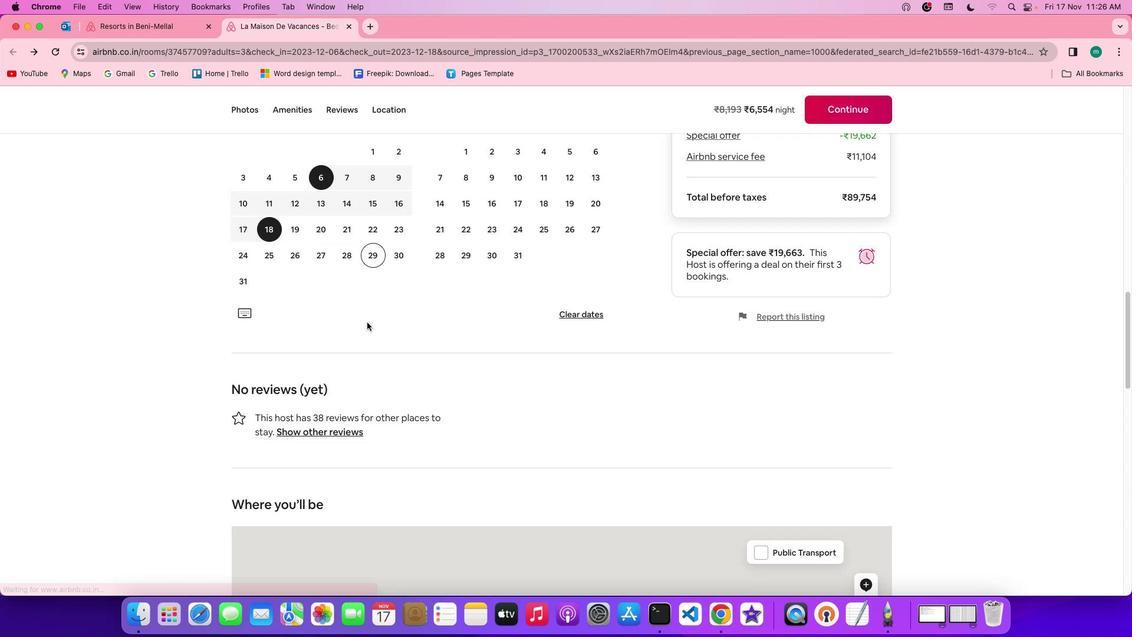 
Action: Mouse moved to (392, 333)
Screenshot: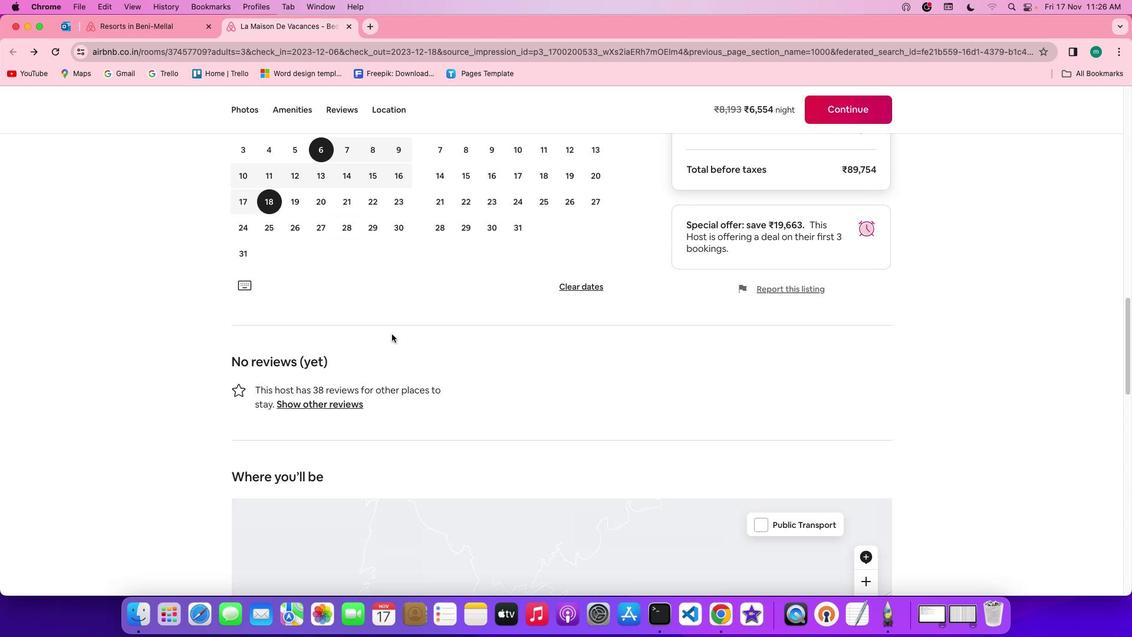 
Action: Mouse scrolled (392, 333) with delta (0, 0)
Screenshot: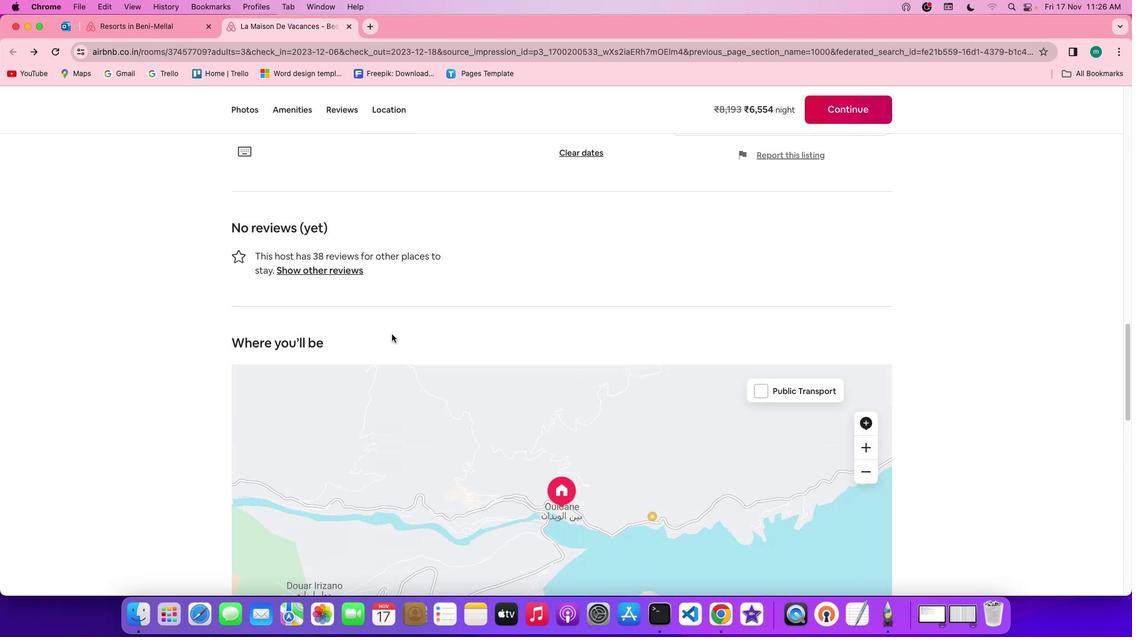 
Action: Mouse scrolled (392, 333) with delta (0, 0)
Screenshot: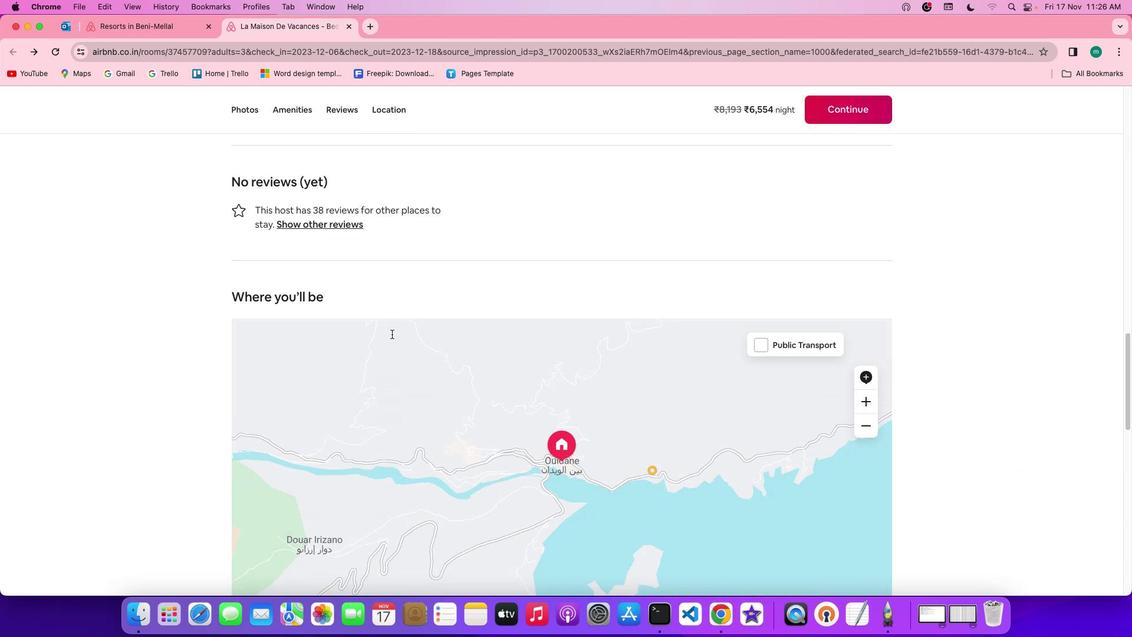 
Action: Mouse scrolled (392, 333) with delta (0, -1)
Screenshot: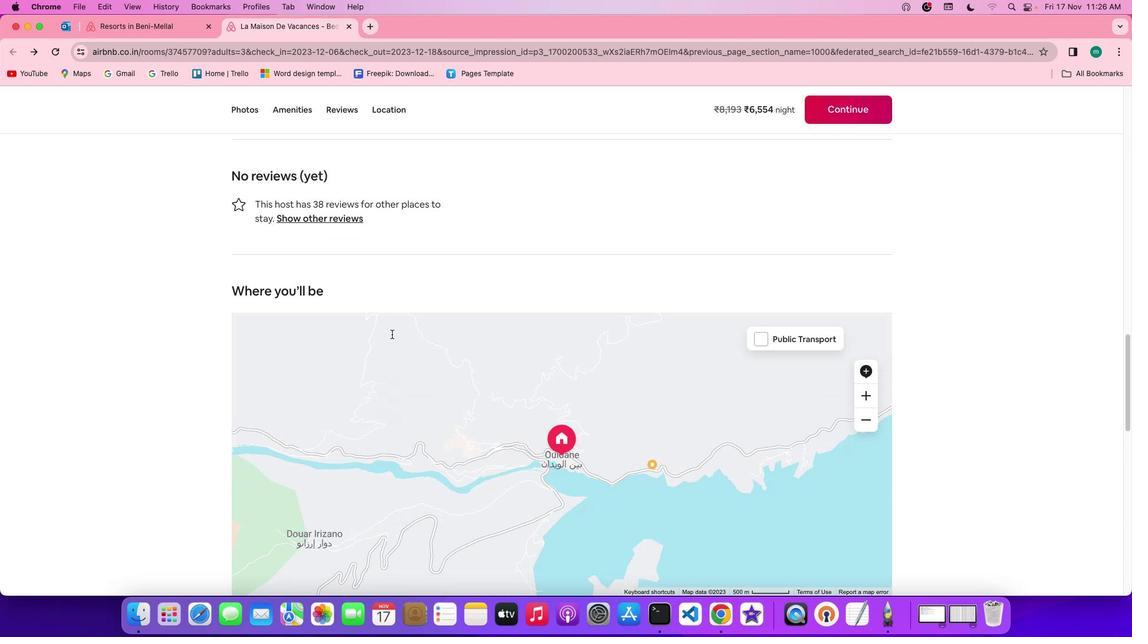 
Action: Mouse scrolled (392, 333) with delta (0, -2)
Screenshot: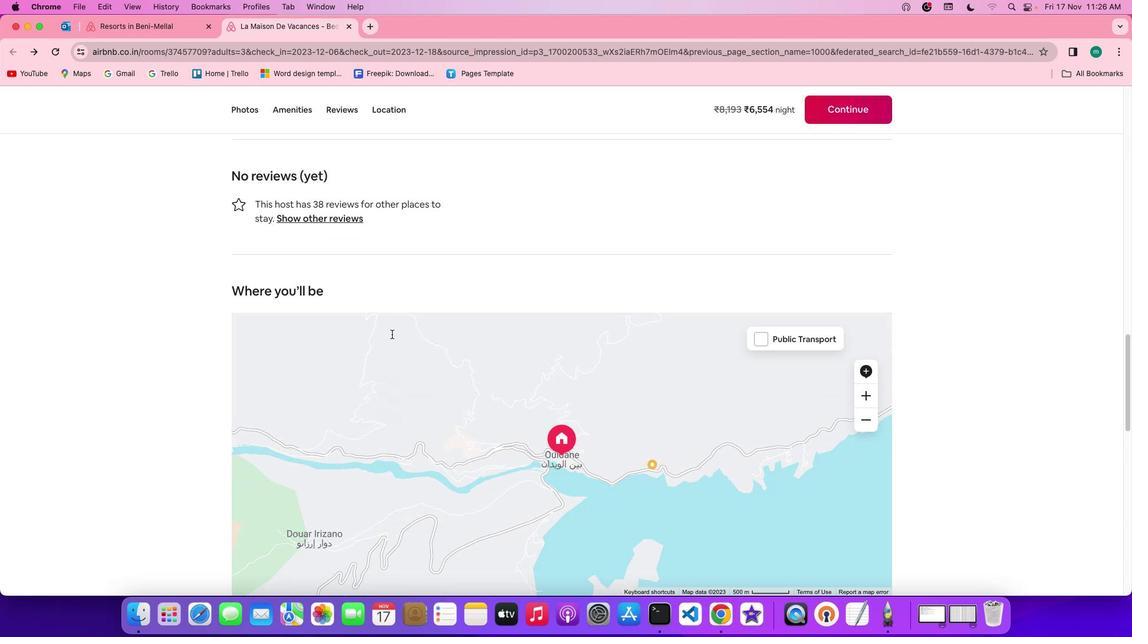 
Action: Mouse moved to (407, 358)
Screenshot: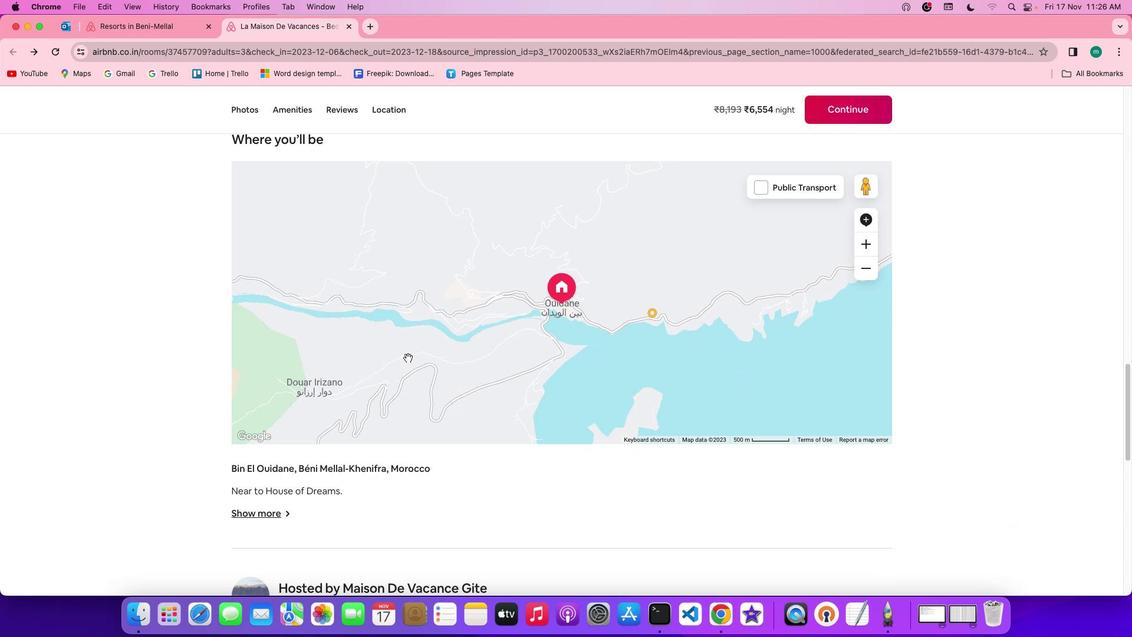 
Action: Mouse scrolled (407, 358) with delta (0, 0)
Screenshot: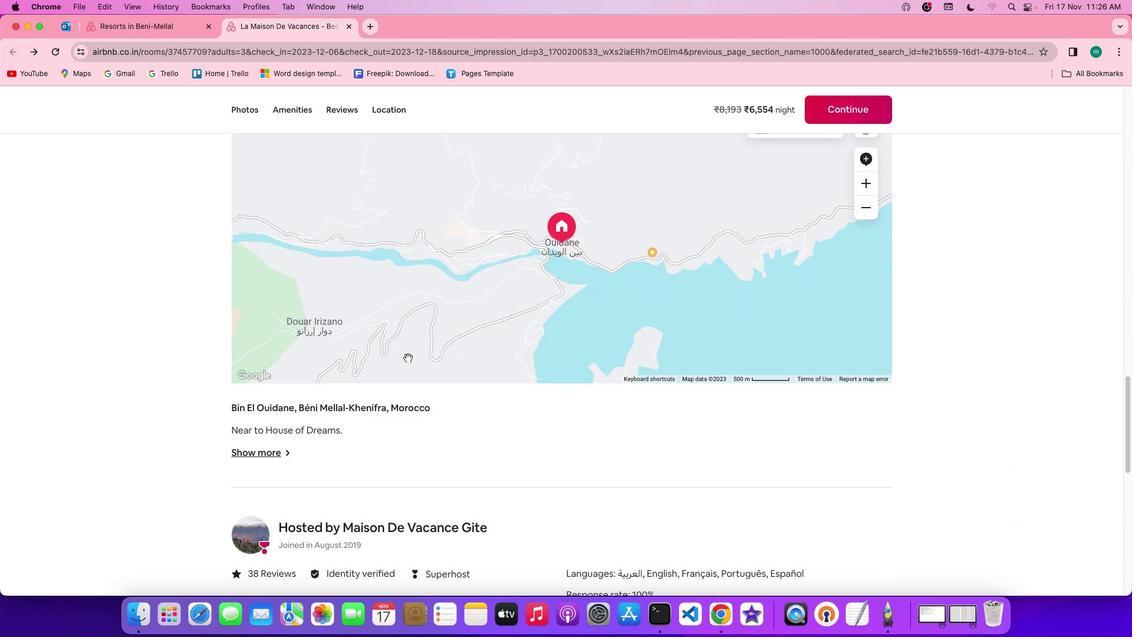 
Action: Mouse scrolled (407, 358) with delta (0, 0)
Screenshot: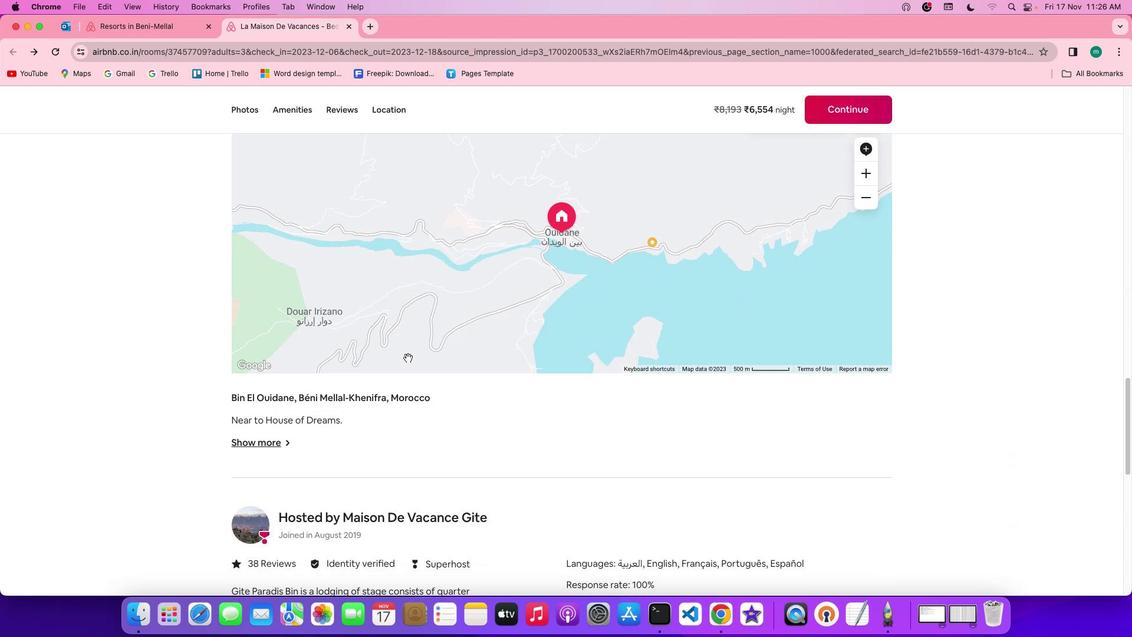 
Action: Mouse scrolled (407, 358) with delta (0, -1)
Screenshot: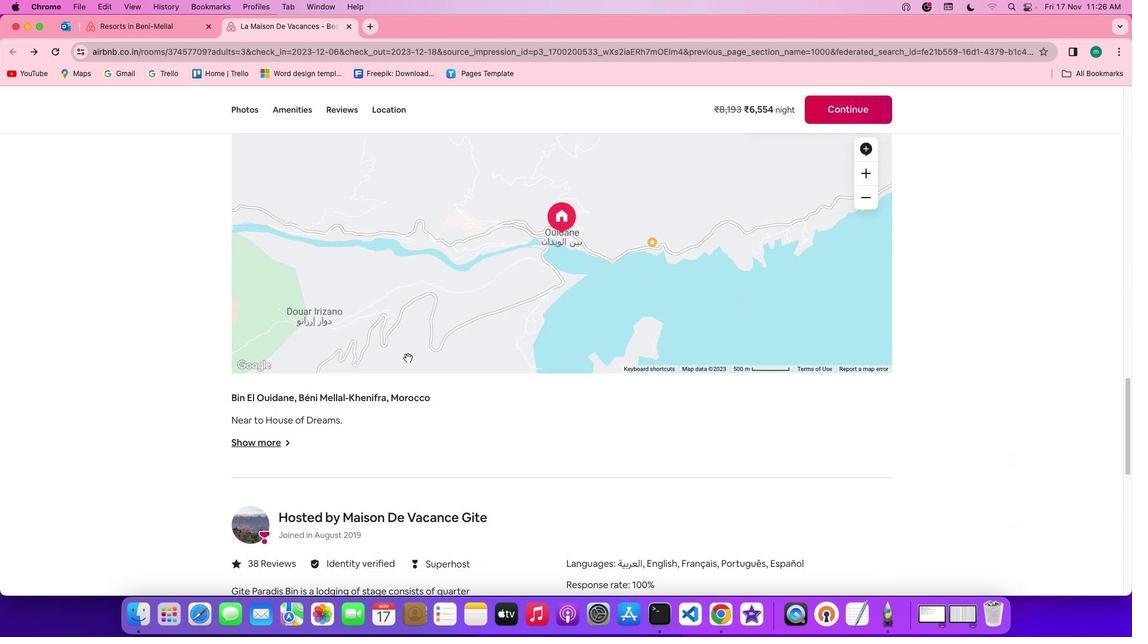 
Action: Mouse scrolled (407, 358) with delta (0, -2)
Screenshot: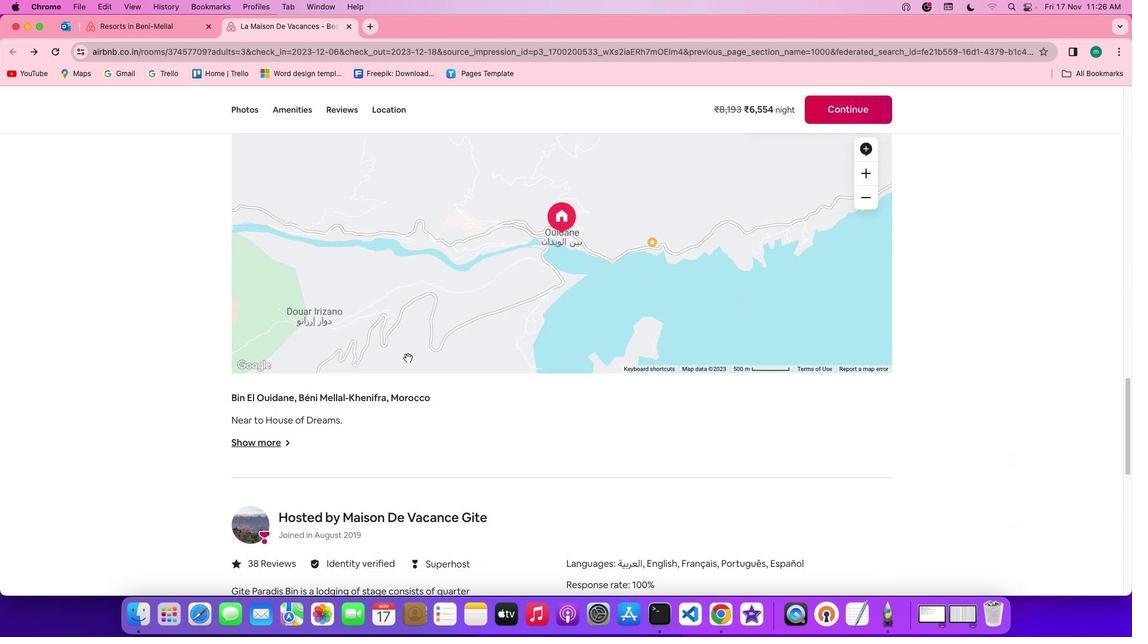 
Action: Mouse moved to (240, 440)
Screenshot: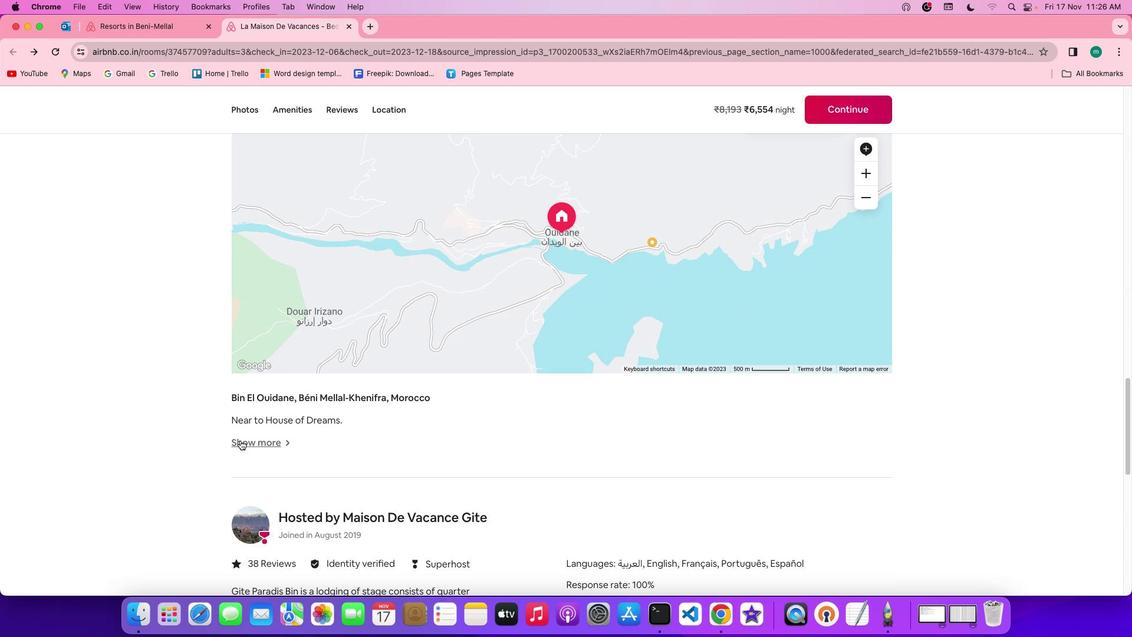 
Action: Mouse pressed left at (240, 440)
Screenshot: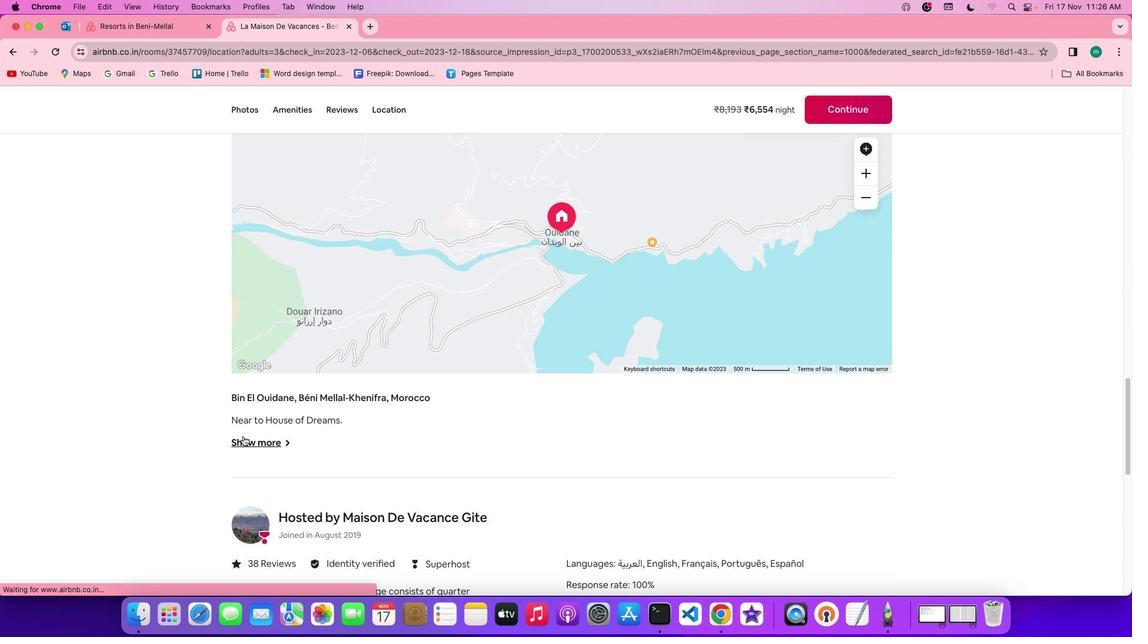 
Action: Mouse moved to (22, 103)
Screenshot: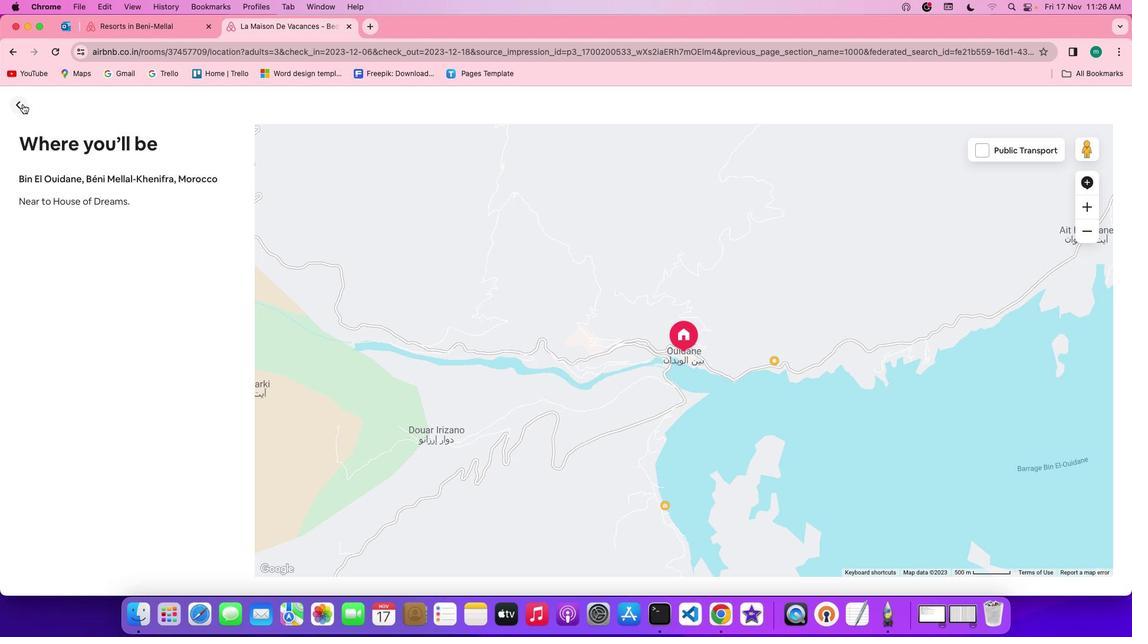 
Action: Mouse pressed left at (22, 103)
Screenshot: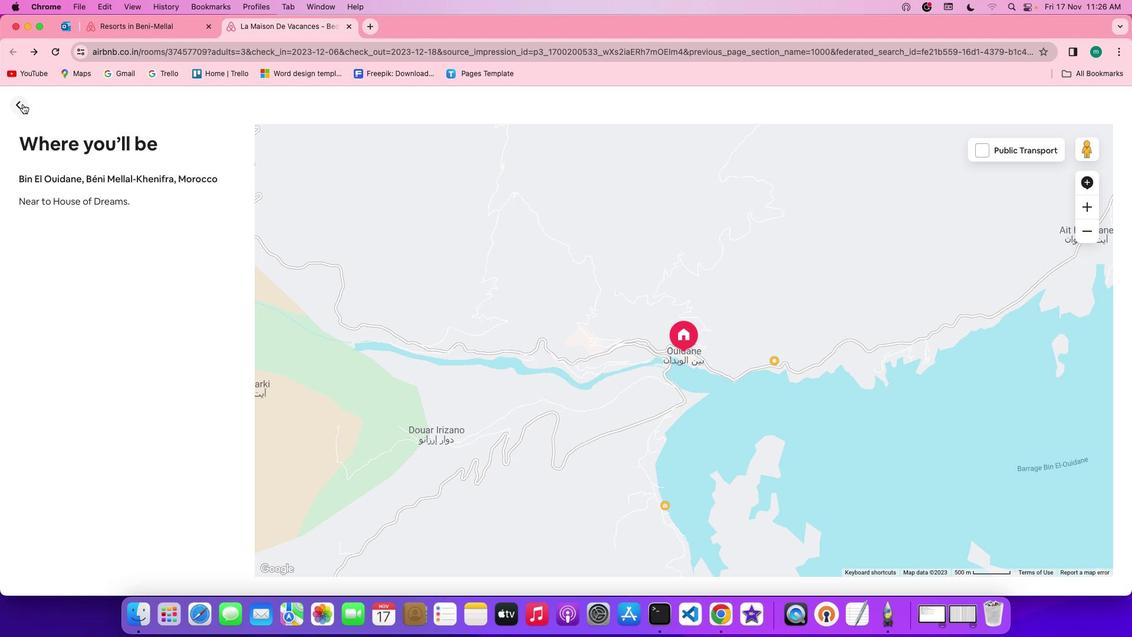 
Action: Mouse moved to (757, 442)
Screenshot: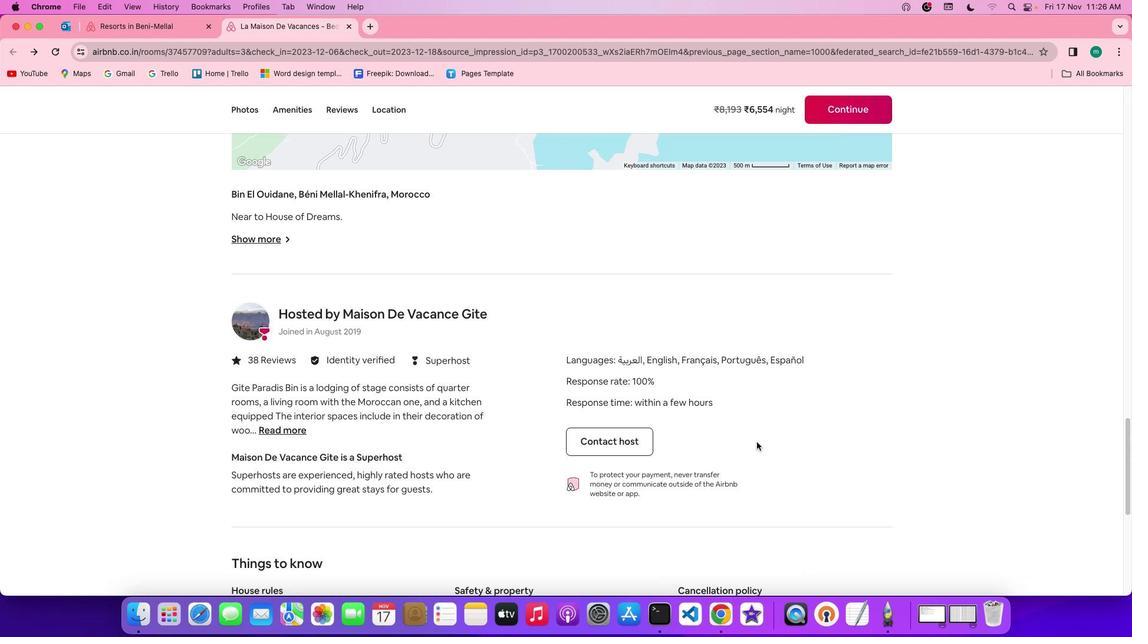 
Action: Mouse scrolled (757, 442) with delta (0, 0)
Screenshot: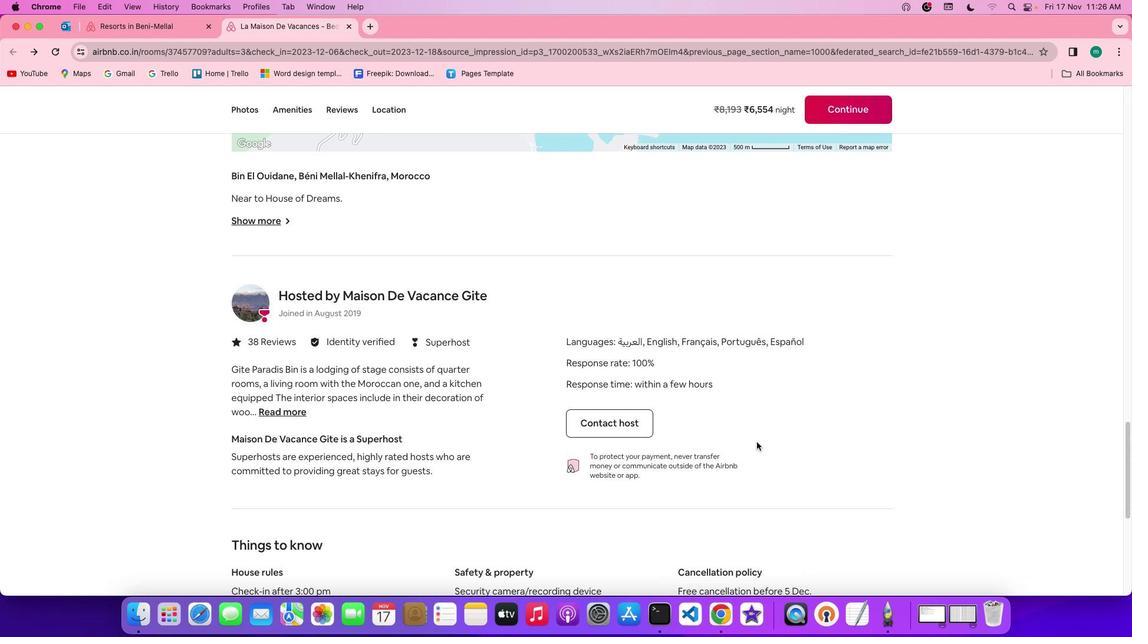 
Action: Mouse scrolled (757, 442) with delta (0, 0)
Screenshot: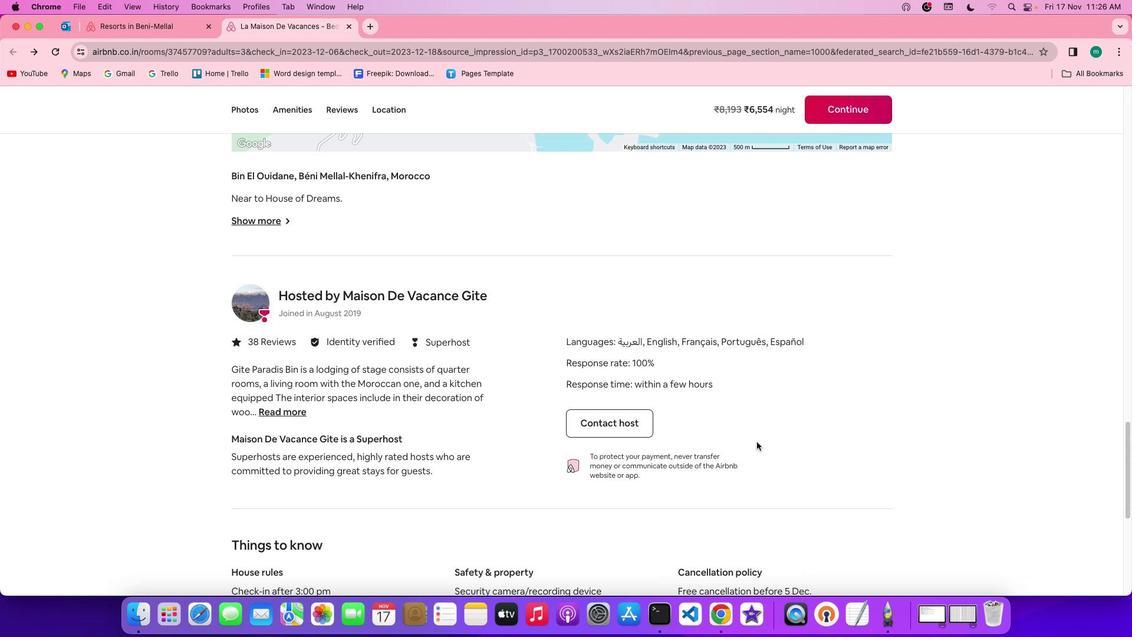 
Action: Mouse scrolled (757, 442) with delta (0, -1)
Screenshot: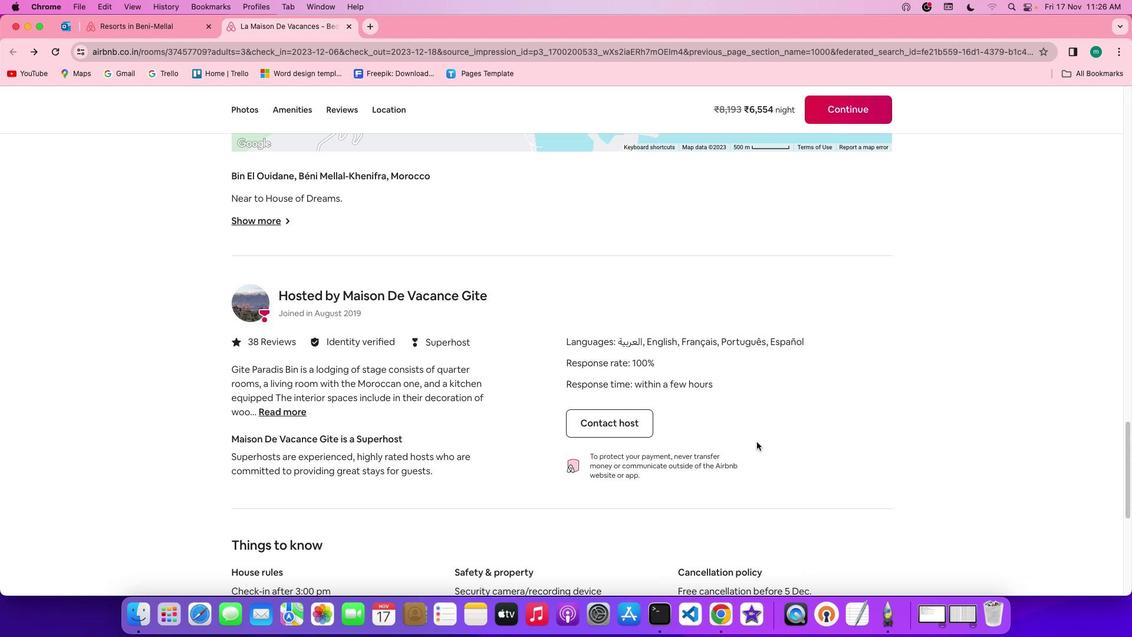 
Action: Mouse scrolled (757, 442) with delta (0, -2)
Screenshot: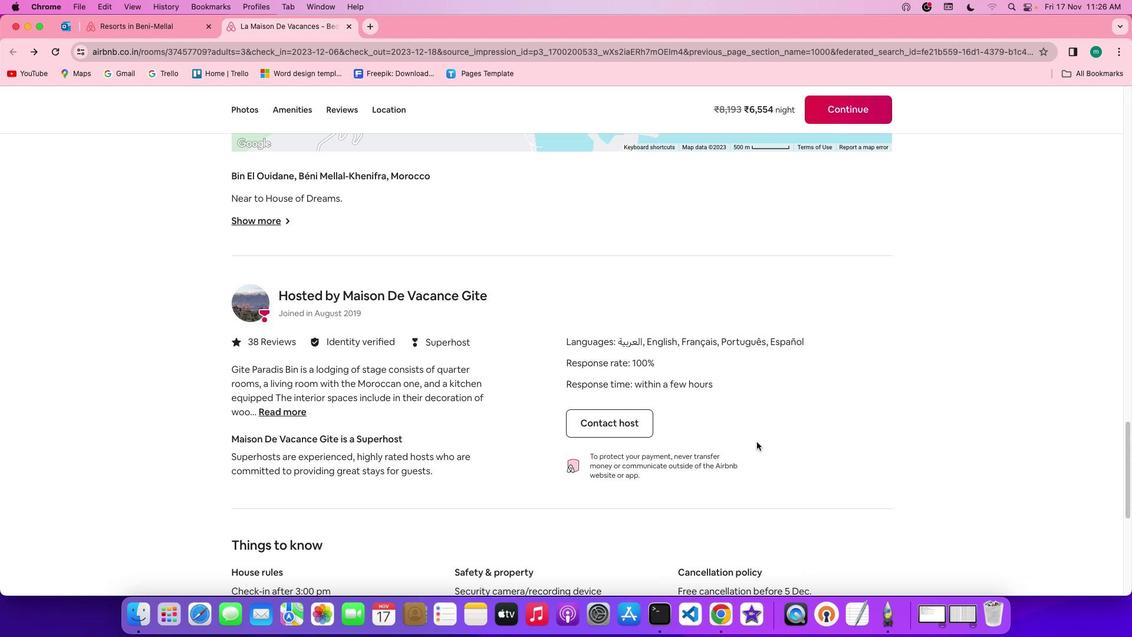 
Action: Mouse scrolled (757, 442) with delta (0, 0)
Screenshot: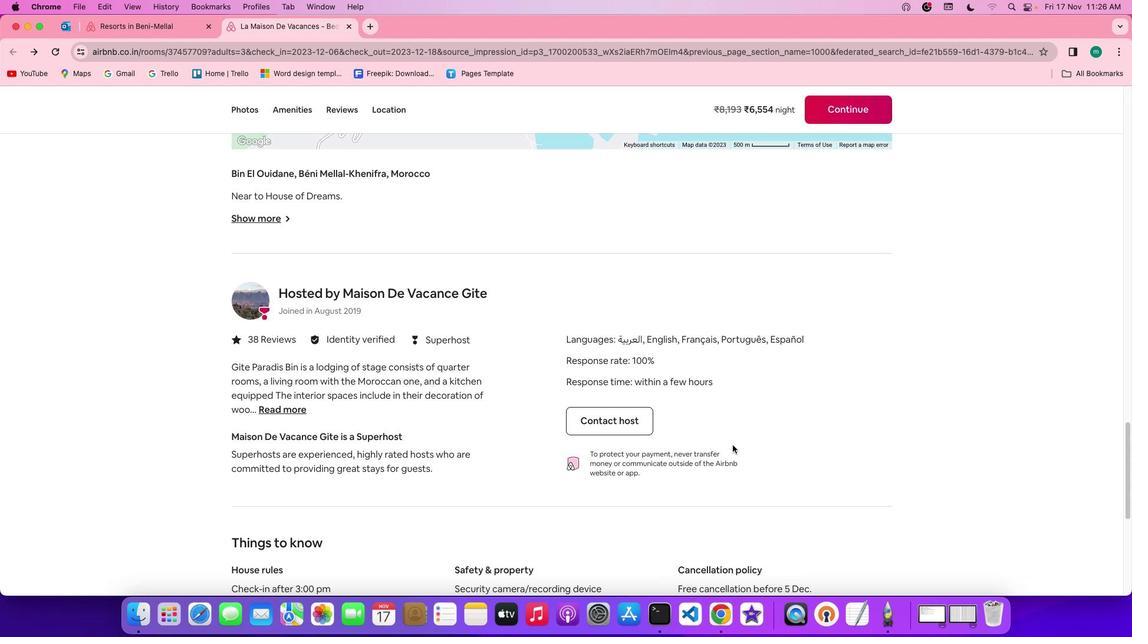 
Action: Mouse moved to (286, 406)
Screenshot: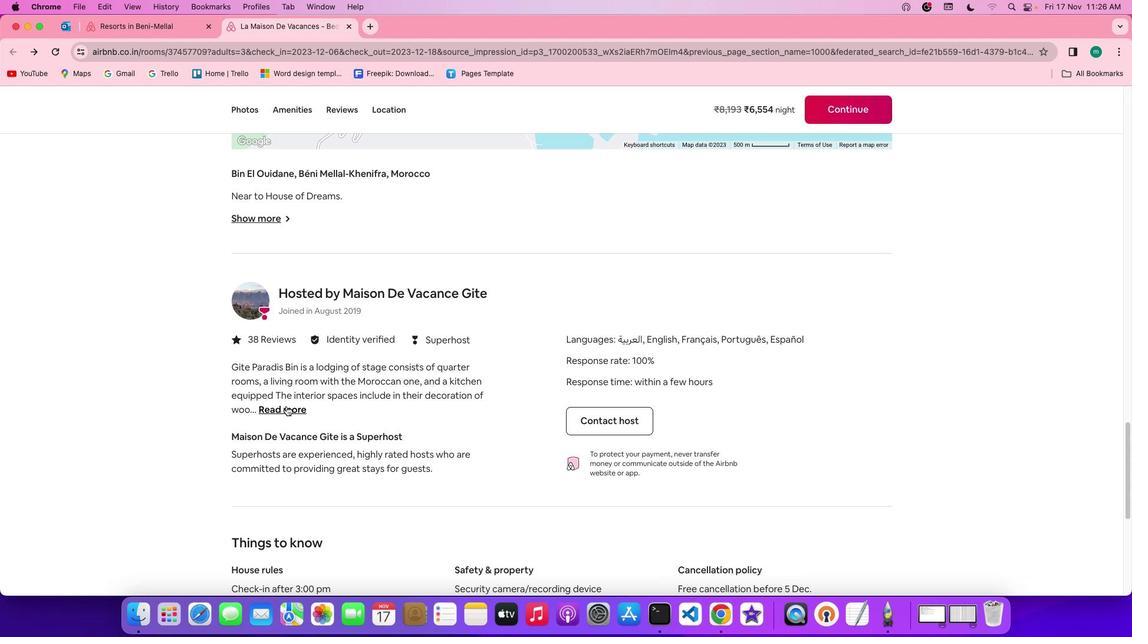 
Action: Mouse pressed left at (286, 406)
Screenshot: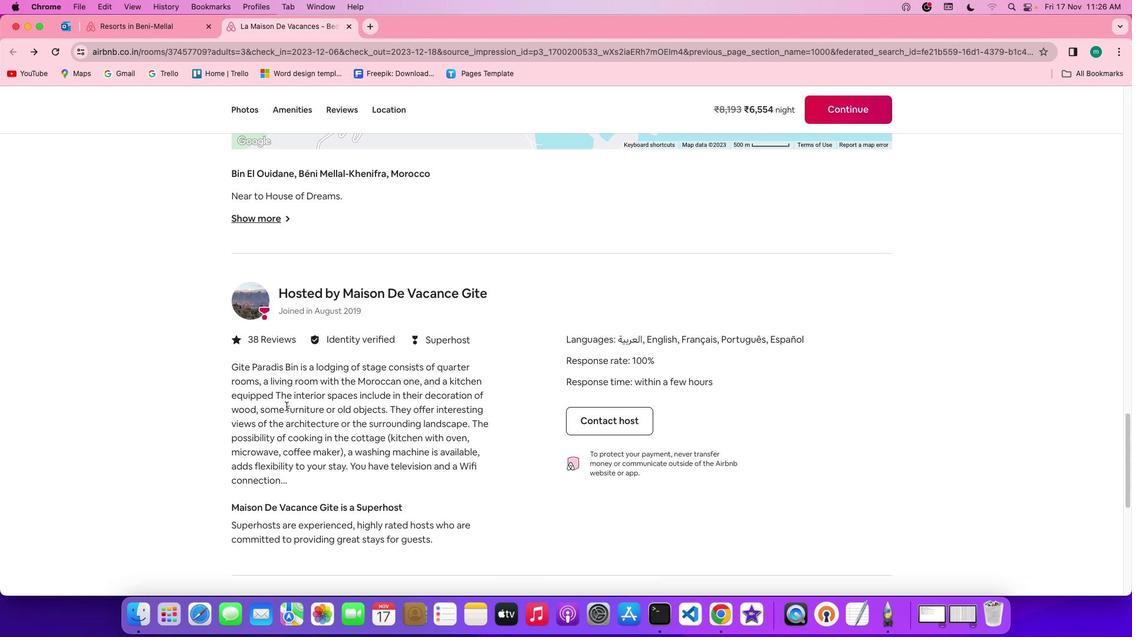 
Action: Mouse moved to (460, 460)
Screenshot: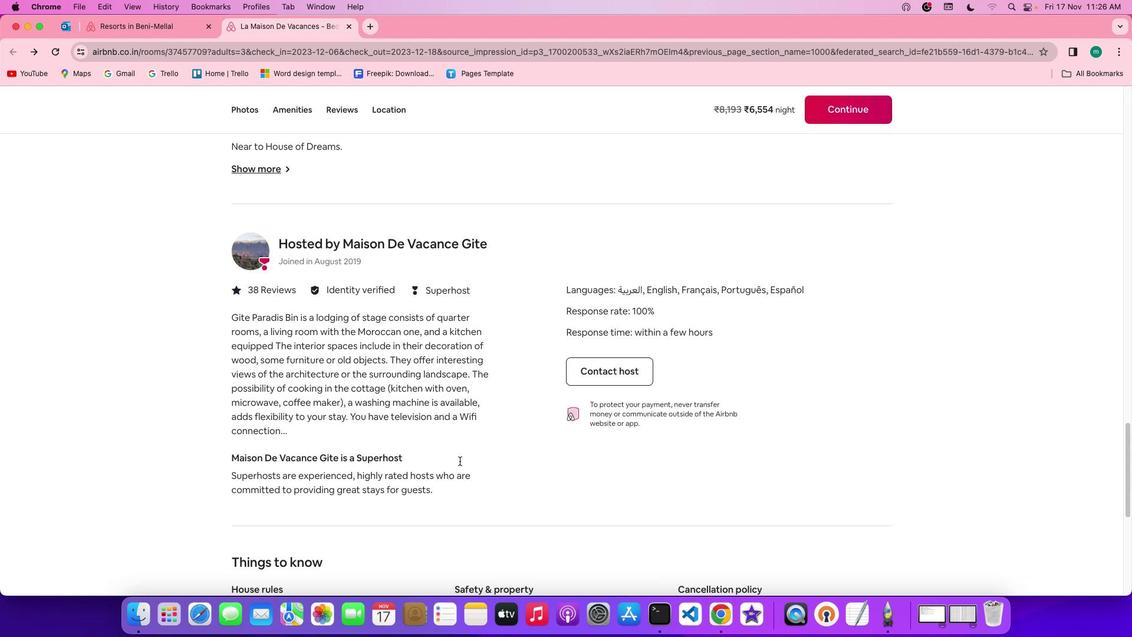 
Action: Mouse scrolled (460, 460) with delta (0, 0)
Screenshot: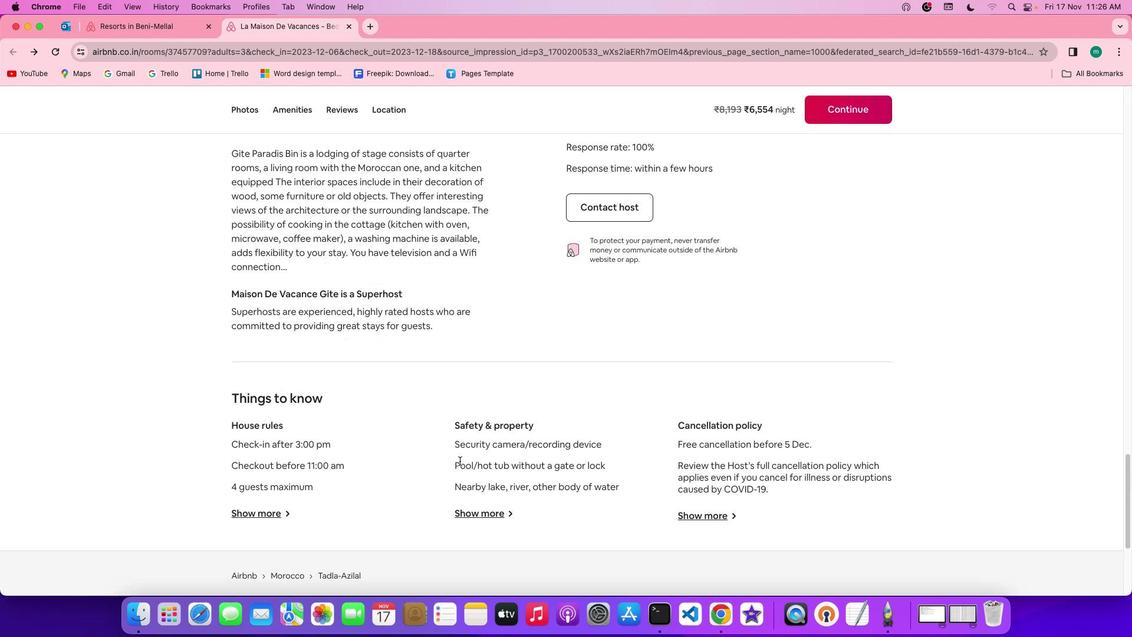 
Action: Mouse scrolled (460, 460) with delta (0, 0)
Screenshot: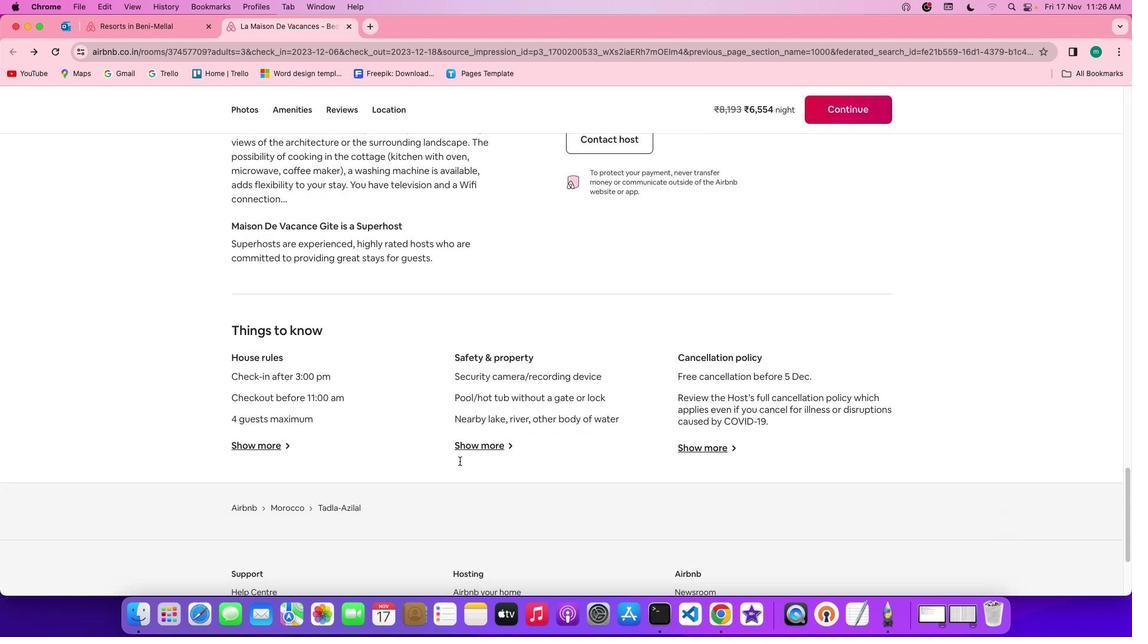 
Action: Mouse scrolled (460, 460) with delta (0, -1)
Screenshot: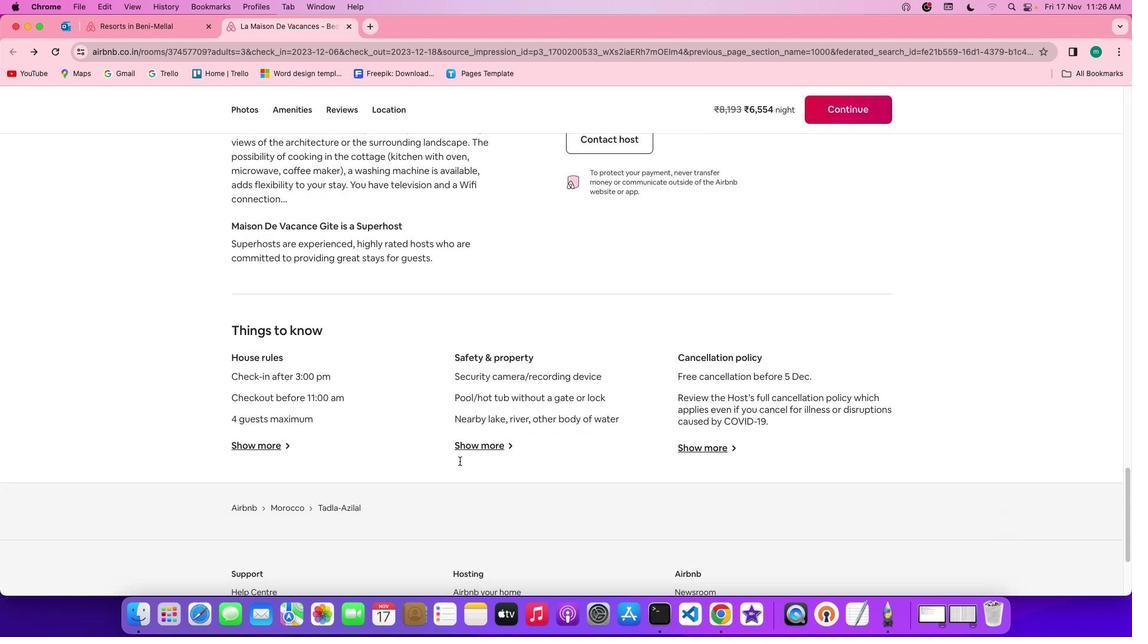 
Action: Mouse scrolled (460, 460) with delta (0, -2)
Screenshot: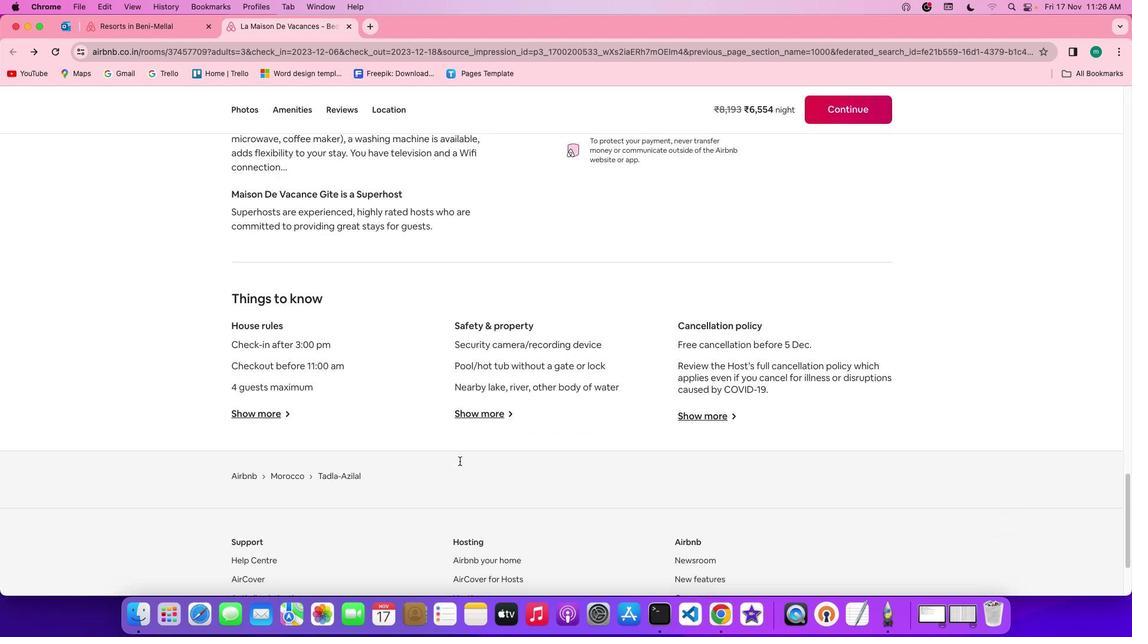 
Action: Mouse scrolled (460, 460) with delta (0, -2)
Screenshot: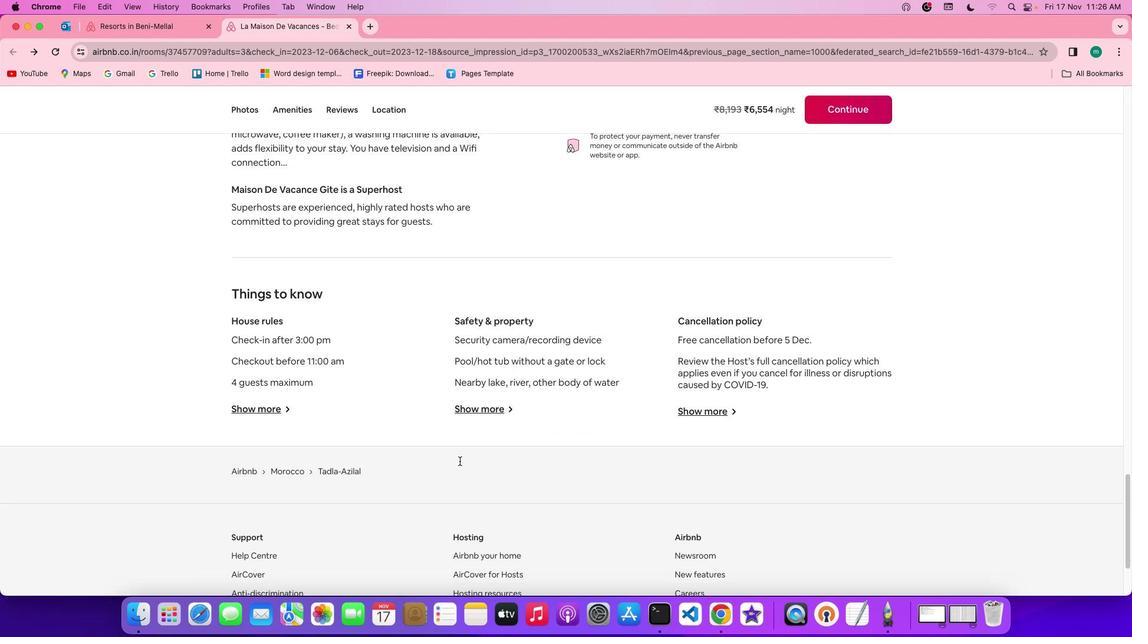 
Action: Mouse moved to (266, 403)
Screenshot: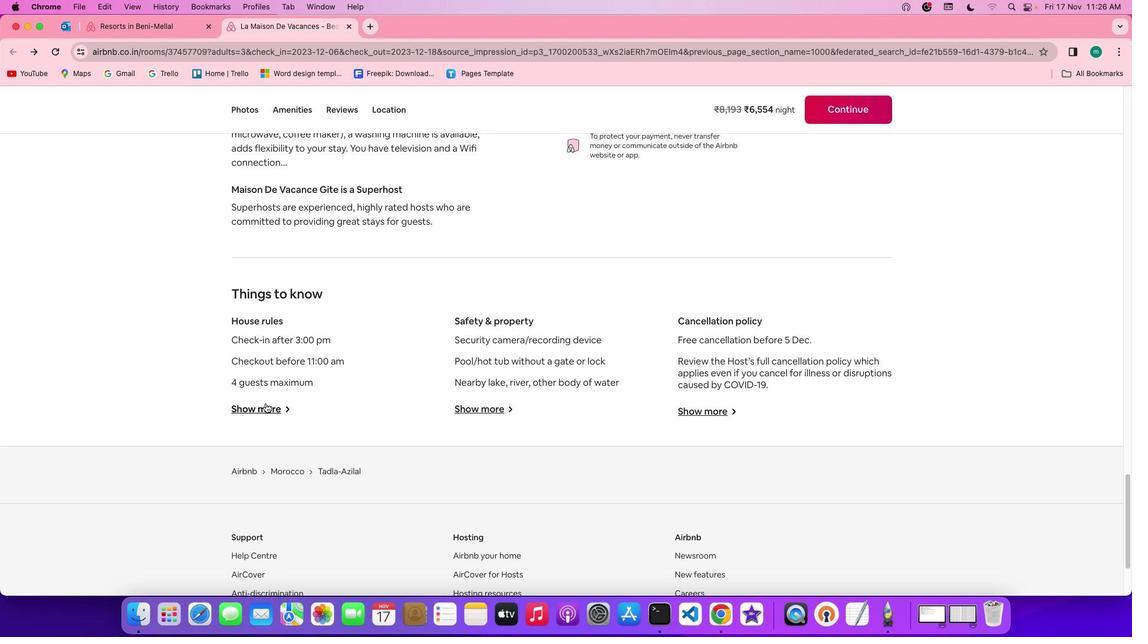 
Action: Mouse pressed left at (266, 403)
Screenshot: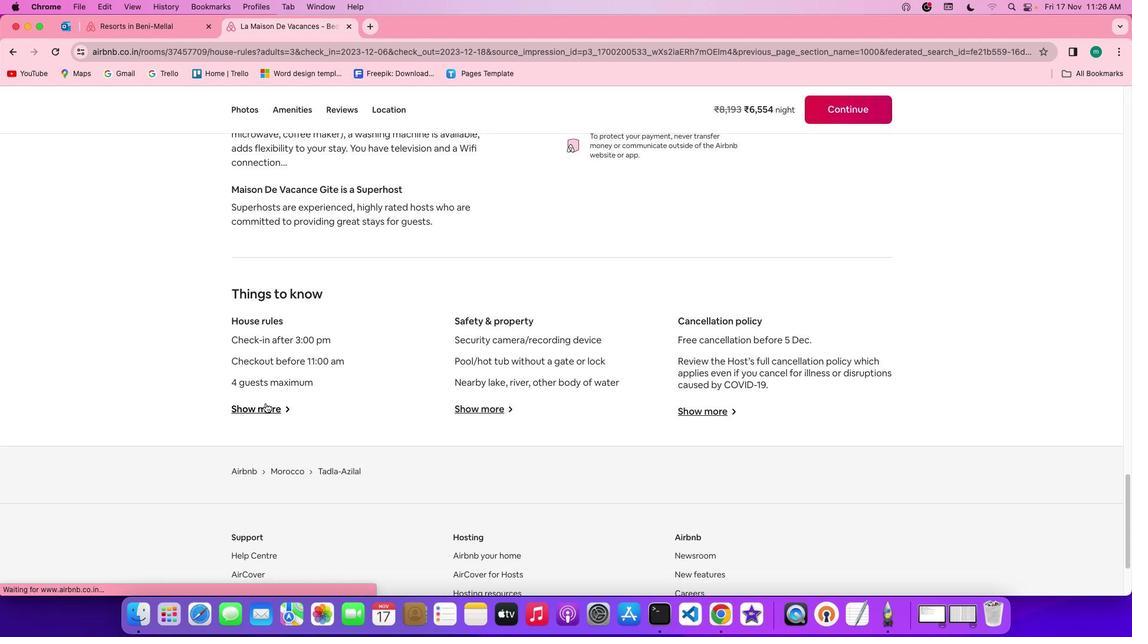 
Action: Mouse moved to (413, 430)
Screenshot: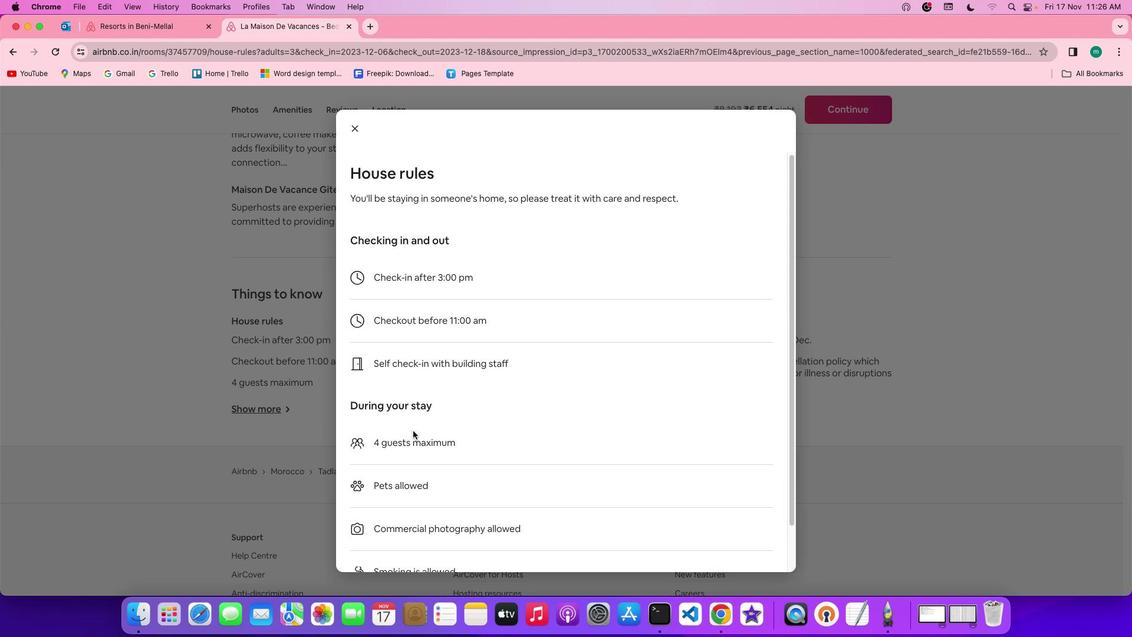 
Action: Mouse scrolled (413, 430) with delta (0, 0)
Screenshot: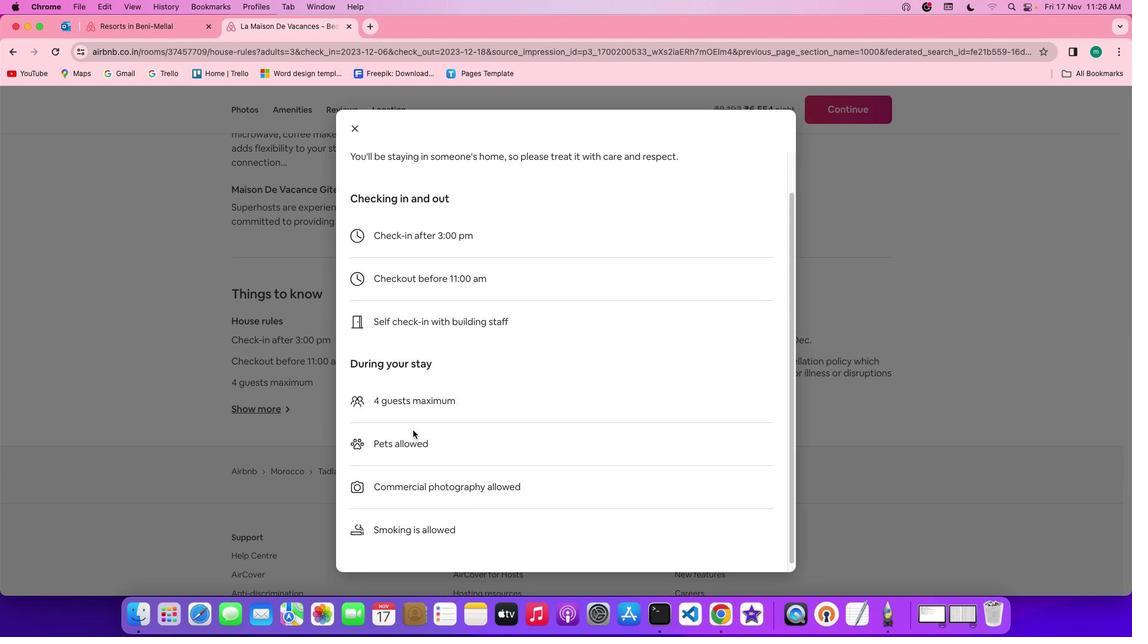 
Action: Mouse scrolled (413, 430) with delta (0, 0)
Screenshot: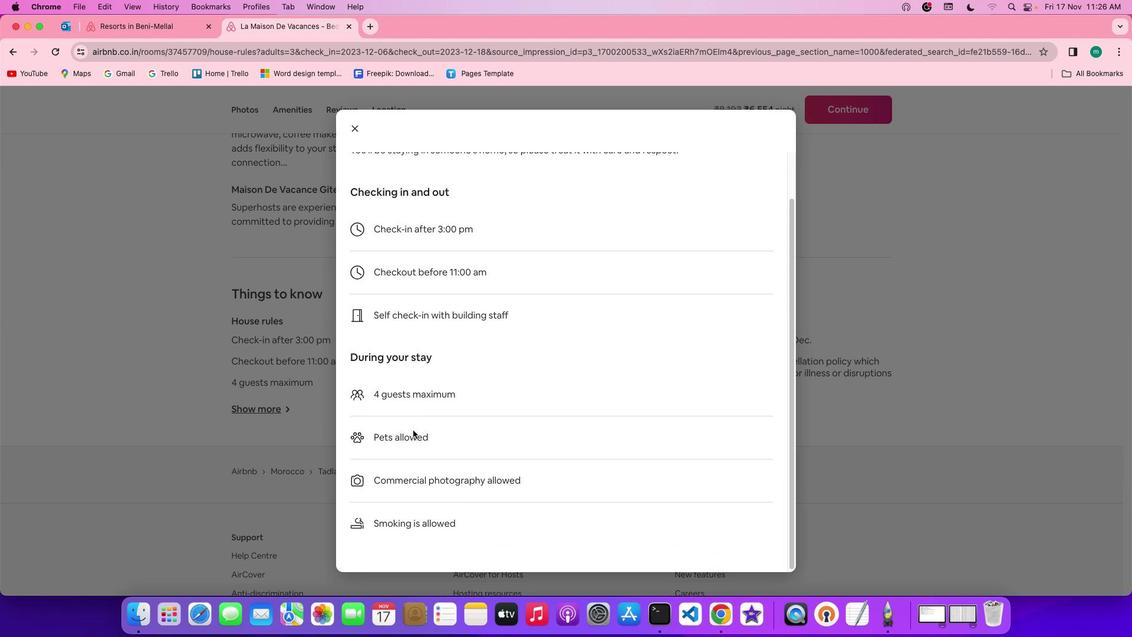 
Action: Mouse scrolled (413, 430) with delta (0, -1)
Screenshot: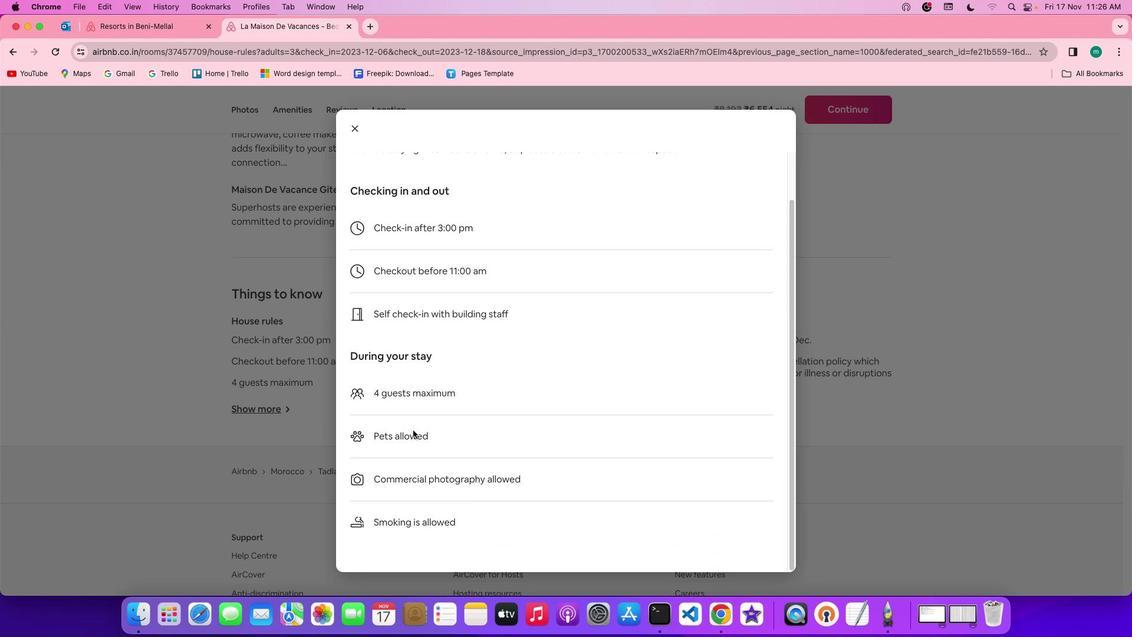 
Action: Mouse scrolled (413, 430) with delta (0, -2)
Screenshot: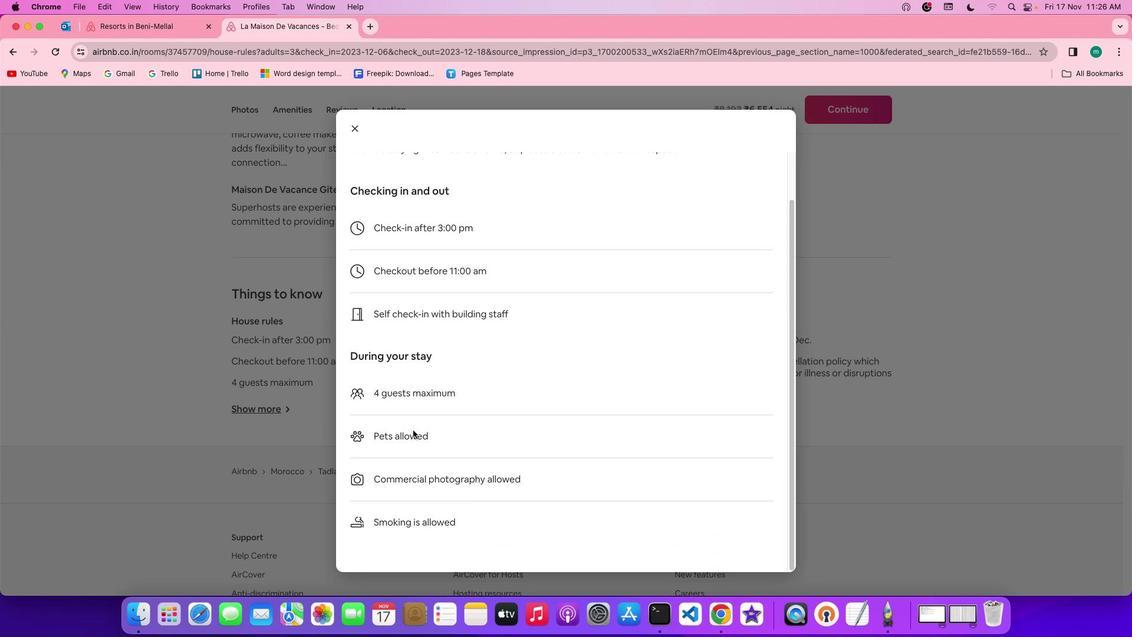 
Action: Mouse moved to (413, 430)
Screenshot: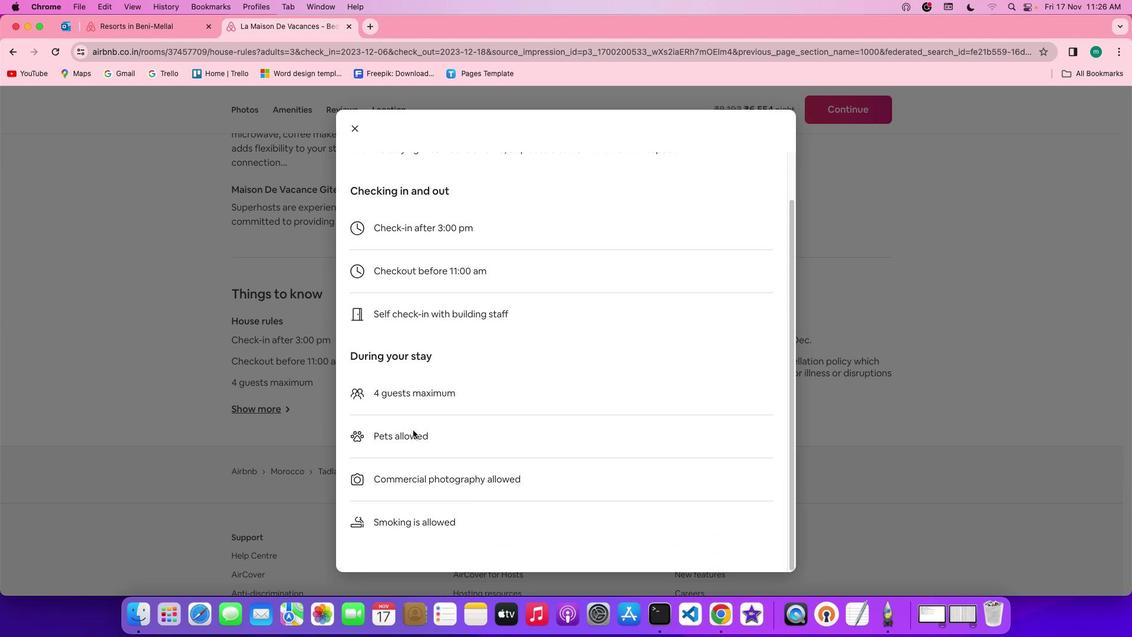 
Action: Mouse scrolled (413, 430) with delta (0, -2)
Screenshot: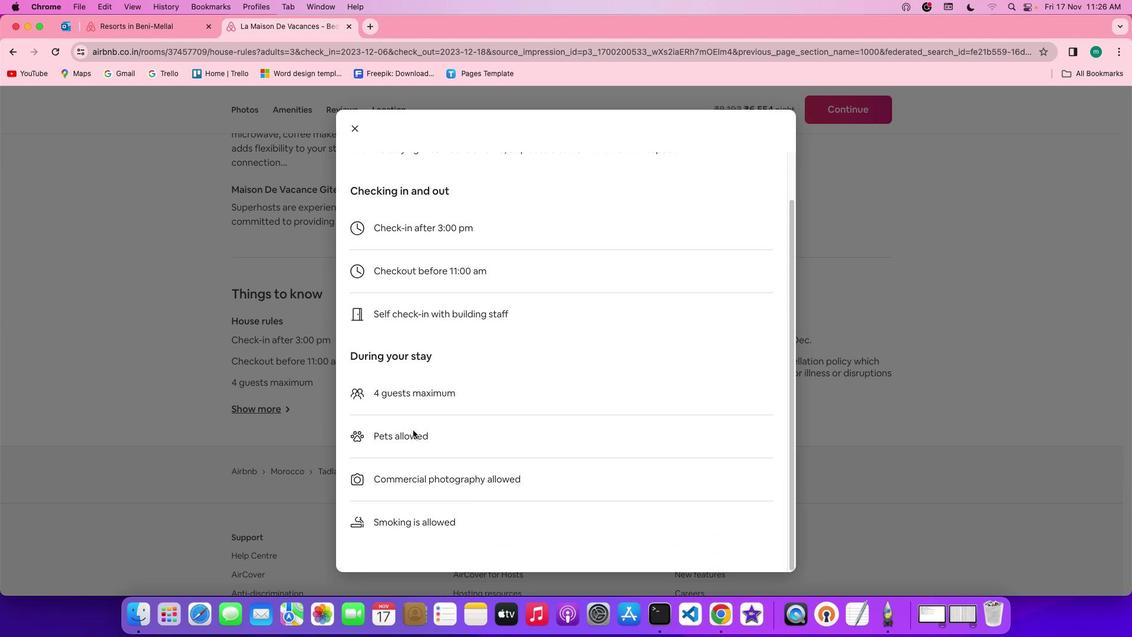 
Action: Mouse moved to (346, 132)
Screenshot: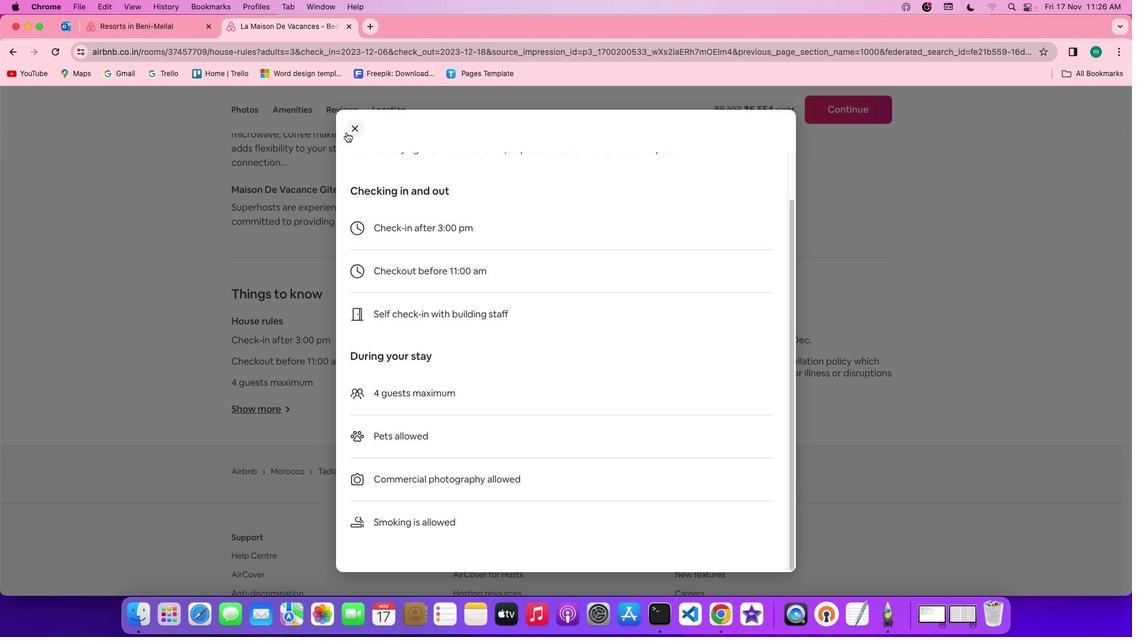 
Action: Mouse pressed left at (346, 132)
Screenshot: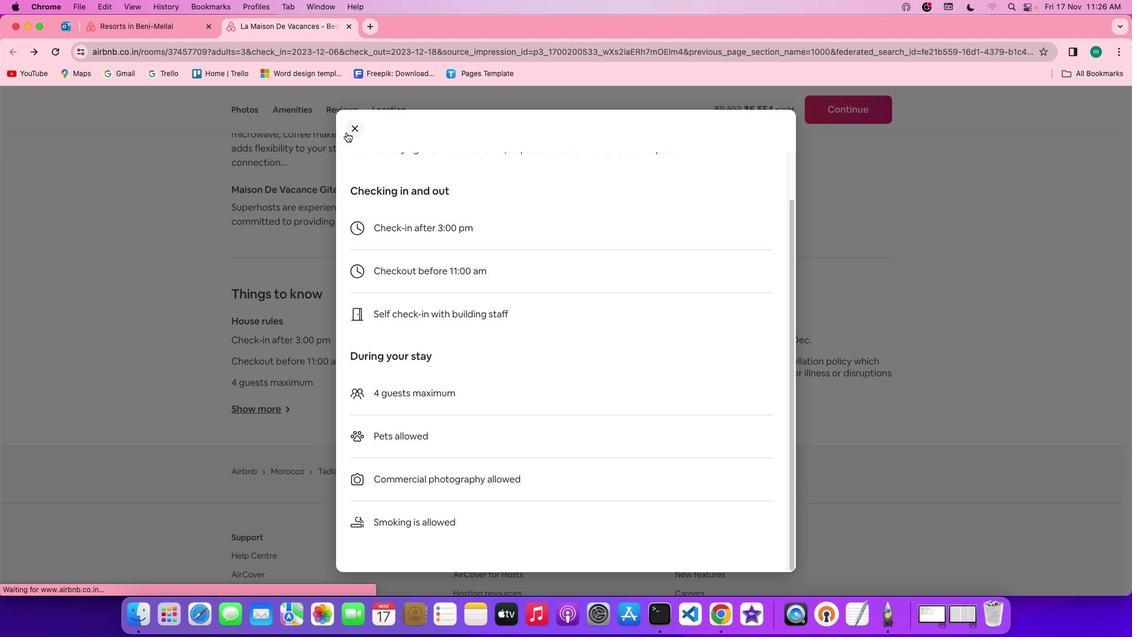
Action: Mouse moved to (469, 408)
Screenshot: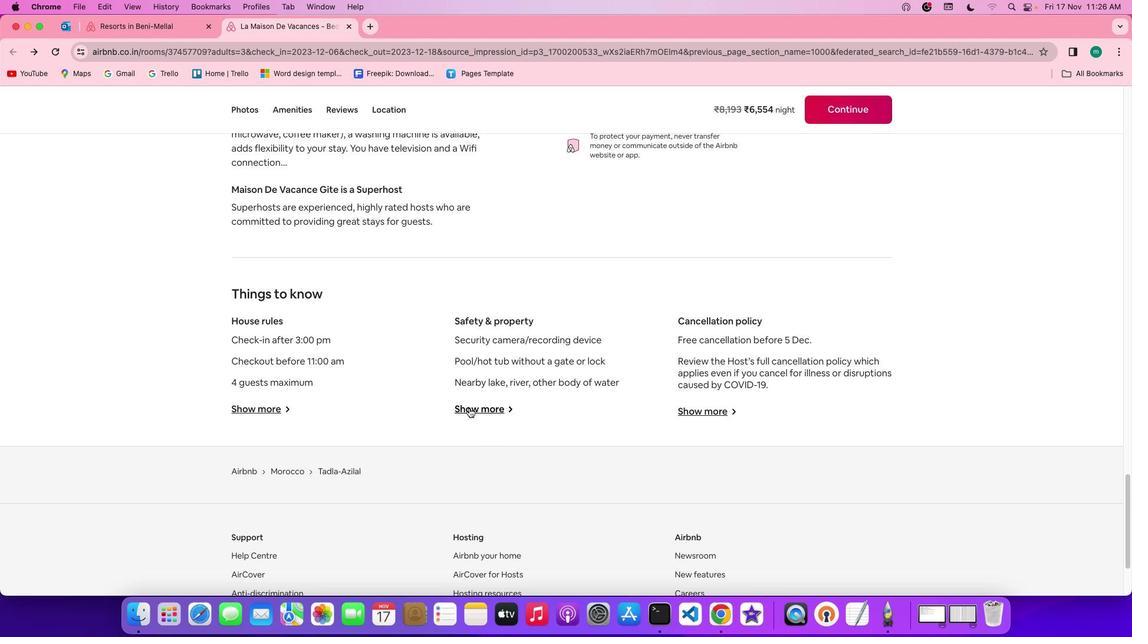 
Action: Mouse pressed left at (469, 408)
Screenshot: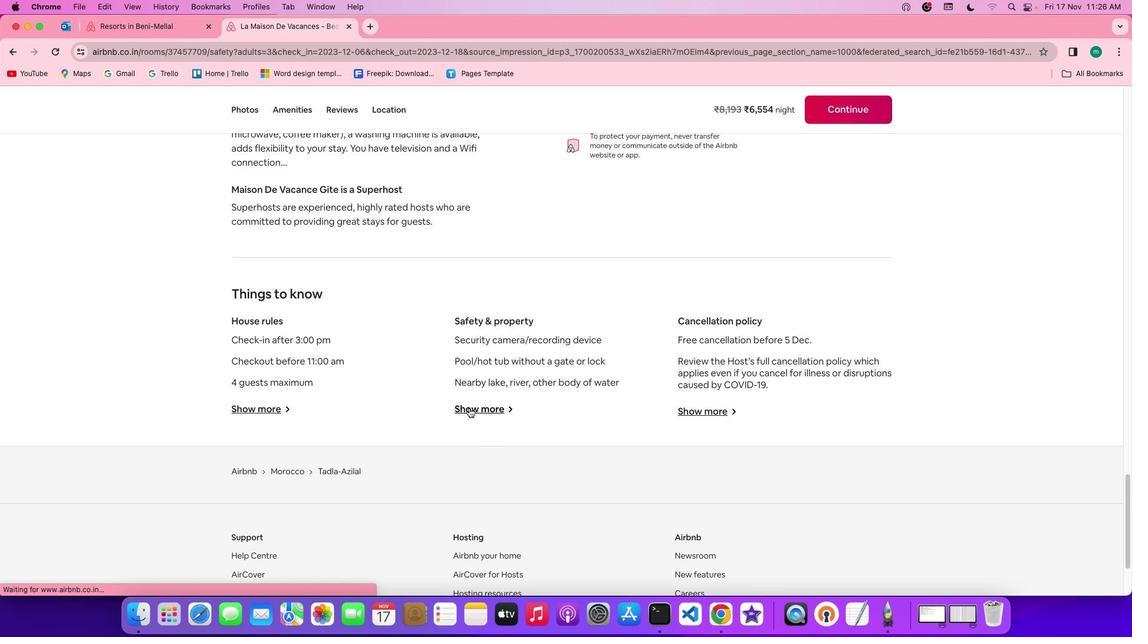 
Action: Mouse moved to (547, 417)
Screenshot: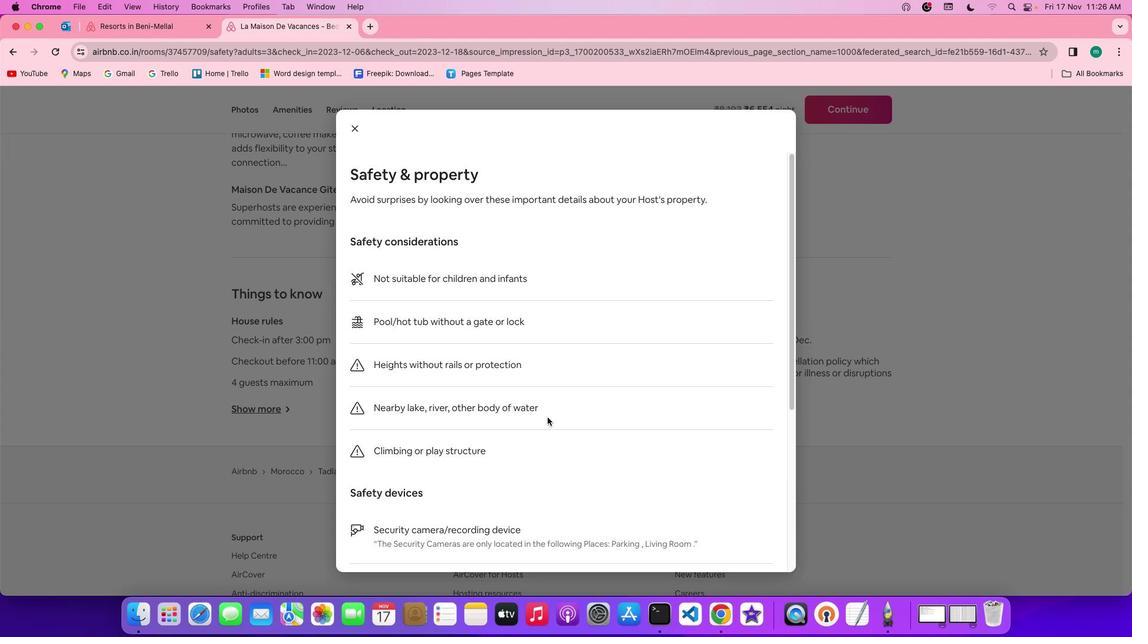 
Action: Mouse scrolled (547, 417) with delta (0, 0)
Screenshot: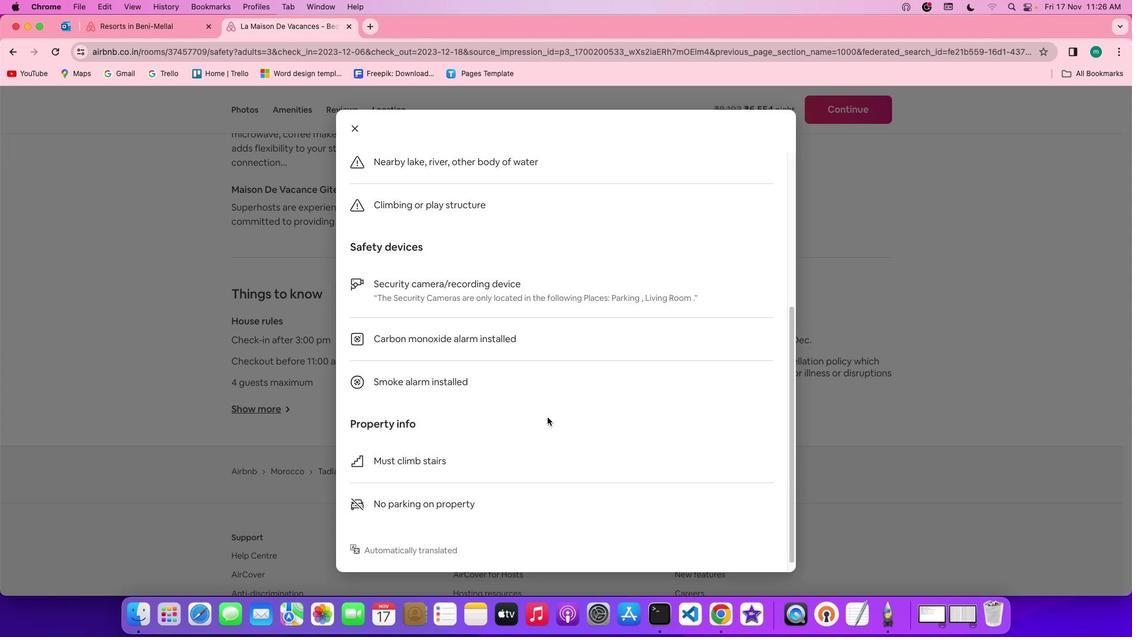 
Action: Mouse scrolled (547, 417) with delta (0, 0)
Screenshot: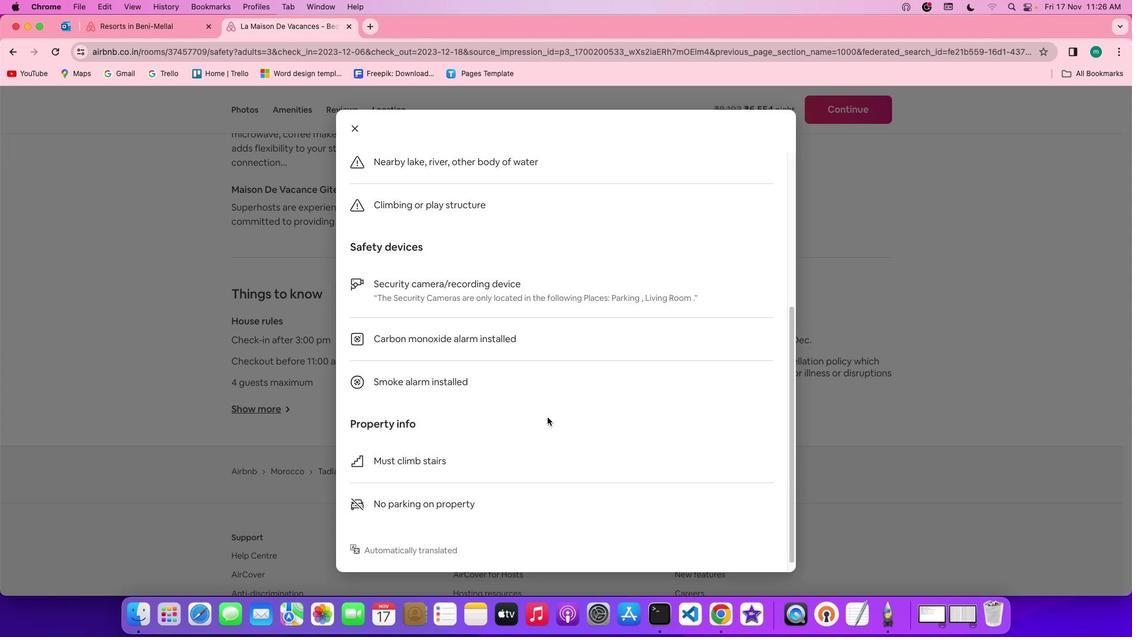 
Action: Mouse scrolled (547, 417) with delta (0, -1)
Screenshot: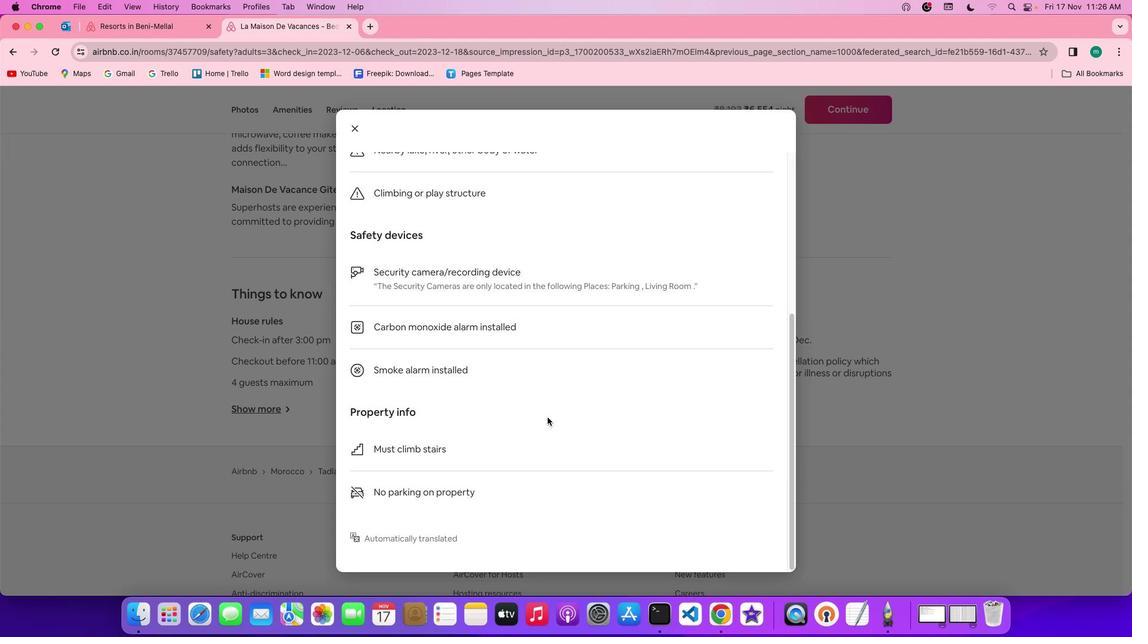 
Action: Mouse scrolled (547, 417) with delta (0, -2)
Screenshot: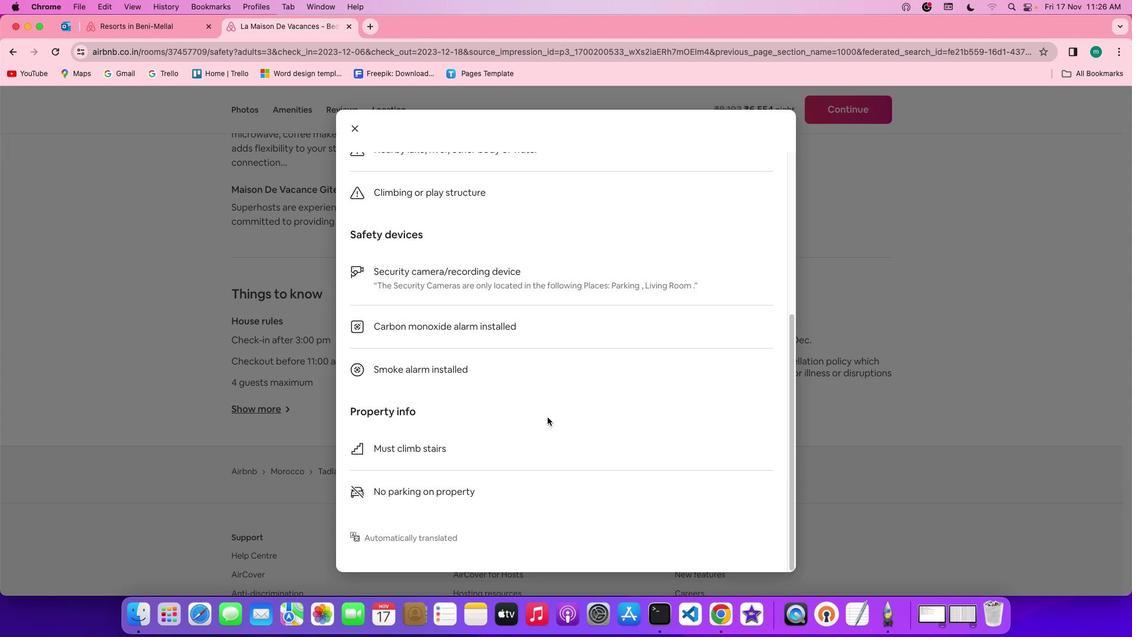 
Action: Mouse scrolled (547, 417) with delta (0, -2)
